 Task: Open a blank google sheet and write heading  'Velocity Sales. 'Add 10 people name  'David White, Emily Green, Andrew Baker, Madison Evans, Logan King, Grace Hill, Gabriel Young, Elizabeth Flores, Samuel Reed, Avery Nelson'Item code in between  '1009-1200. 'Product range in between  1000-5000. Add Products   Keen Shoe, Lacoste Shoe, Merrell Shoe, Mizuno  Shoe, Onitsuka Tiger Shoe, Salomon Shoe, Sanuk Shoe, Saucony Shoe, Sperry Shoe, Superga Shoe.Choose quantity  '3 to 10 'Tax '12 percent 'Total Add Amount. Save page  Velocity Sales review   book
Action: Mouse moved to (268, 165)
Screenshot: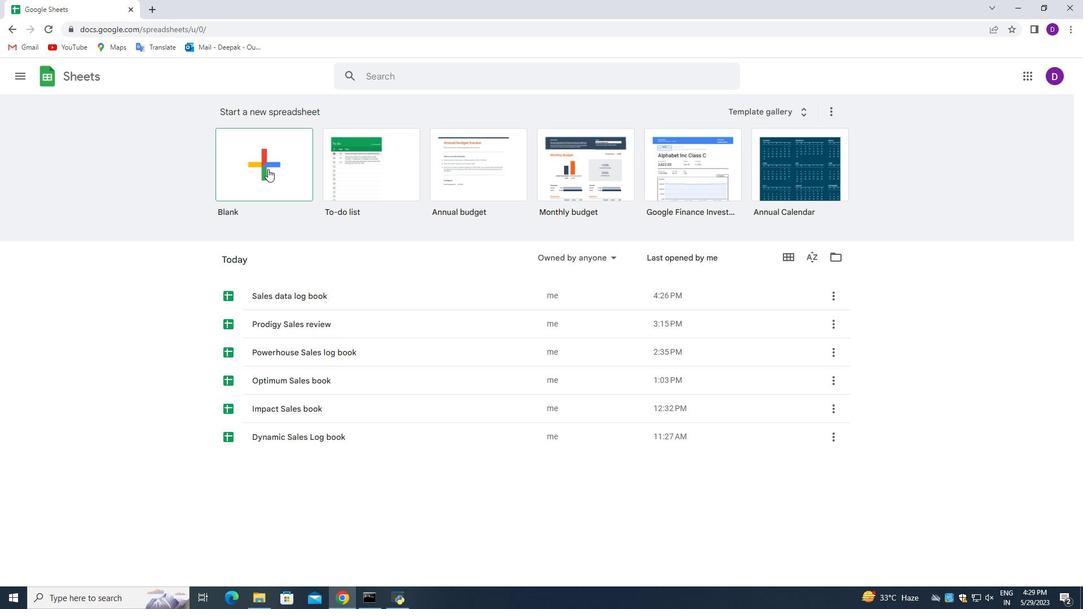 
Action: Mouse pressed left at (268, 165)
Screenshot: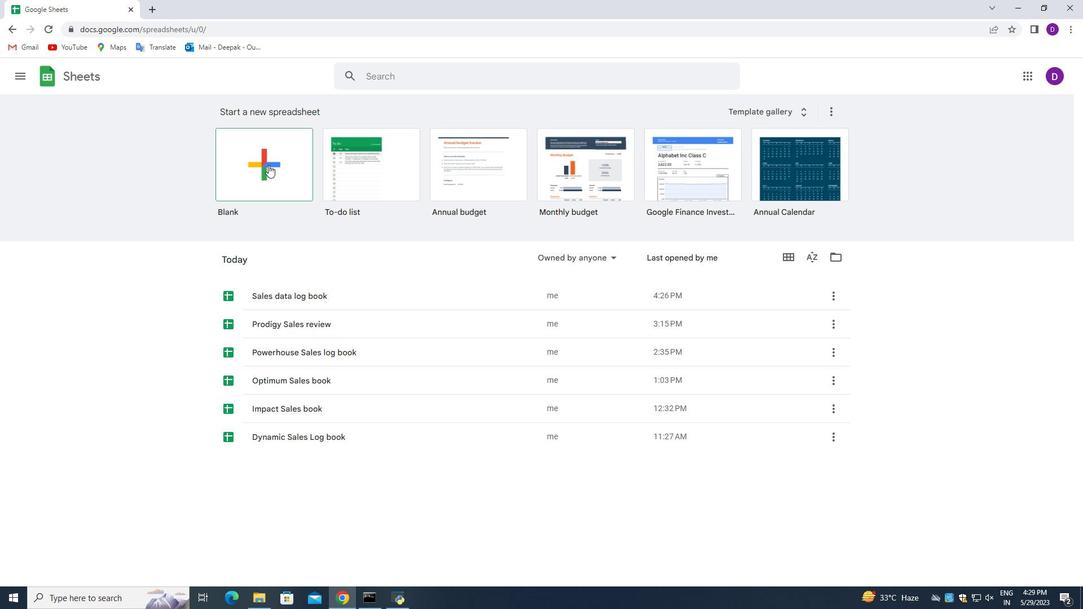 
Action: Mouse moved to (193, 196)
Screenshot: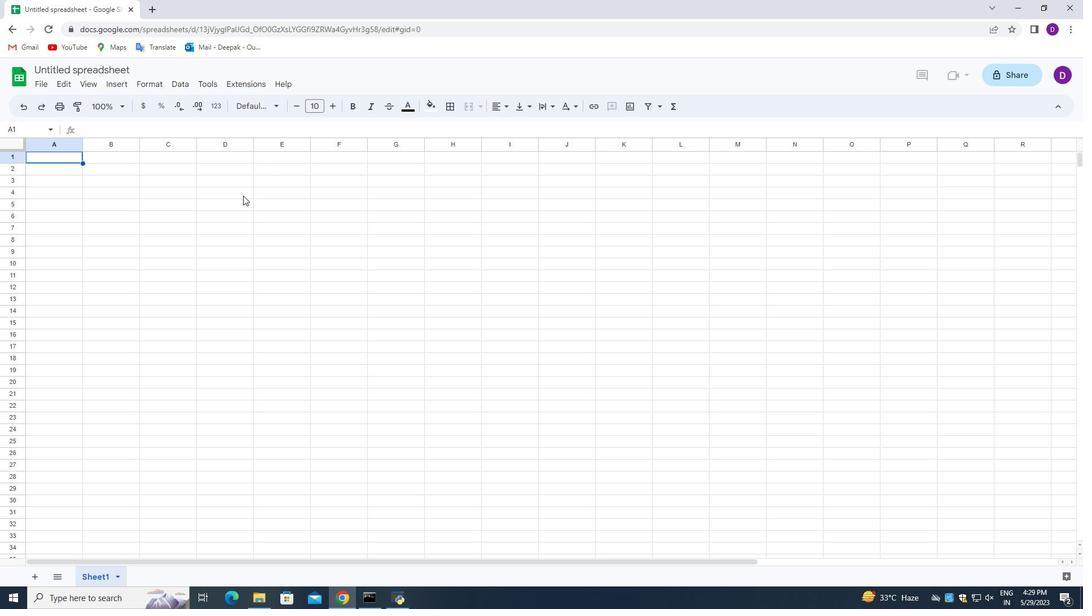 
Action: Key pressed <Key.shift_r>Velocity<Key.space><Key.shift_r>Sales
Screenshot: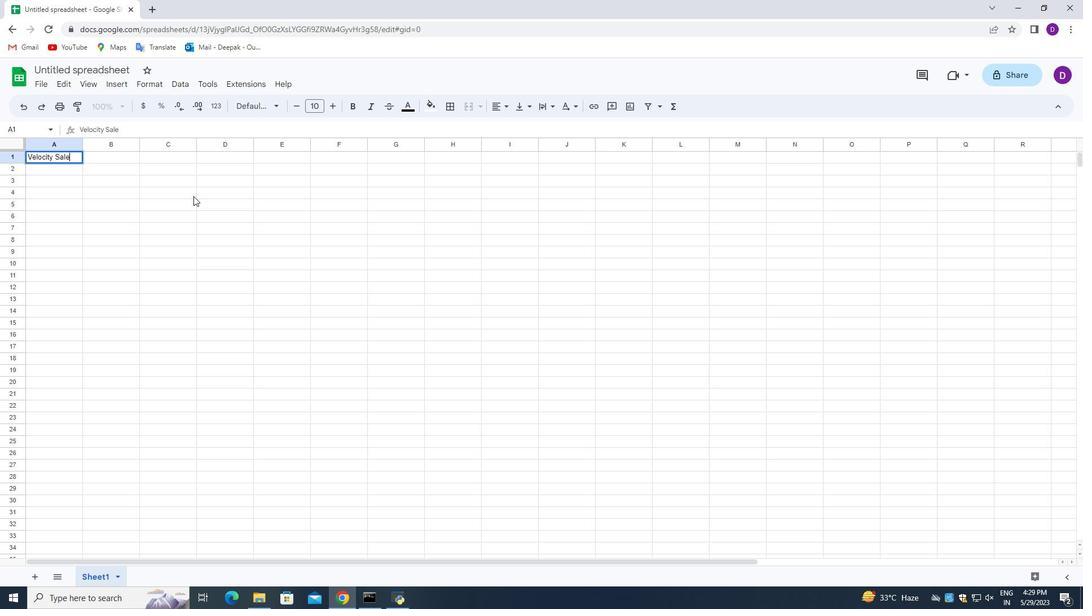 
Action: Mouse moved to (67, 166)
Screenshot: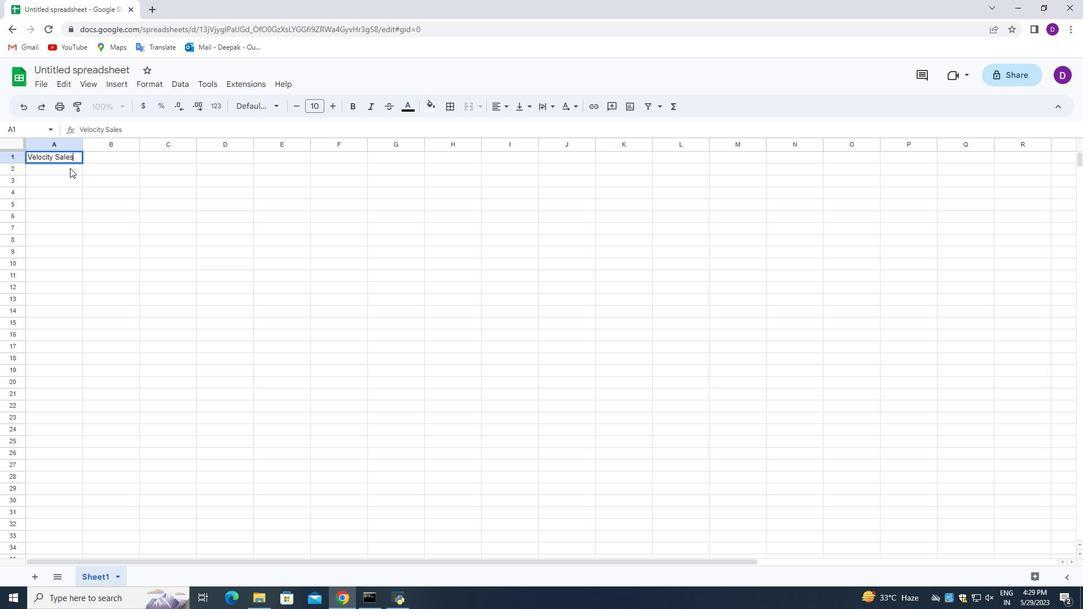 
Action: Mouse pressed left at (67, 166)
Screenshot: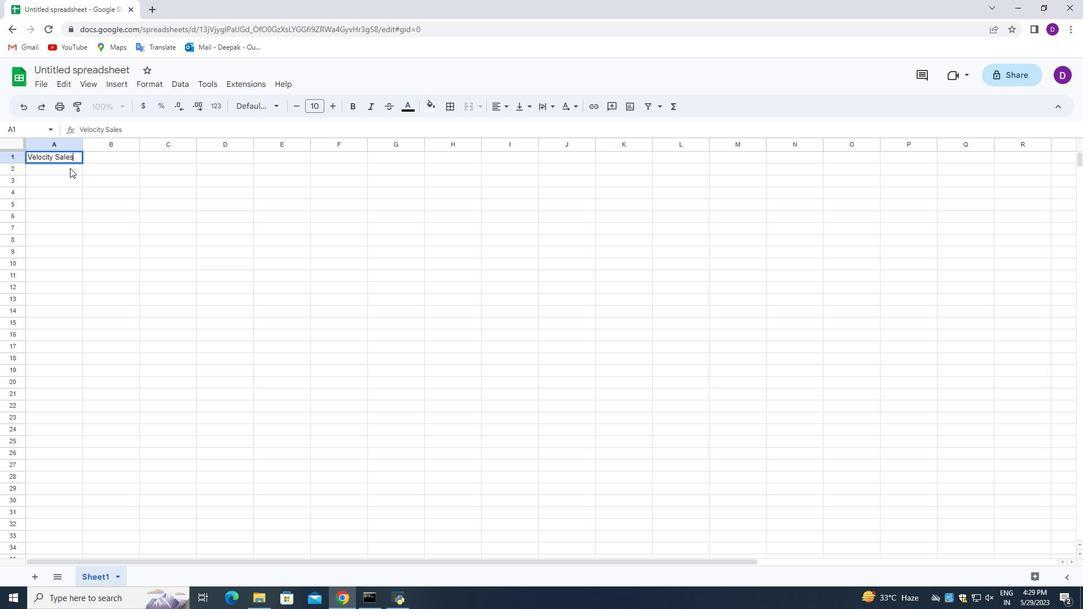 
Action: Mouse moved to (116, 157)
Screenshot: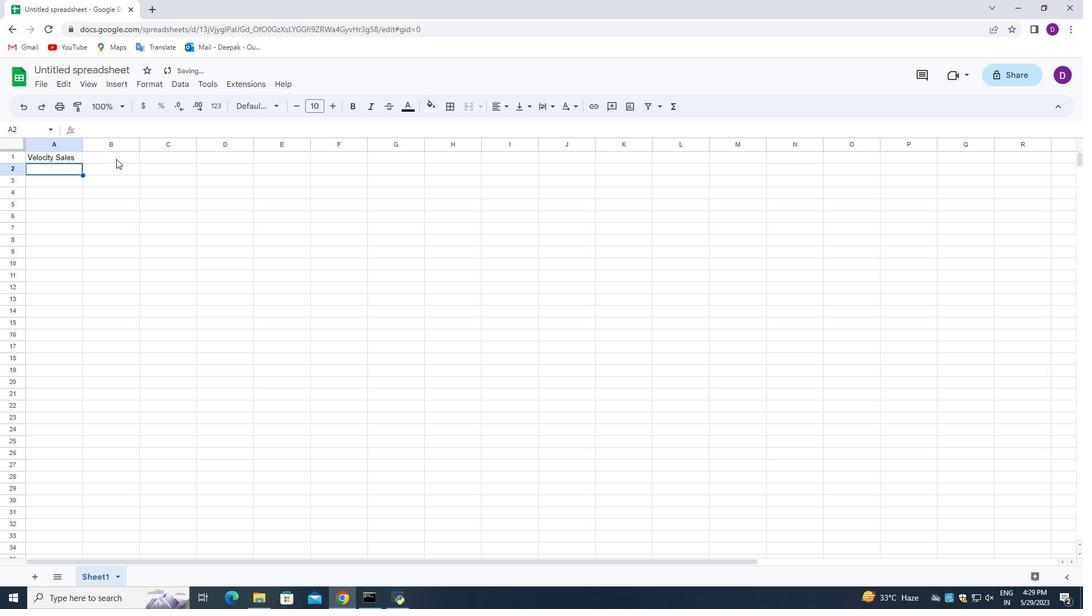 
Action: Key pressed <Key.shift>Name<Key.enter><Key.shift_r>David<Key.space><Key.shift_r>White<Key.enter><Key.shift_r>Emily<Key.space><Key.shift_r>Green<Key.enter><Key.shift_r>Andrew<Key.space><Key.shift_r>Baker<Key.enter><Key.shift>Madison<Key.space><Key.shift_r>Evans<Key.enter><Key.shift>Logan<Key.space><Key.shift>King<Key.enter><Key.shift_r>Grace<Key.space><Key.shift>Hill<Key.enter><Key.shift_r>Gabriel<Key.space><Key.shift>Young<Key.enter><Key.shift_r>Elizabeth<Key.space><Key.shift_r>Flores<Key.enter><Key.shift_r>Samuel<Key.space><Key.shift_r>F<Key.backspace><Key.shift_r>Reed<Key.enter><Key.shift_r>Avery<Key.space><Key.shift>Nelson<Key.enter>
Screenshot: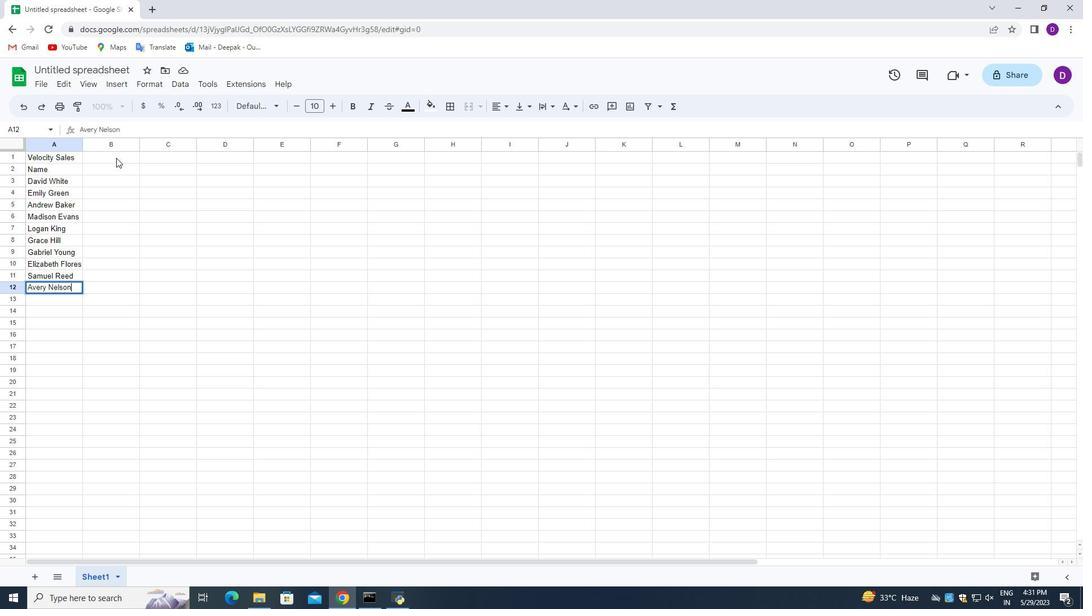 
Action: Mouse moved to (117, 205)
Screenshot: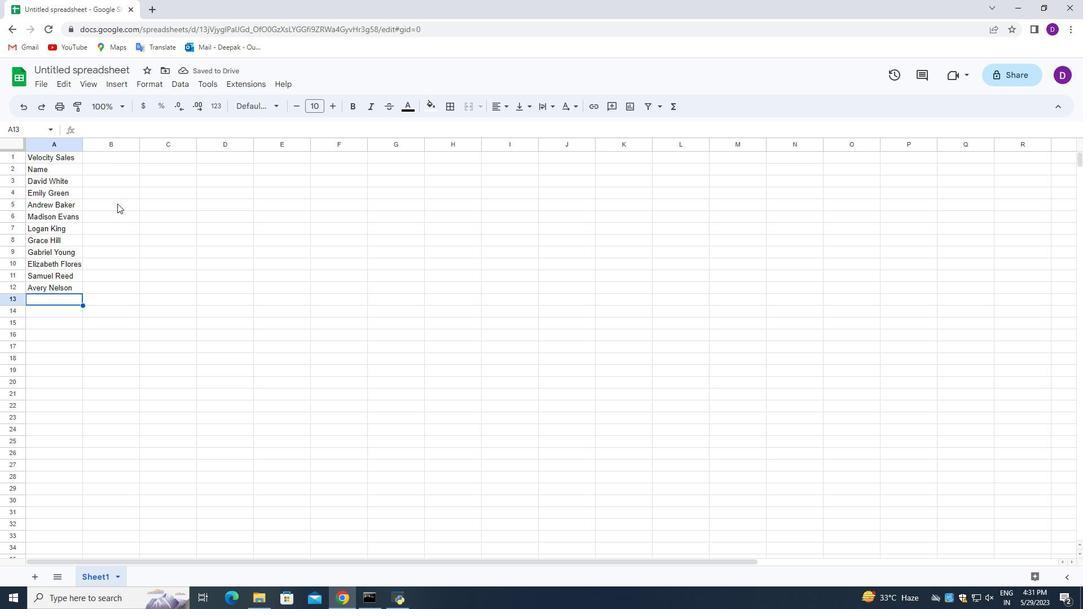 
Action: Mouse scrolled (117, 205) with delta (0, 0)
Screenshot: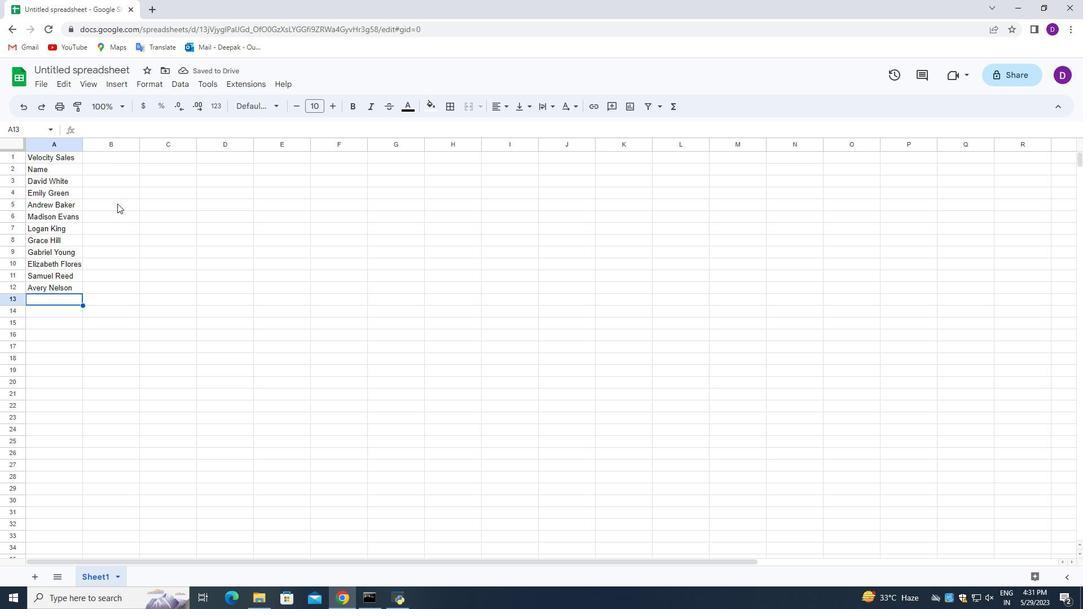 
Action: Mouse scrolled (117, 205) with delta (0, 0)
Screenshot: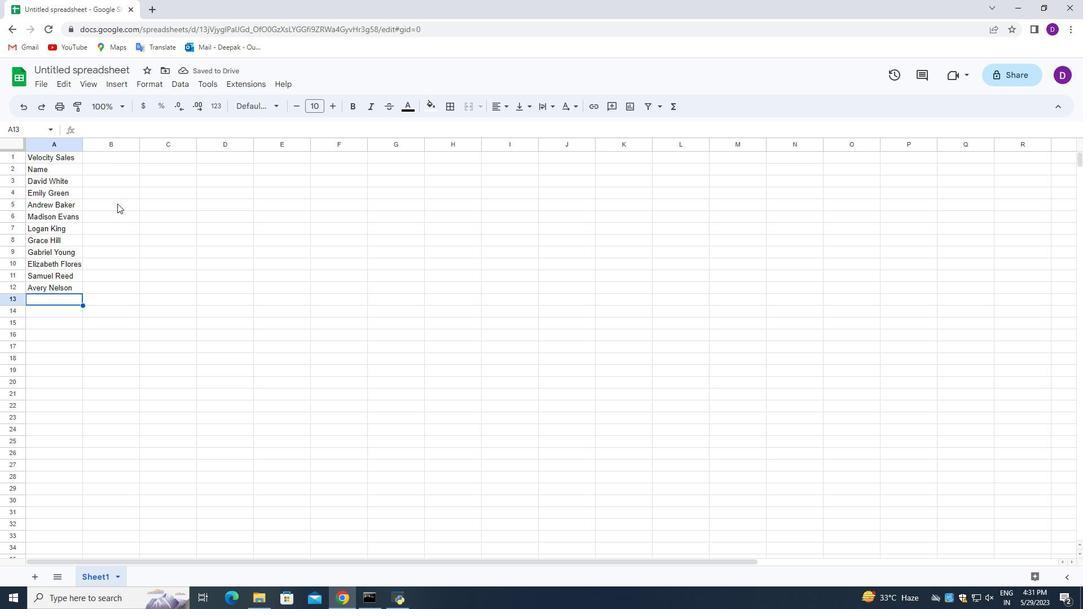
Action: Mouse scrolled (117, 205) with delta (0, 0)
Screenshot: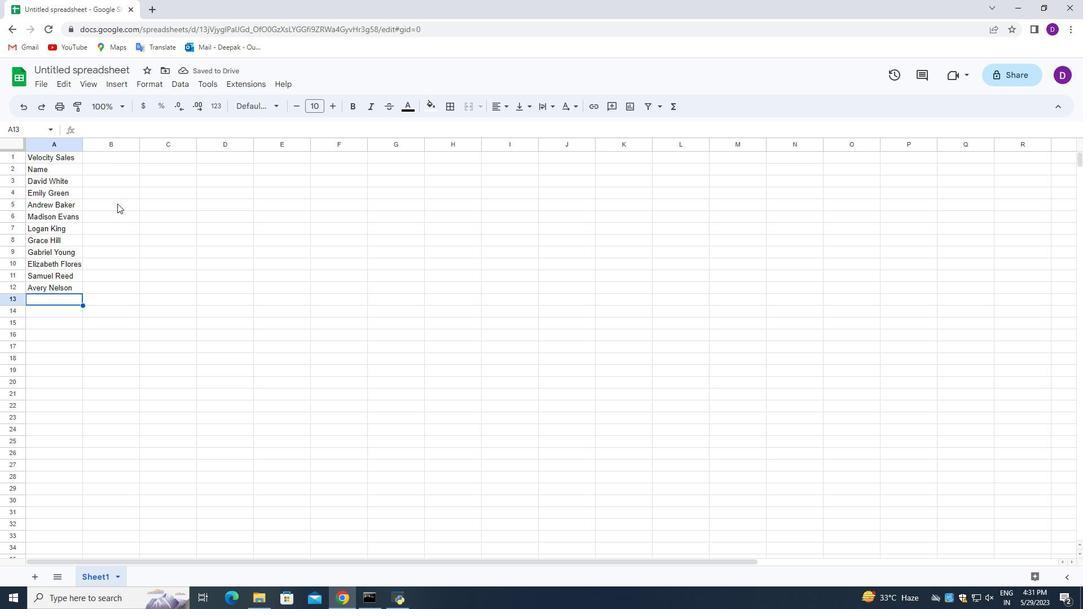 
Action: Mouse scrolled (117, 205) with delta (0, 0)
Screenshot: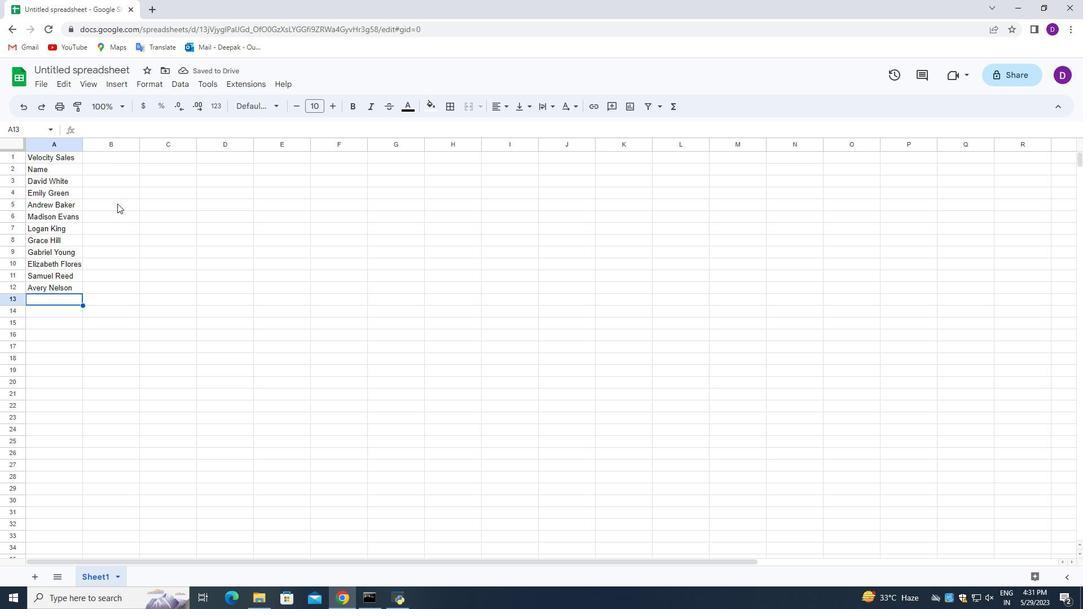 
Action: Mouse moved to (116, 170)
Screenshot: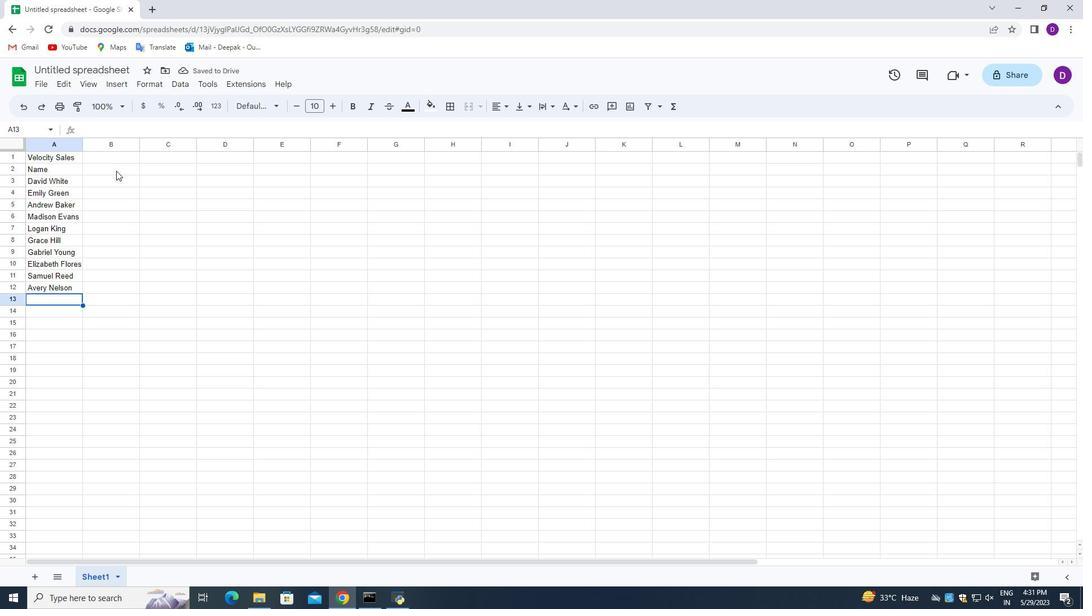 
Action: Mouse pressed left at (116, 170)
Screenshot: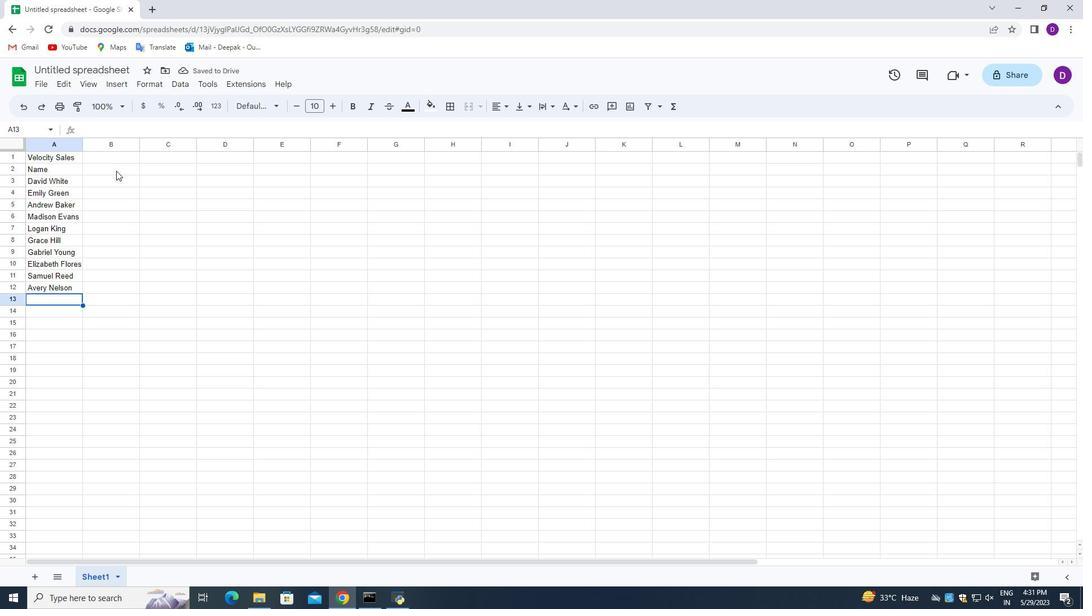 
Action: Key pressed <Key.shift>Item<Key.space><Key.shift_r>Code<Key.enter>1101<Key.enter>1025<Key.enter>1065<Key.enter>1048<Key.enter>1125<Key.enter>1152<Key.enter>1165<Key.enter>1145<Key.enter>1025<Key.enter>1152<Key.enter>
Screenshot: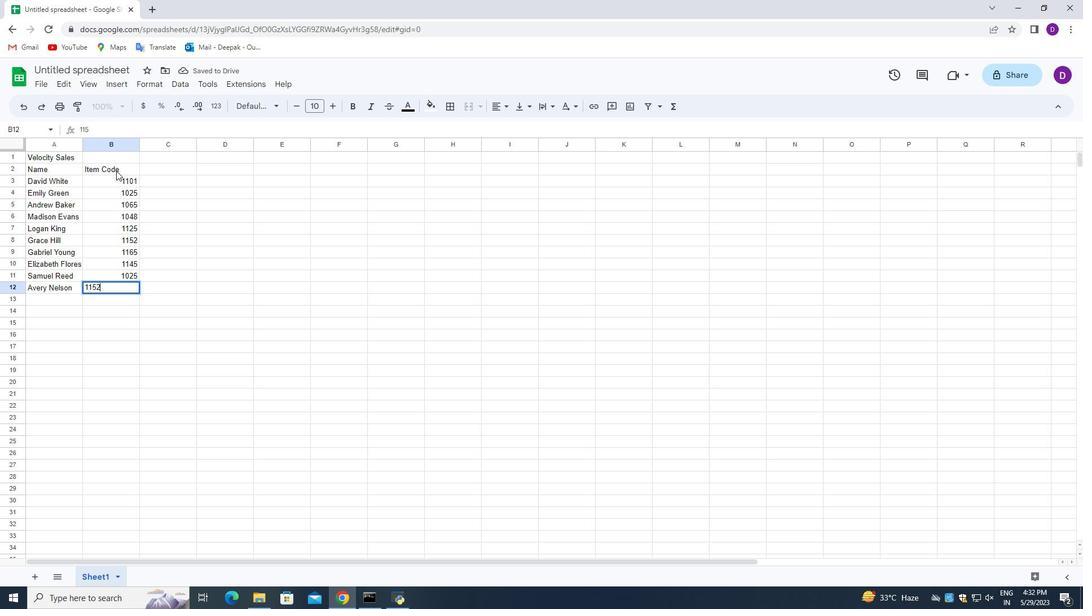 
Action: Mouse moved to (174, 168)
Screenshot: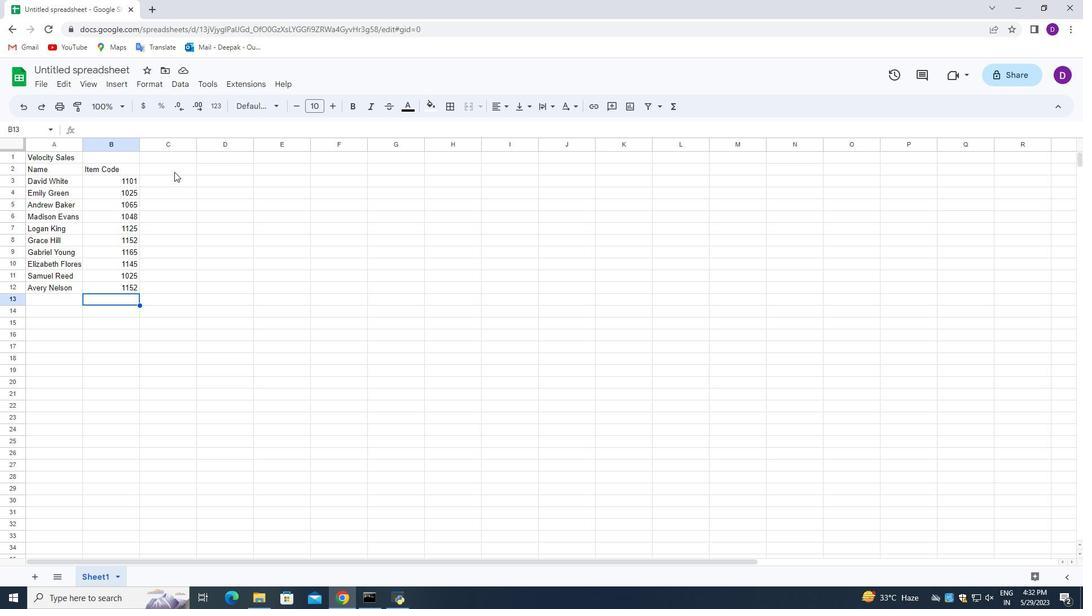 
Action: Mouse pressed left at (174, 168)
Screenshot: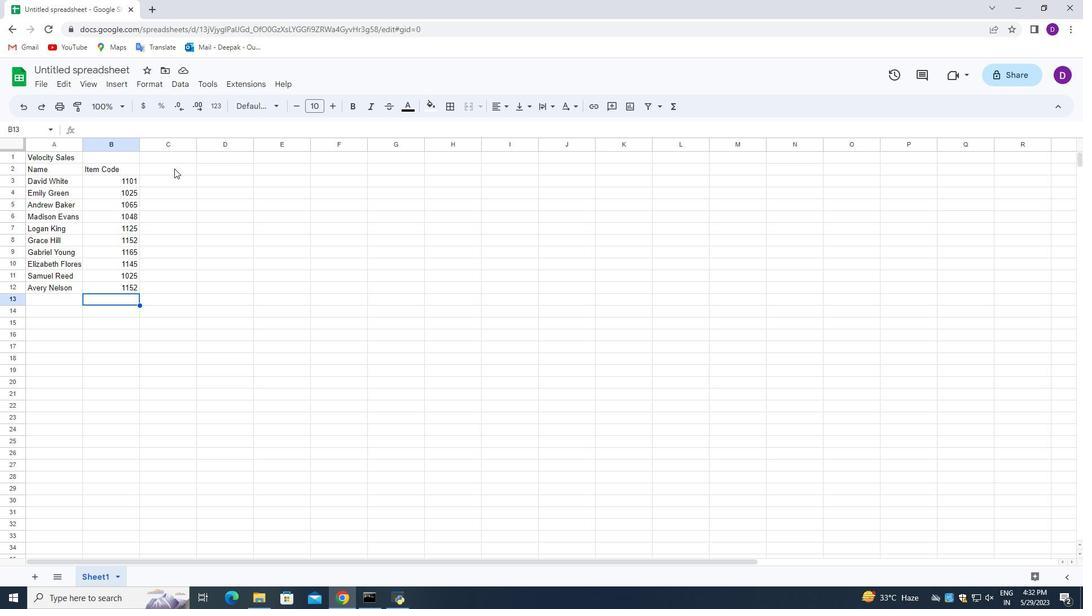 
Action: Key pressed k<Key.backspace><Key.shift>:P<Key.backspace><Key.backspace><Key.backspace><Key.shift>Product<Key.space>range<Key.enter>1020<Key.enter>1030<Key.enter>2500<Key.enter>3500<Key.enter>4500<Key.enter>5<Key.backspace>3500<Key.enter>4250<Key.enter>2450<Key.enter>3500<Key.enter>2500<Key.enter>
Screenshot: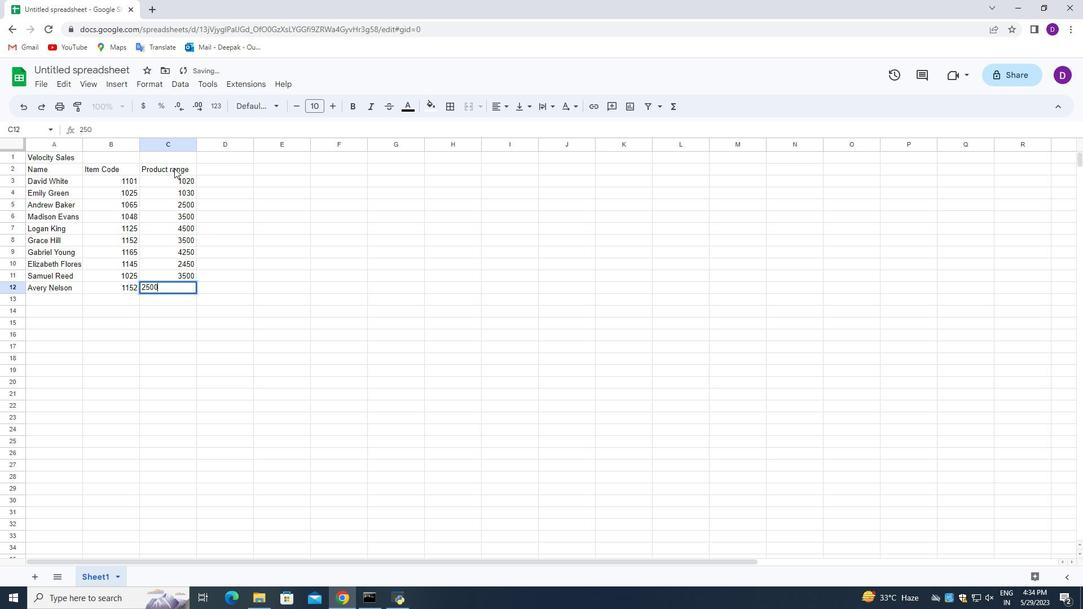 
Action: Mouse moved to (216, 169)
Screenshot: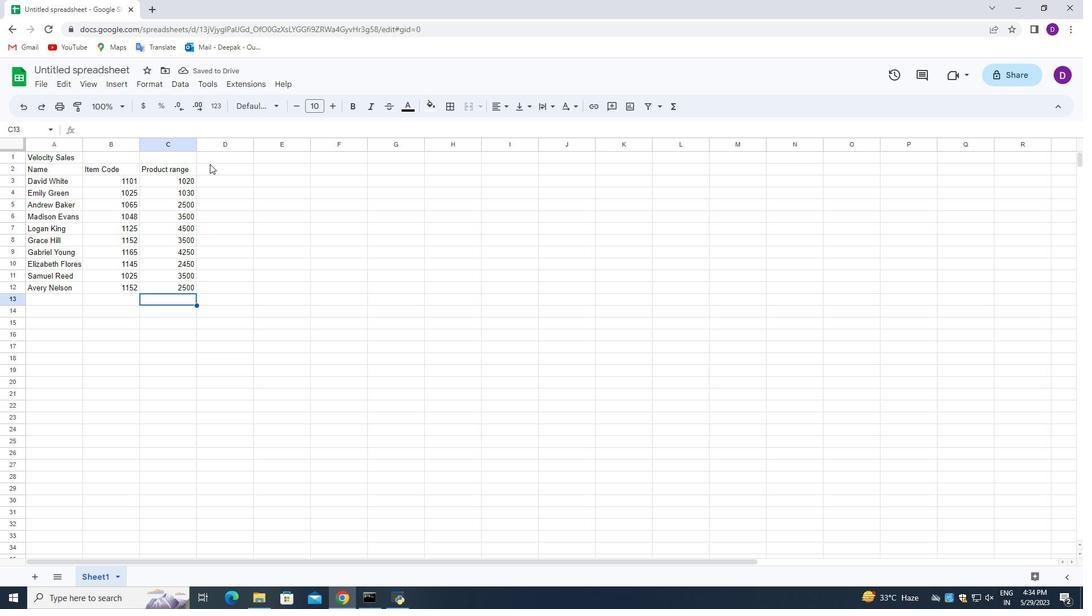 
Action: Mouse pressed left at (216, 169)
Screenshot: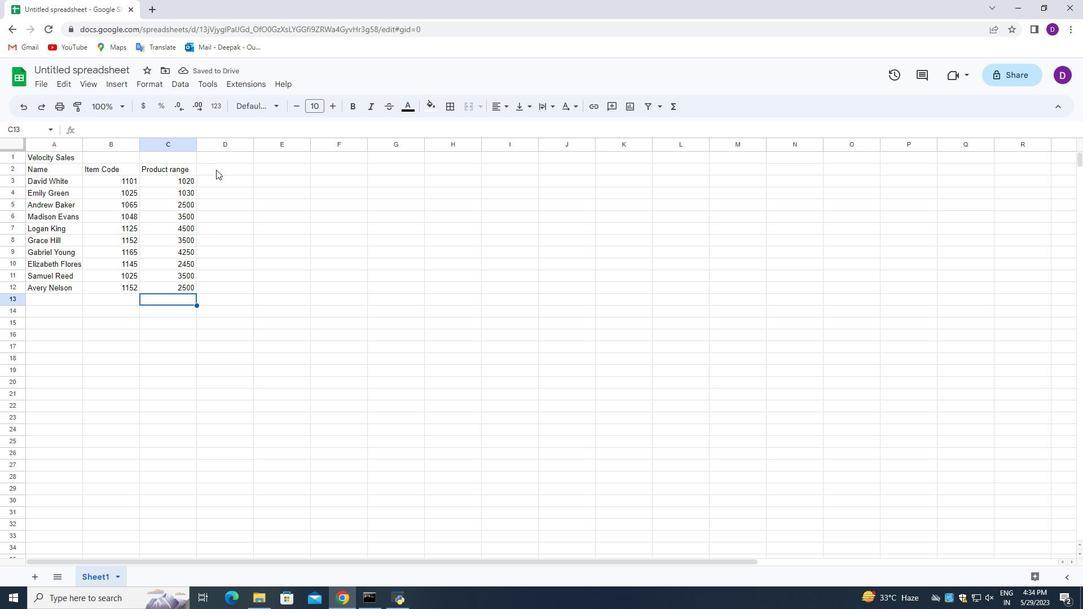 
Action: Mouse moved to (397, 231)
Screenshot: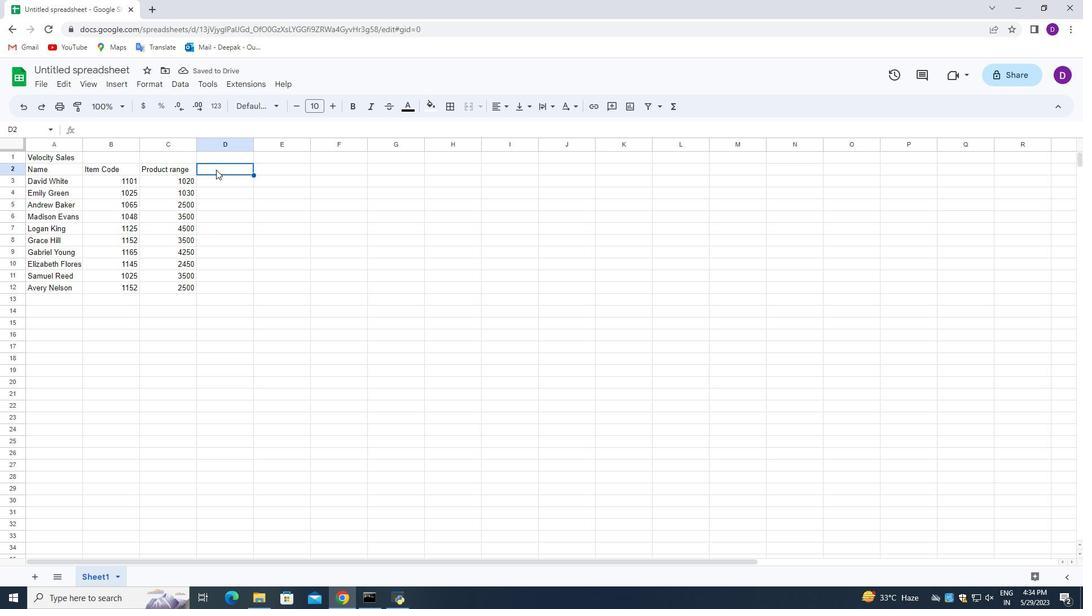 
Action: Key pressed <Key.shift>Products<Key.enter><Key.shift>Keen<Key.space><Key.shift_r>Shoe<Key.enter><Key.shift>Lacoste<Key.space><Key.shift_r>Shoe<Key.enter><Key.shift>Merrell<Key.space><Key.shift_r>Shoe<Key.enter><Key.shift>Mizuno<Key.space><Key.shift_r>Shoe<Key.enter><Key.shift>Onitsuka<Key.space><Key.shift_r>Tiger<Key.space><Key.shift_r>Shoe<Key.enter><Key.shift_r>Salomon<Key.space><Key.shift_r>Shoe<Key.enter><Key.shift_r>Sanuk<Key.space><Key.shift_r>Shoe<Key.enter><Key.shift_r>Saucony<Key.space><Key.shift_r>Shoe<Key.enter><Key.shift_r>Sperry<Key.space><Key.shift_r>Shoe<Key.enter><Key.shift_r>Superga<Key.space><Key.shift_r>Shoe<Key.enter>
Screenshot: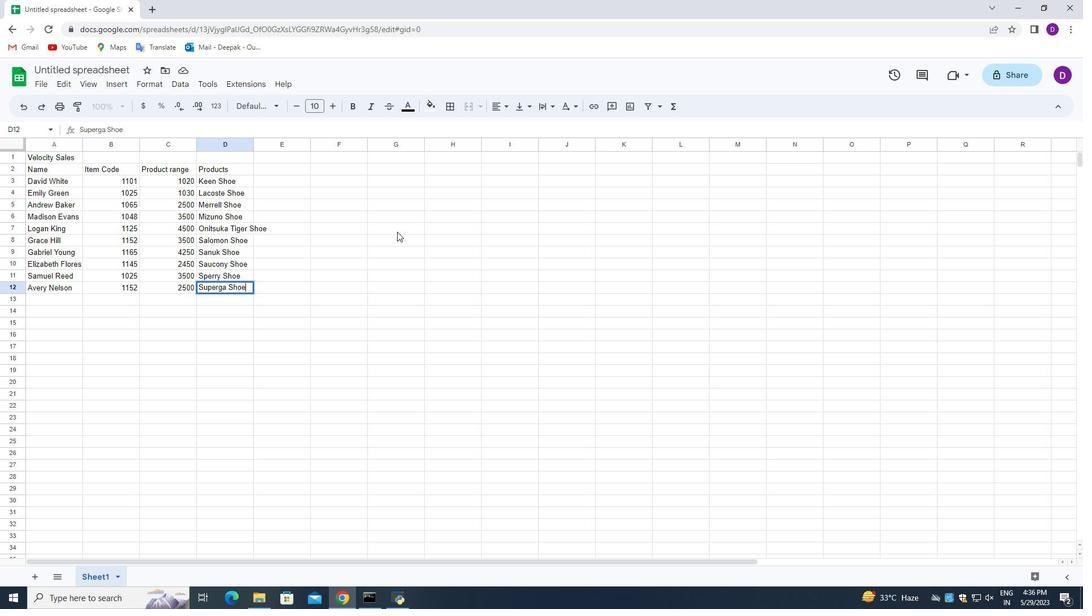 
Action: Mouse moved to (276, 164)
Screenshot: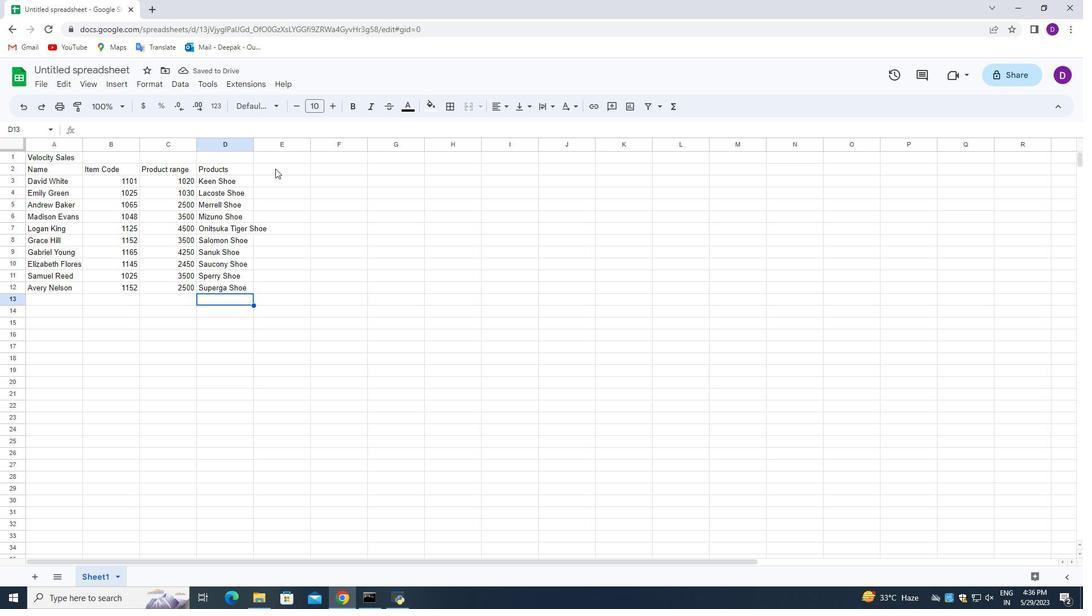 
Action: Mouse pressed left at (276, 164)
Screenshot: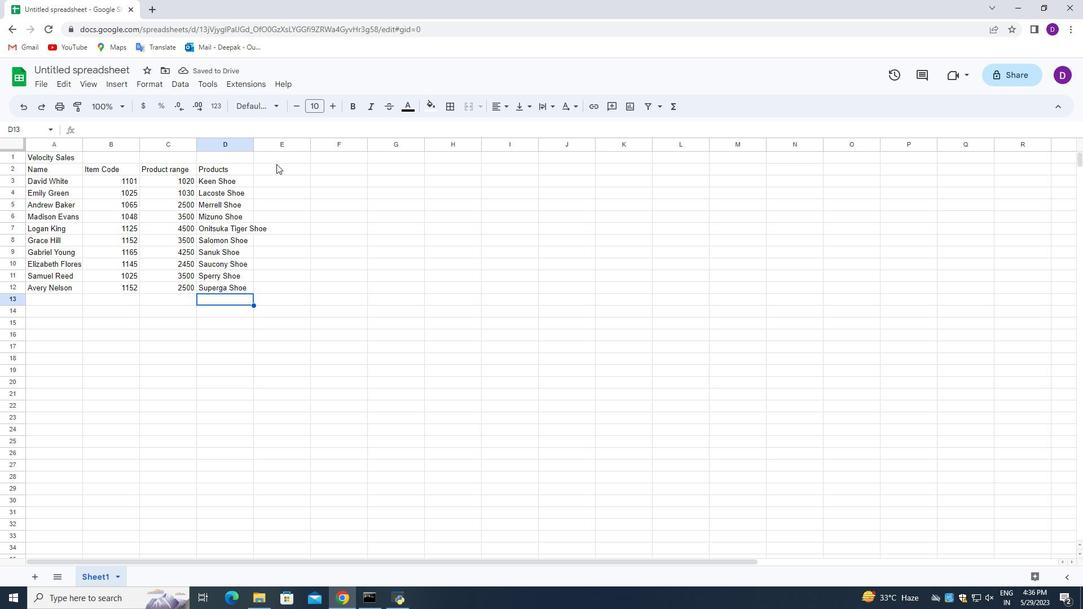 
Action: Mouse pressed left at (276, 164)
Screenshot: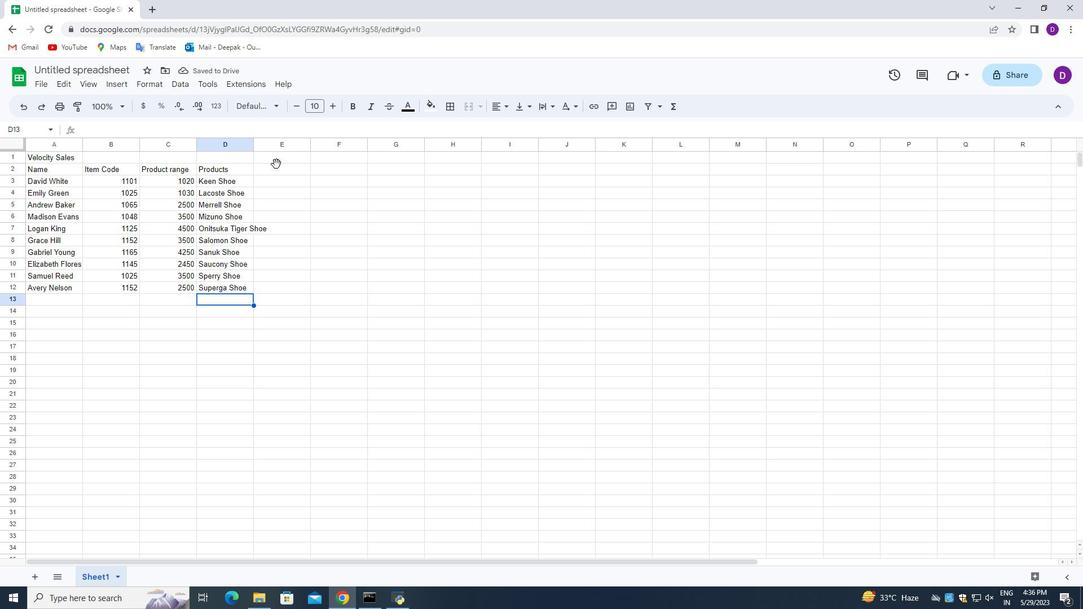 
Action: Mouse moved to (282, 168)
Screenshot: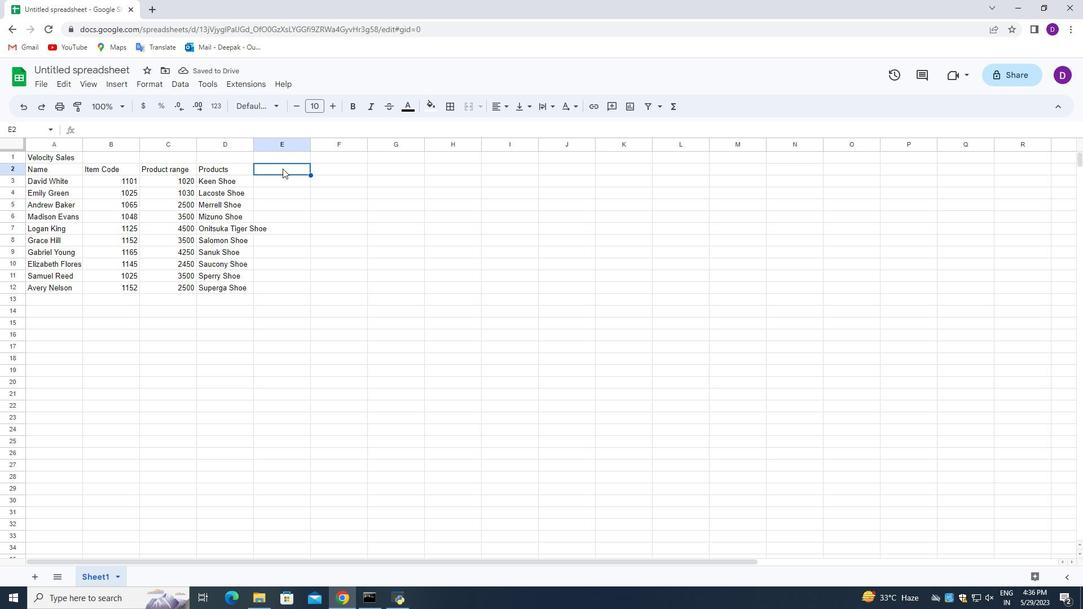
Action: Mouse pressed left at (282, 168)
Screenshot: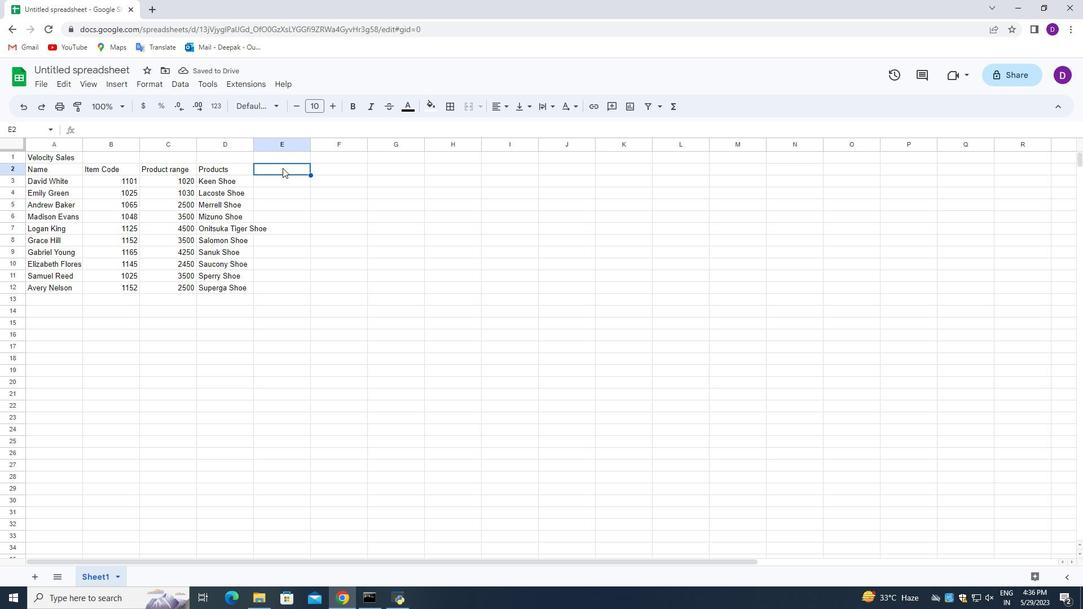 
Action: Mouse pressed left at (282, 168)
Screenshot: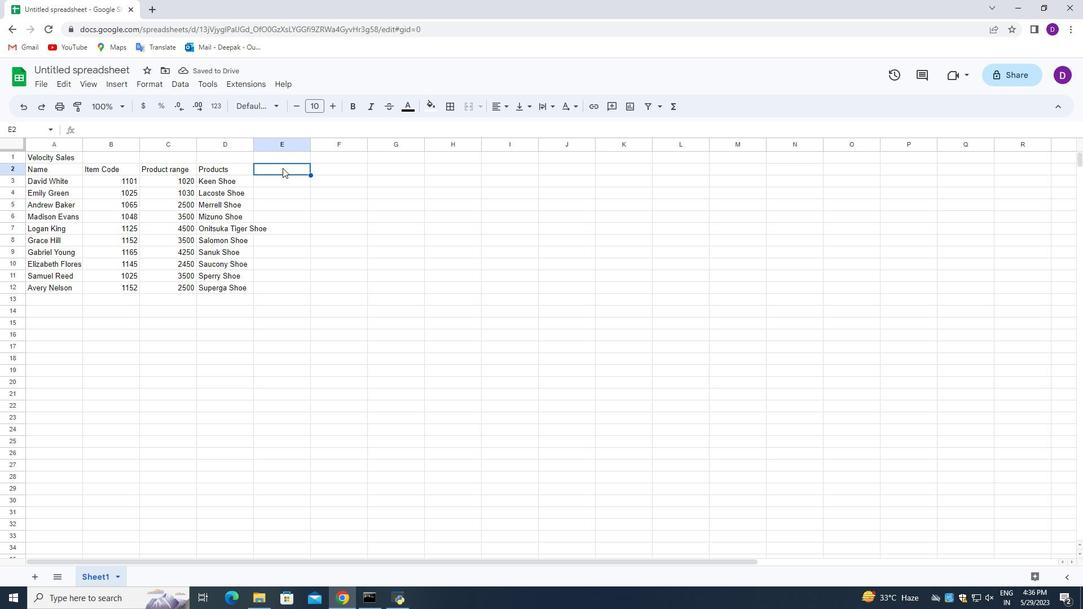 
Action: Mouse moved to (274, 124)
Screenshot: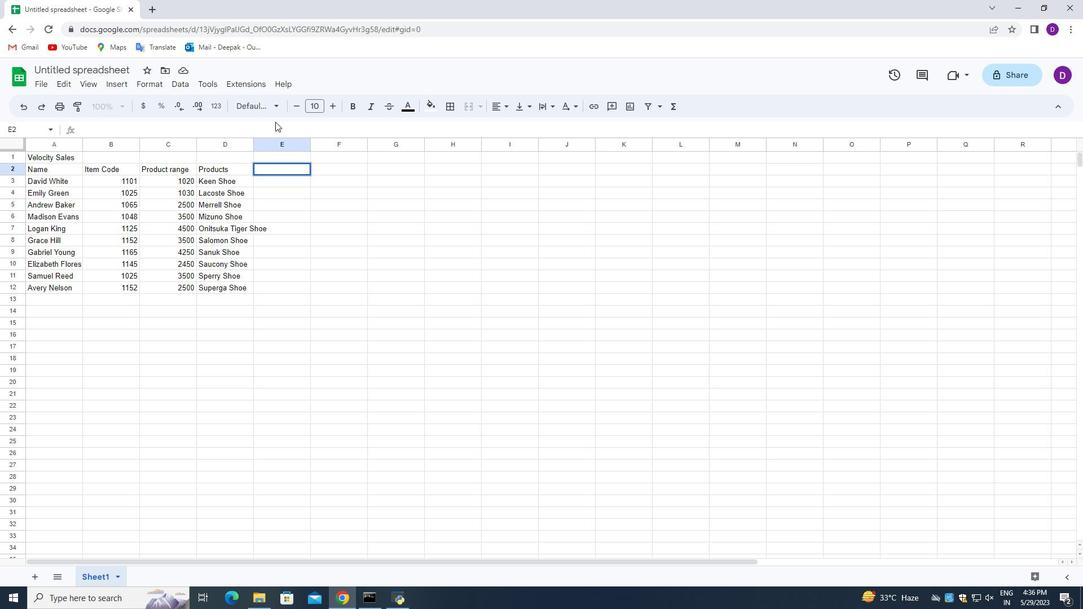 
Action: Key pressed <Key.shift_r>Quantin<Key.backspace>tu<Key.backspace>y<Key.space><Key.enter>4<Key.enter>6<Key.enter>9<Key.enter>5<Key.enter>8<Key.enter>6<Key.enter>4<Key.enter>7<Key.enter>2<Key.enter>10<Key.enter>
Screenshot: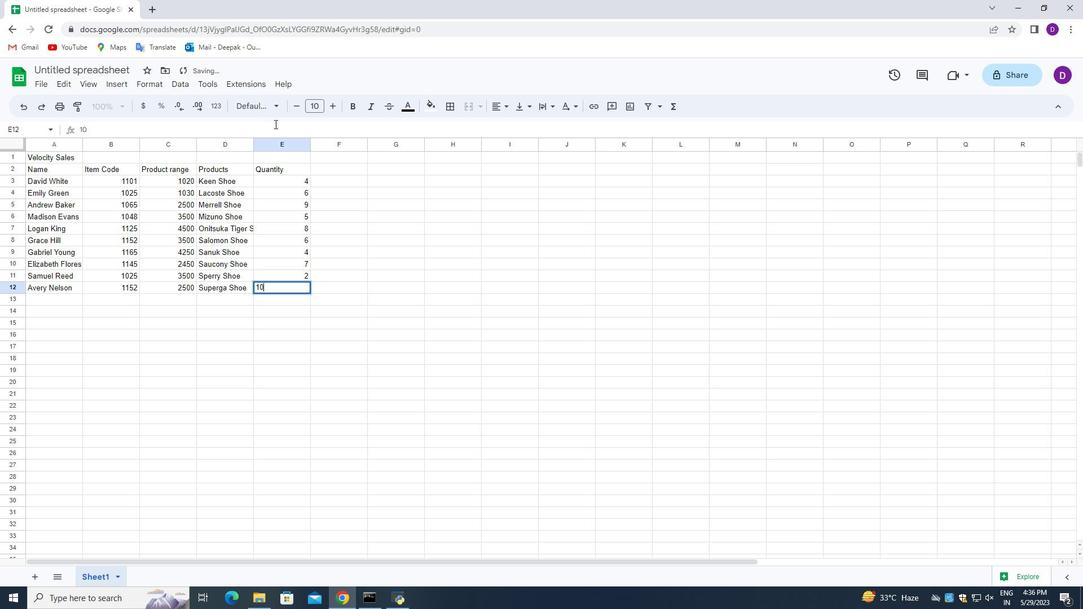 
Action: Mouse moved to (342, 170)
Screenshot: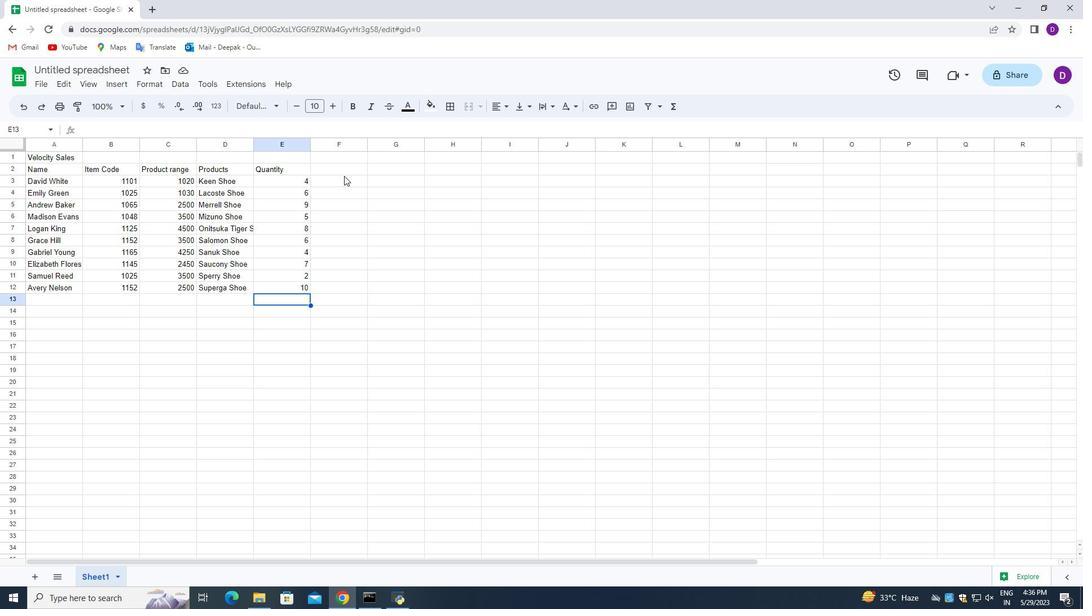 
Action: Mouse pressed left at (342, 170)
Screenshot: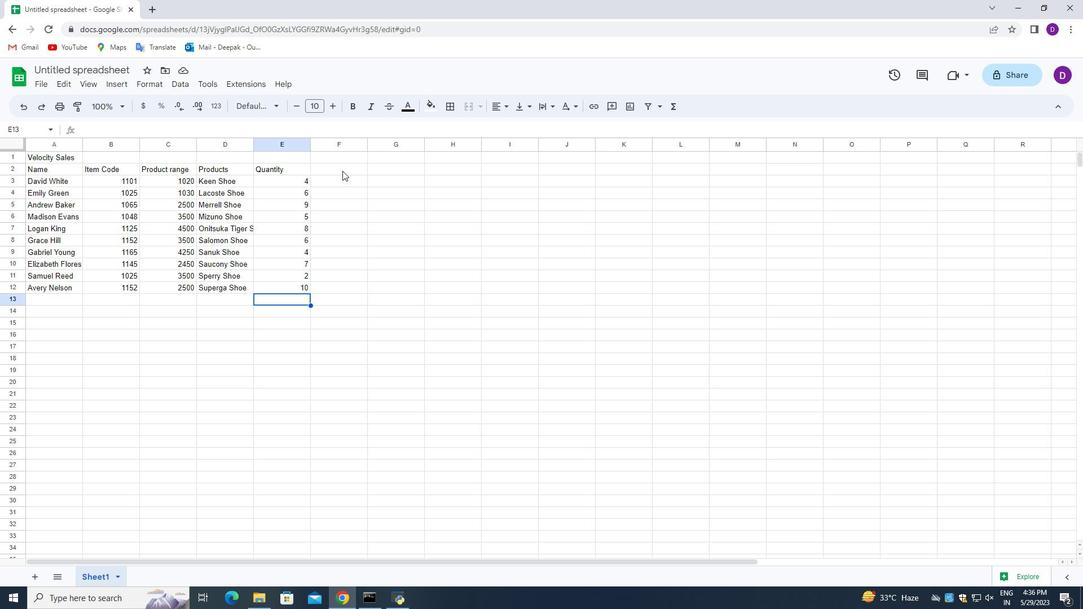 
Action: Mouse pressed left at (342, 170)
Screenshot: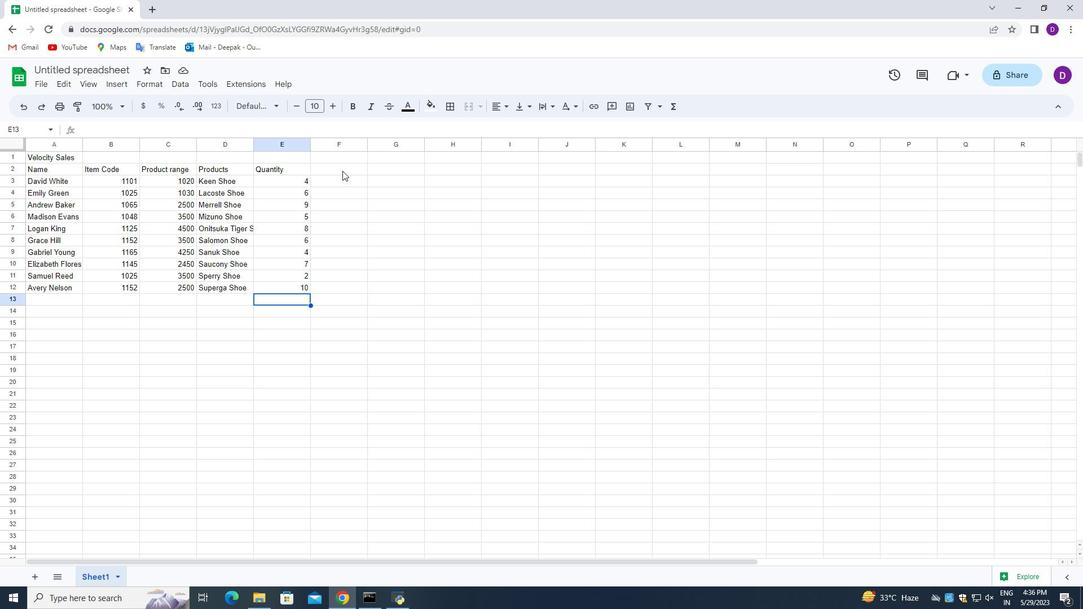 
Action: Mouse moved to (447, 245)
Screenshot: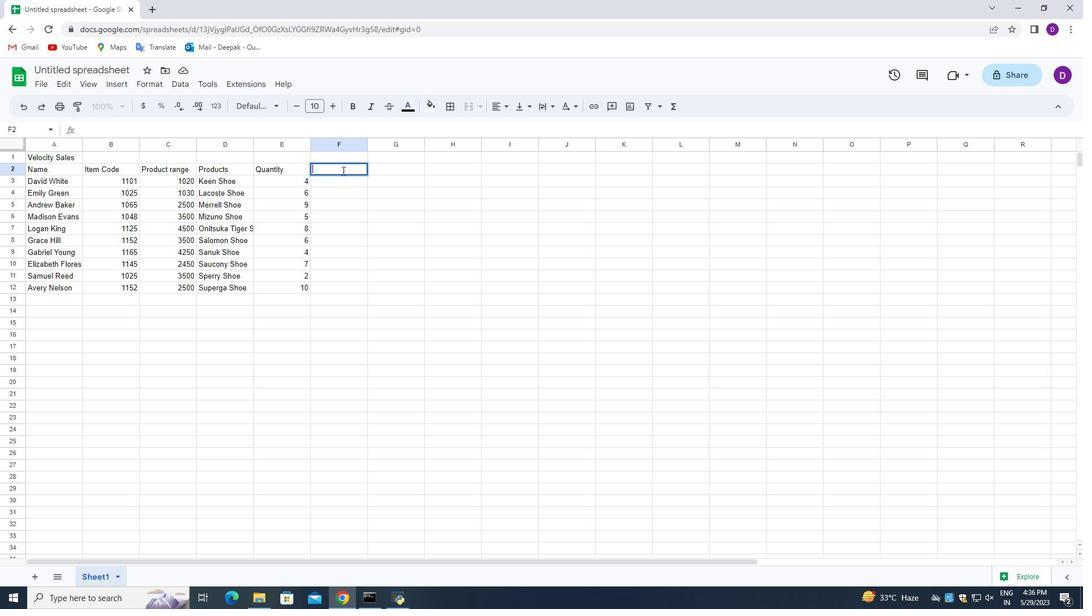 
Action: Key pressed <Key.shift_r>Tax<Key.enter>
Screenshot: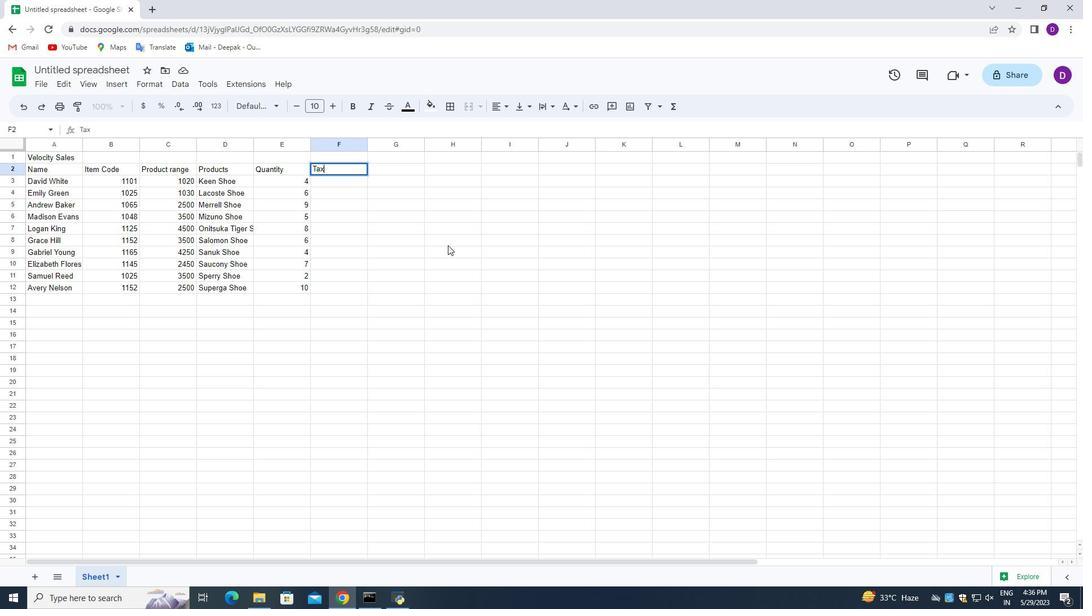 
Action: Mouse moved to (332, 182)
Screenshot: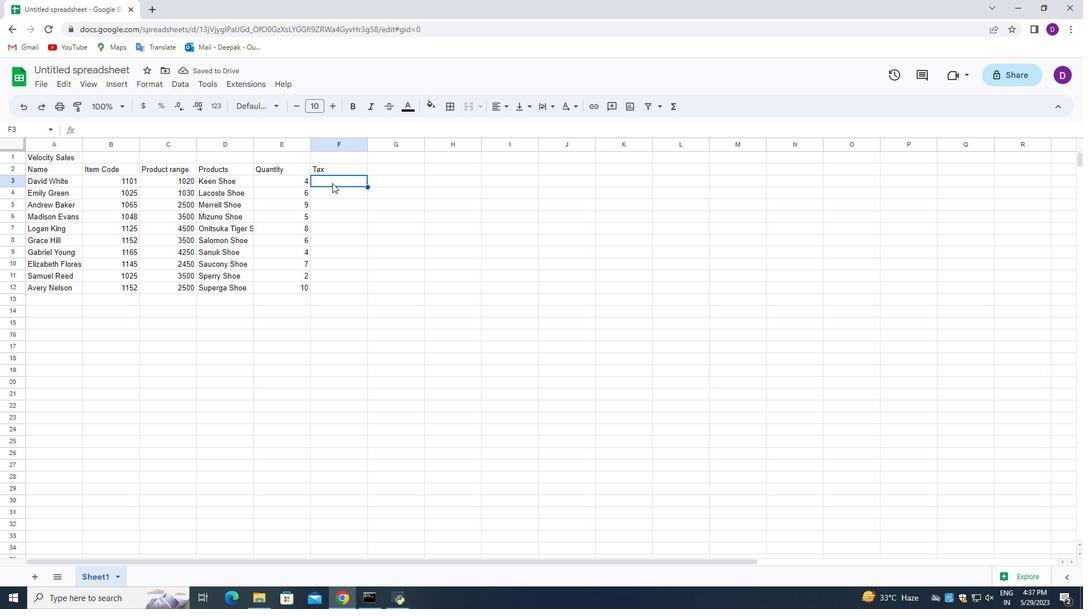 
Action: Mouse pressed left at (332, 182)
Screenshot: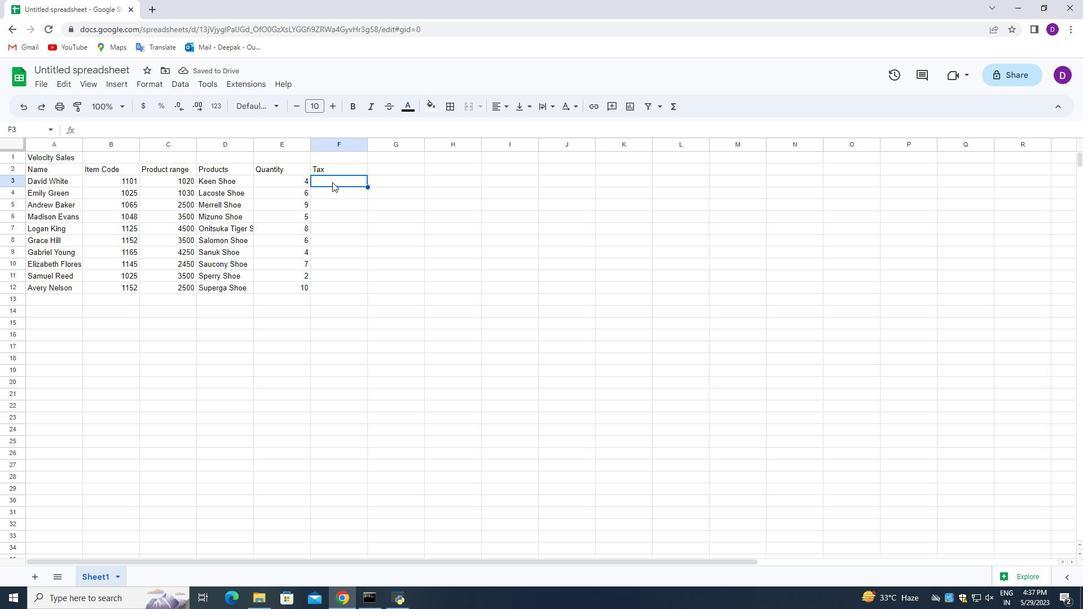
Action: Mouse moved to (333, 181)
Screenshot: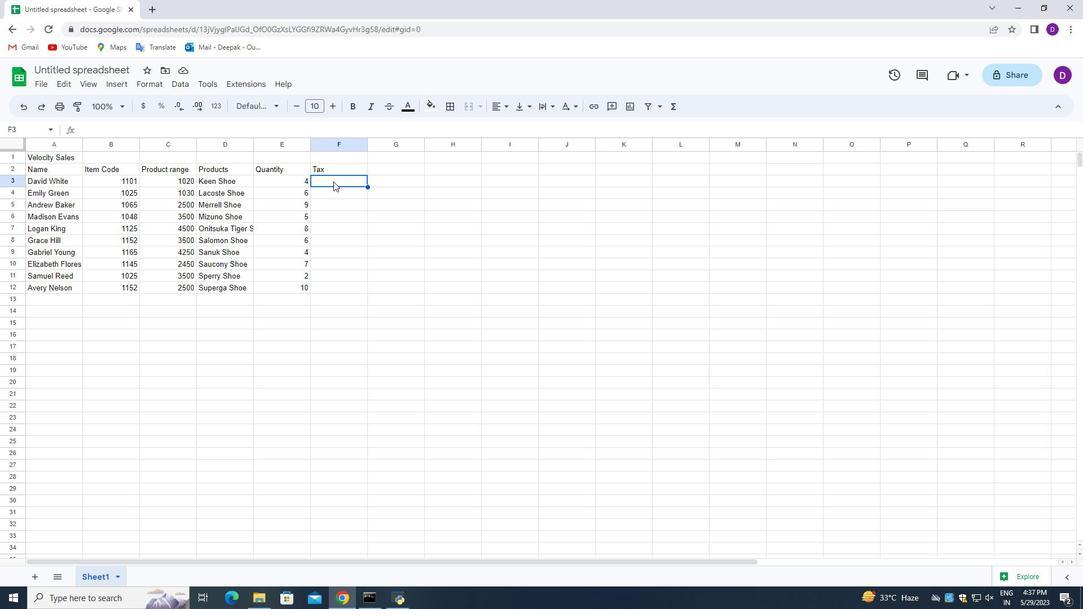 
Action: Mouse pressed left at (333, 181)
Screenshot: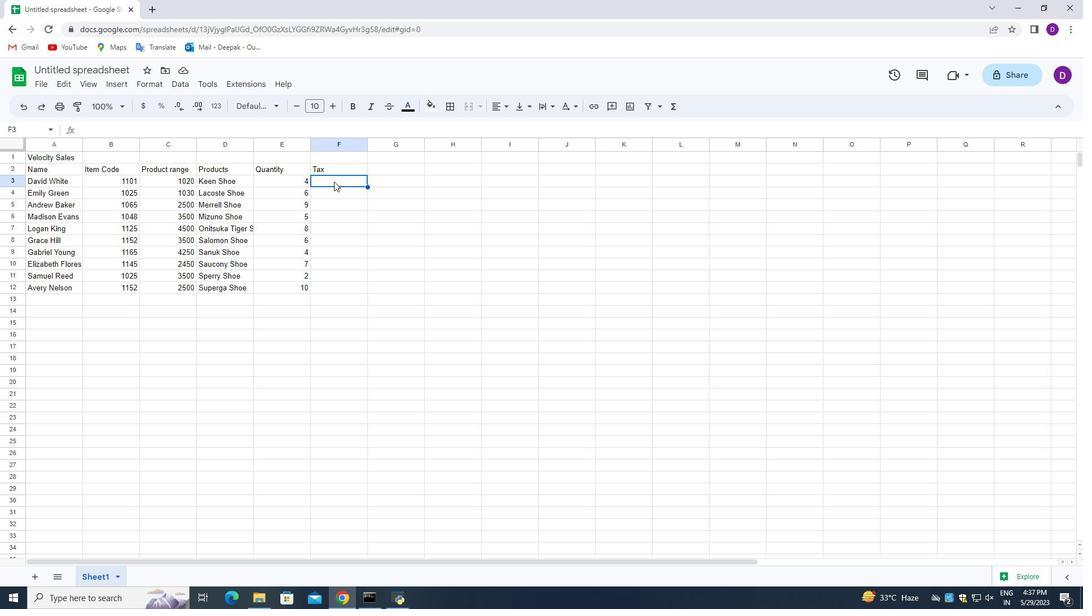 
Action: Mouse pressed left at (333, 181)
Screenshot: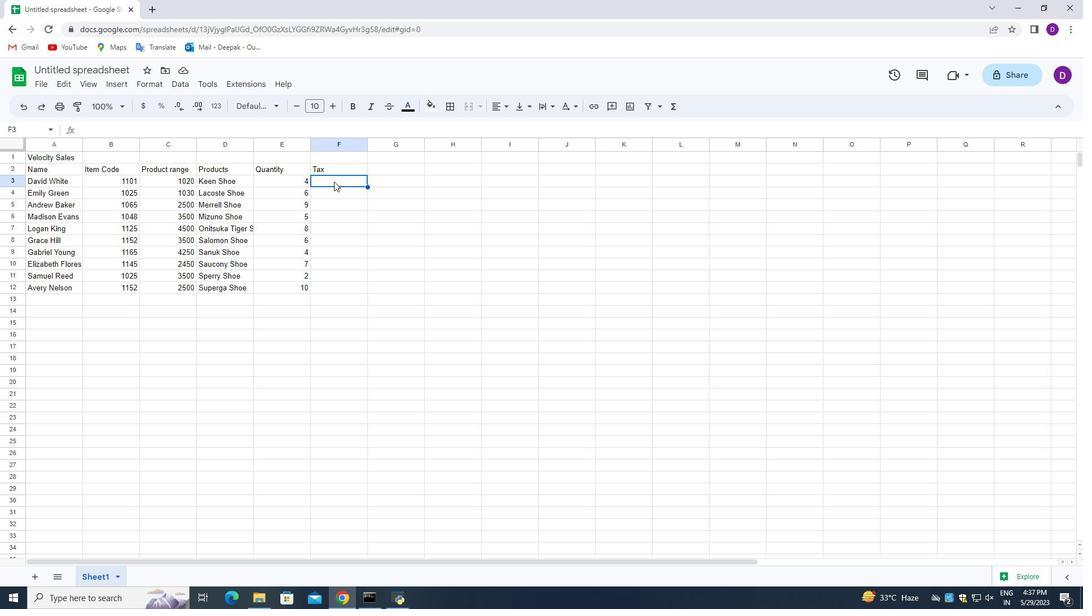 
Action: Mouse moved to (341, 214)
Screenshot: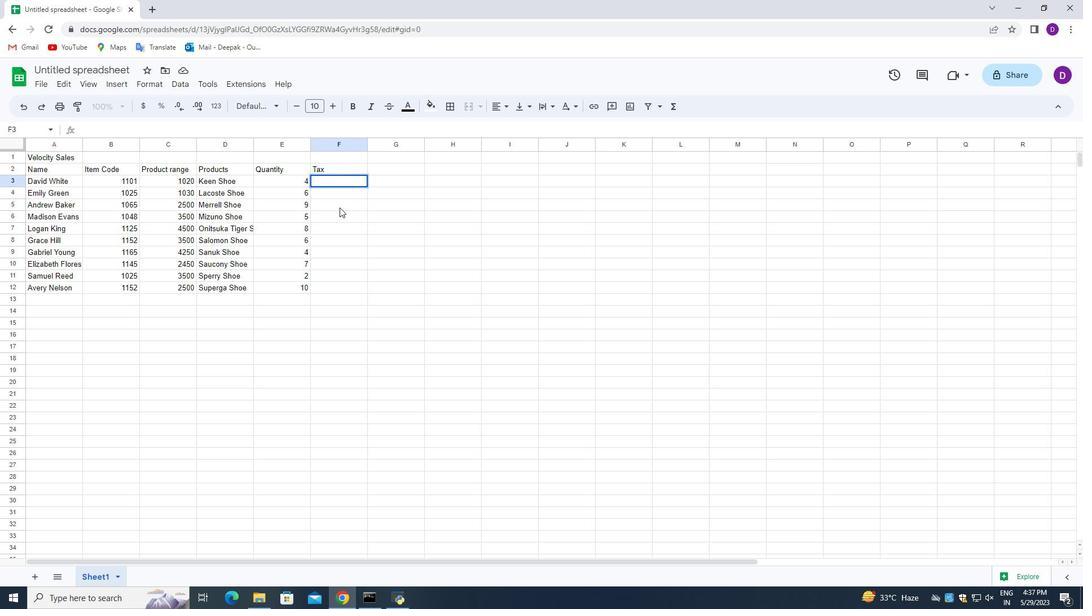 
Action: Key pressed =
Screenshot: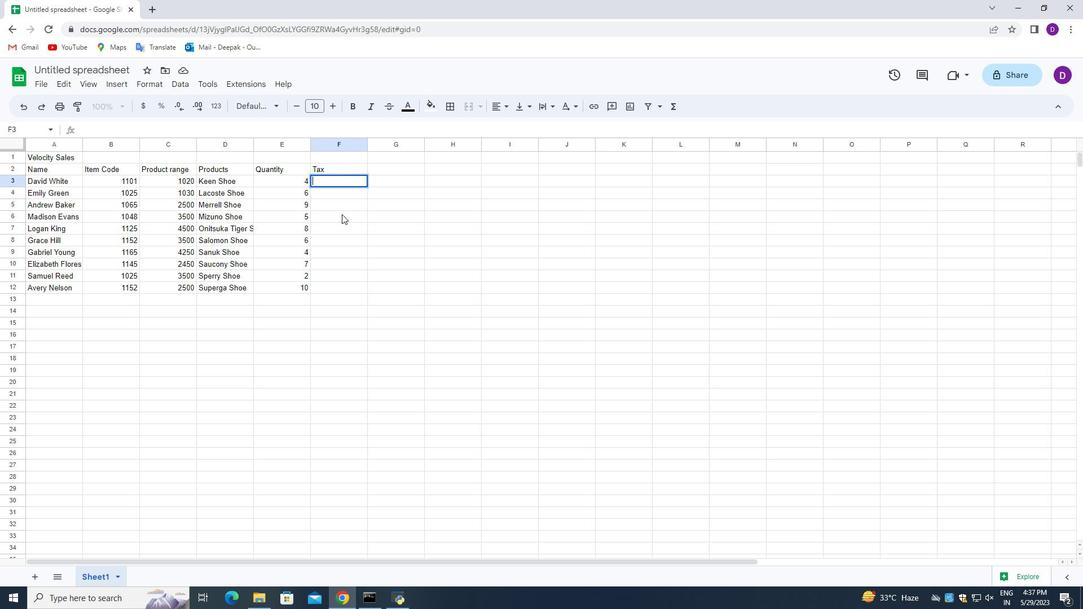
Action: Mouse moved to (172, 180)
Screenshot: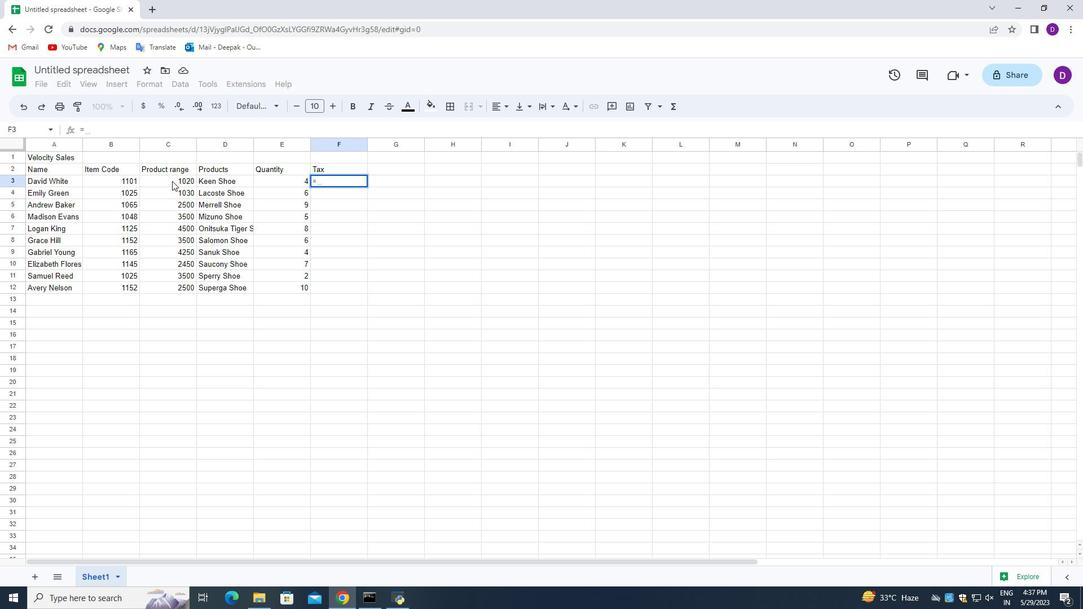
Action: Mouse pressed left at (172, 180)
Screenshot: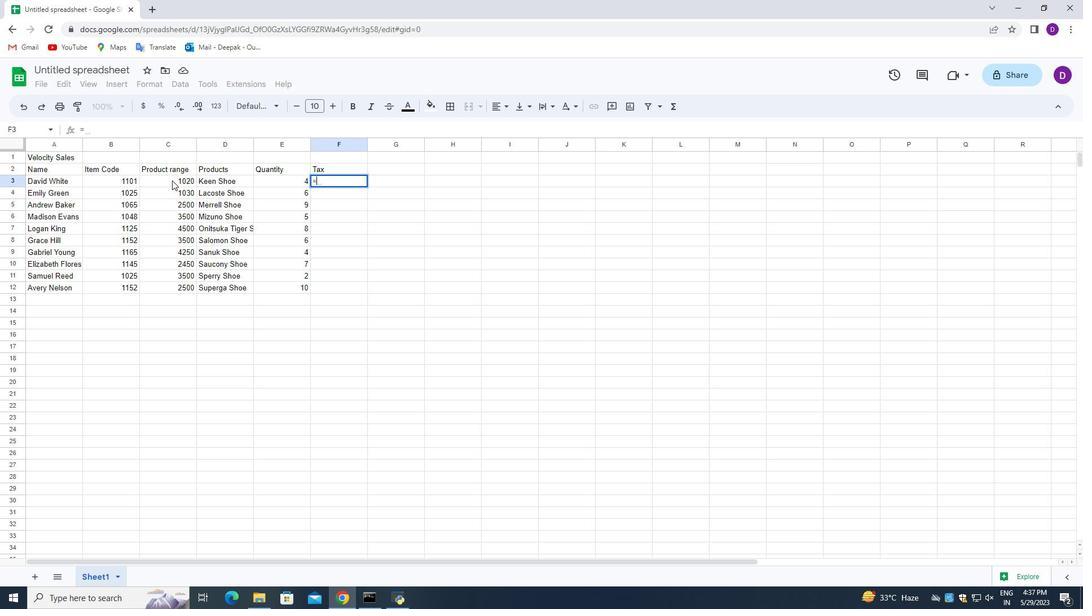 
Action: Mouse moved to (326, 222)
Screenshot: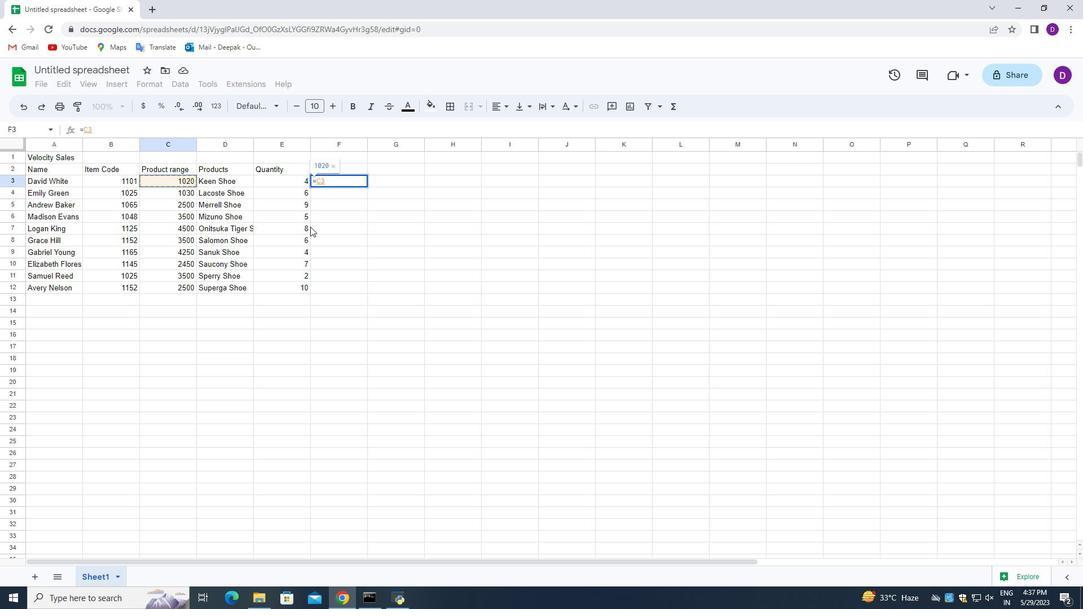 
Action: Key pressed *
Screenshot: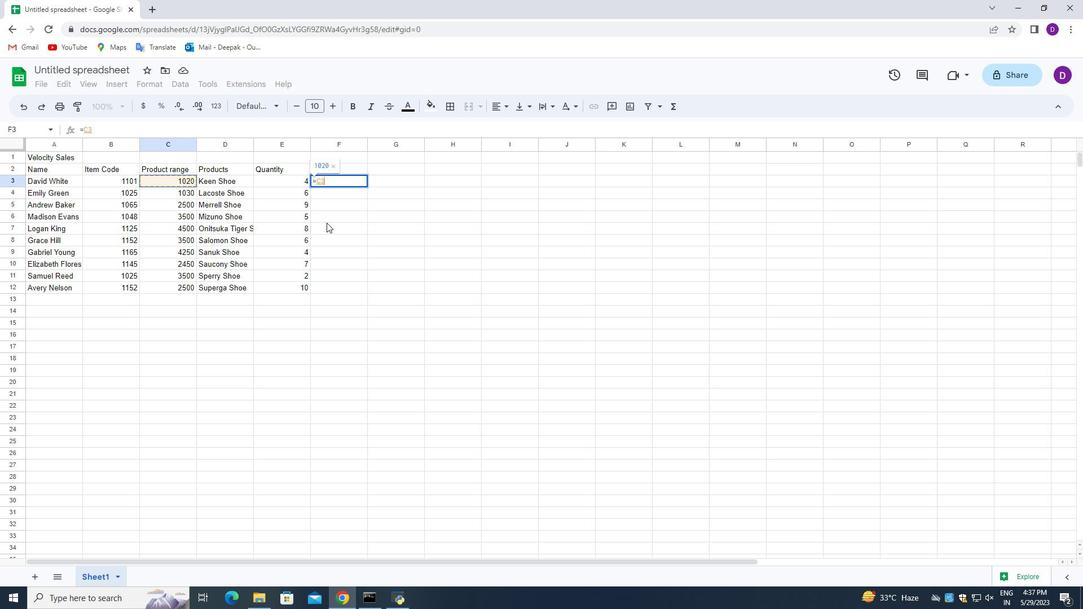 
Action: Mouse moved to (327, 222)
Screenshot: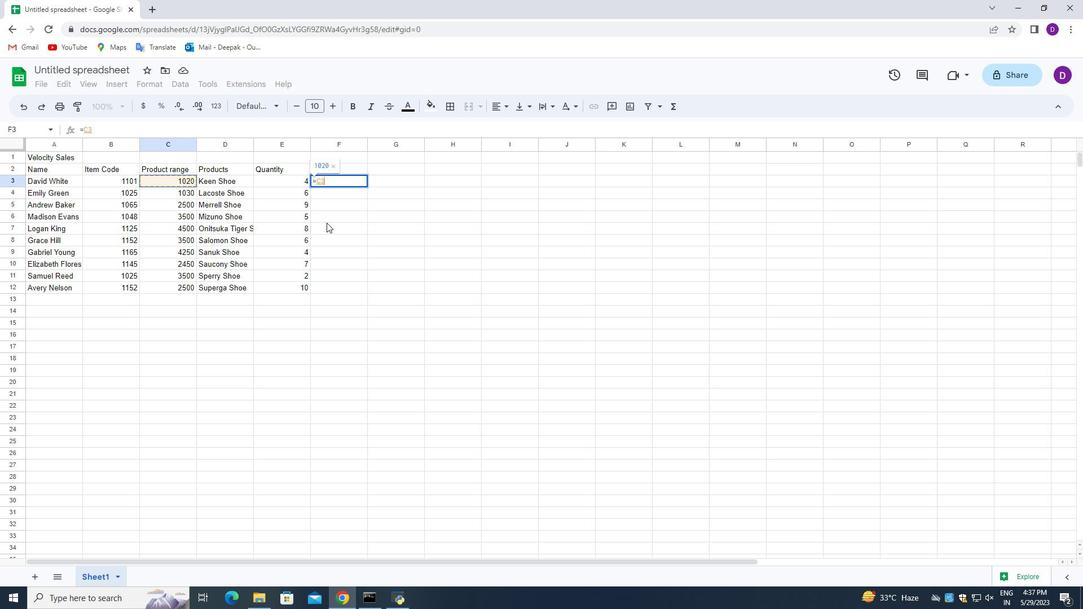 
Action: Key pressed 12<Key.shift><Key.shift><Key.shift><Key.shift><Key.shift><Key.shift><Key.shift><Key.shift><Key.shift><Key.shift>%<Key.enter>
Screenshot: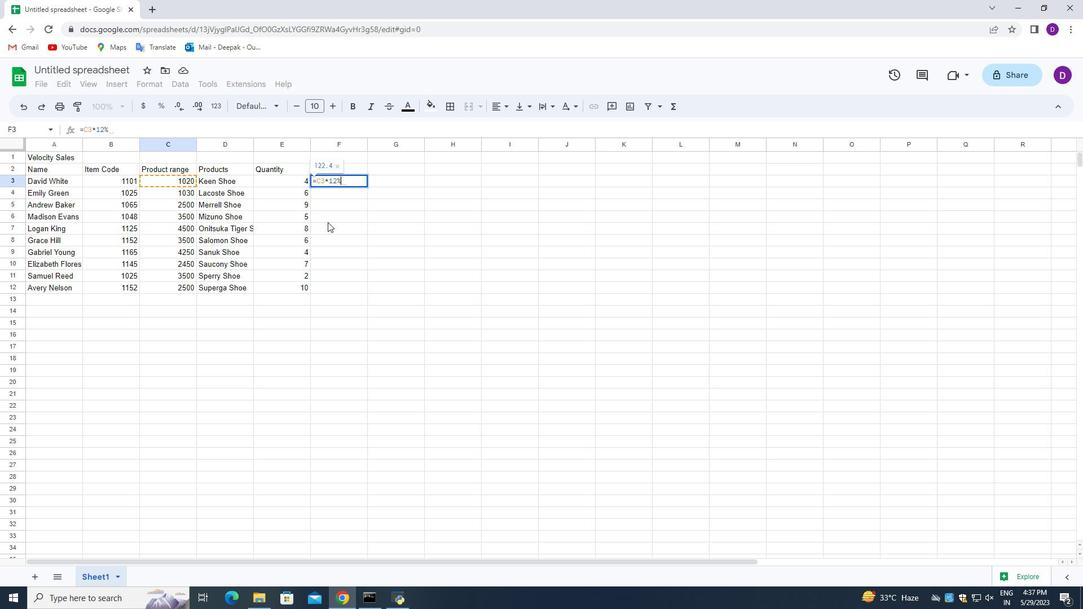 
Action: Mouse moved to (412, 317)
Screenshot: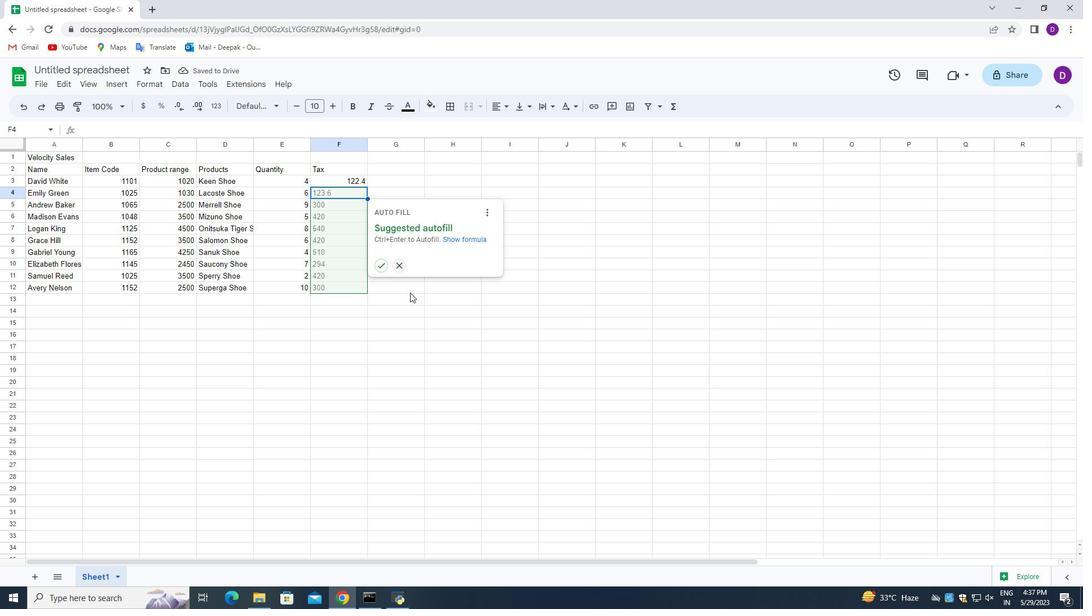 
Action: Mouse pressed left at (412, 317)
Screenshot: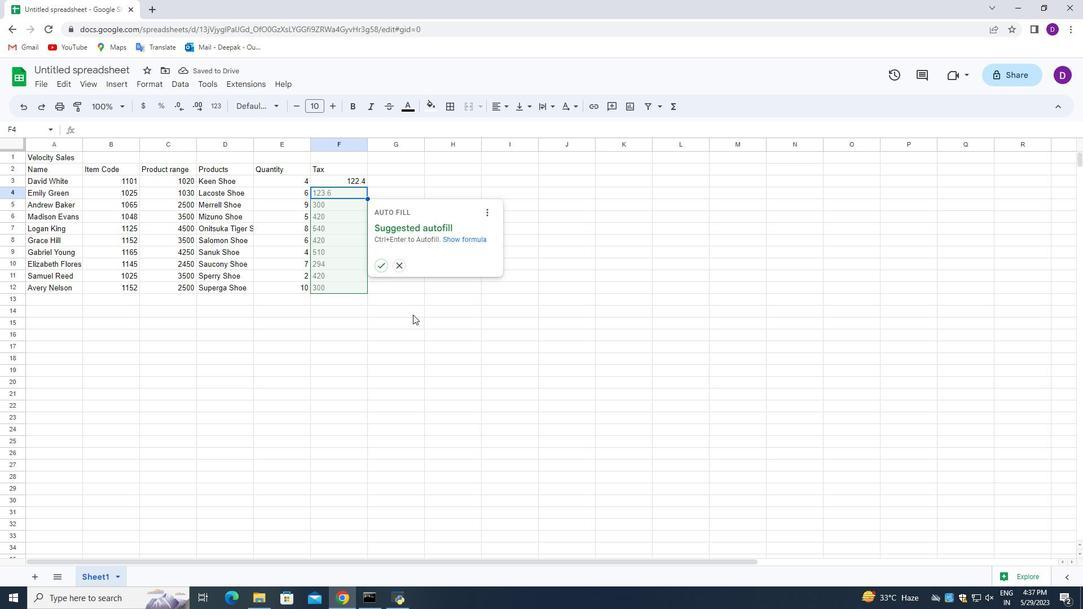
Action: Mouse moved to (338, 195)
Screenshot: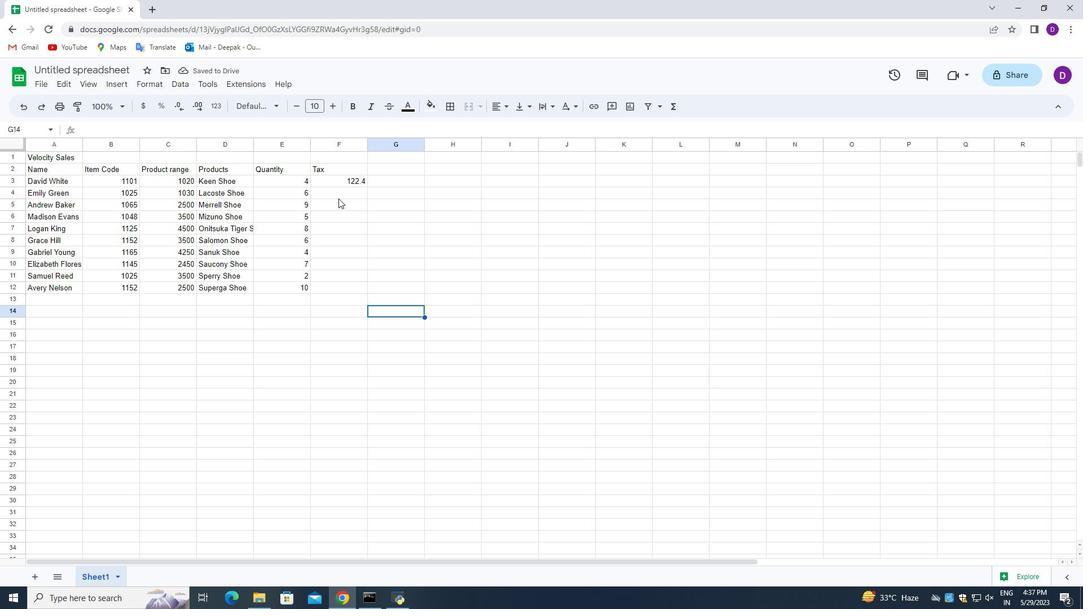 
Action: Mouse pressed left at (338, 195)
Screenshot: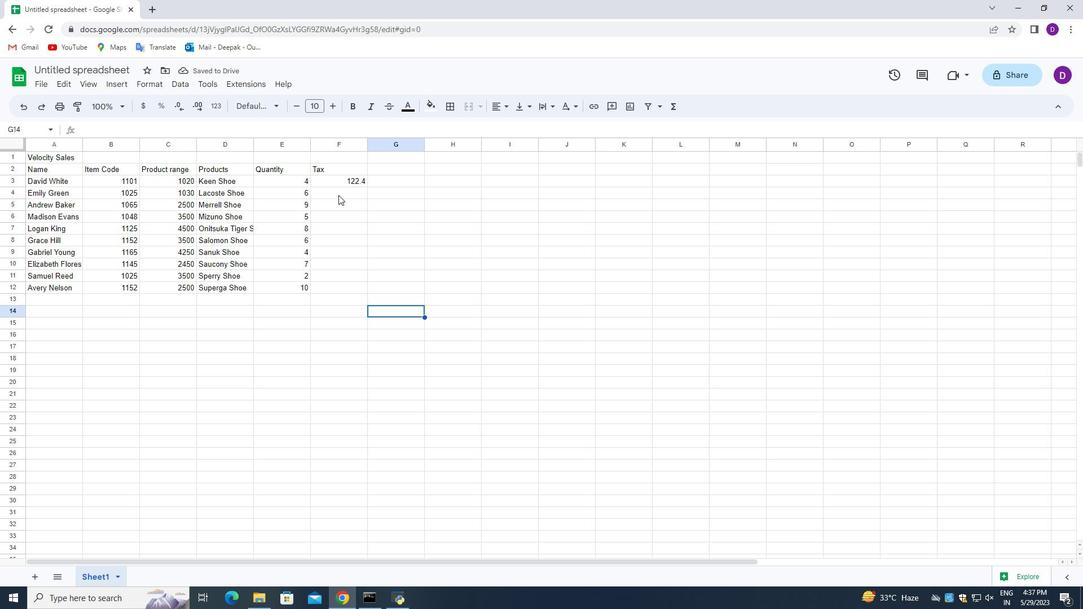 
Action: Mouse pressed left at (338, 195)
Screenshot: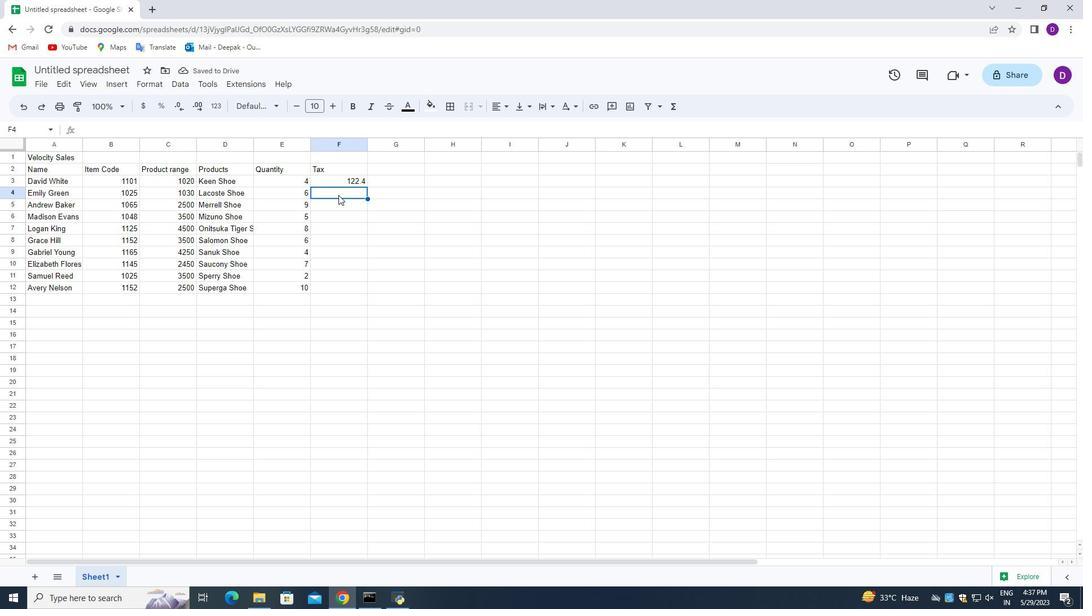 
Action: Key pressed =
Screenshot: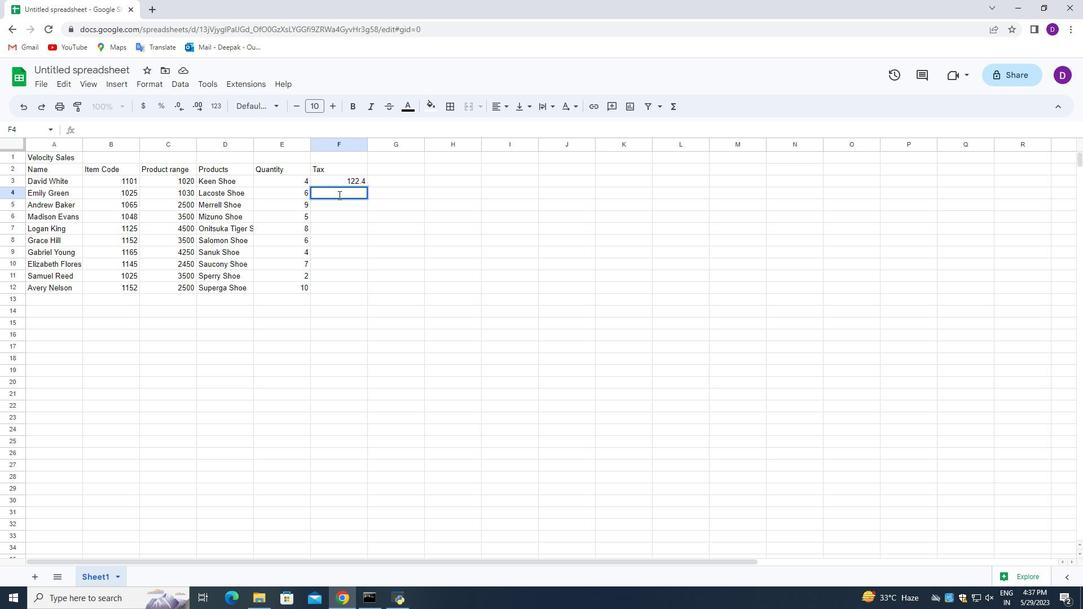 
Action: Mouse moved to (173, 195)
Screenshot: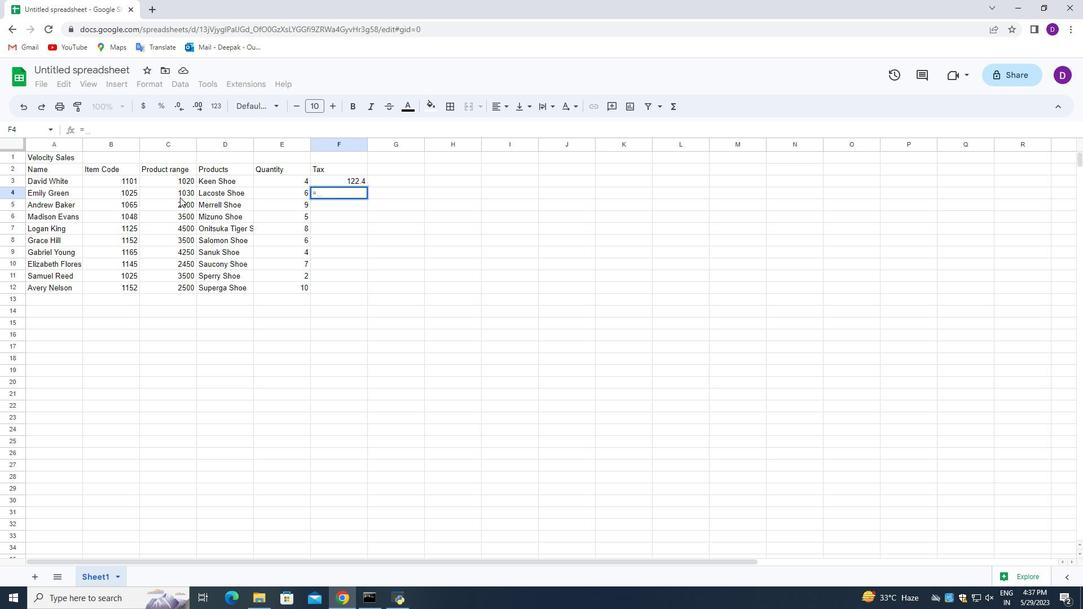 
Action: Mouse pressed left at (173, 195)
Screenshot: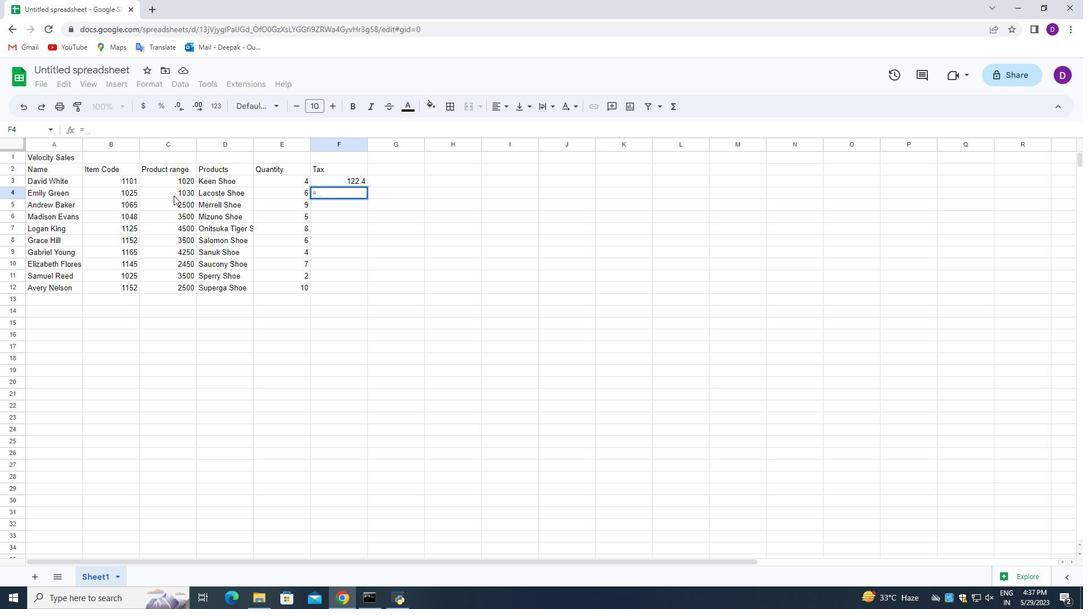 
Action: Mouse moved to (362, 220)
Screenshot: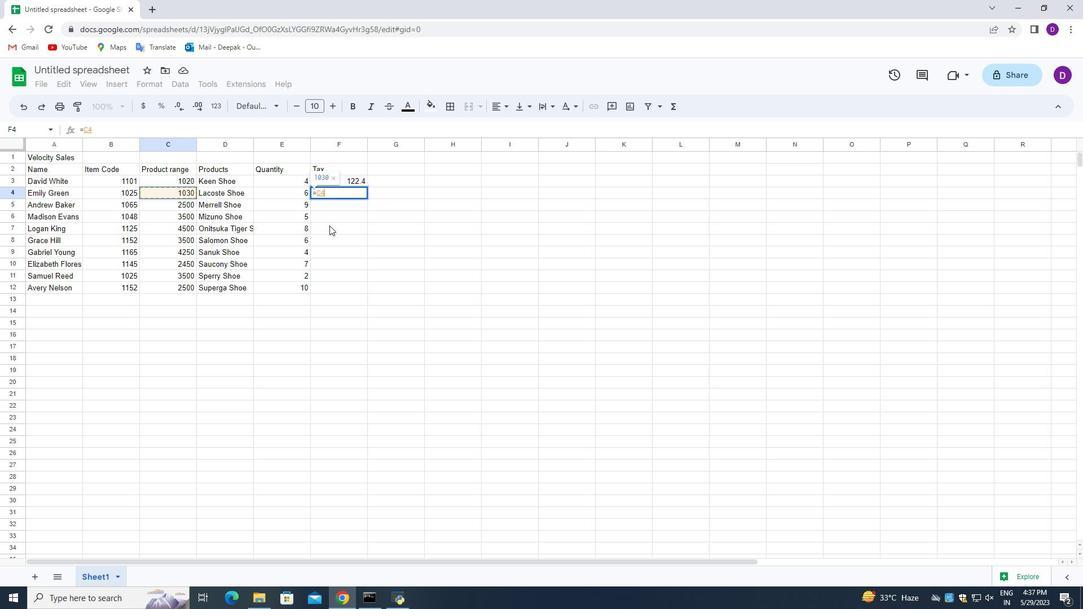 
Action: Key pressed *12<Key.shift><Key.shift><Key.shift><Key.shift><Key.shift><Key.shift>%<Key.enter>
Screenshot: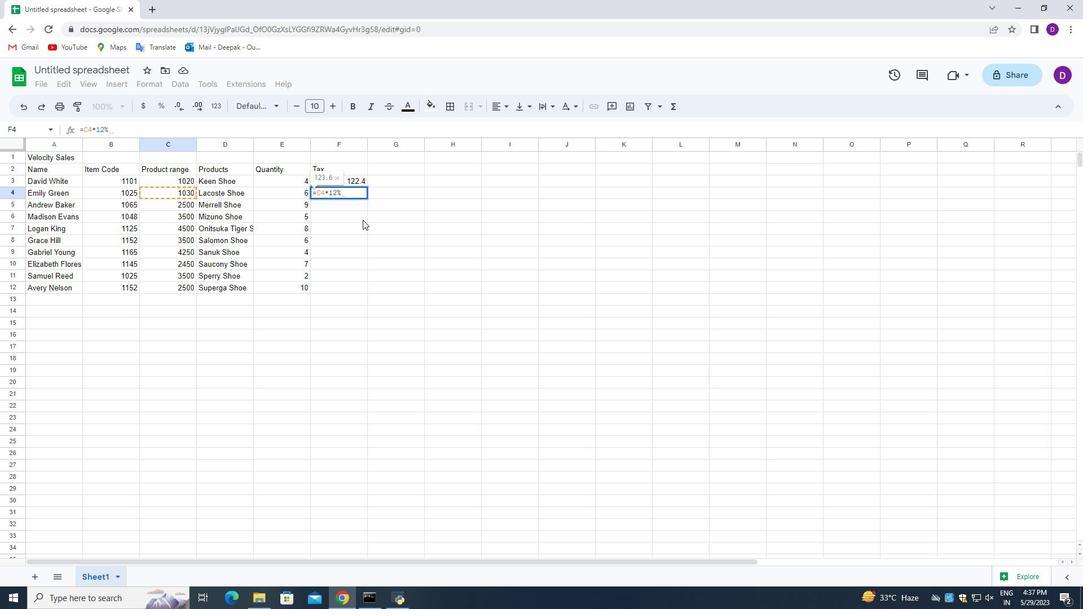 
Action: Mouse moved to (340, 209)
Screenshot: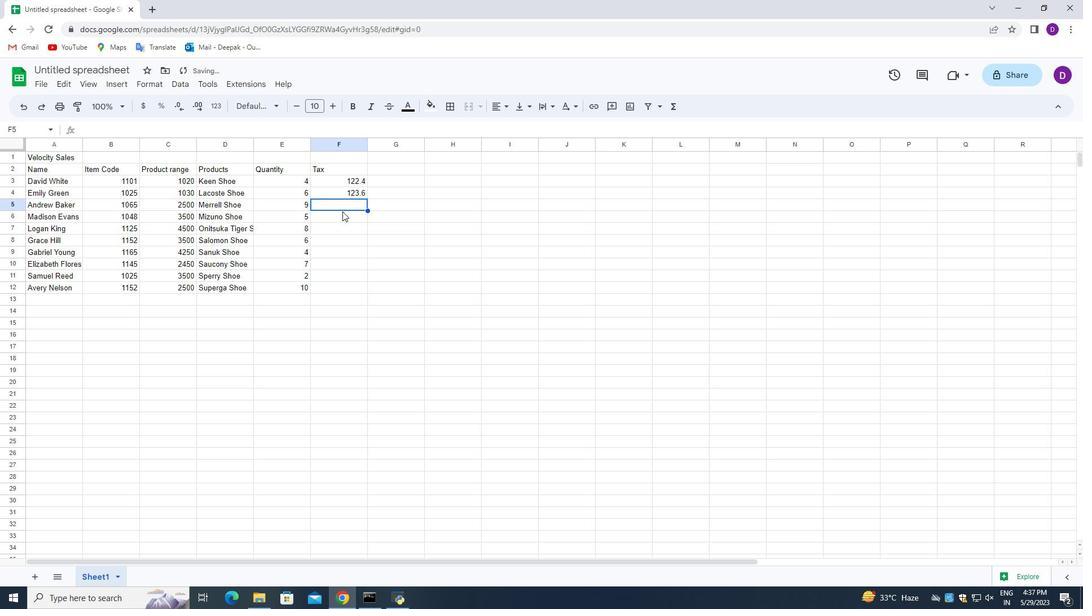 
Action: Key pressed =
Screenshot: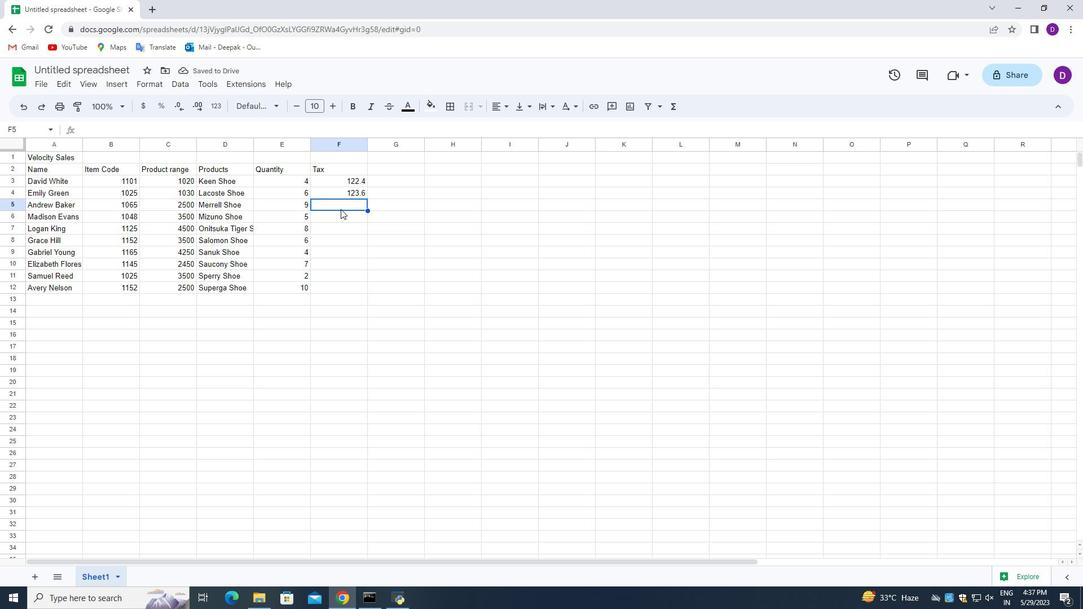 
Action: Mouse moved to (348, 205)
Screenshot: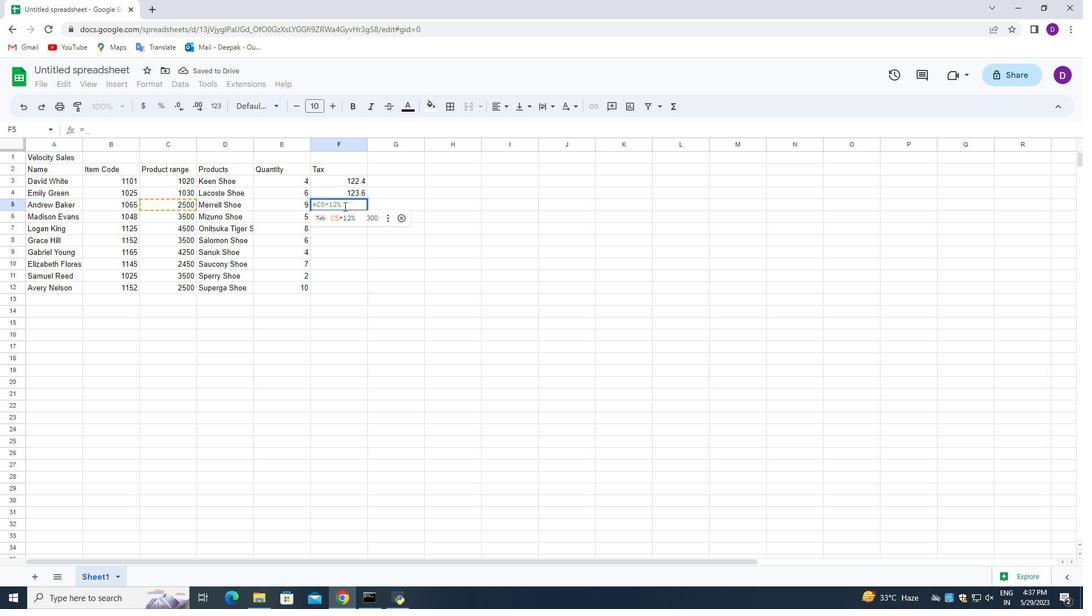 
Action: Key pressed c5*12<Key.shift><Key.shift><Key.shift><Key.shift><Key.shift><Key.shift><Key.shift><Key.shift><Key.shift><Key.shift><Key.shift><Key.shift>%<Key.enter>=c6*12<Key.shift><Key.shift><Key.shift><Key.shift><Key.shift><Key.shift><Key.shift>%
Screenshot: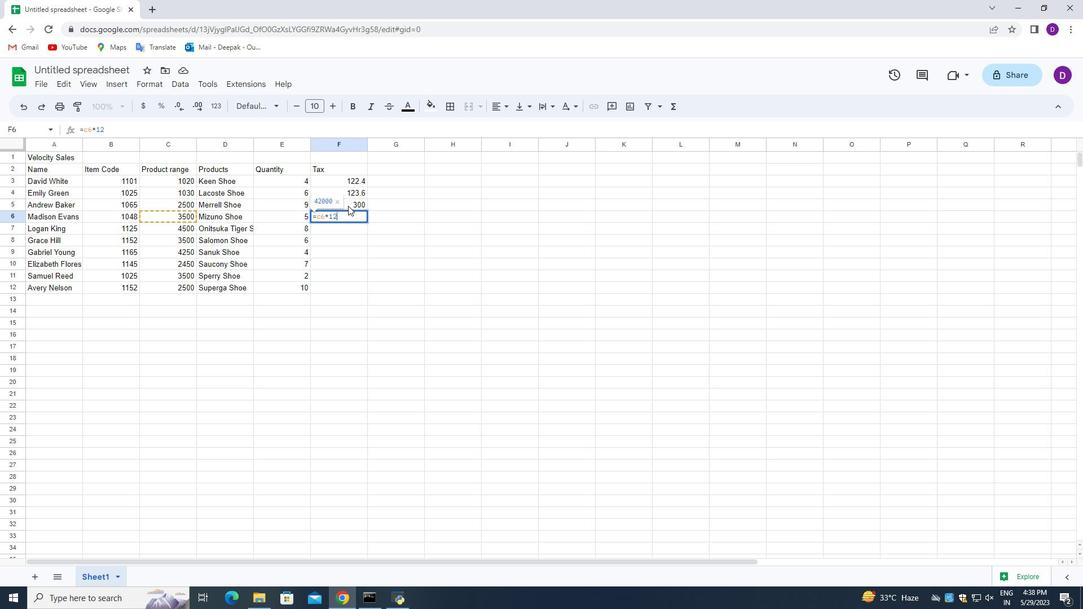 
Action: Mouse moved to (443, 207)
Screenshot: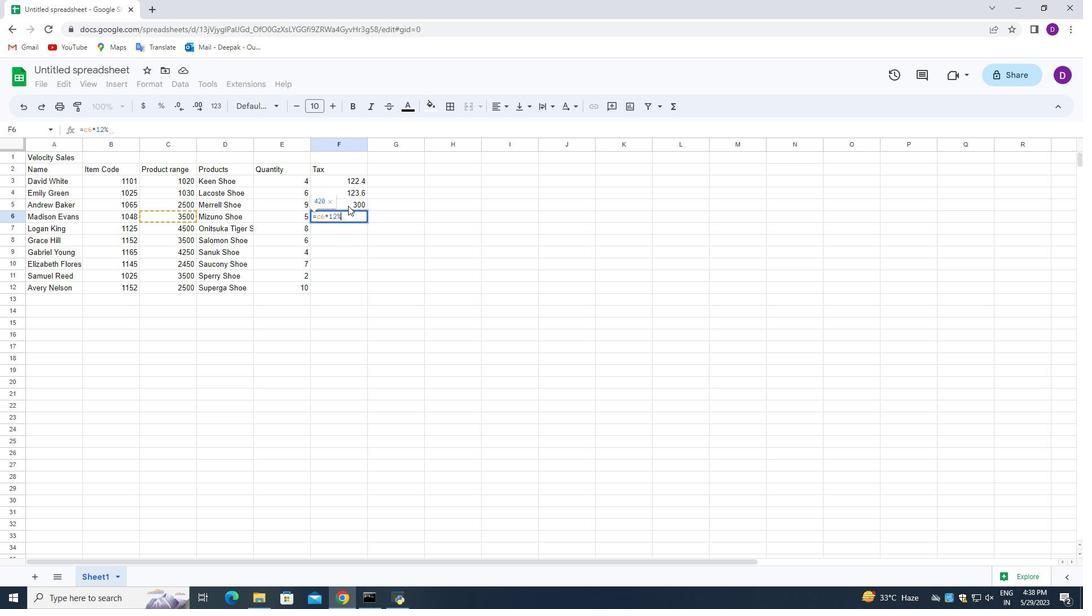 
Action: Key pressed <Key.enter>=c7*12<Key.shift>%<Key.enter>=c8*12<Key.shift>%<Key.enter>=c9*12<Key.shift>%<Key.enter>
Screenshot: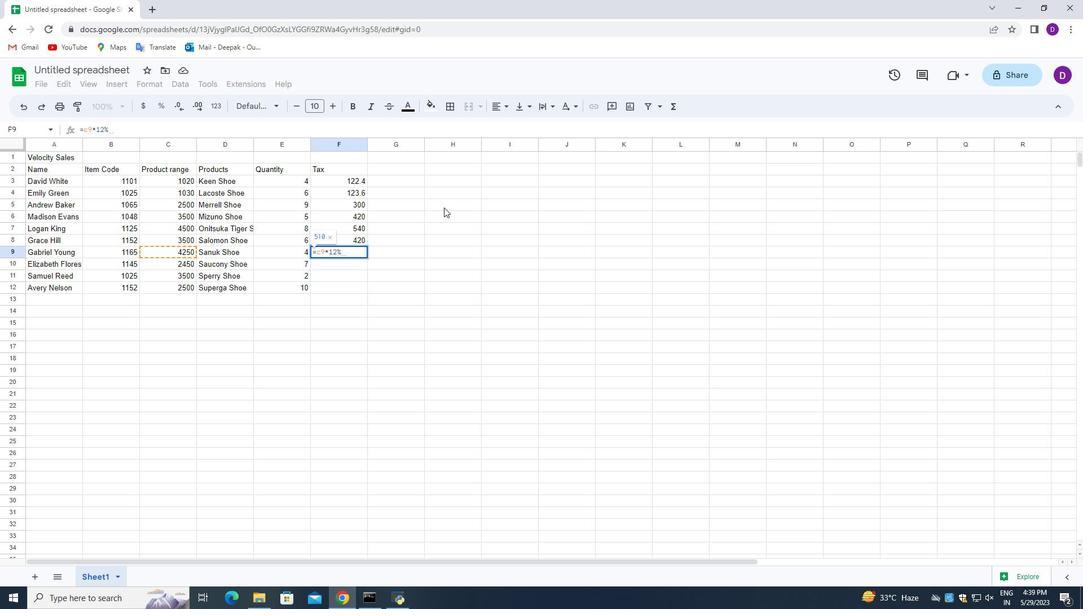
Action: Mouse moved to (350, 264)
Screenshot: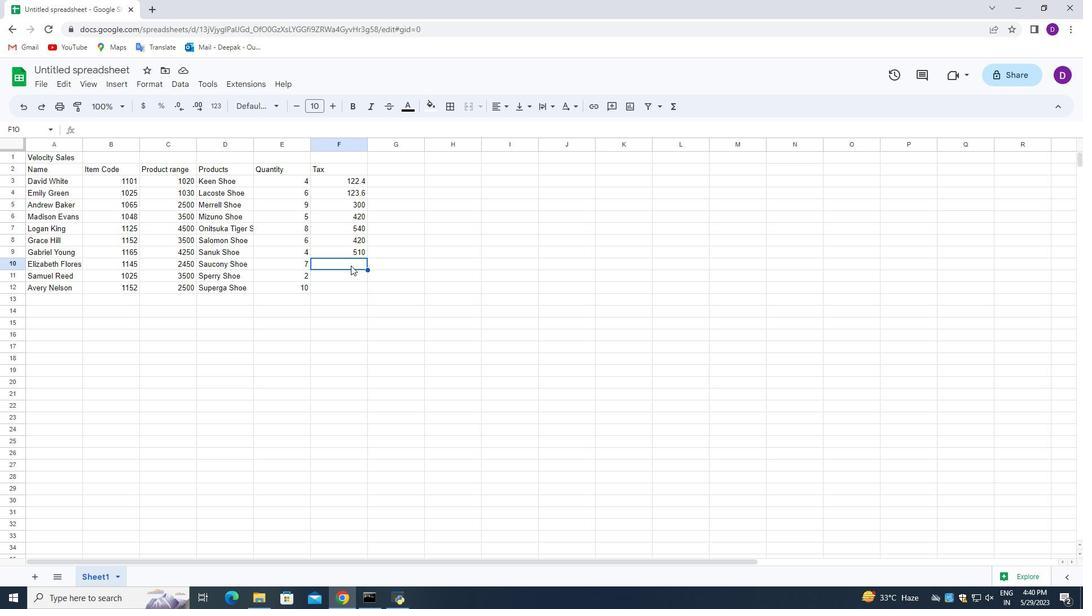 
Action: Key pressed =c10*12<Key.shift>%<Key.enter>
Screenshot: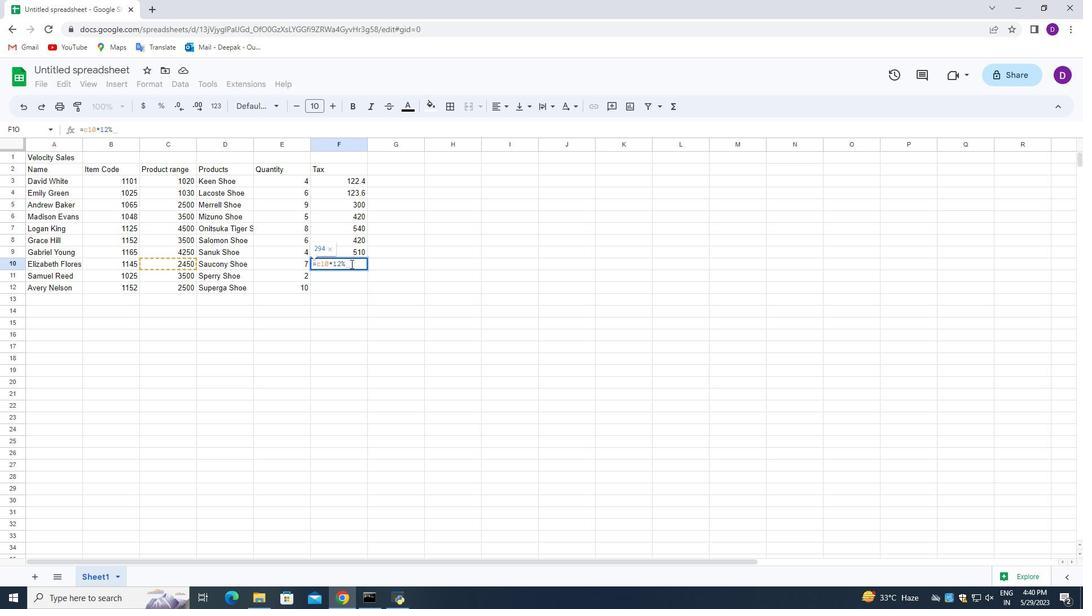
Action: Mouse moved to (350, 275)
Screenshot: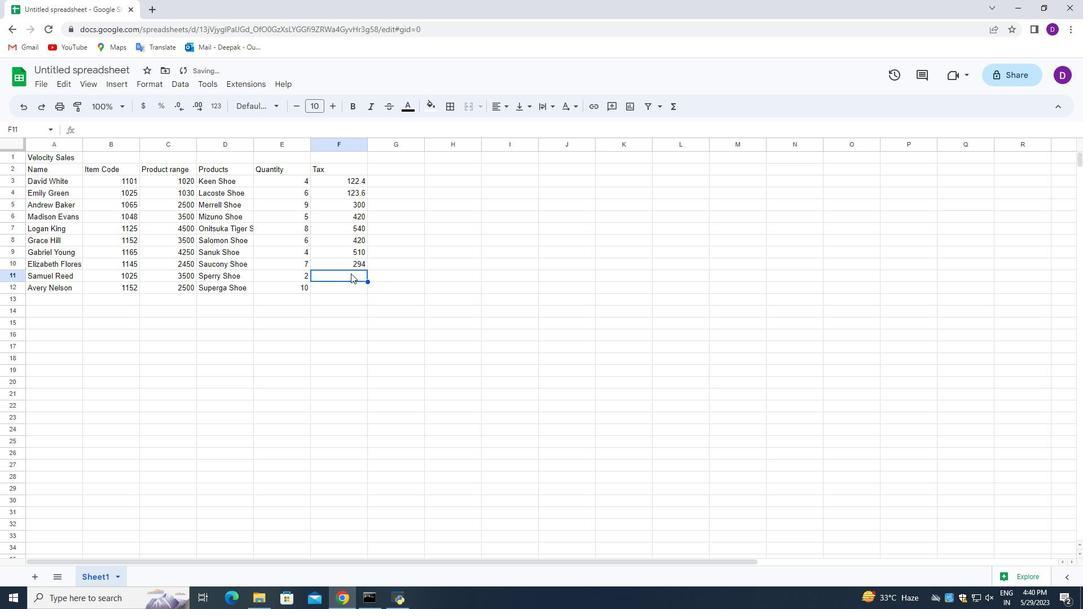 
Action: Key pressed =c11*12<Key.shift>%<Key.enter>
Screenshot: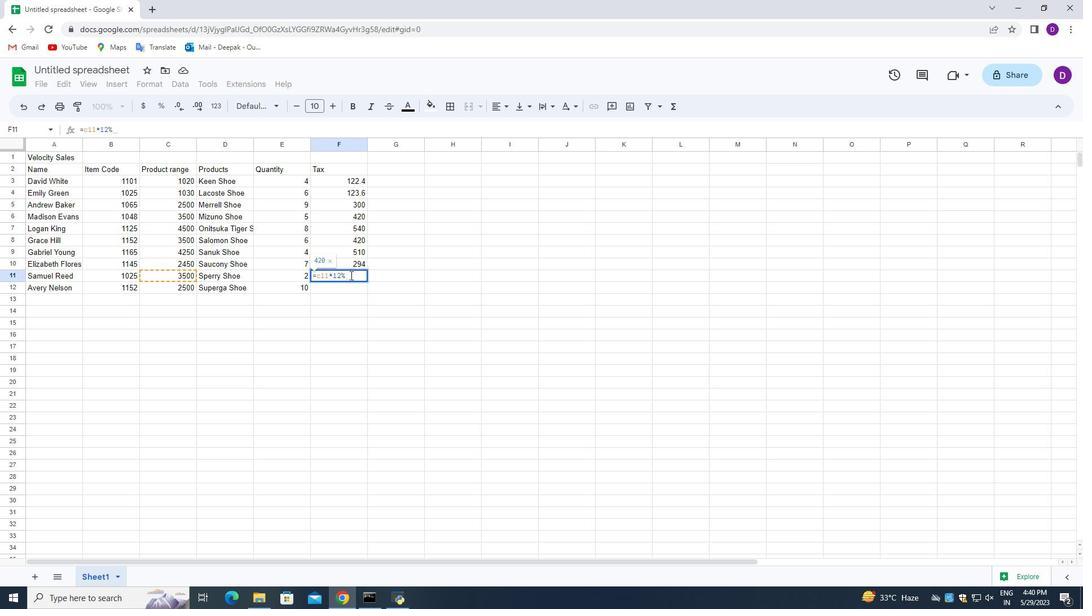 
Action: Mouse moved to (346, 287)
Screenshot: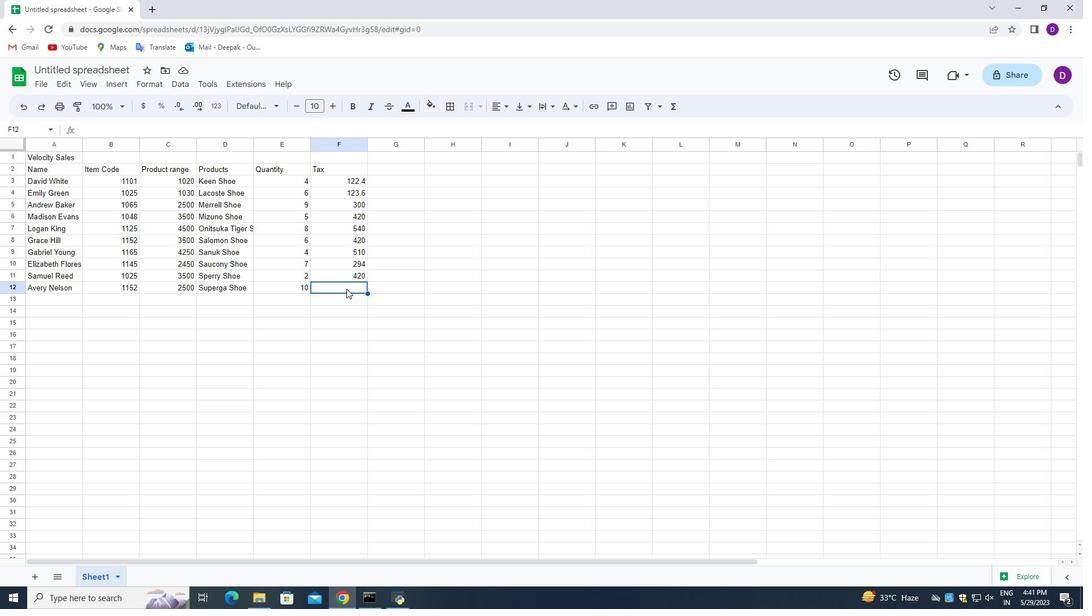 
Action: Mouse pressed left at (346, 287)
Screenshot: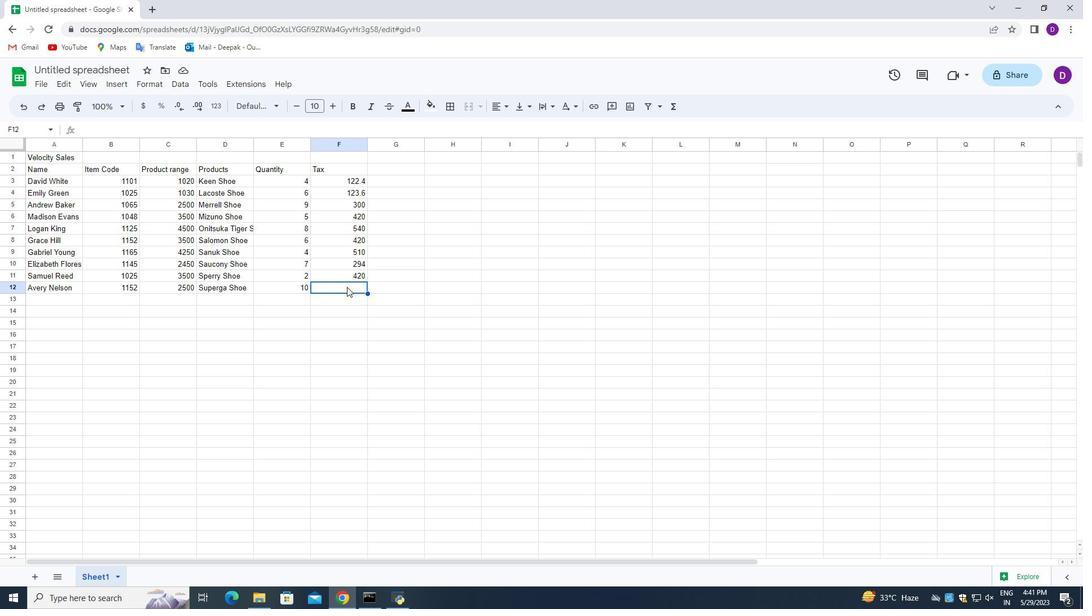 
Action: Mouse pressed left at (346, 287)
Screenshot: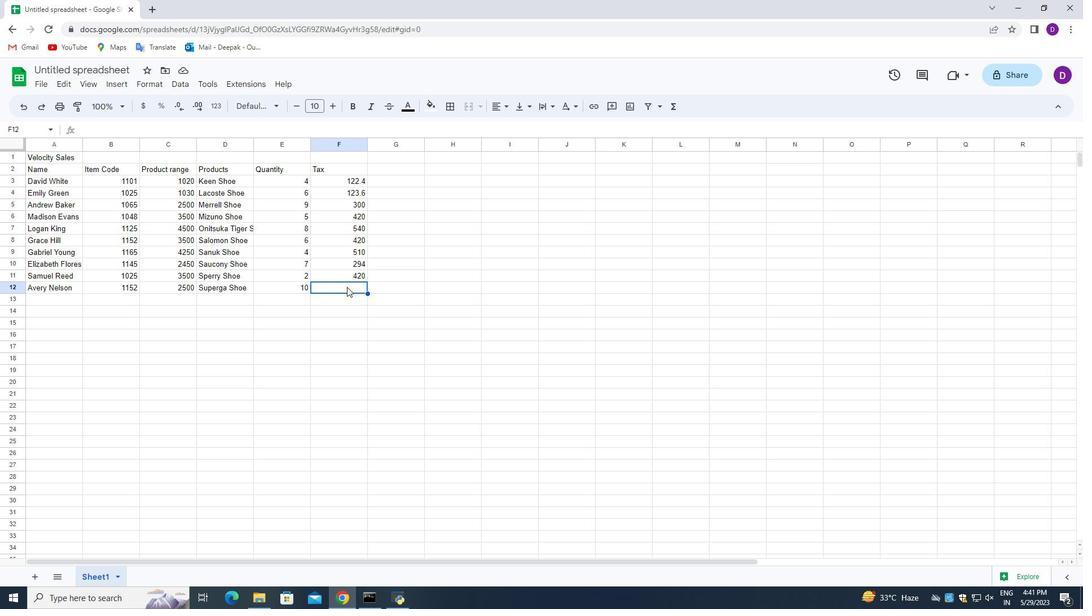 
Action: Key pressed =c12*12<Key.shift><Key.shift><Key.shift><Key.shift><Key.shift><Key.shift><Key.shift><Key.shift><Key.shift><Key.shift><Key.shift><Key.shift><Key.shift><Key.shift><Key.shift><Key.shift><Key.shift><Key.shift><Key.shift><Key.shift><Key.shift><Key.shift><Key.shift><Key.shift><Key.shift><Key.shift><Key.shift><Key.shift><Key.shift><Key.shift><Key.shift><Key.shift><Key.shift><Key.shift><Key.shift><Key.shift><Key.shift><Key.shift><Key.shift><Key.shift><Key.shift><Key.shift><Key.shift><Key.shift><Key.shift><Key.shift><Key.shift><Key.shift><Key.shift><Key.shift><Key.shift><Key.shift><Key.shift><Key.shift><Key.shift><Key.shift><Key.shift><Key.shift><Key.shift><Key.shift><Key.shift><Key.shift><Key.shift><Key.shift><Key.shift><Key.shift>%<Key.enter>
Screenshot: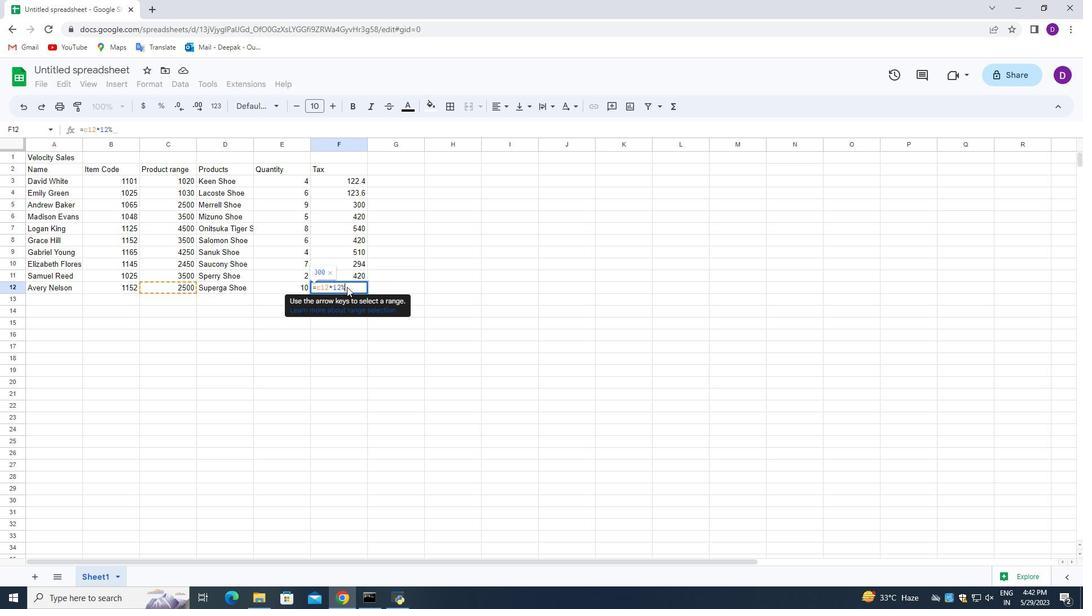 
Action: Mouse moved to (394, 296)
Screenshot: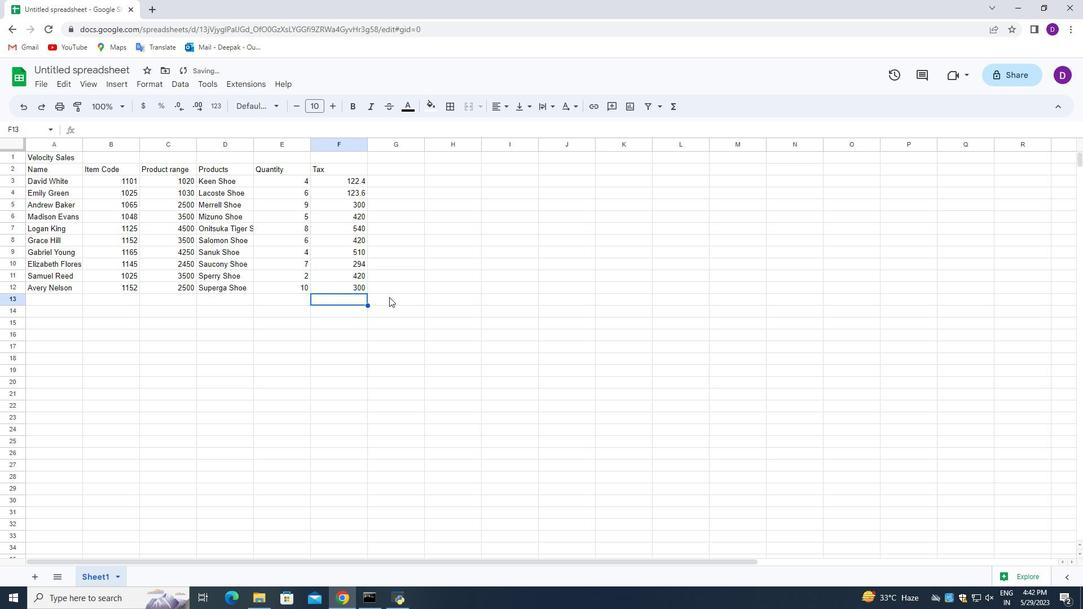 
Action: Mouse pressed left at (394, 296)
Screenshot: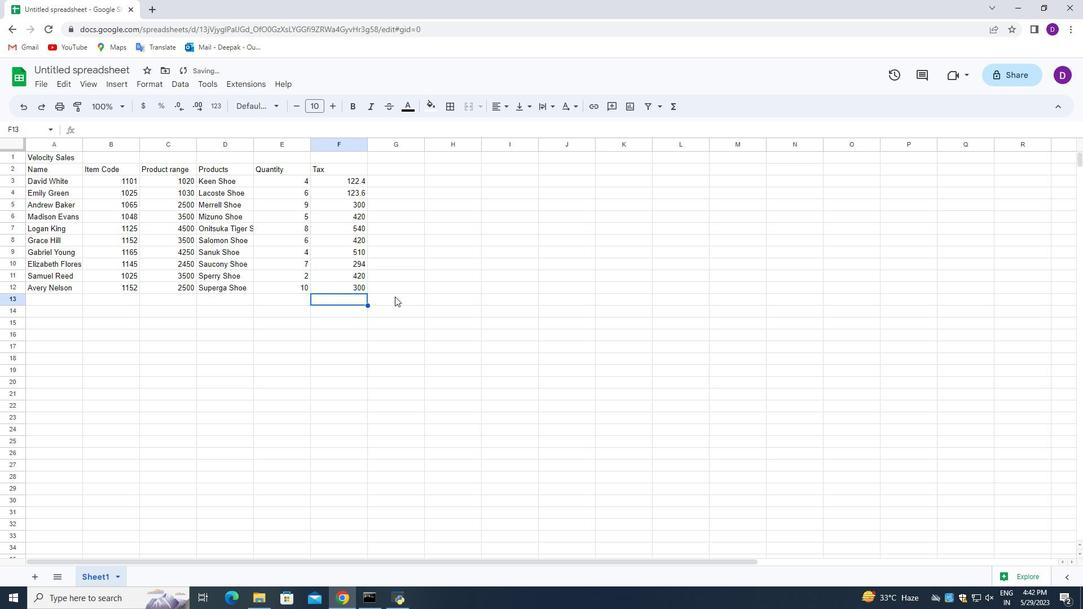 
Action: Mouse moved to (393, 270)
Screenshot: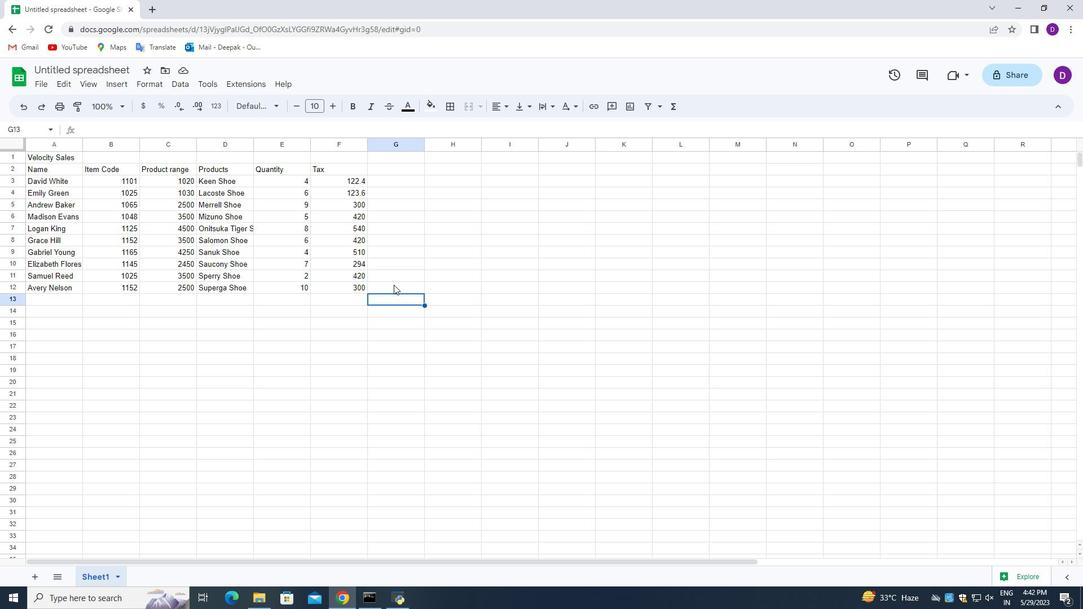 
Action: Mouse scrolled (393, 271) with delta (0, 0)
Screenshot: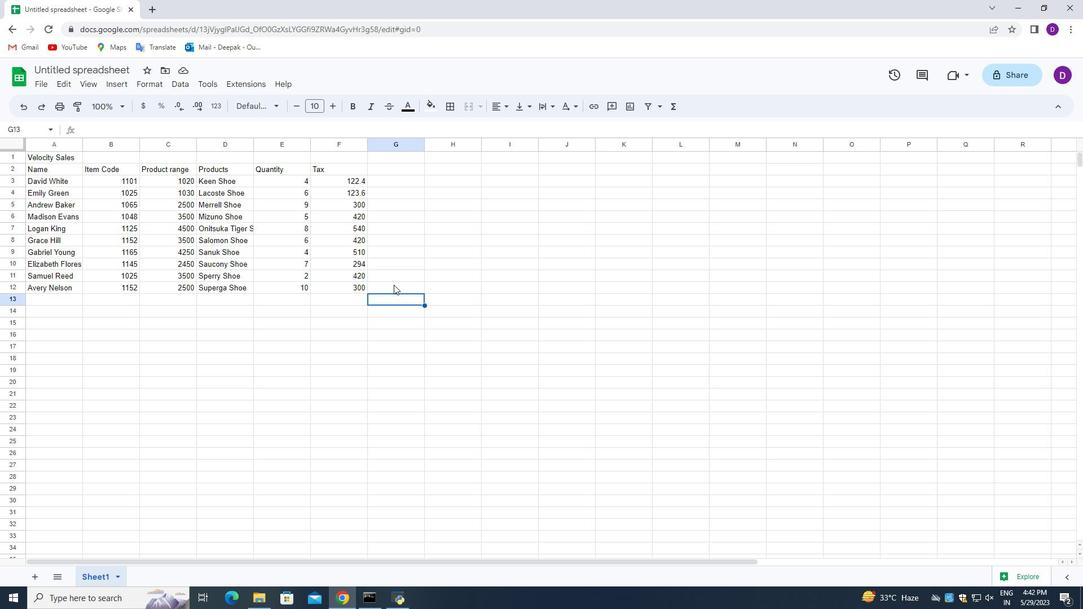 
Action: Mouse moved to (393, 268)
Screenshot: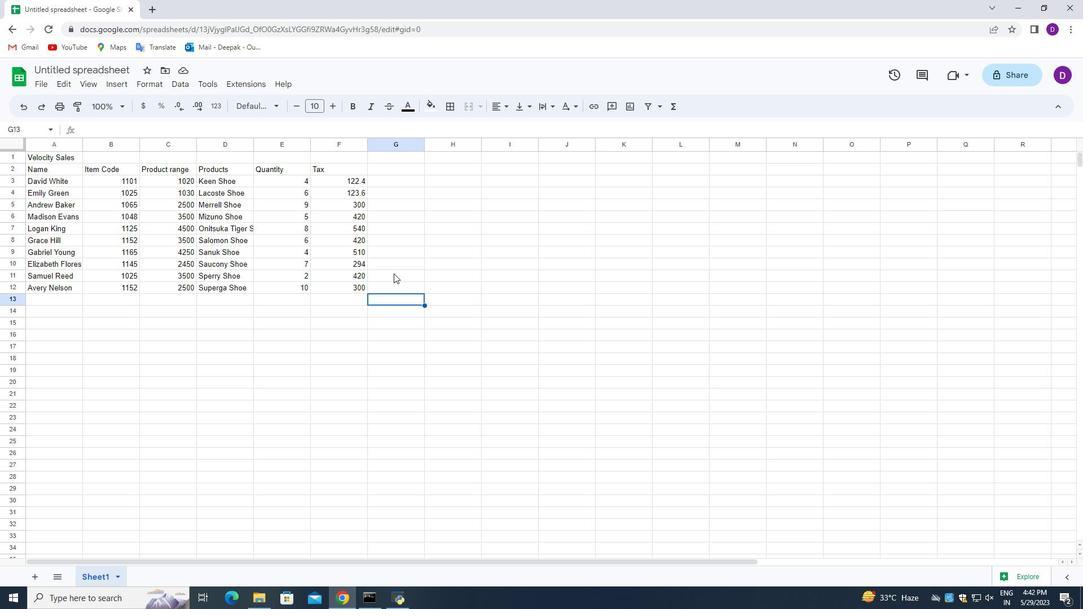 
Action: Mouse scrolled (393, 269) with delta (0, 0)
Screenshot: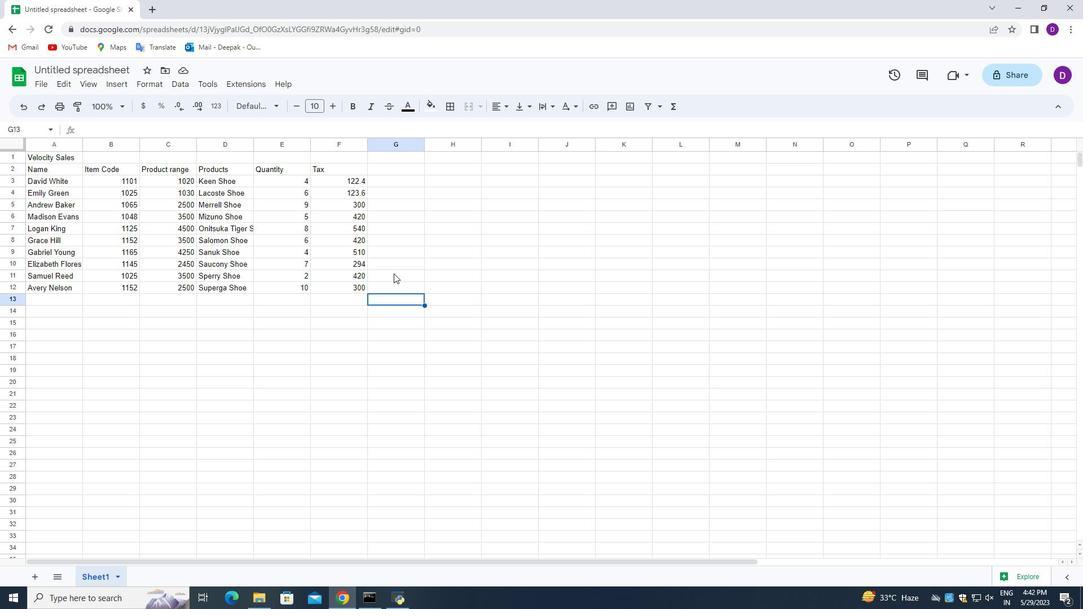 
Action: Mouse scrolled (393, 269) with delta (0, 0)
Screenshot: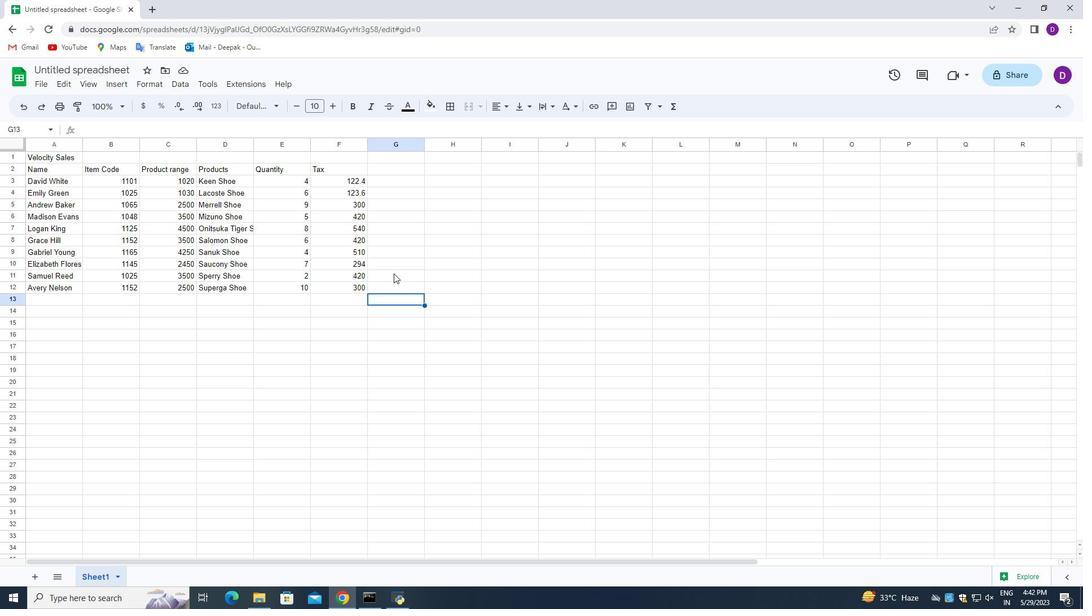 
Action: Mouse moved to (384, 169)
Screenshot: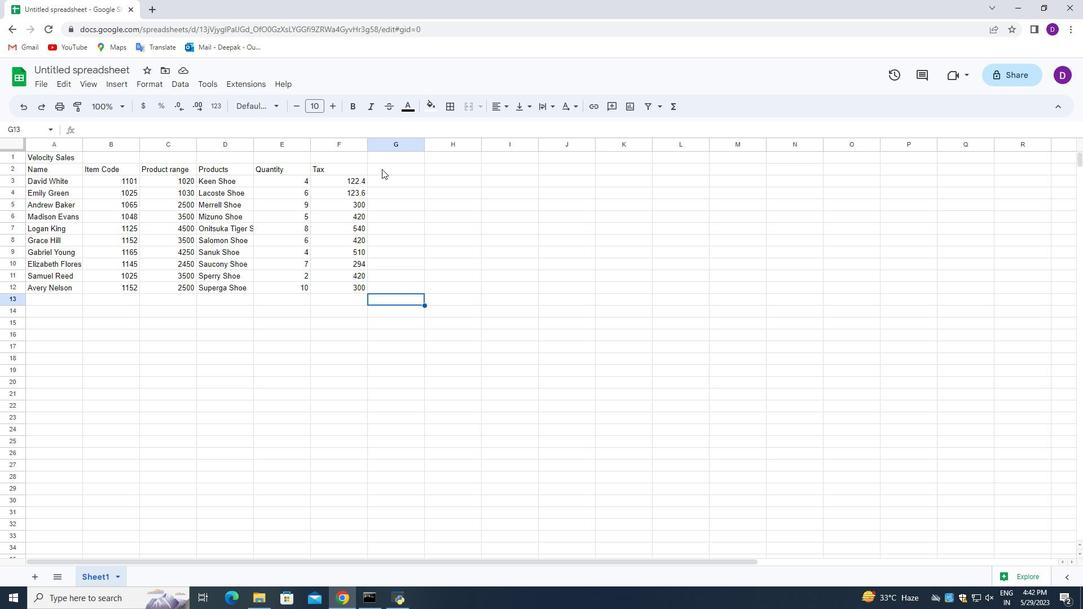
Action: Mouse pressed left at (384, 169)
Screenshot: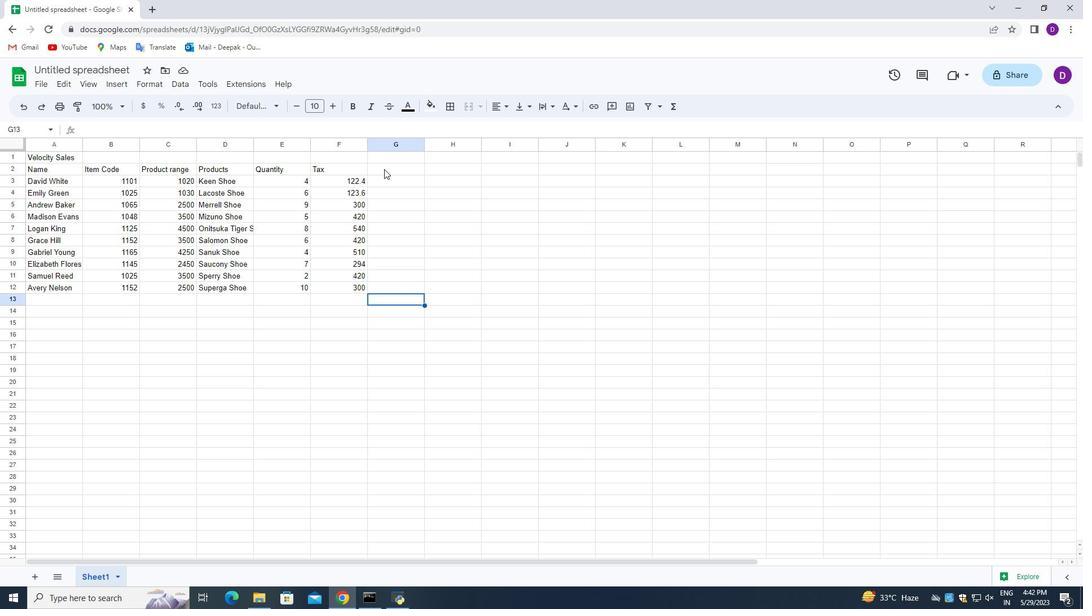 
Action: Mouse moved to (384, 169)
Screenshot: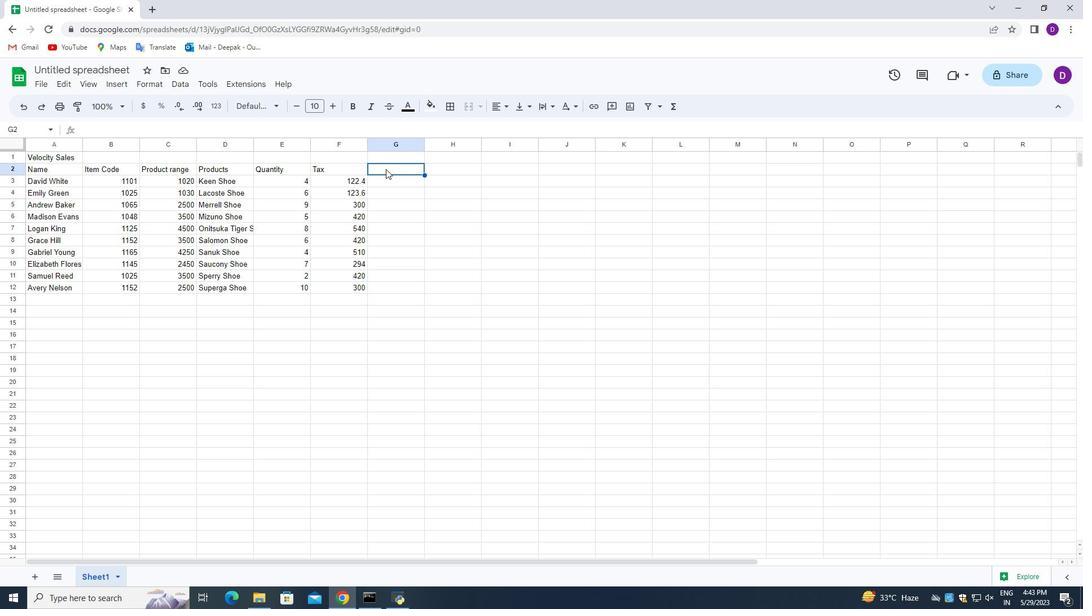 
Action: Mouse pressed left at (384, 169)
Screenshot: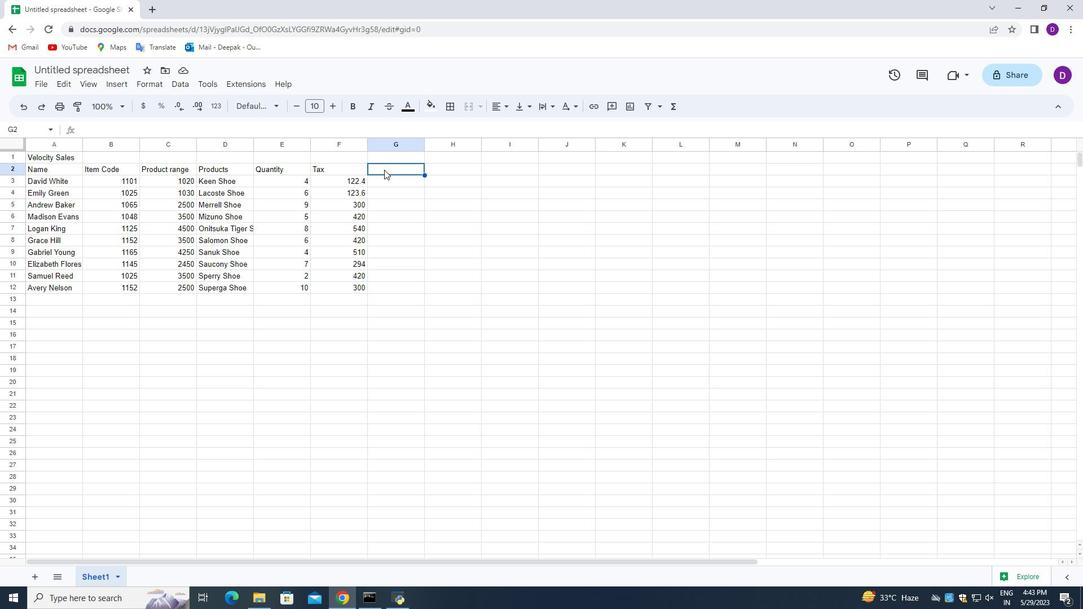 
Action: Mouse pressed left at (384, 169)
Screenshot: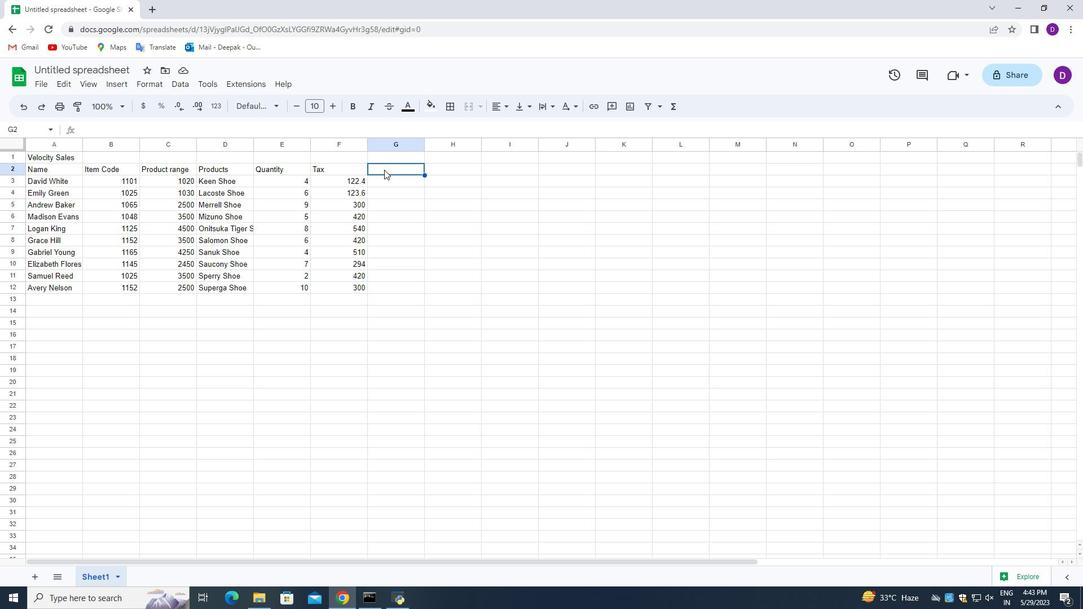 
Action: Mouse moved to (391, 180)
Screenshot: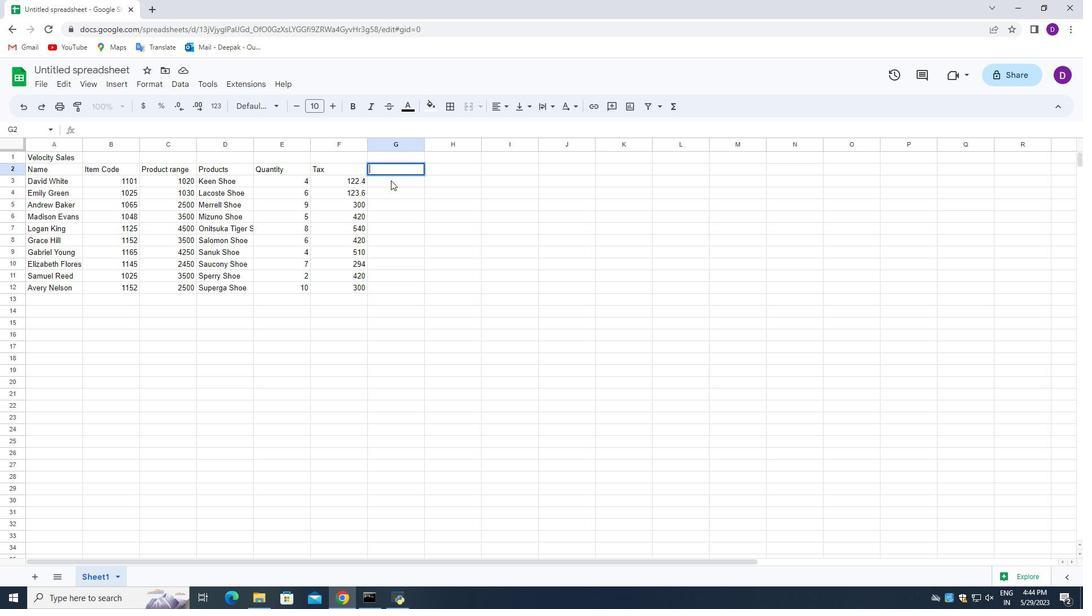 
Action: Mouse pressed left at (391, 180)
Screenshot: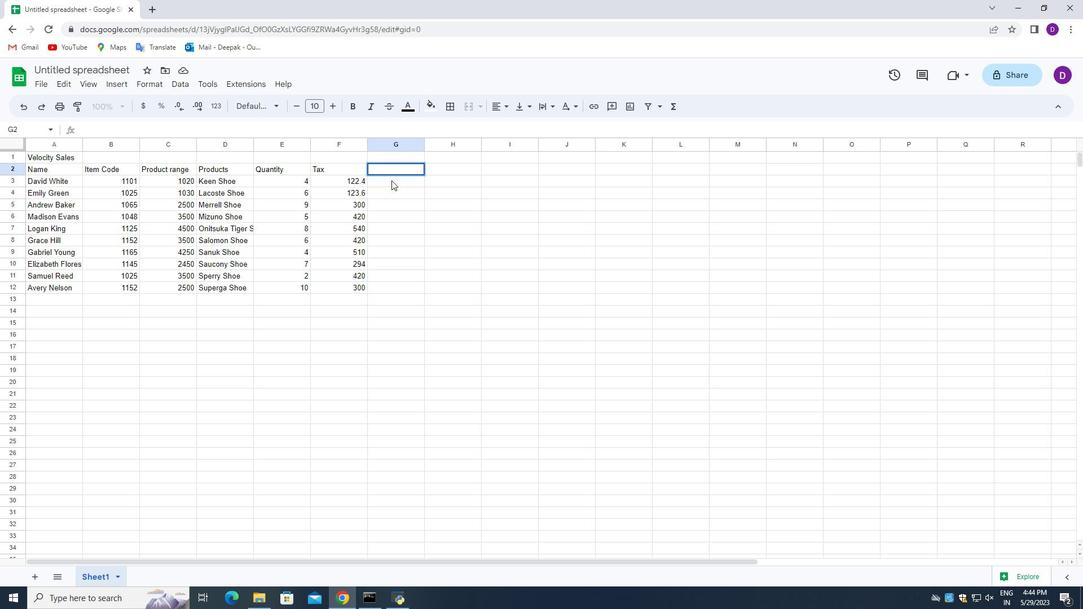
Action: Mouse moved to (391, 168)
Screenshot: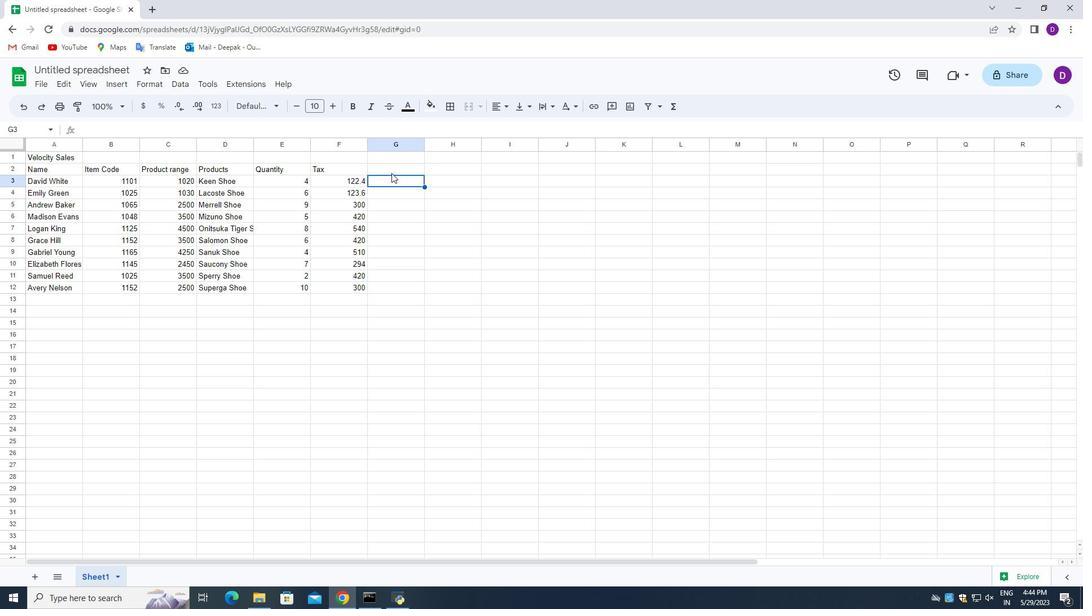 
Action: Mouse pressed left at (391, 168)
Screenshot: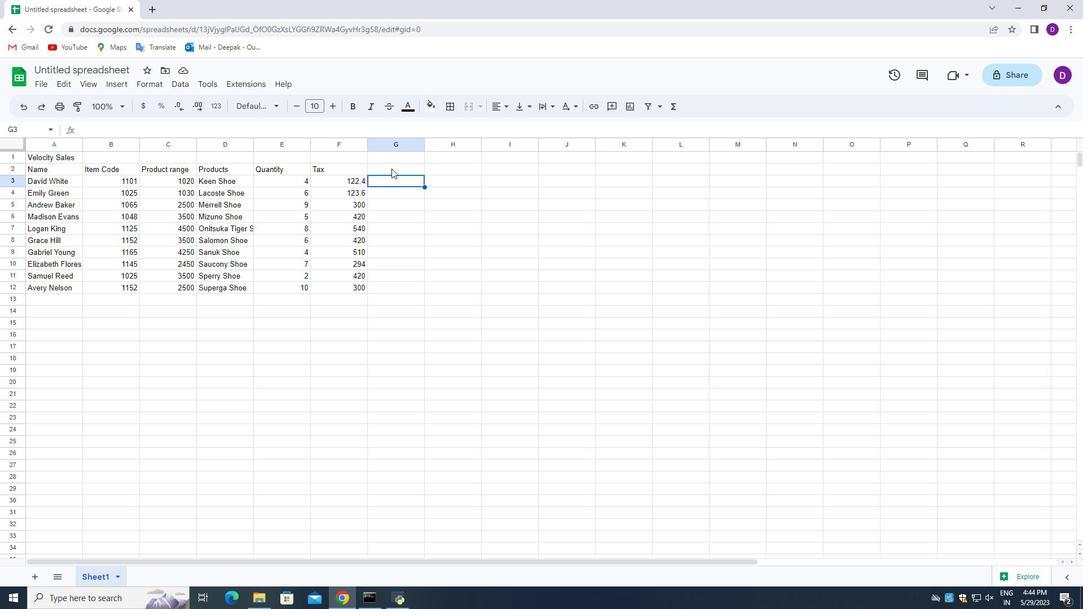 
Action: Mouse moved to (398, 208)
Screenshot: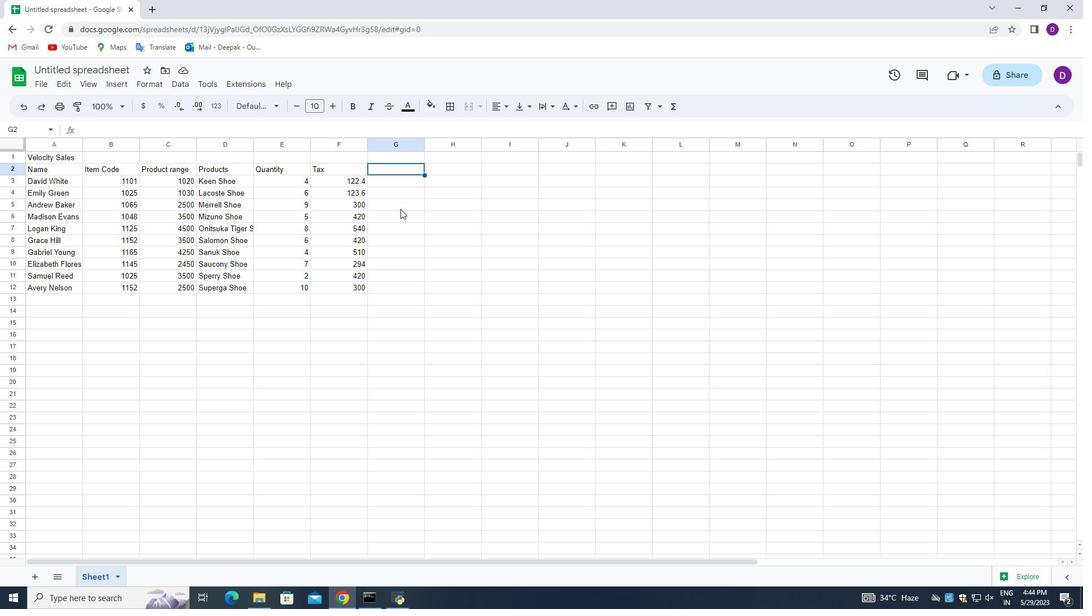 
Action: Mouse pressed left at (398, 208)
Screenshot: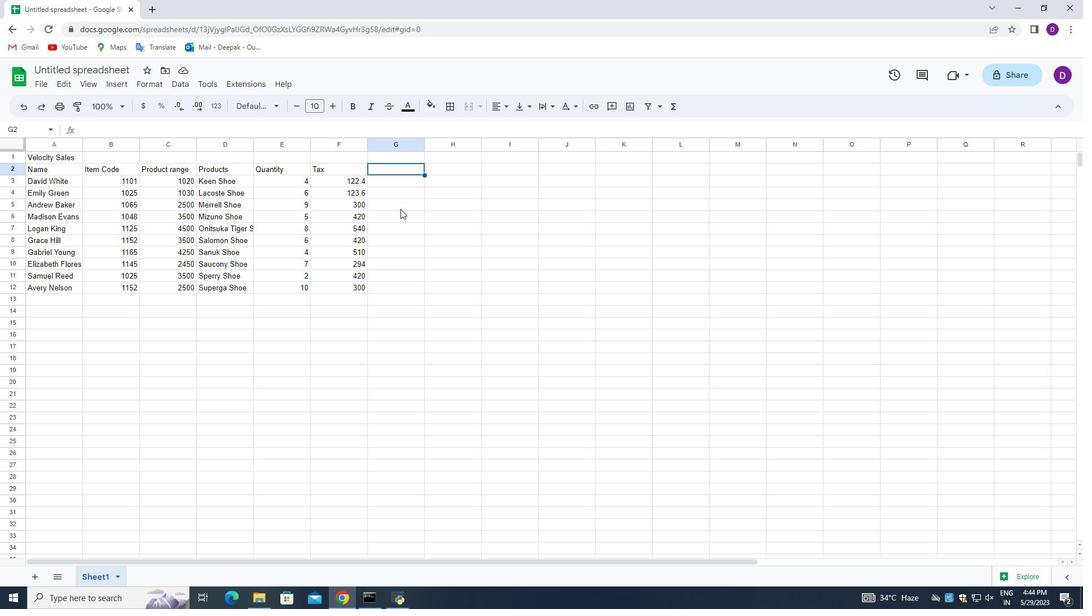 
Action: Mouse moved to (389, 169)
Screenshot: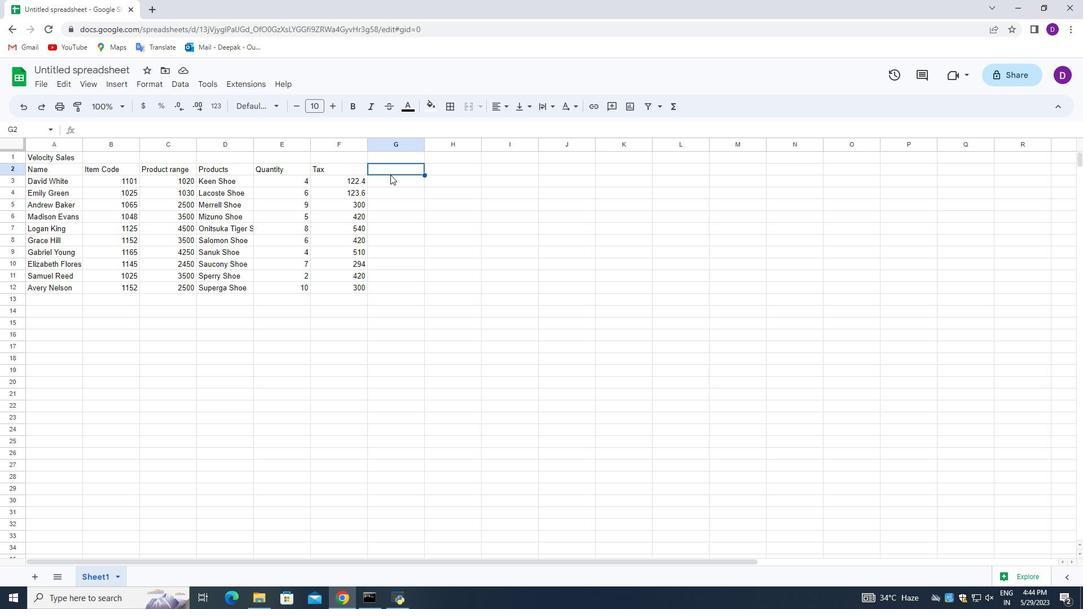 
Action: Mouse pressed left at (389, 169)
Screenshot: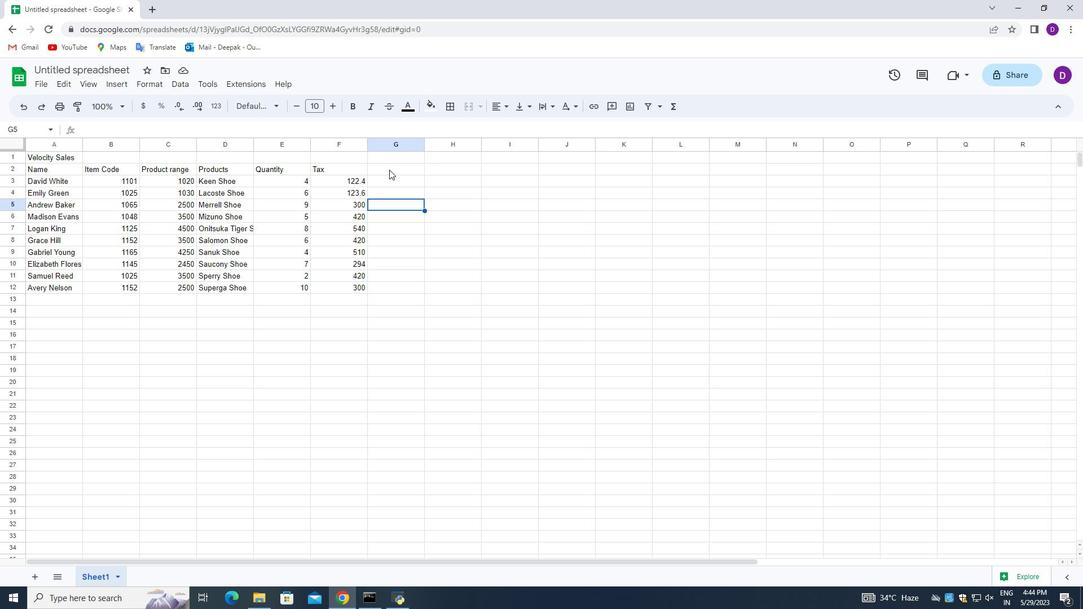 
Action: Mouse moved to (389, 169)
Screenshot: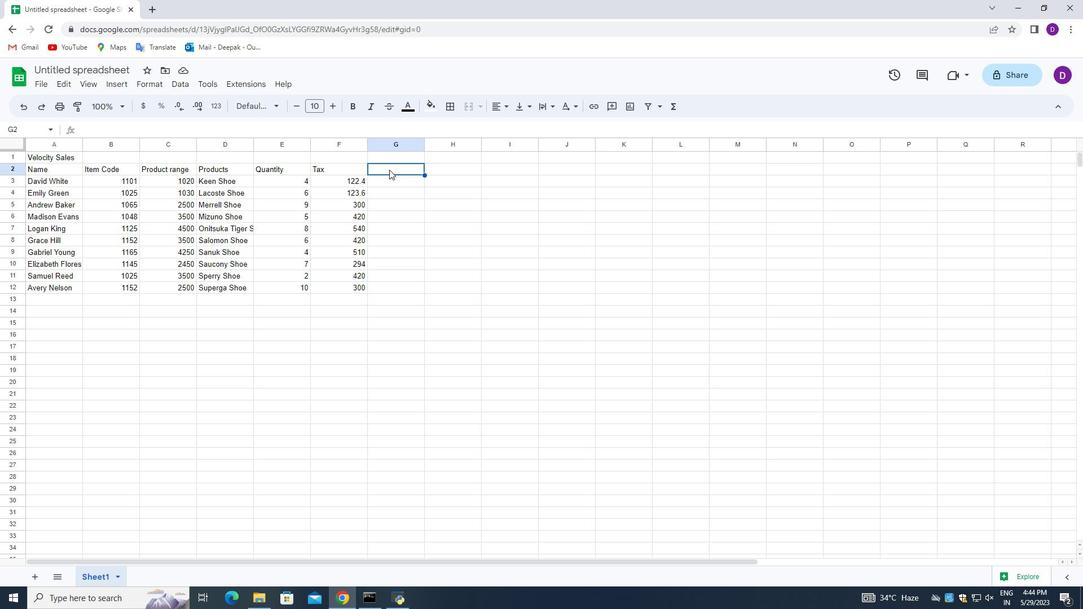 
Action: Mouse pressed left at (389, 169)
Screenshot: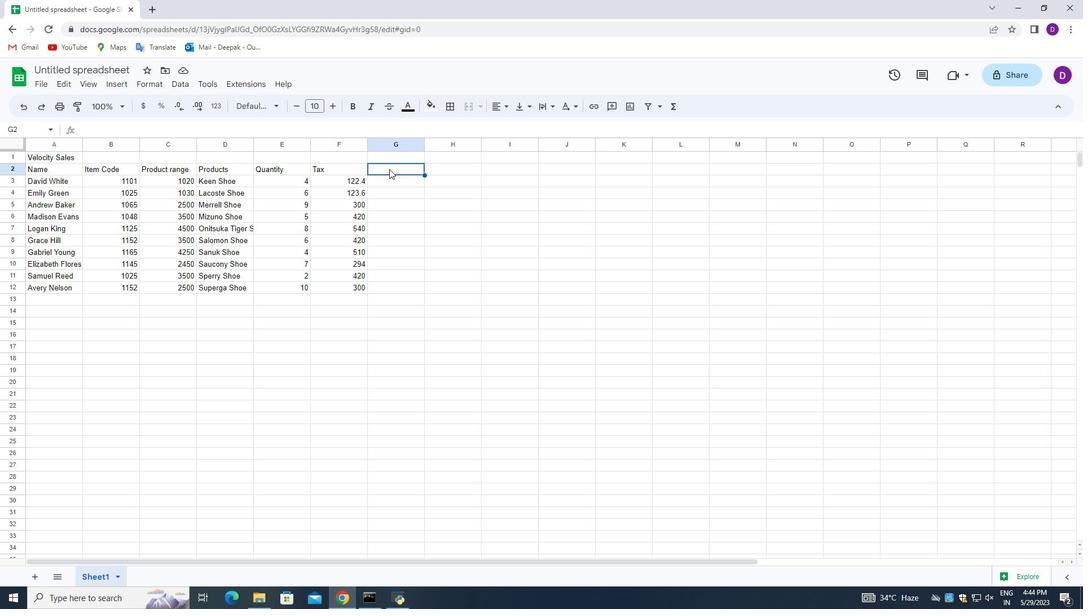 
Action: Mouse pressed left at (389, 169)
Screenshot: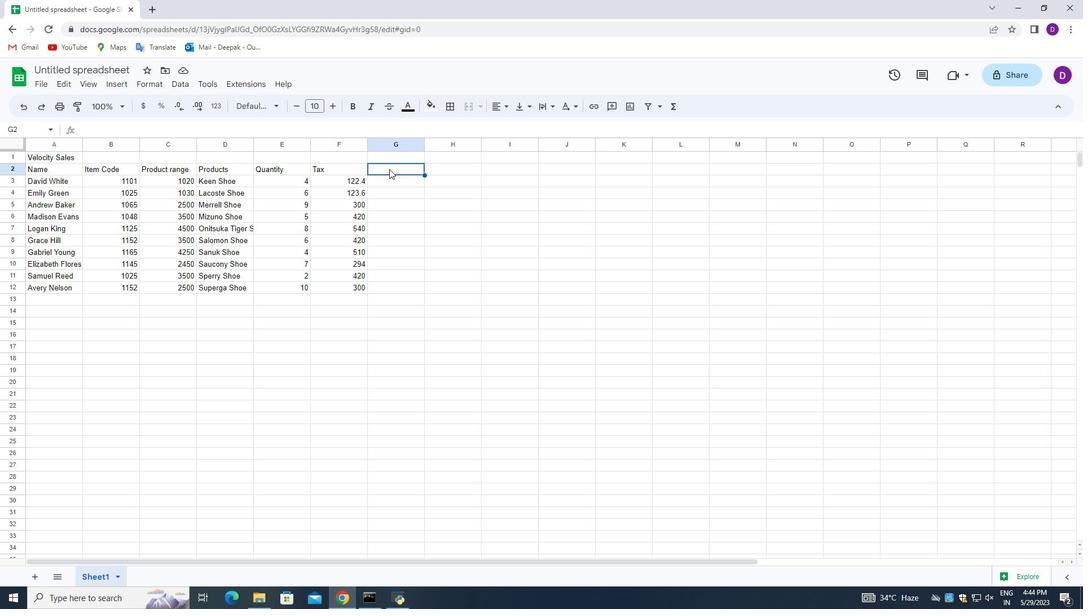 
Action: Mouse pressed left at (389, 169)
Screenshot: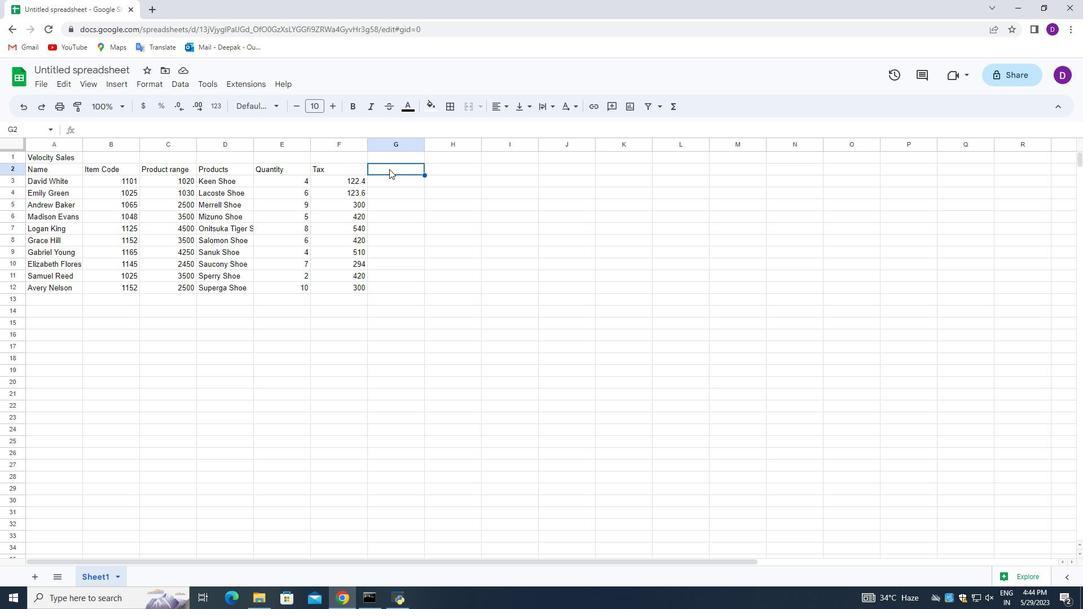 
Action: Mouse pressed left at (389, 169)
Screenshot: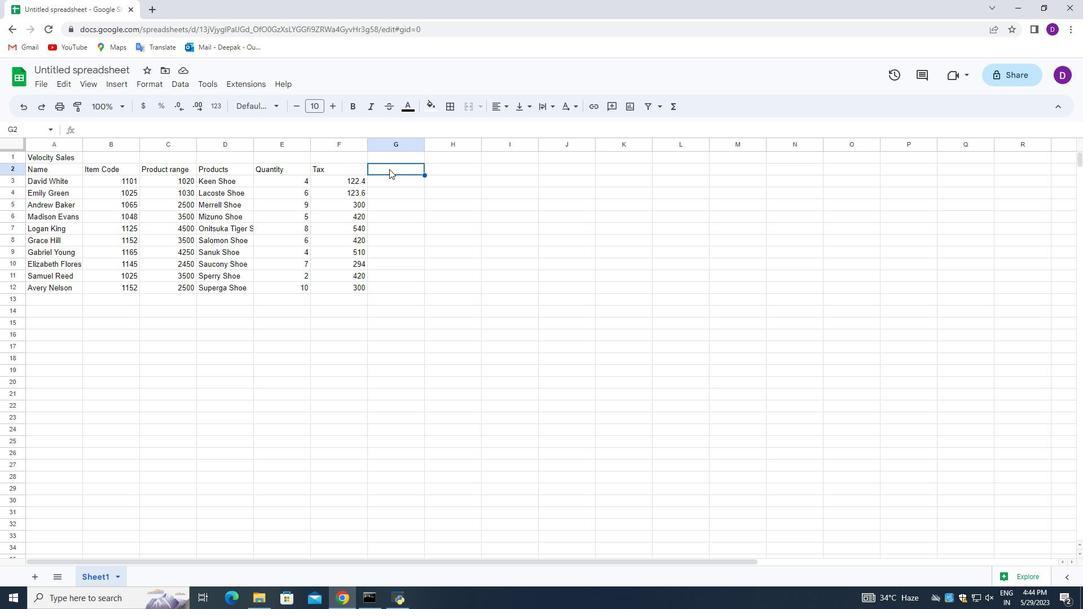 
Action: Key pressed <Key.shift_r>Total
Screenshot: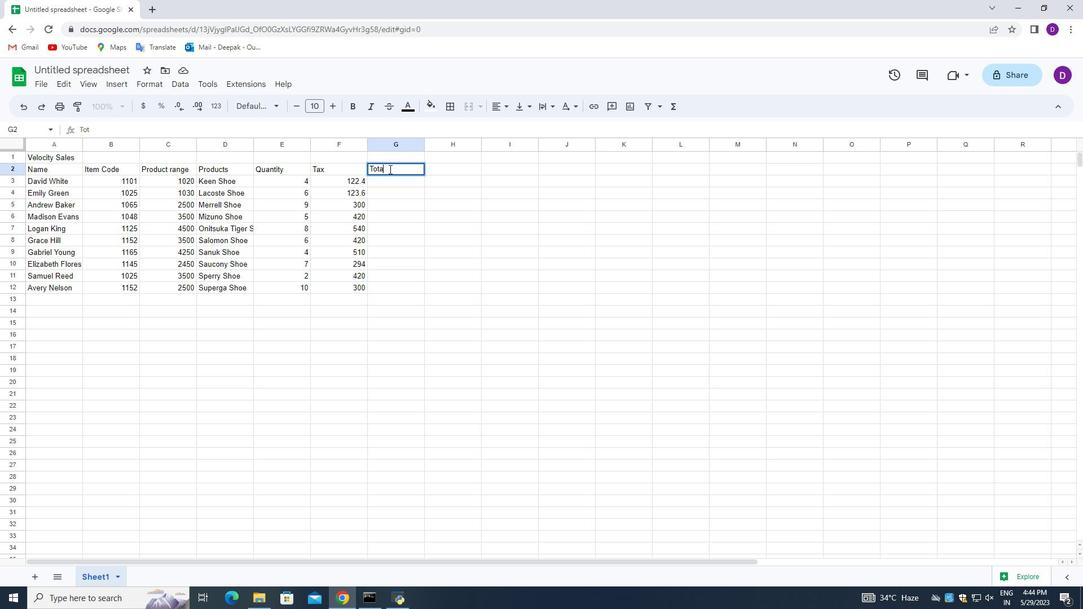 
Action: Mouse moved to (392, 176)
Screenshot: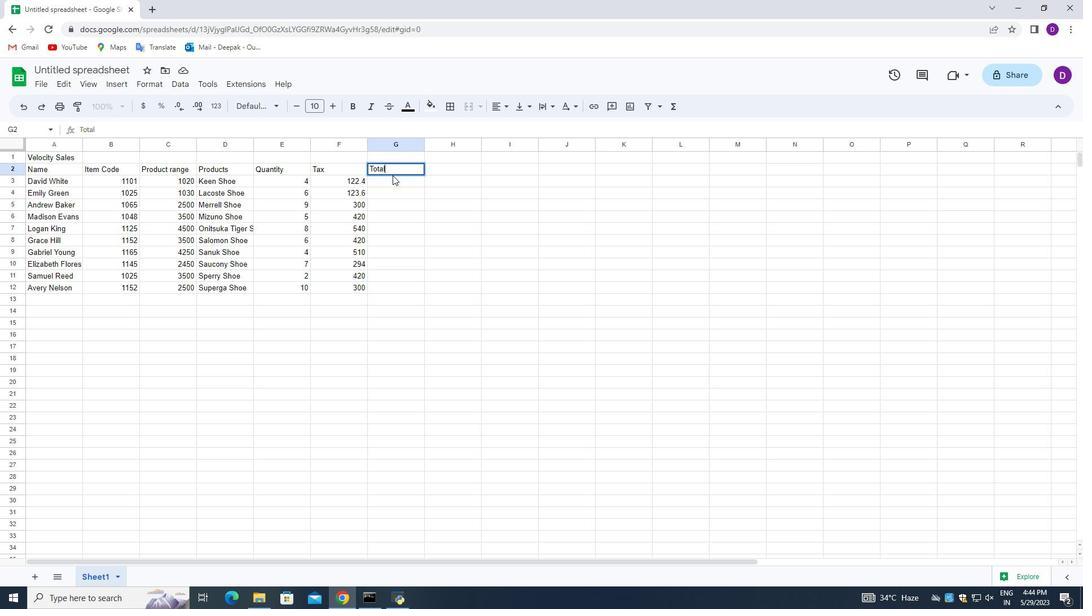 
Action: Mouse pressed left at (392, 176)
Screenshot: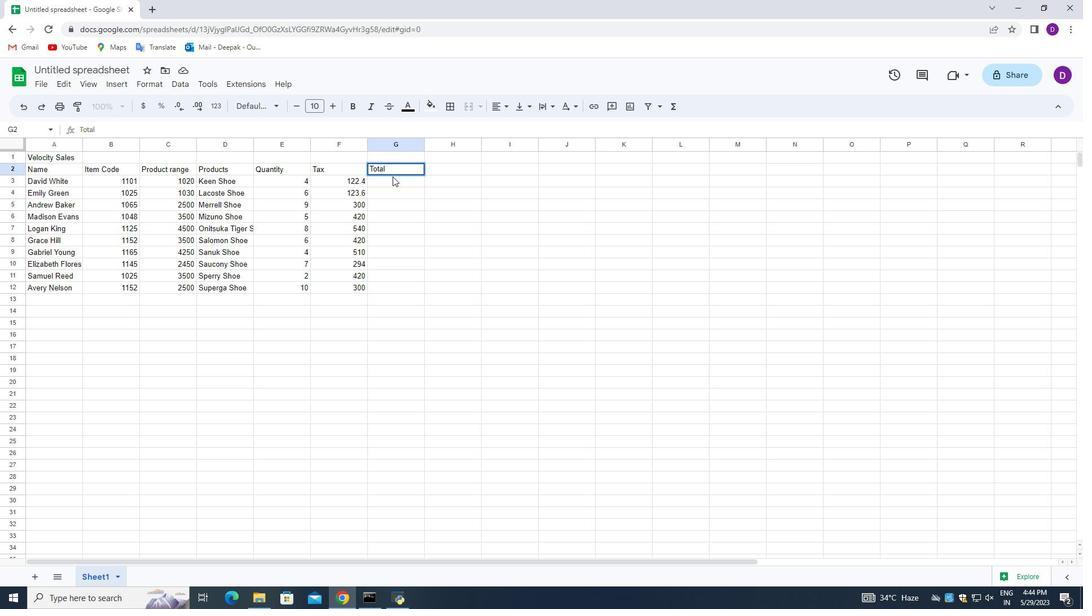 
Action: Mouse moved to (393, 180)
Screenshot: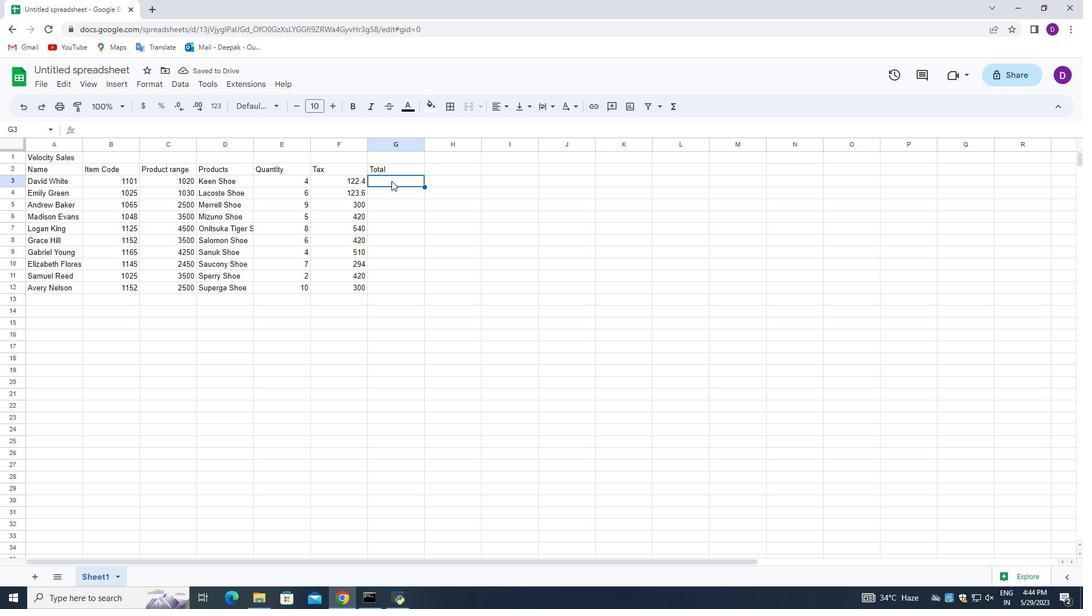 
Action: Key pressed =
Screenshot: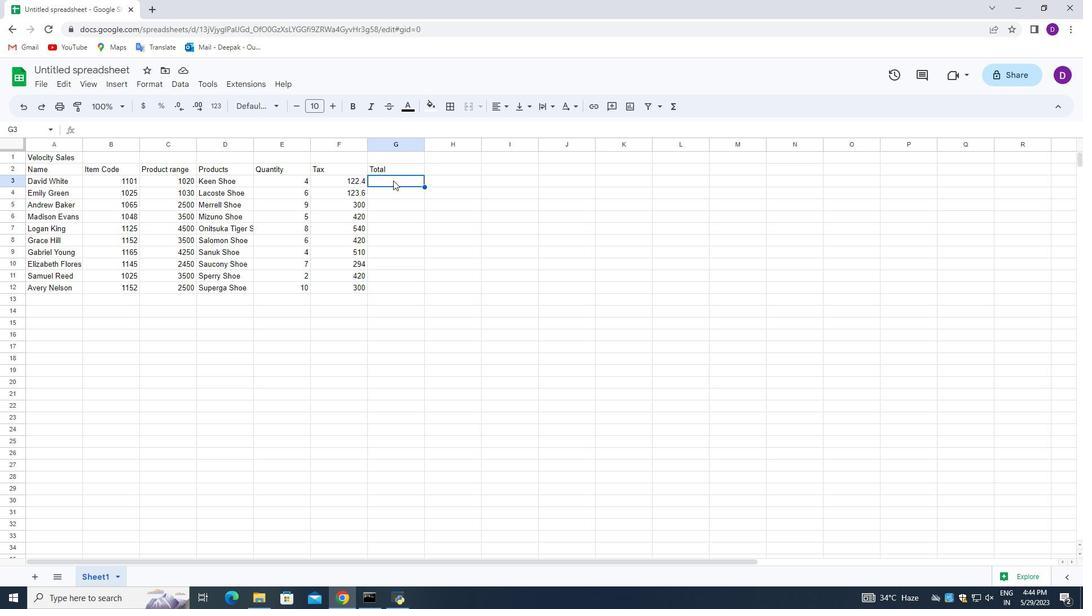 
Action: Mouse moved to (288, 180)
Screenshot: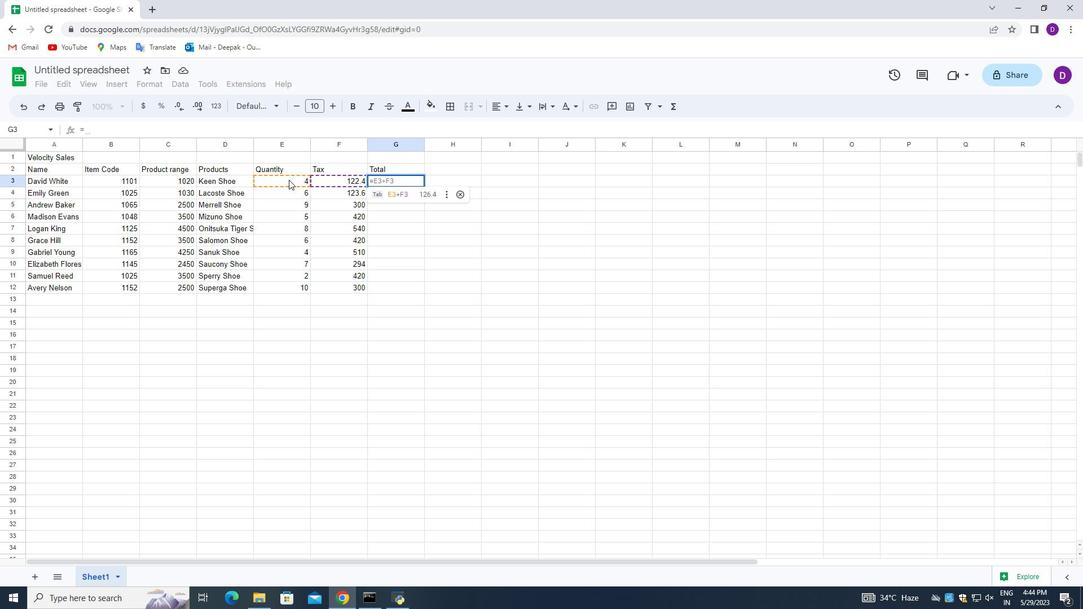 
Action: Mouse pressed left at (288, 180)
Screenshot: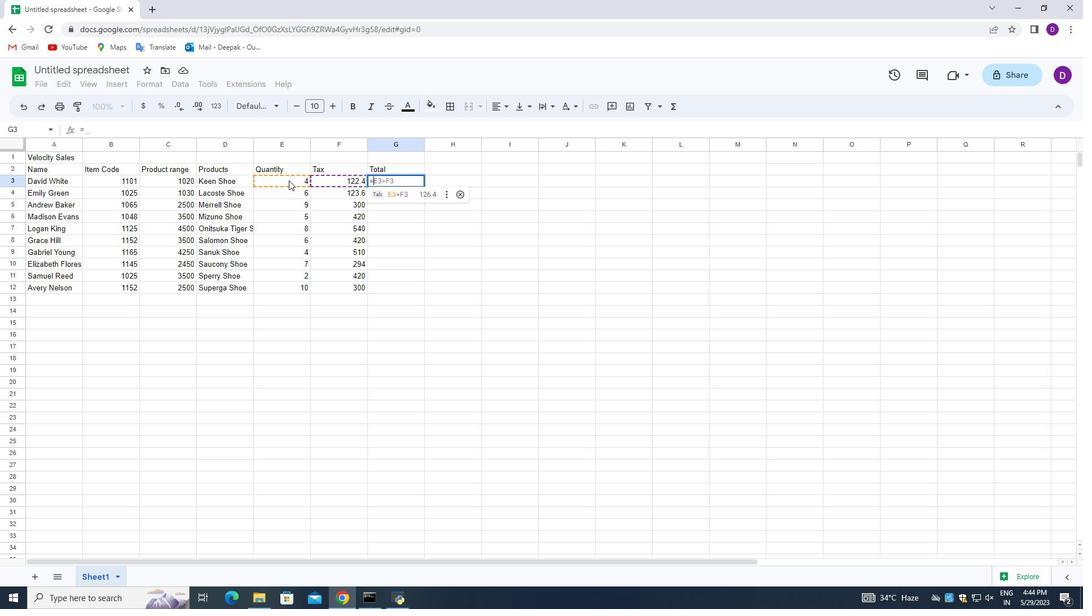 
Action: Key pressed *
Screenshot: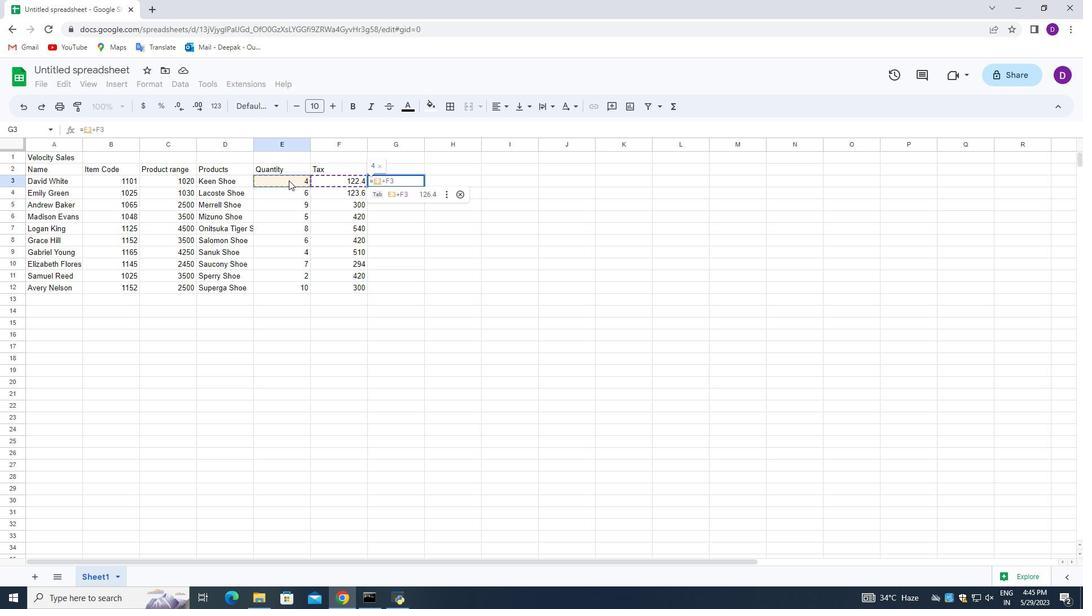 
Action: Mouse moved to (166, 178)
Screenshot: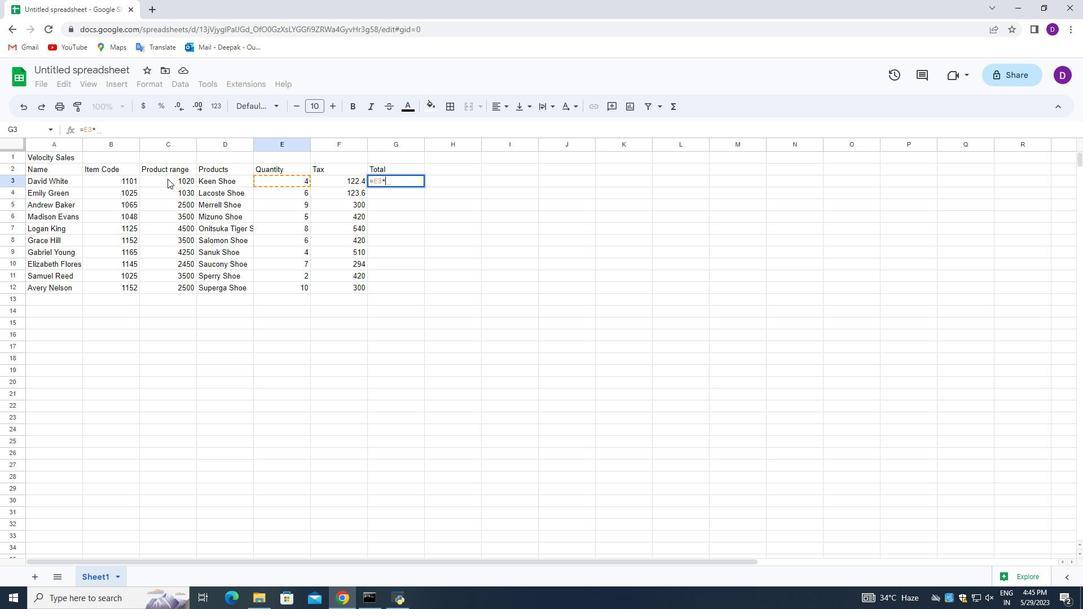 
Action: Mouse pressed left at (166, 178)
Screenshot: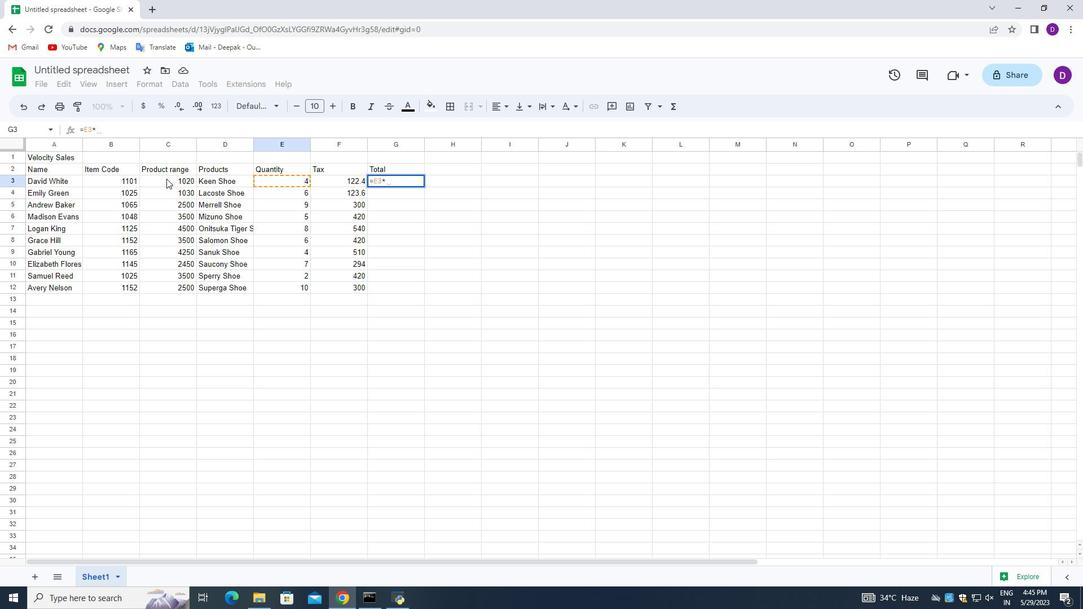 
Action: Key pressed +
Screenshot: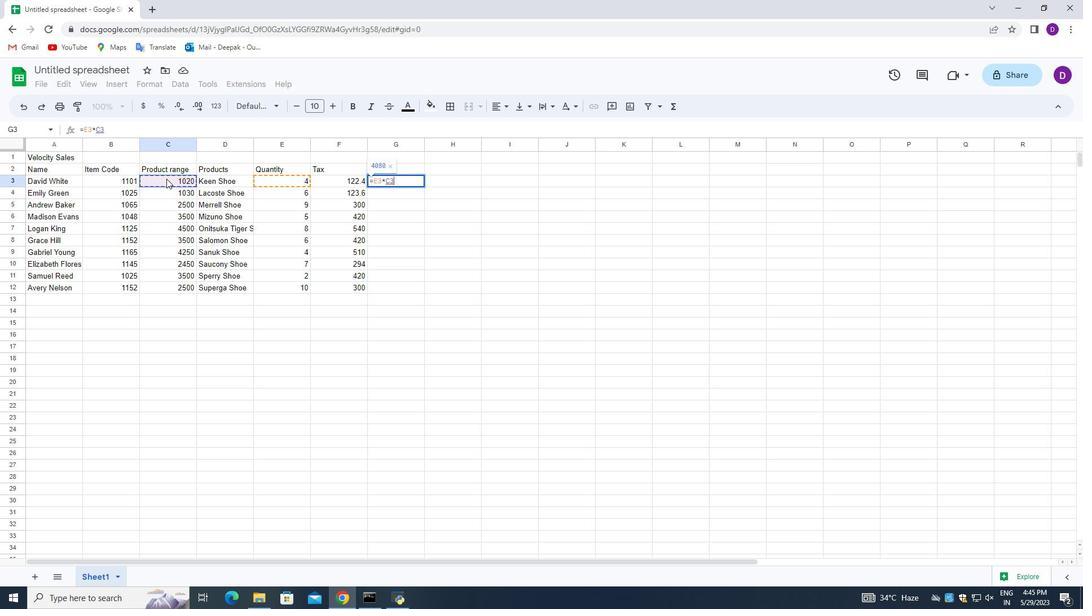 
Action: Mouse moved to (287, 182)
Screenshot: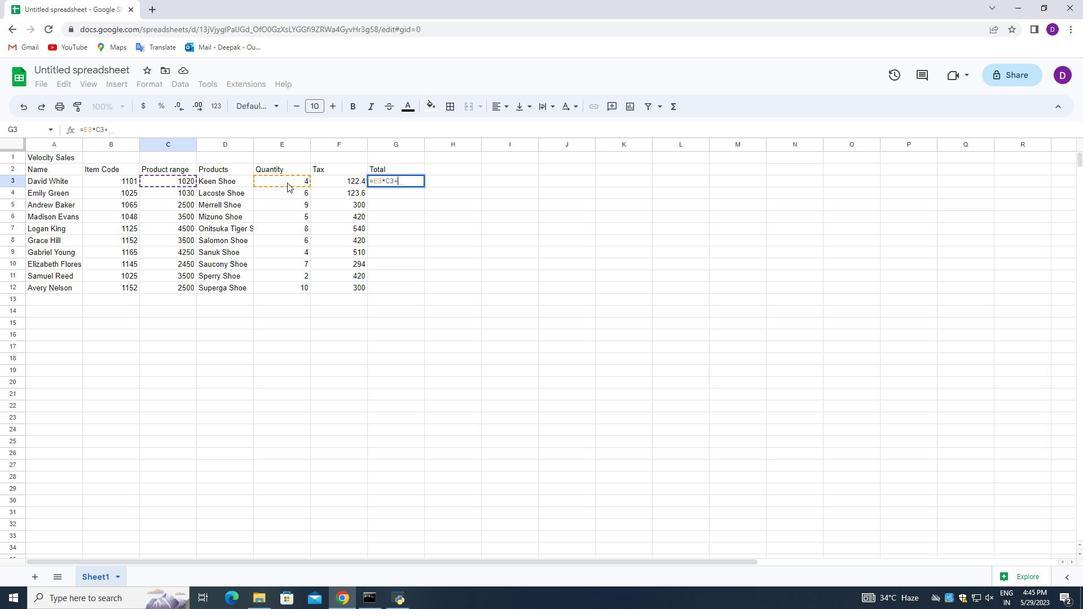 
Action: Mouse pressed left at (287, 182)
Screenshot: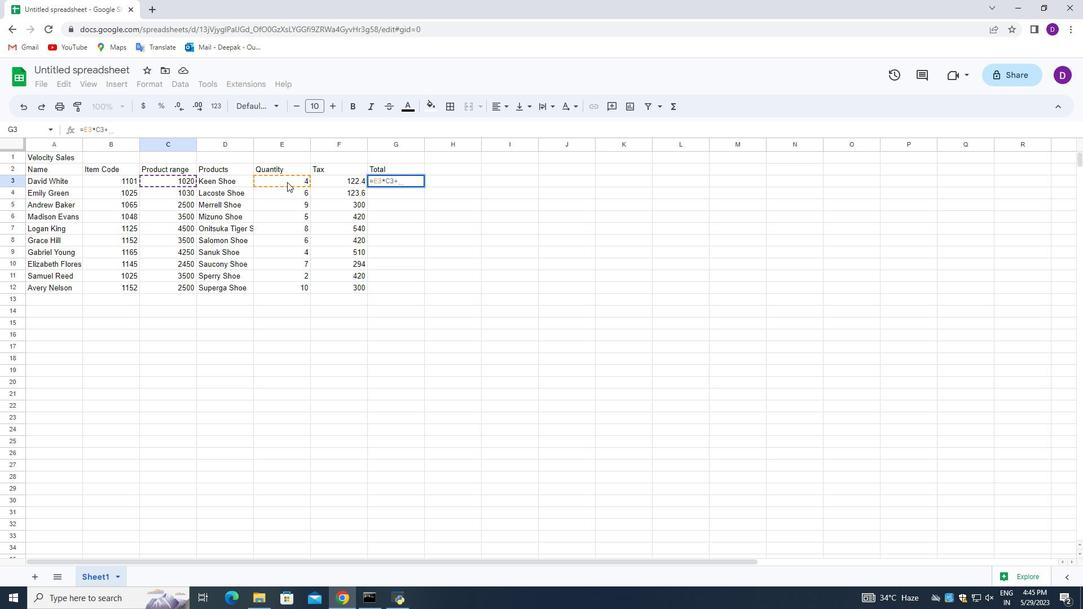 
Action: Mouse moved to (330, 180)
Screenshot: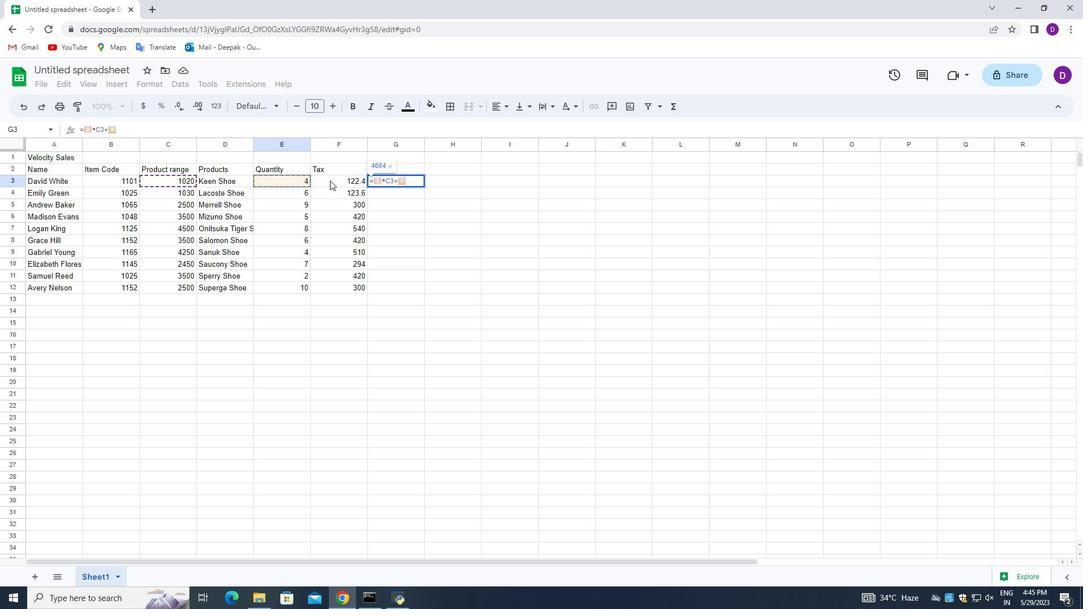 
Action: Key pressed *
Screenshot: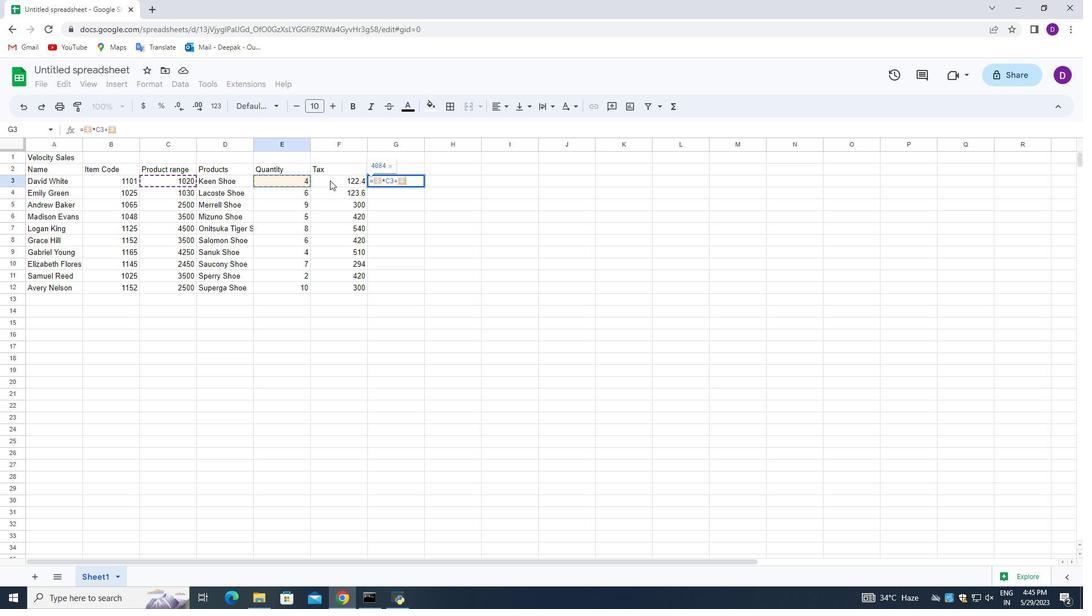 
Action: Mouse pressed left at (330, 180)
Screenshot: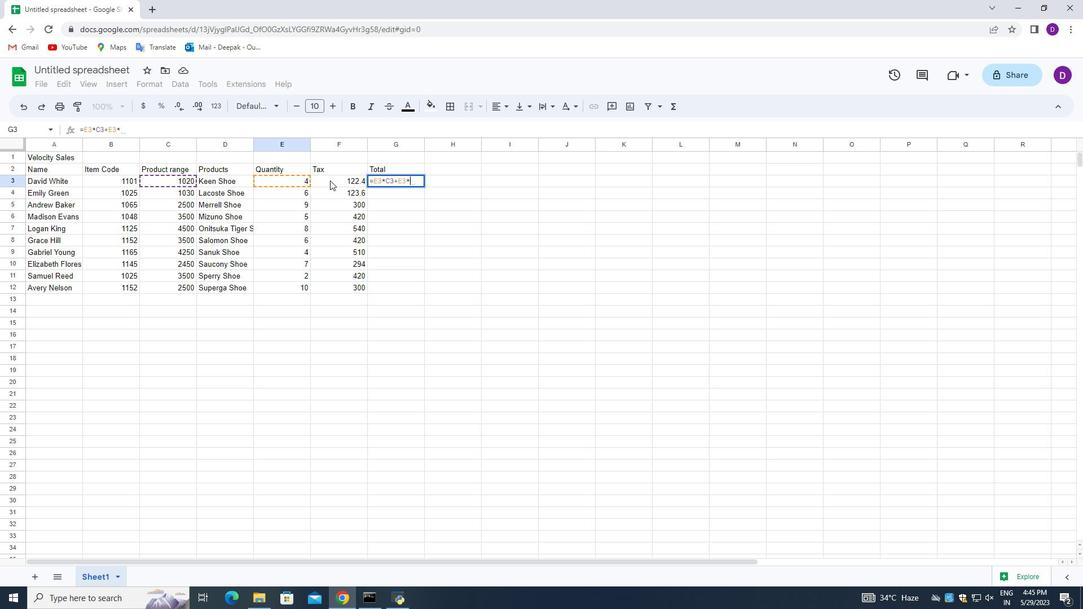 
Action: Mouse moved to (471, 176)
Screenshot: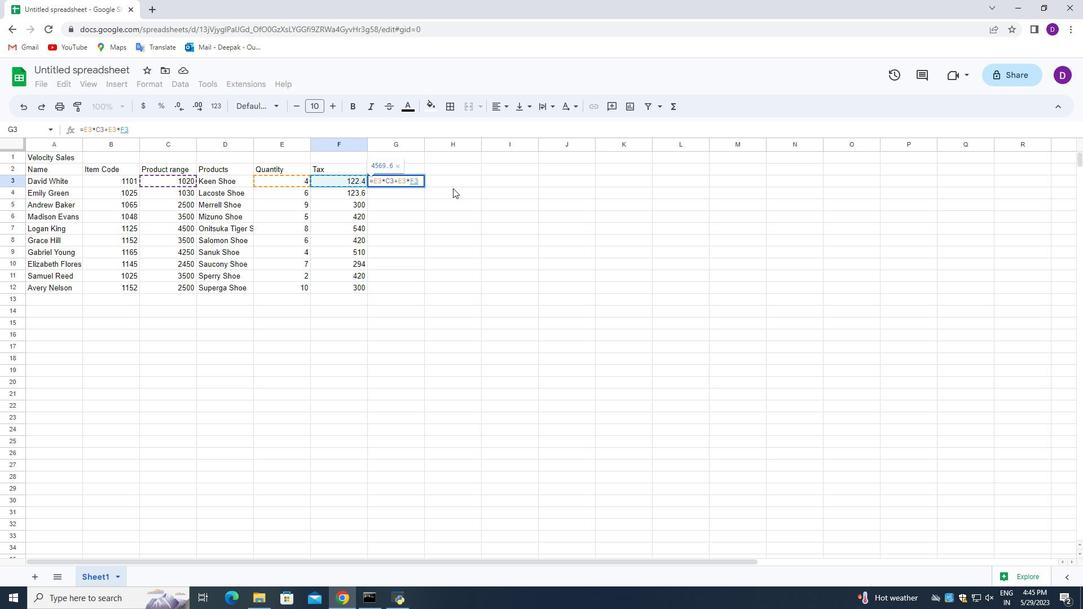 
Action: Key pressed <Key.enter>
Screenshot: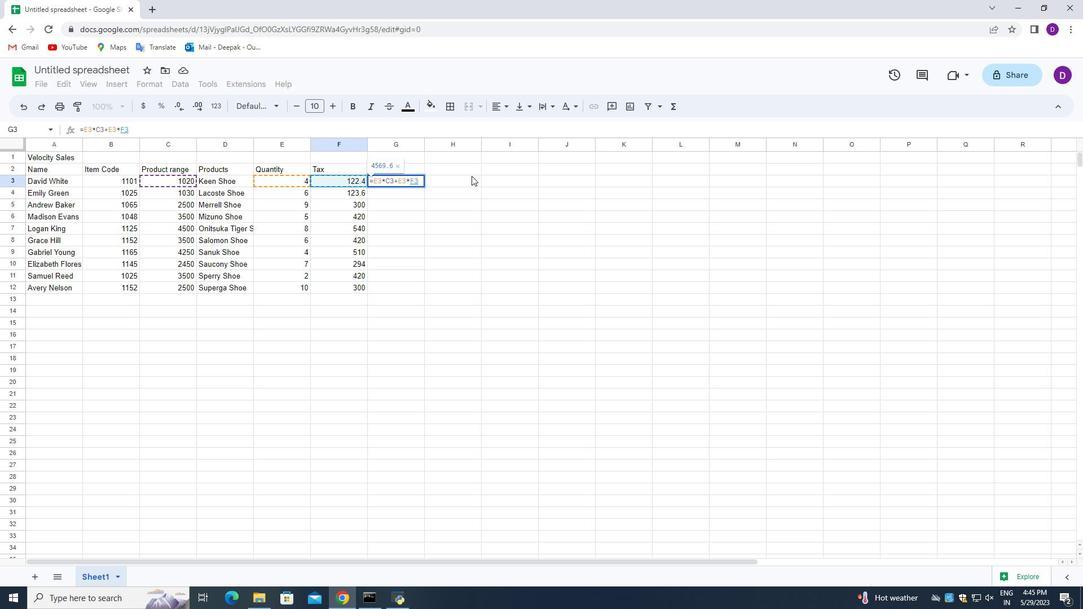 
Action: Mouse moved to (455, 182)
Screenshot: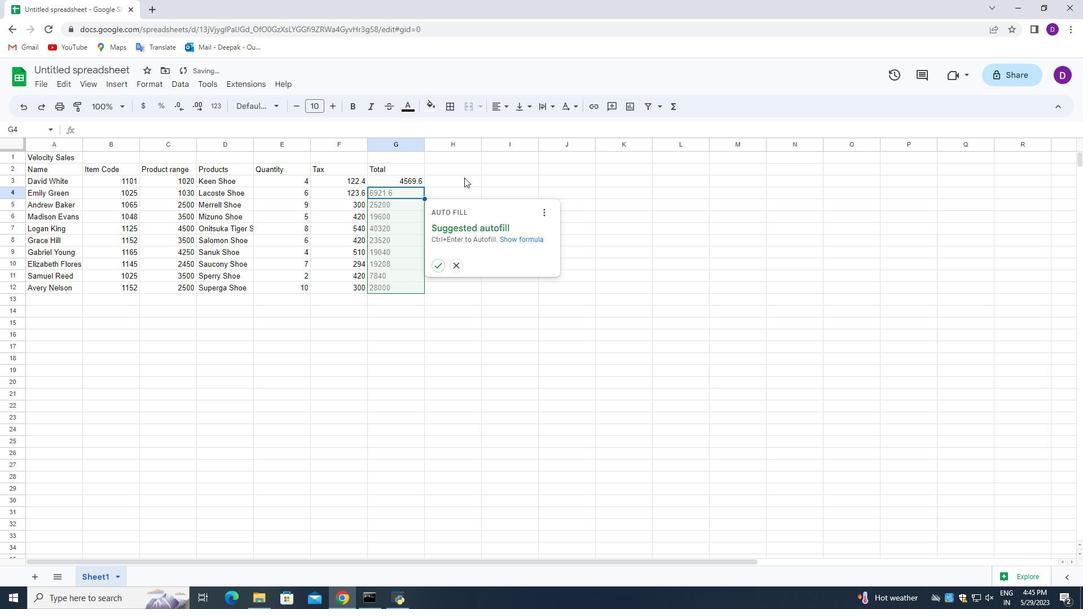 
Action: Mouse pressed left at (455, 182)
Screenshot: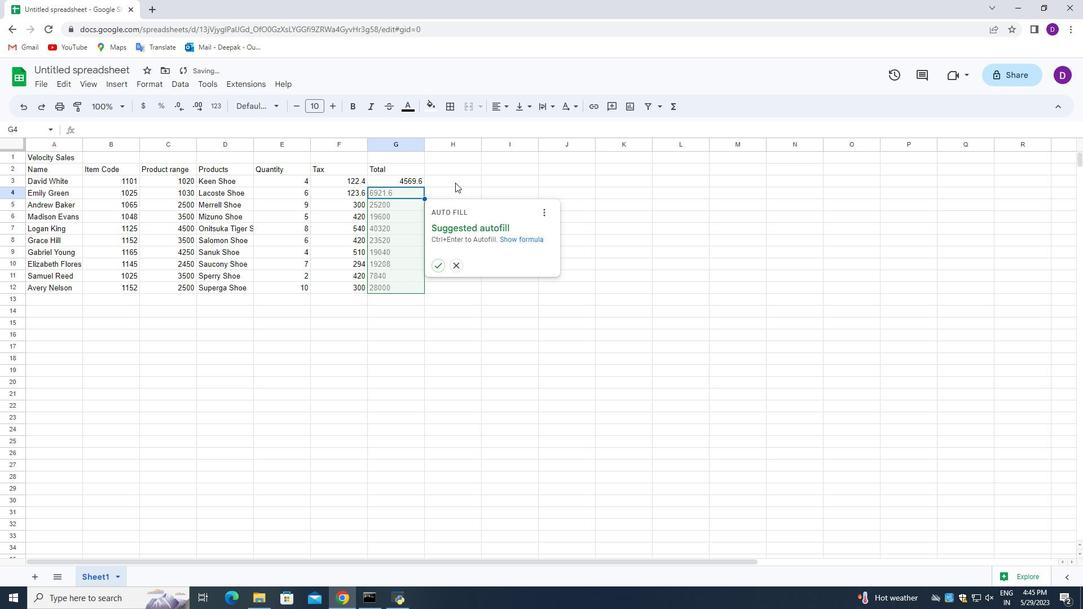 
Action: Mouse moved to (454, 193)
Screenshot: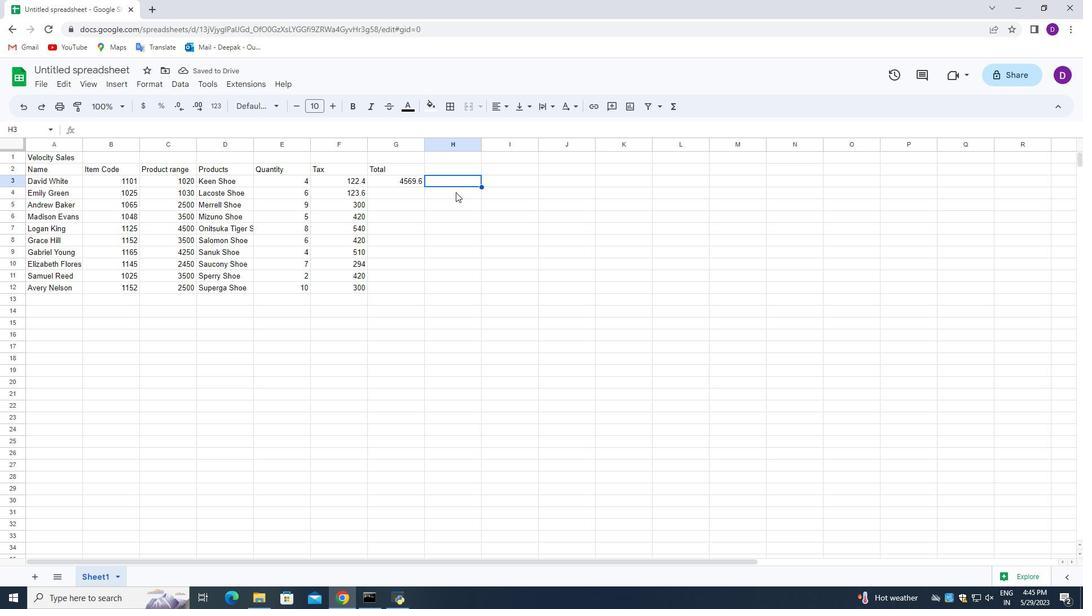 
Action: Mouse pressed left at (454, 193)
Screenshot: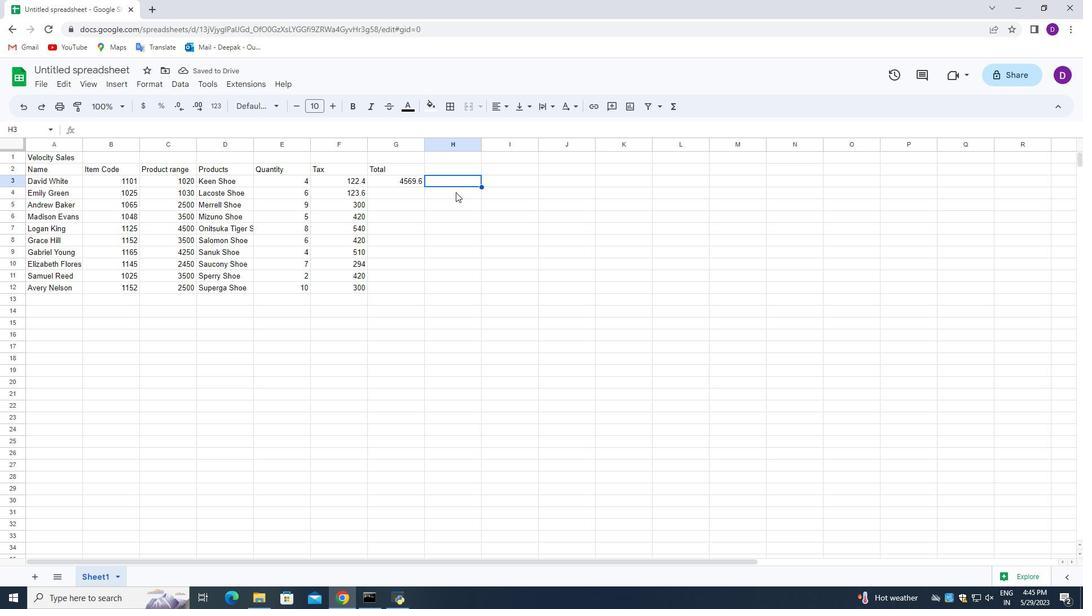 
Action: Mouse moved to (383, 191)
Screenshot: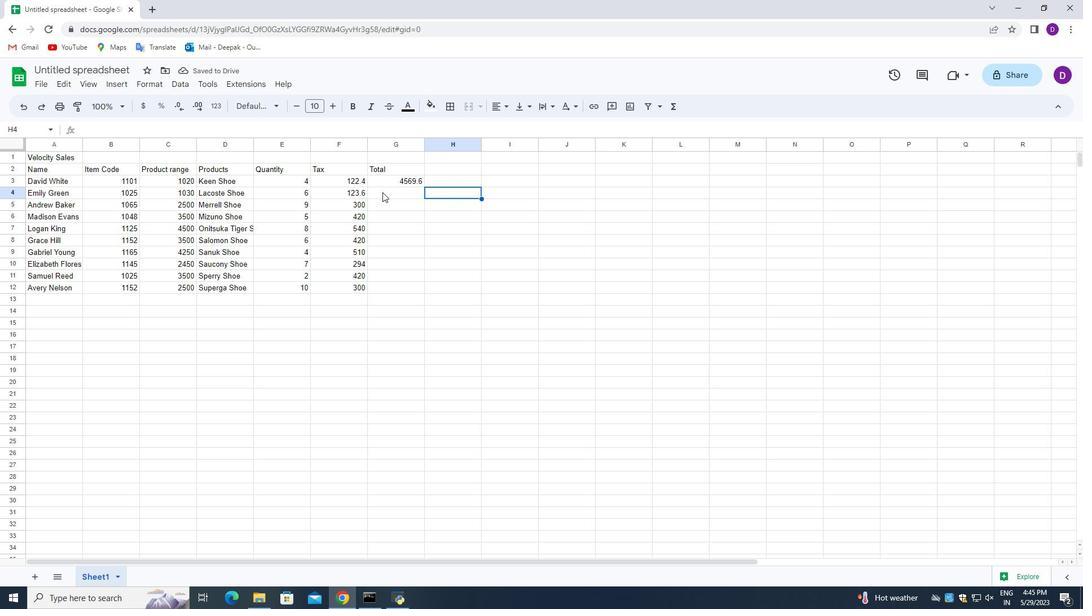 
Action: Mouse pressed left at (383, 191)
Screenshot: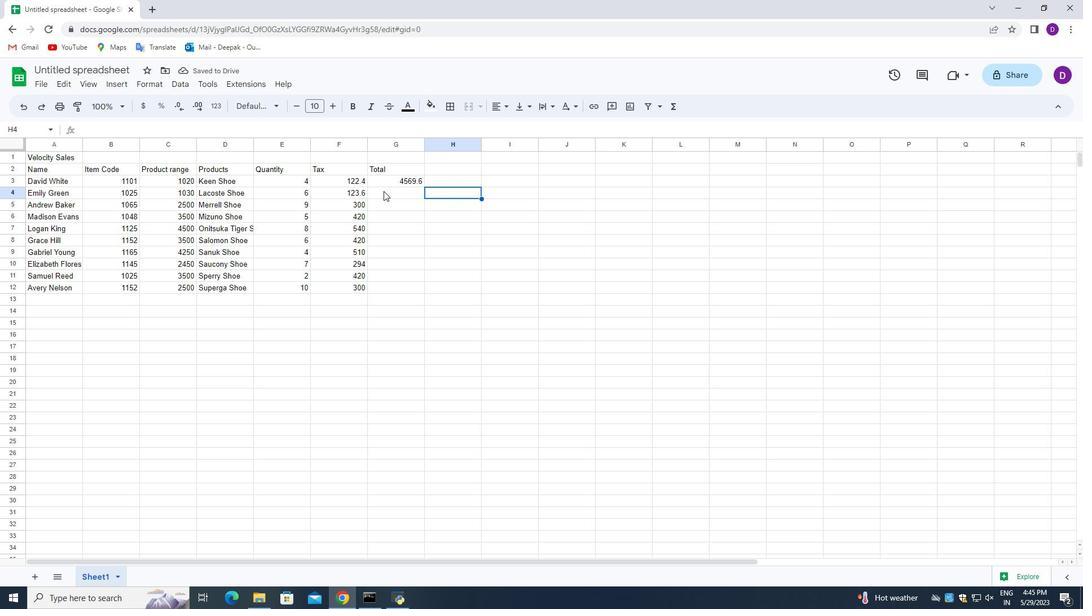 
Action: Mouse pressed left at (383, 191)
Screenshot: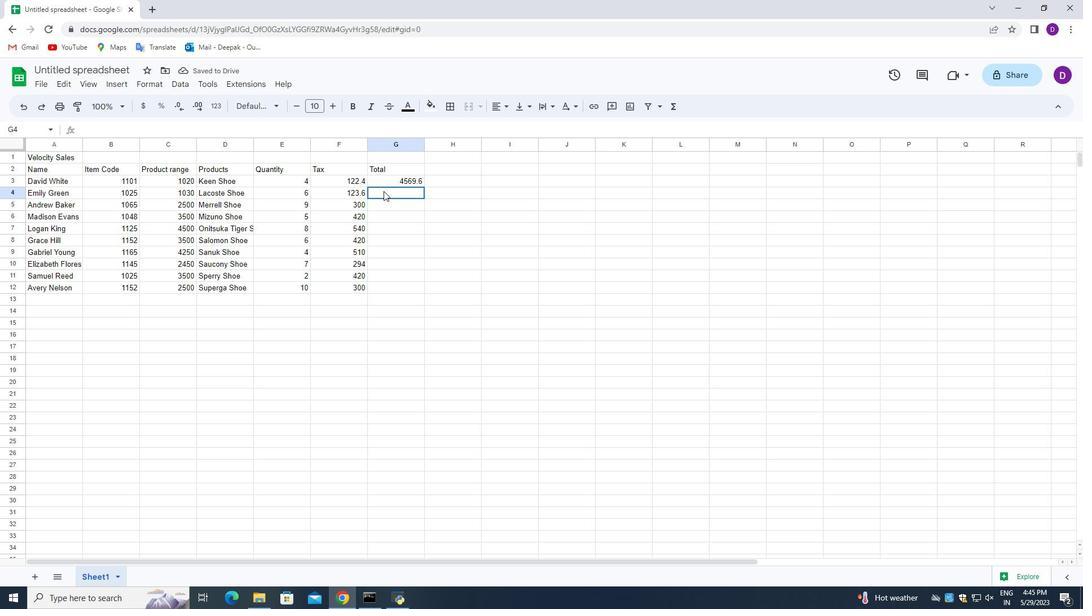 
Action: Key pressed =
Screenshot: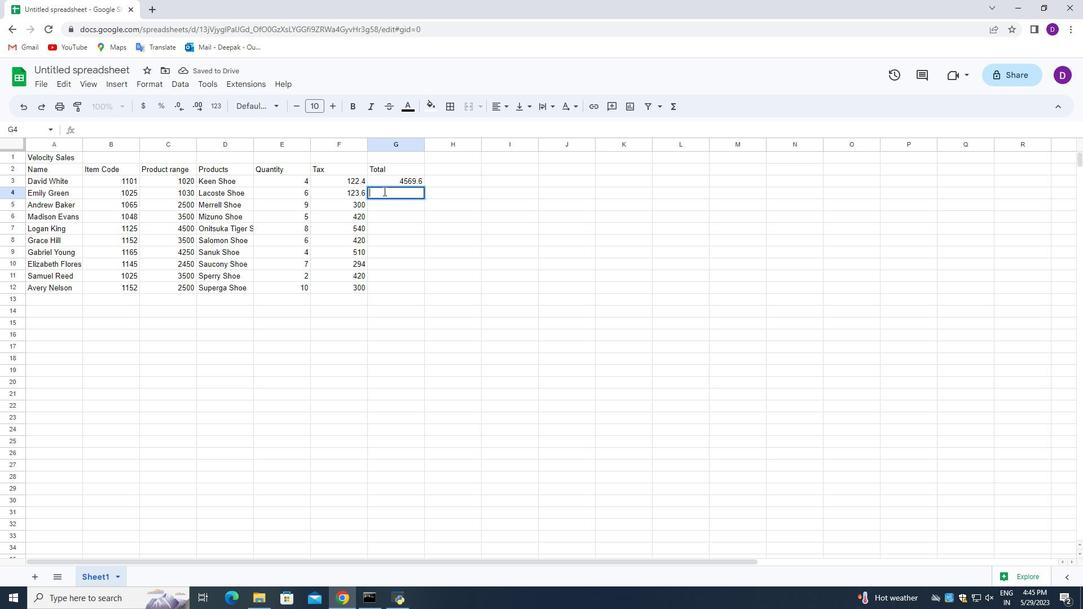 
Action: Mouse moved to (284, 188)
Screenshot: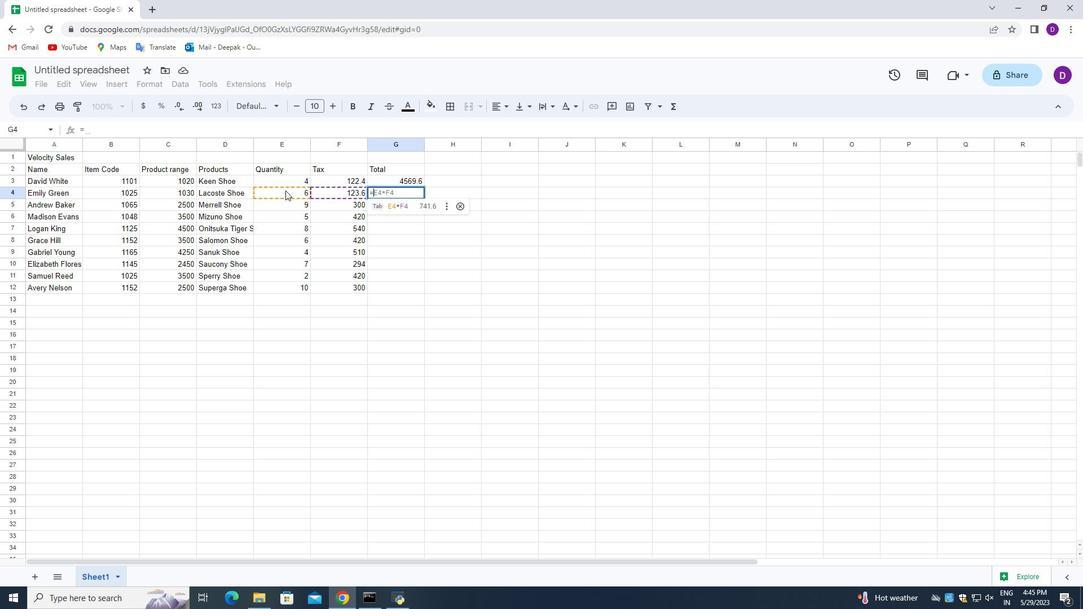 
Action: Mouse pressed left at (284, 188)
Screenshot: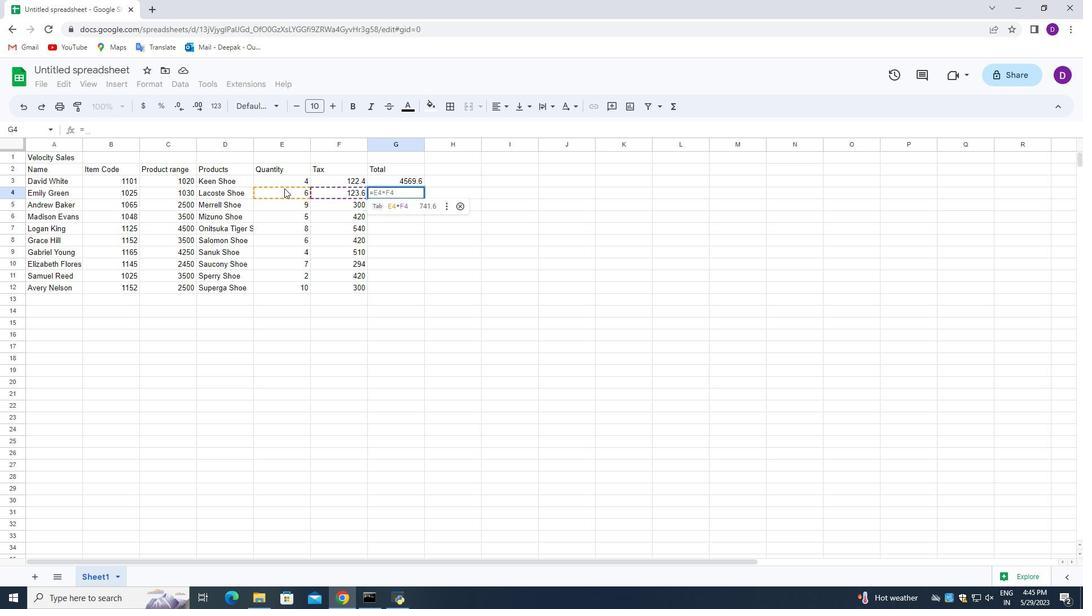 
Action: Key pressed *
Screenshot: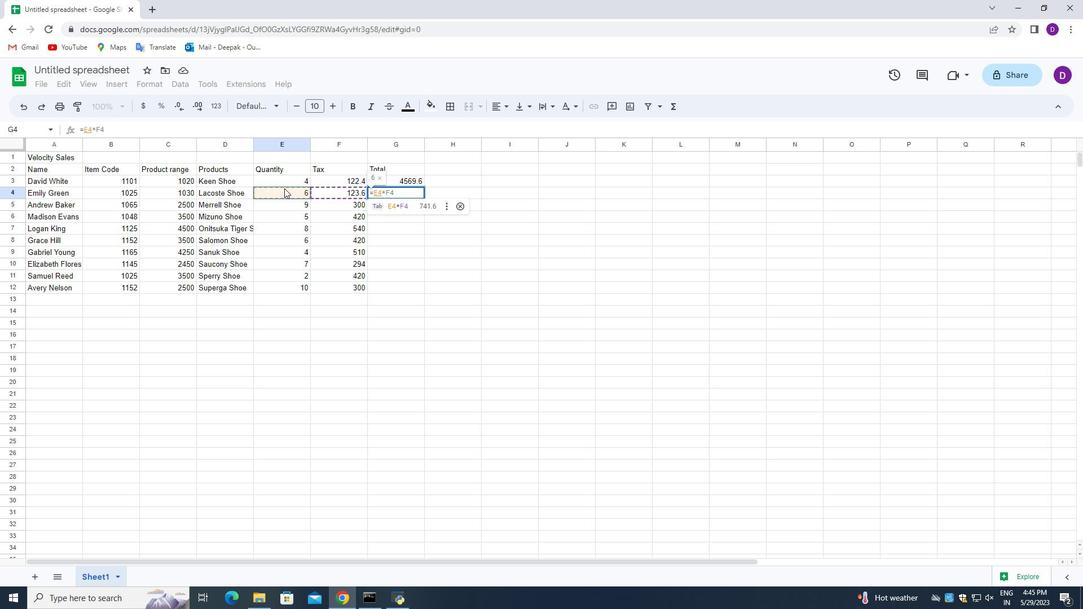 
Action: Mouse moved to (158, 192)
Screenshot: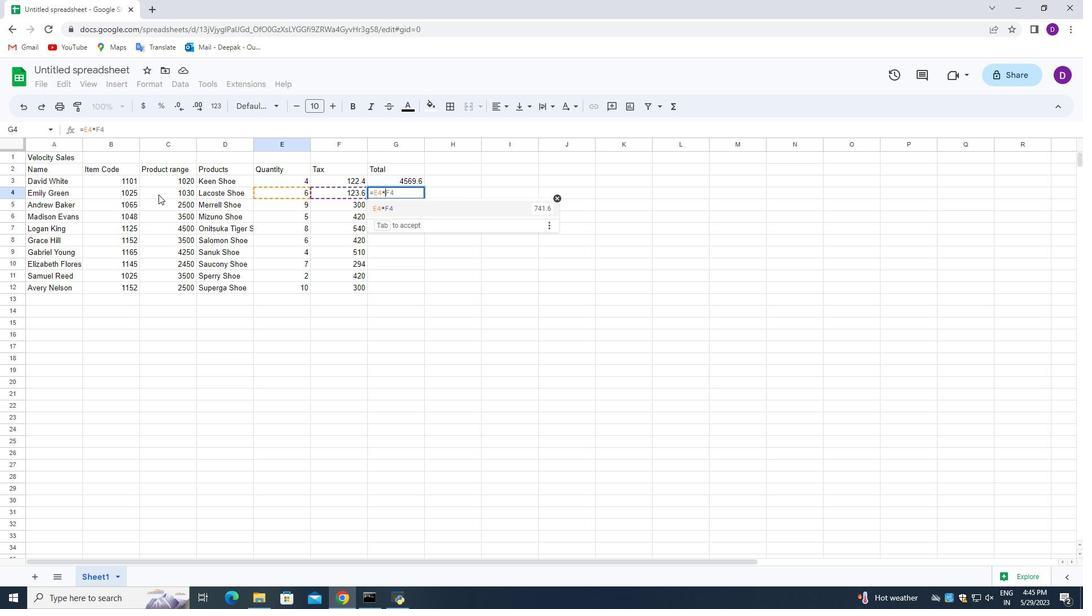 
Action: Mouse pressed left at (158, 192)
Screenshot: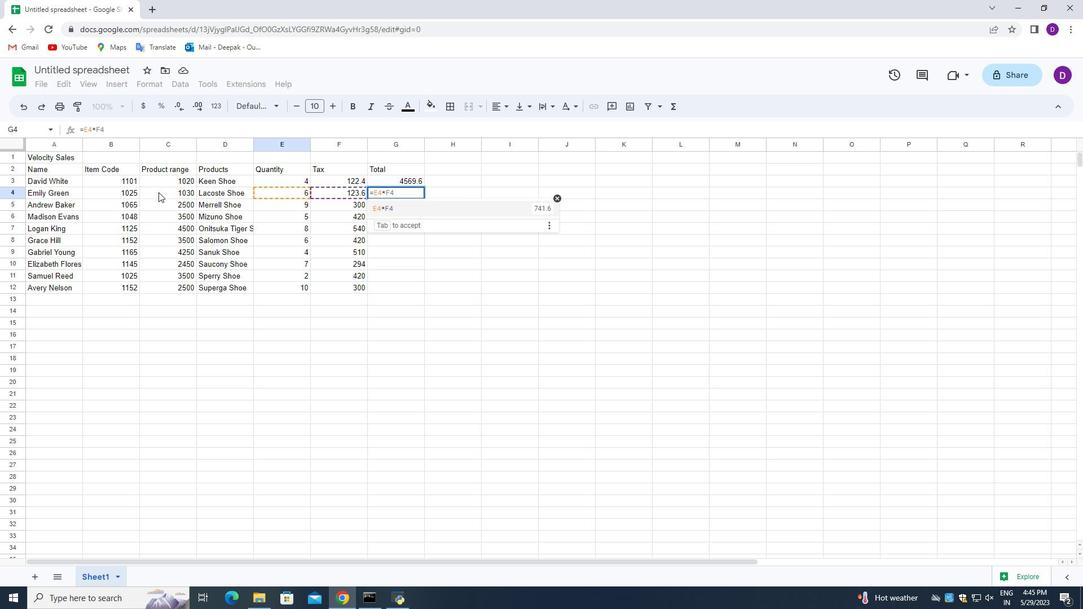
Action: Mouse moved to (158, 192)
Screenshot: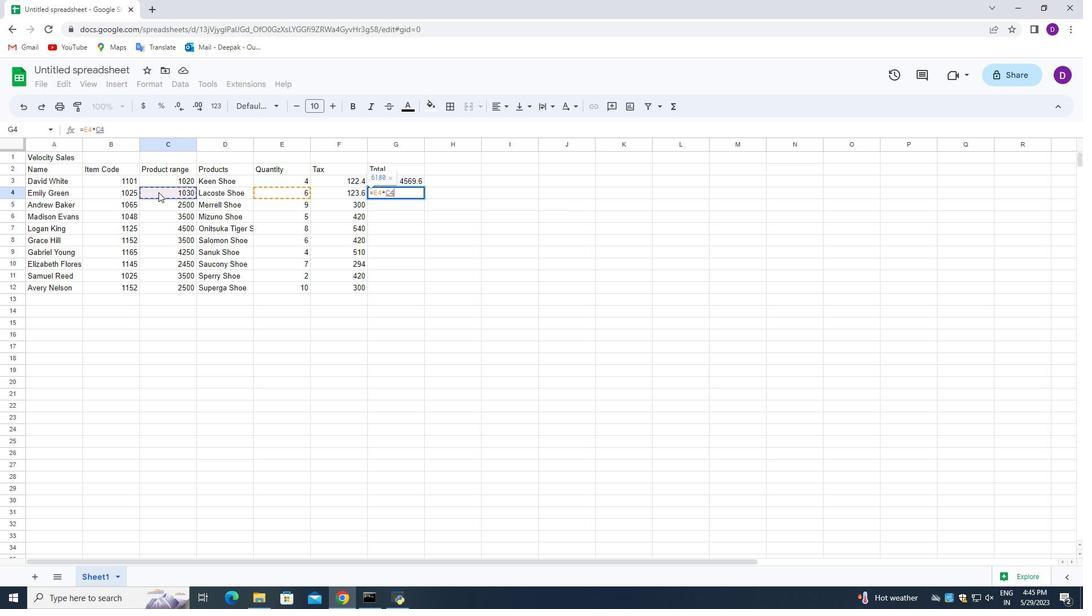 
Action: Key pressed +
Screenshot: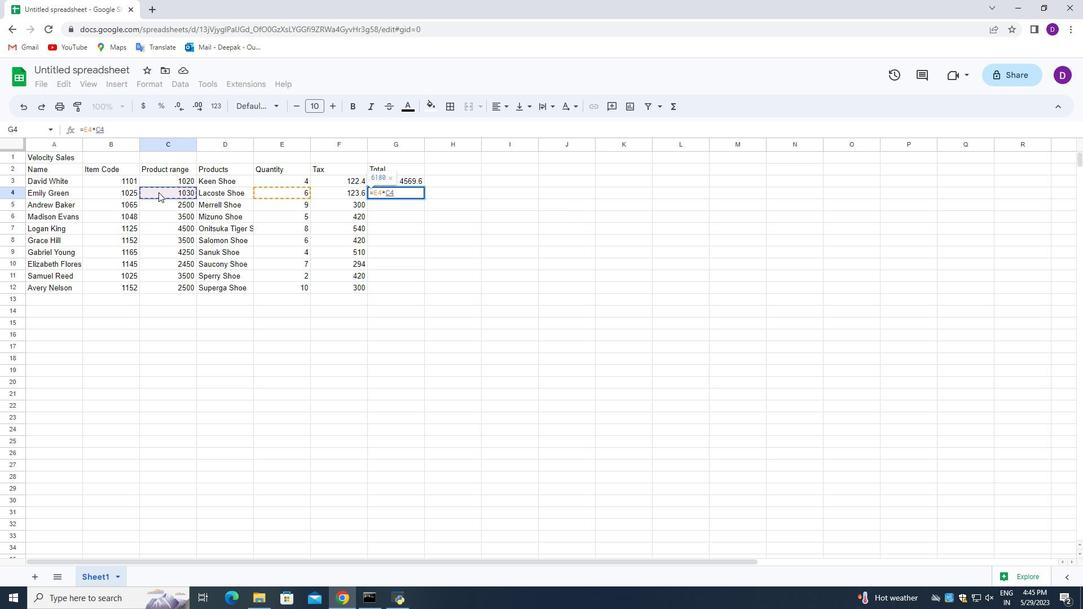 
Action: Mouse moved to (294, 193)
Screenshot: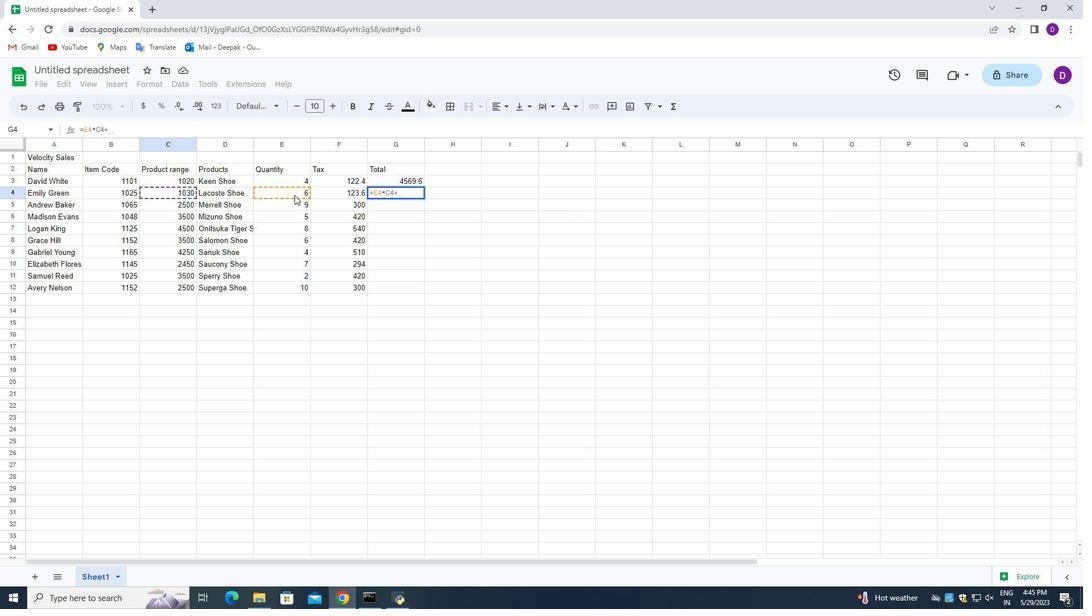 
Action: Mouse pressed left at (294, 193)
Screenshot: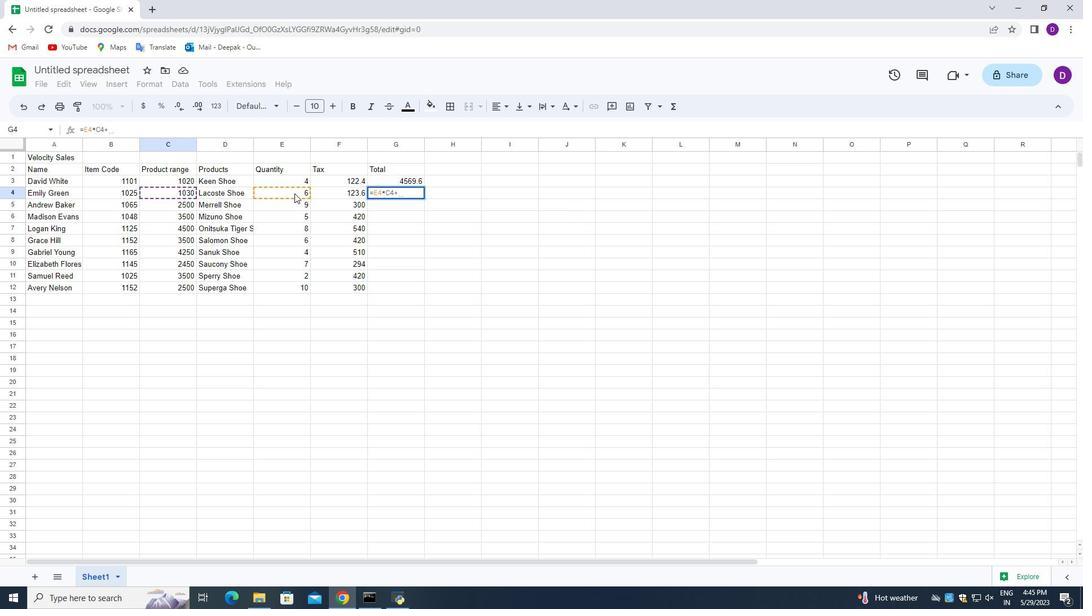 
Action: Mouse moved to (338, 191)
Screenshot: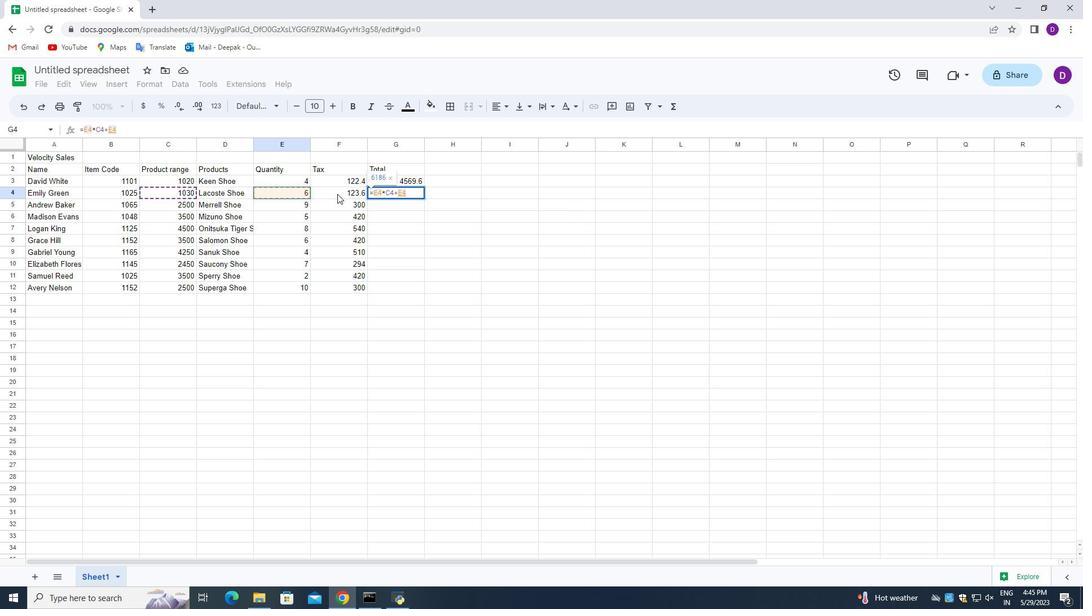 
Action: Mouse pressed left at (338, 191)
Screenshot: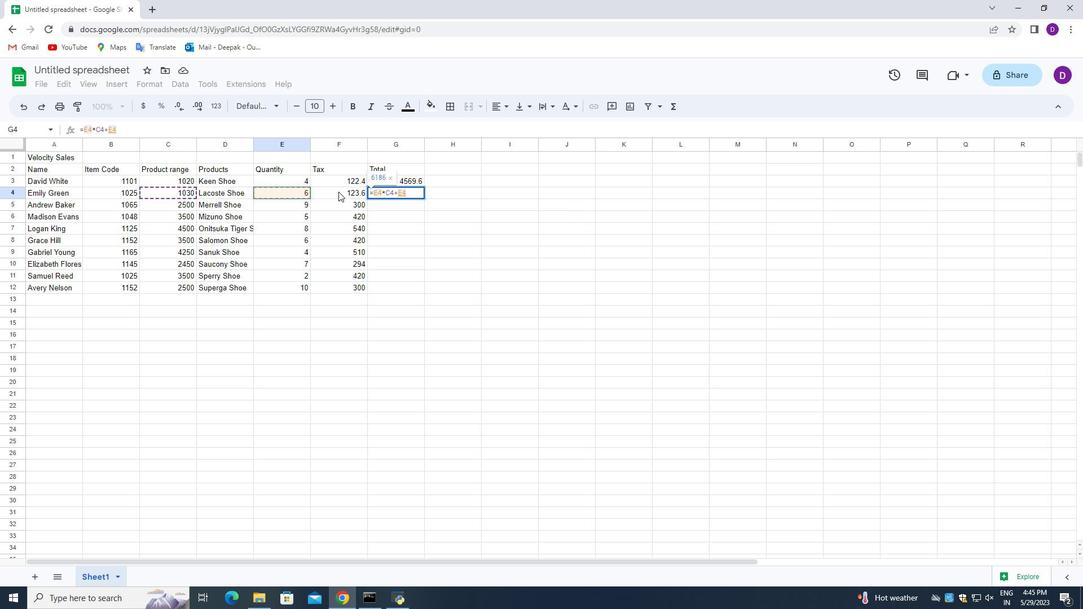 
Action: Mouse moved to (295, 194)
Screenshot: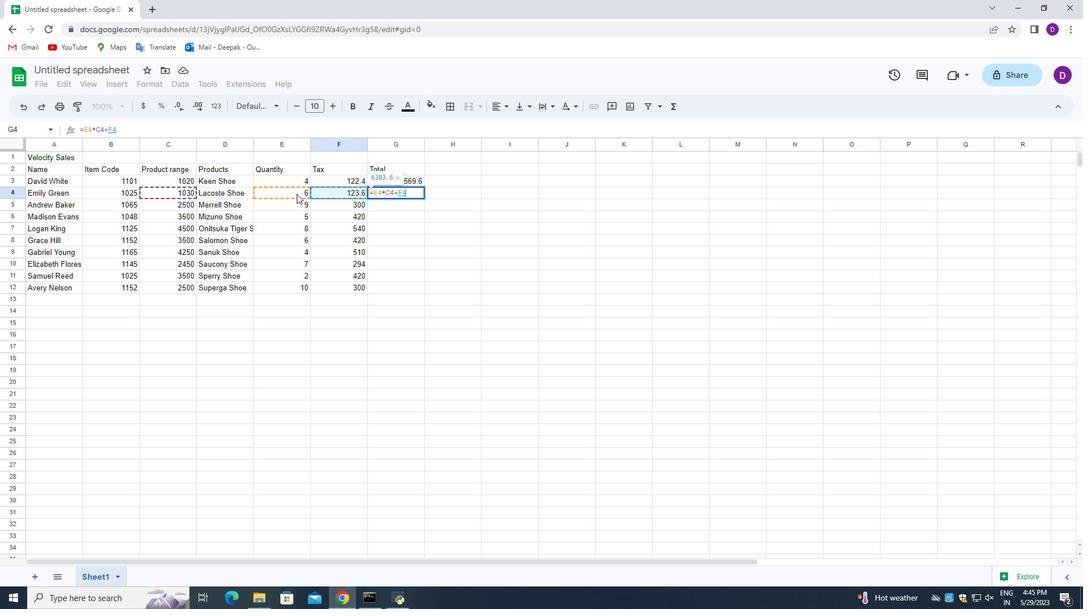 
Action: Mouse pressed left at (295, 194)
Screenshot: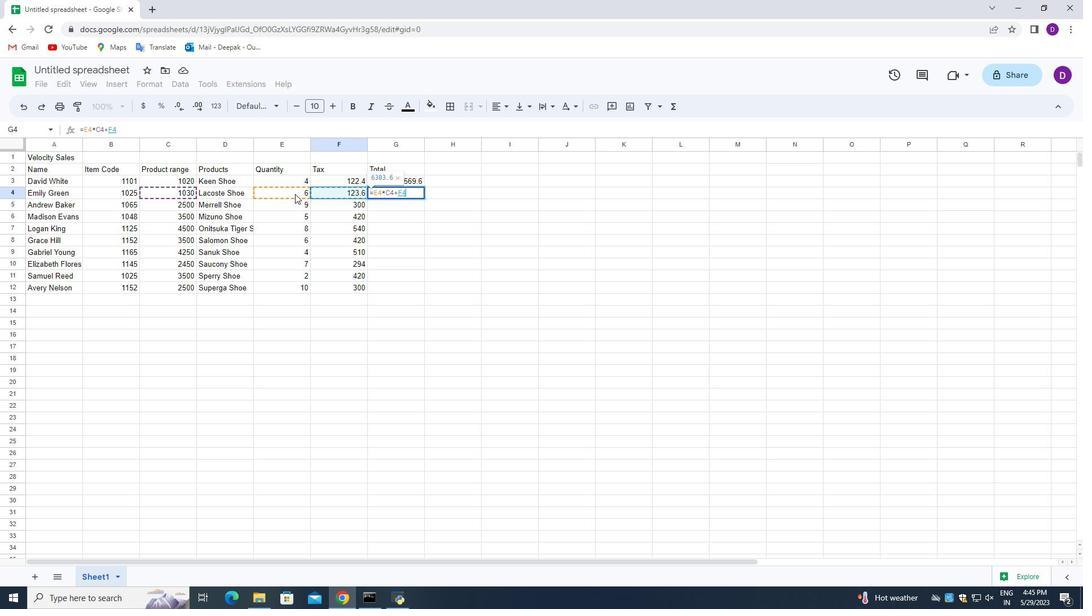 
Action: Key pressed *
Screenshot: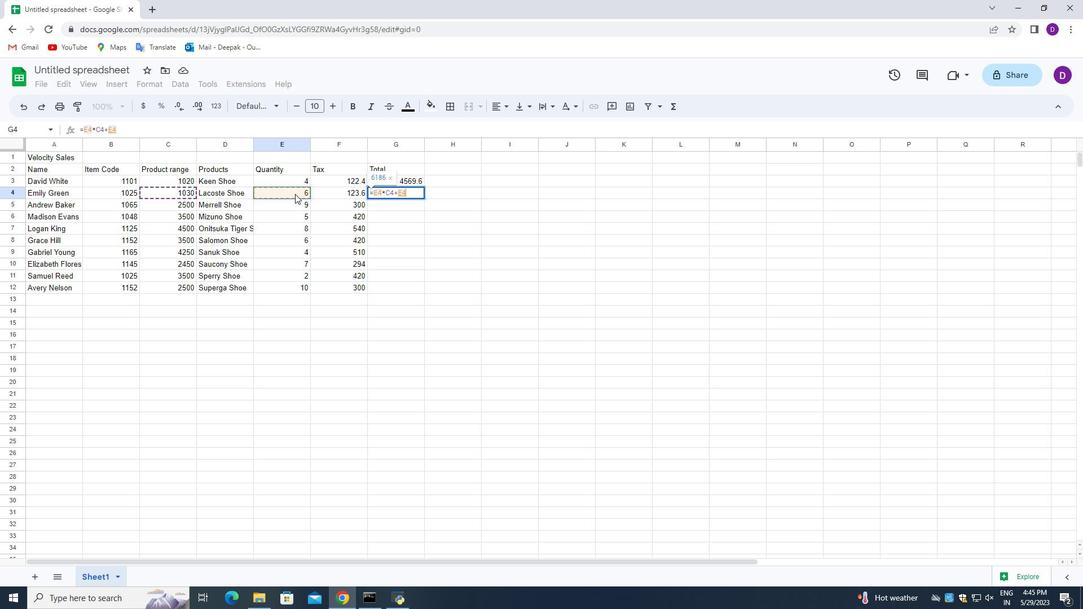 
Action: Mouse moved to (332, 194)
Screenshot: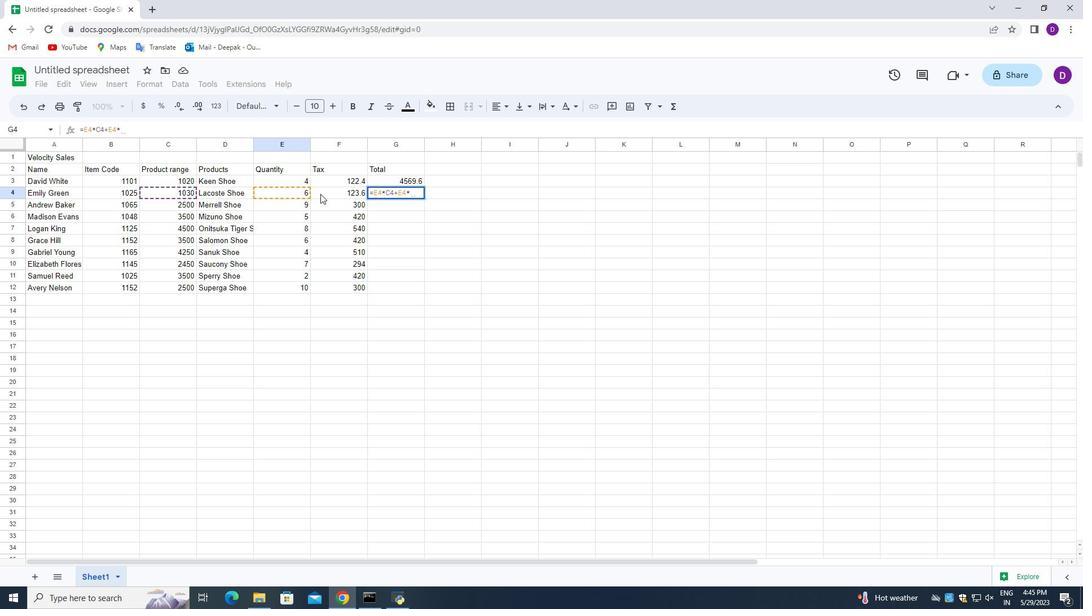 
Action: Mouse pressed left at (332, 194)
Screenshot: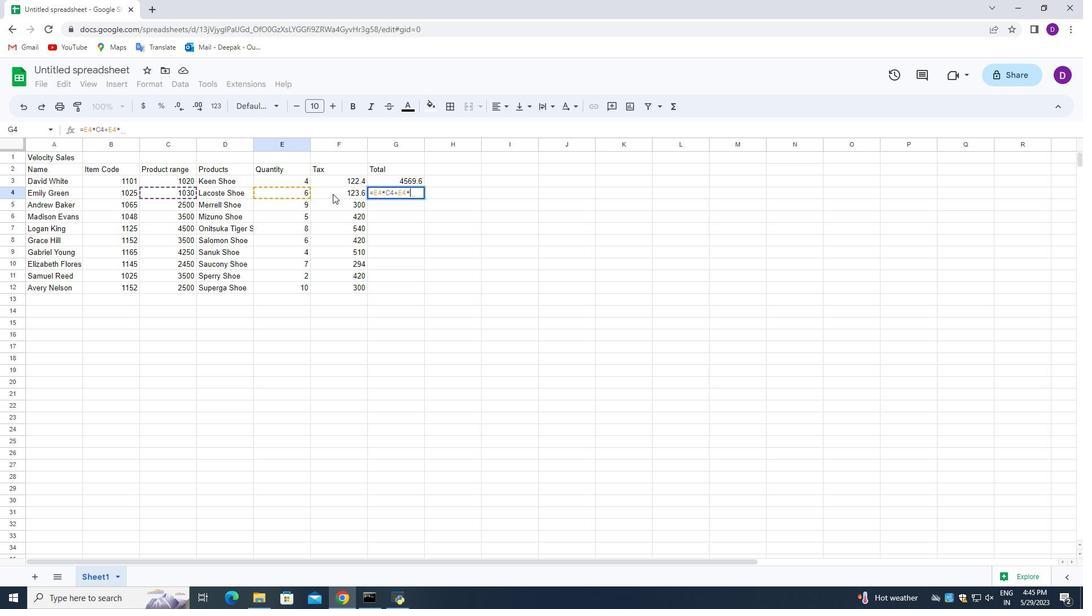 
Action: Mouse moved to (492, 234)
Screenshot: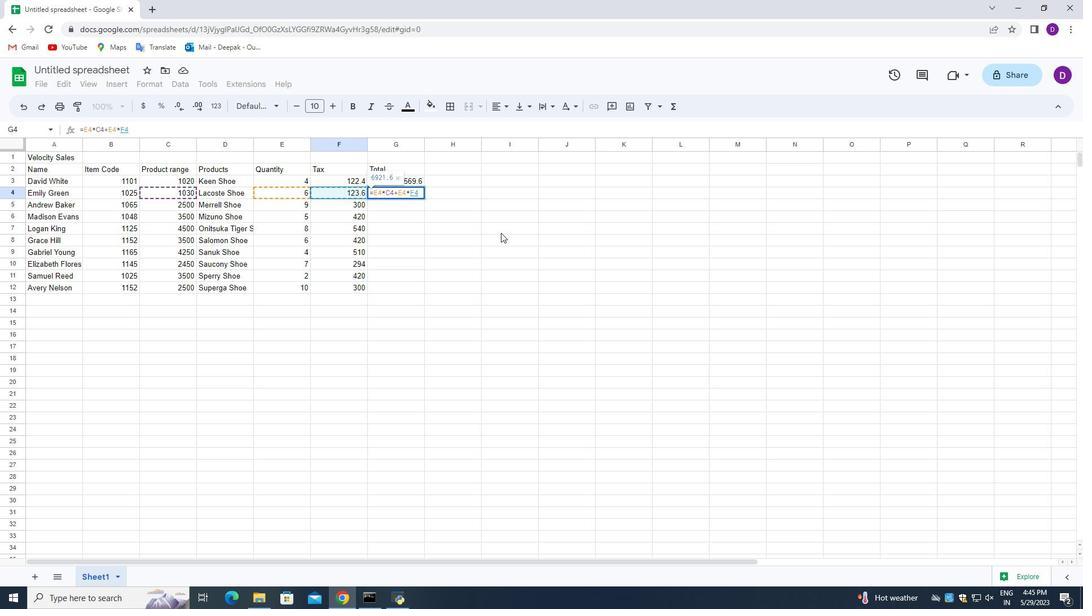 
Action: Key pressed <Key.enter>
Screenshot: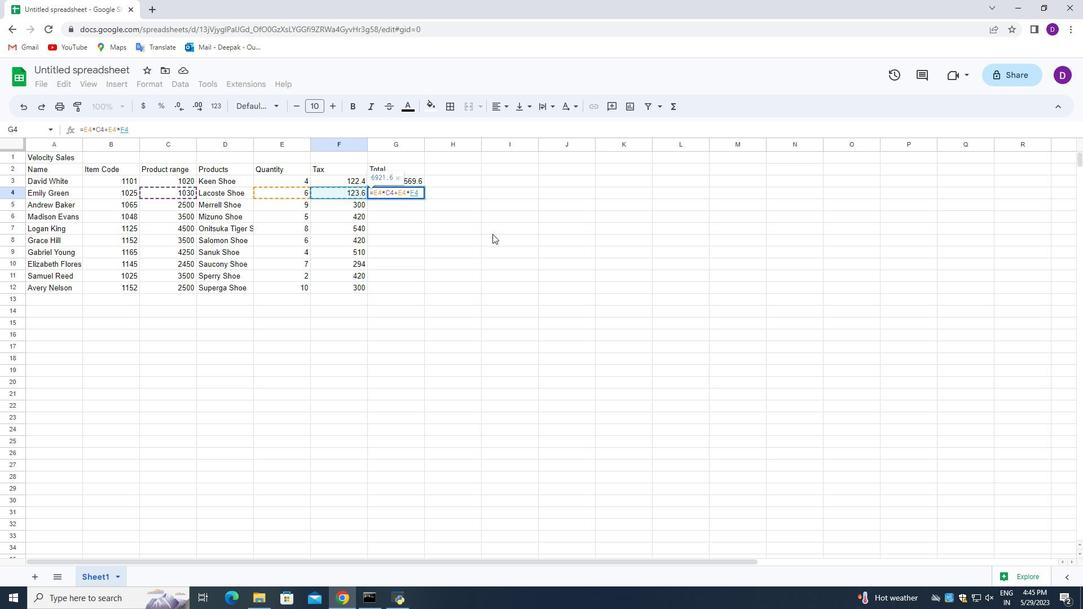 
Action: Mouse moved to (397, 206)
Screenshot: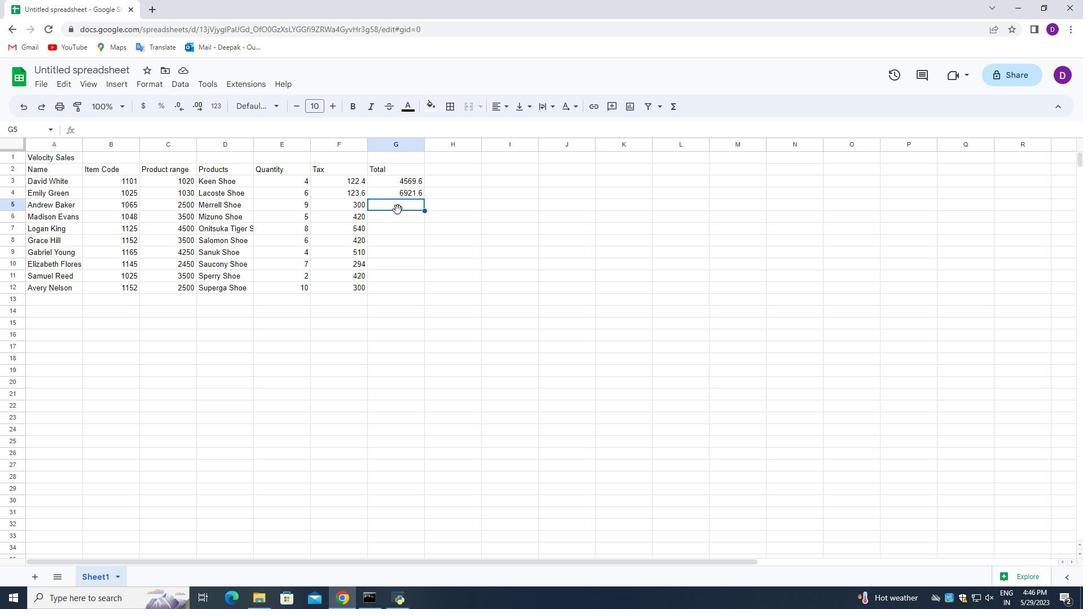 
Action: Key pressed =
Screenshot: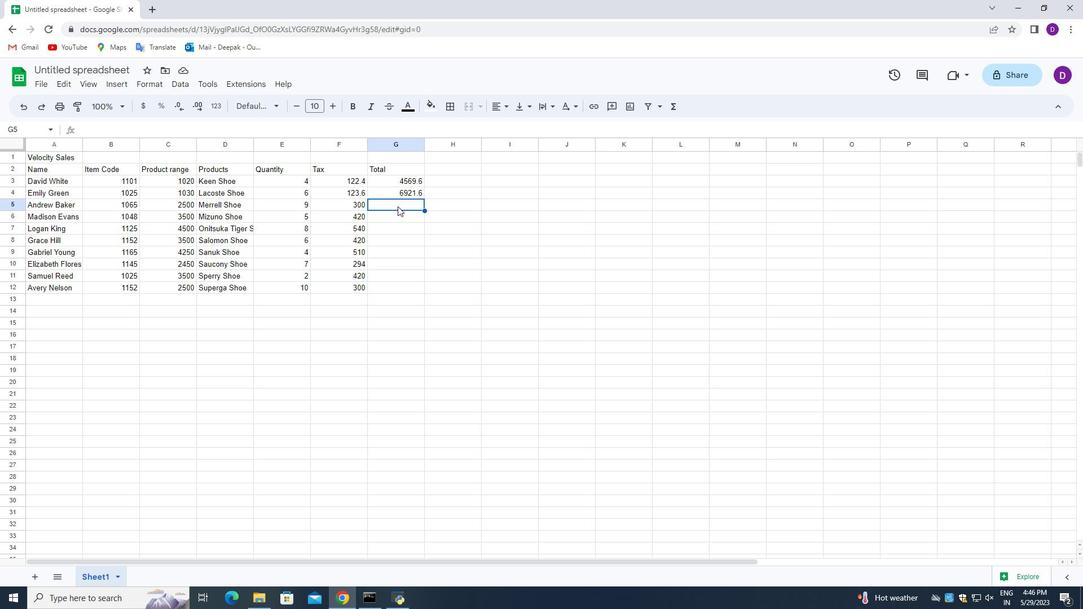 
Action: Mouse moved to (289, 205)
Screenshot: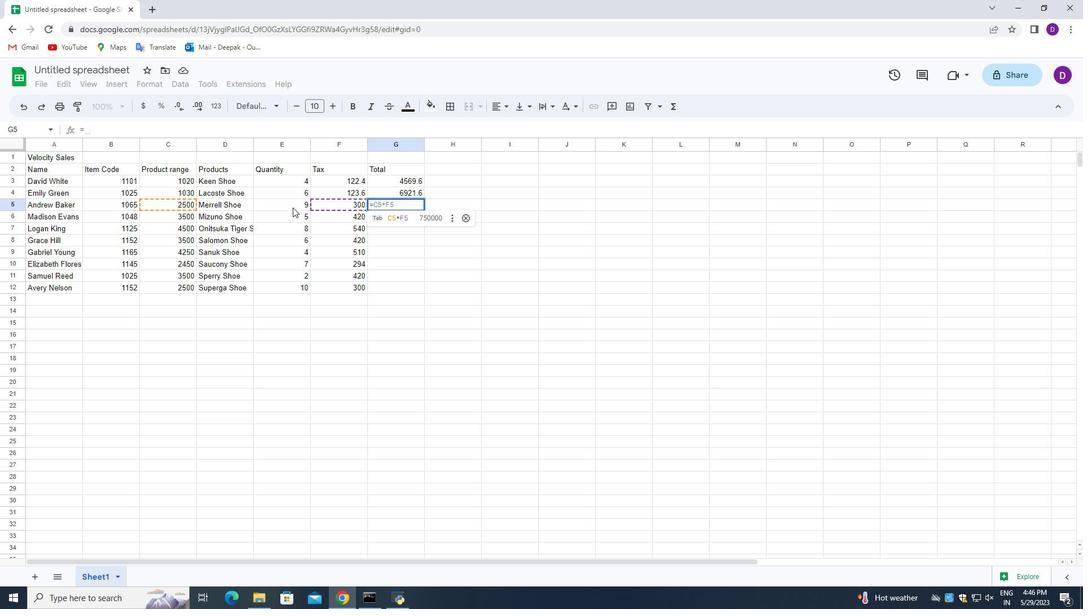 
Action: Mouse pressed left at (289, 205)
Screenshot: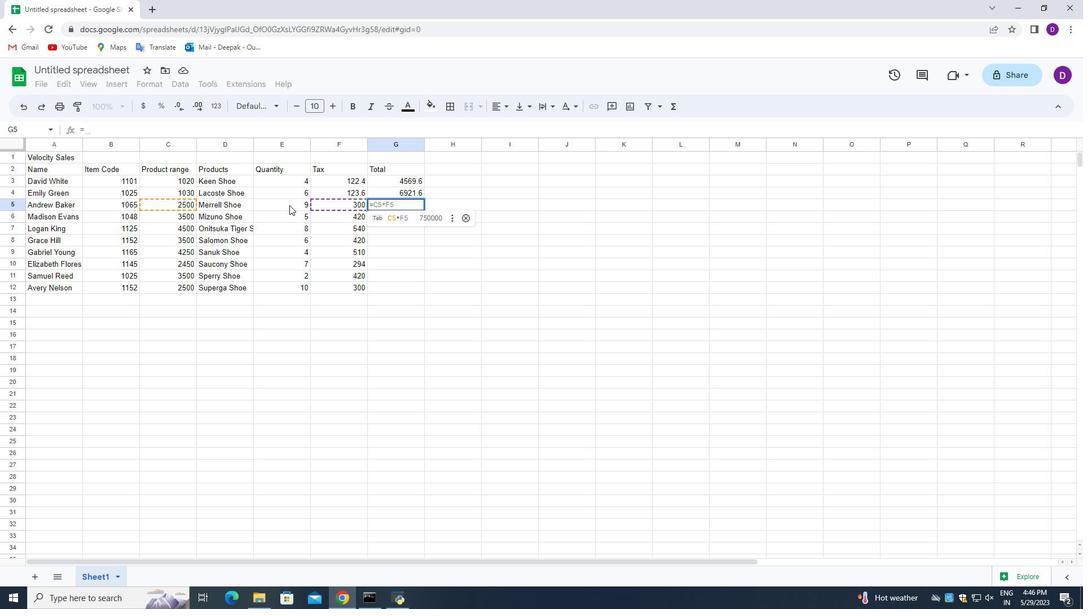 
Action: Mouse moved to (159, 203)
Screenshot: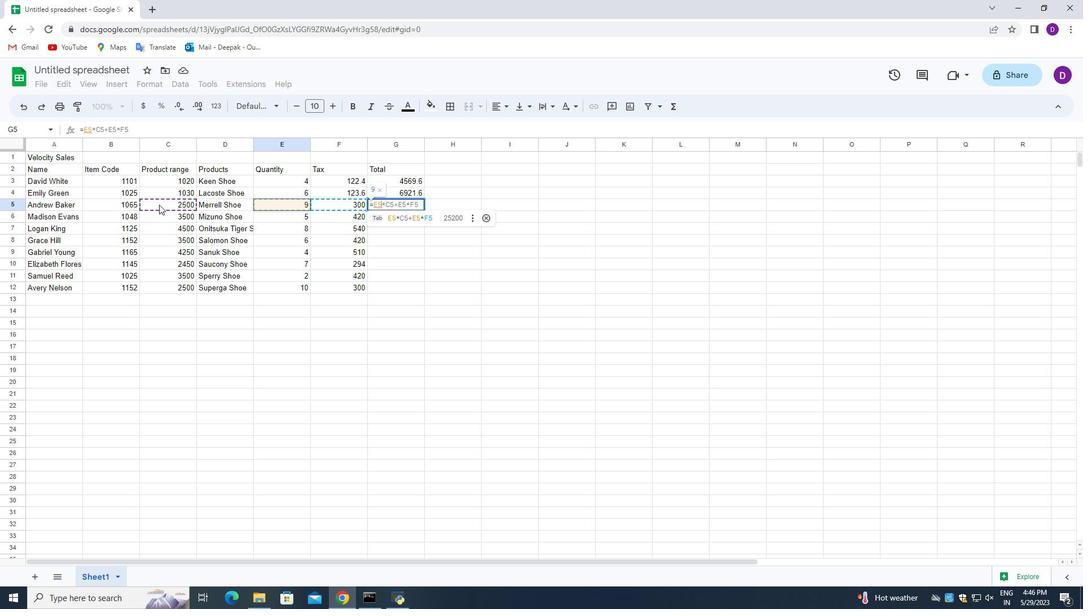 
Action: Mouse pressed left at (159, 203)
Screenshot: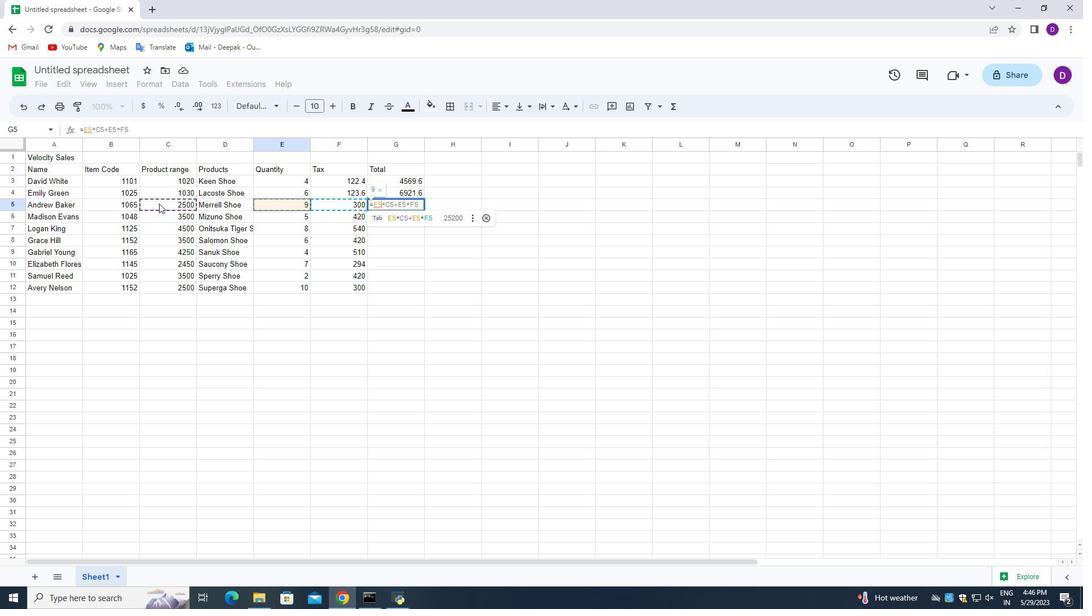 
Action: Mouse moved to (405, 246)
Screenshot: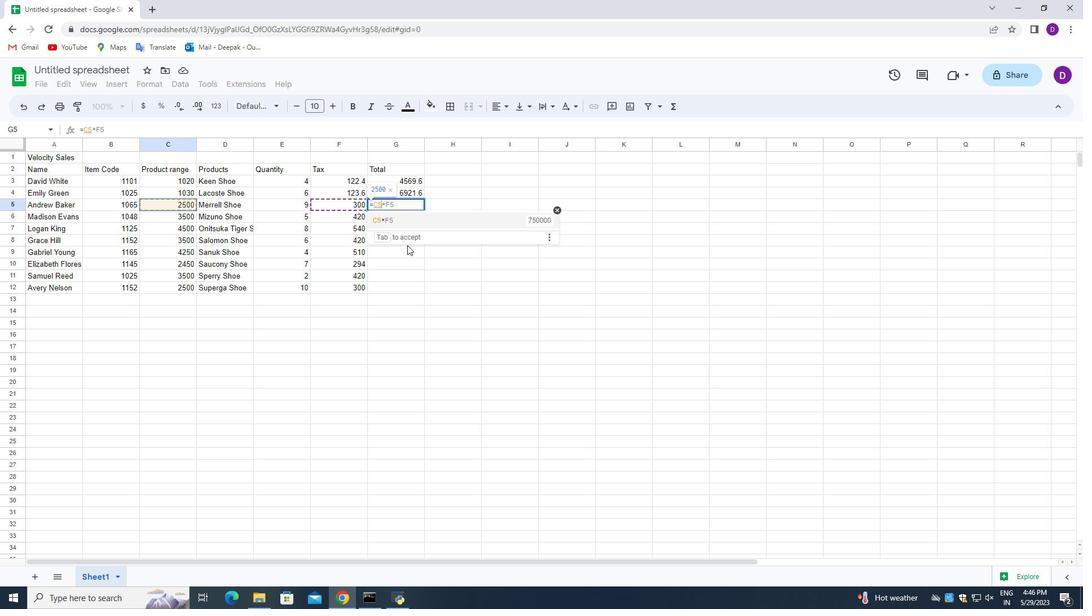 
Action: Key pressed *
Screenshot: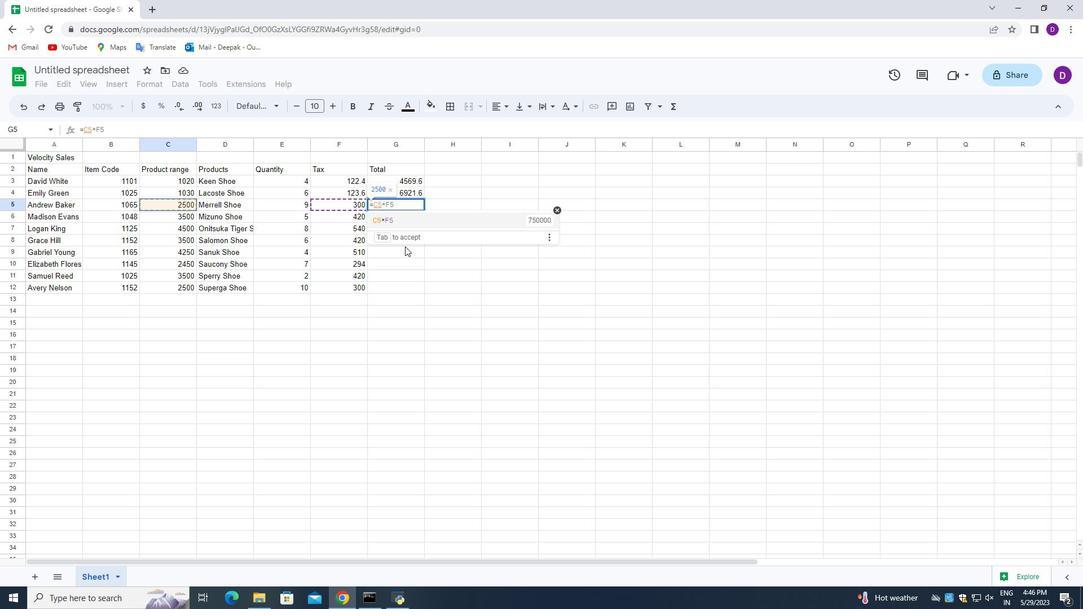 
Action: Mouse moved to (261, 211)
Screenshot: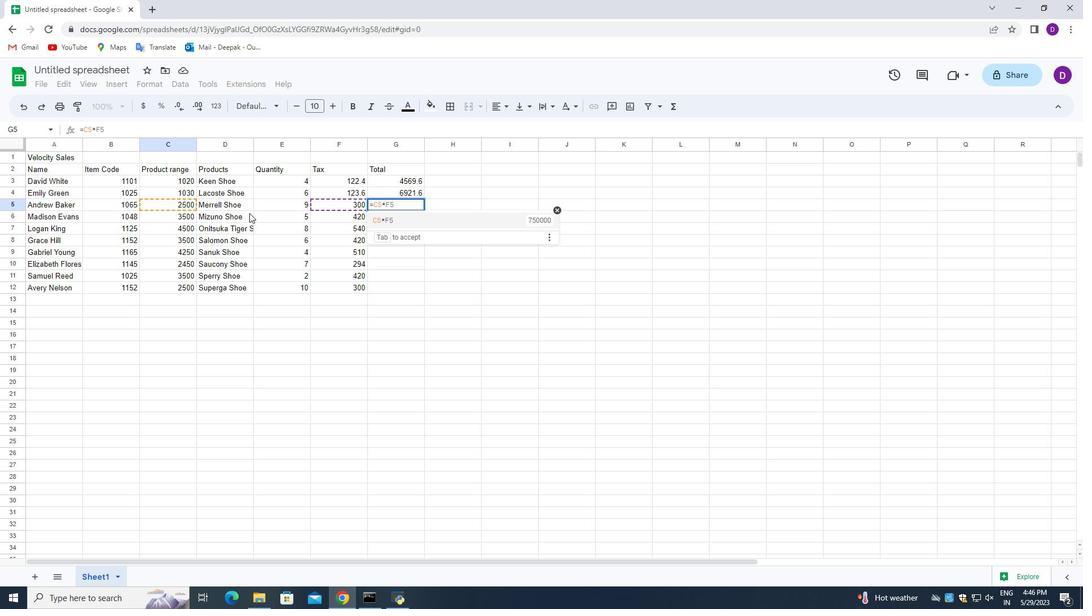 
Action: Key pressed <Key.backspace><Key.backspace><Key.backspace><Key.backspace><Key.backspace>=
Screenshot: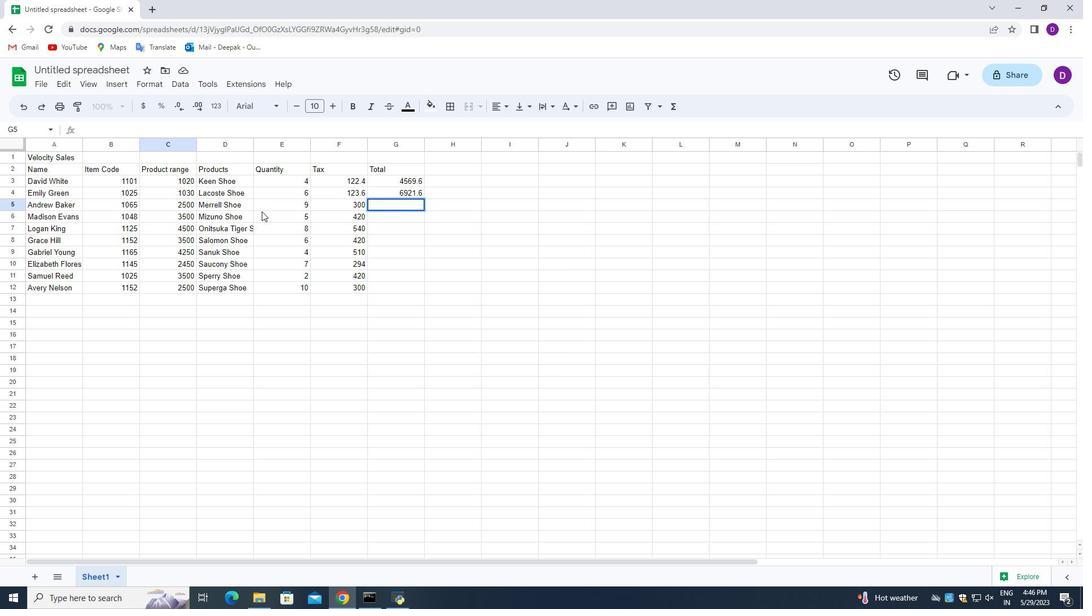
Action: Mouse moved to (283, 204)
Screenshot: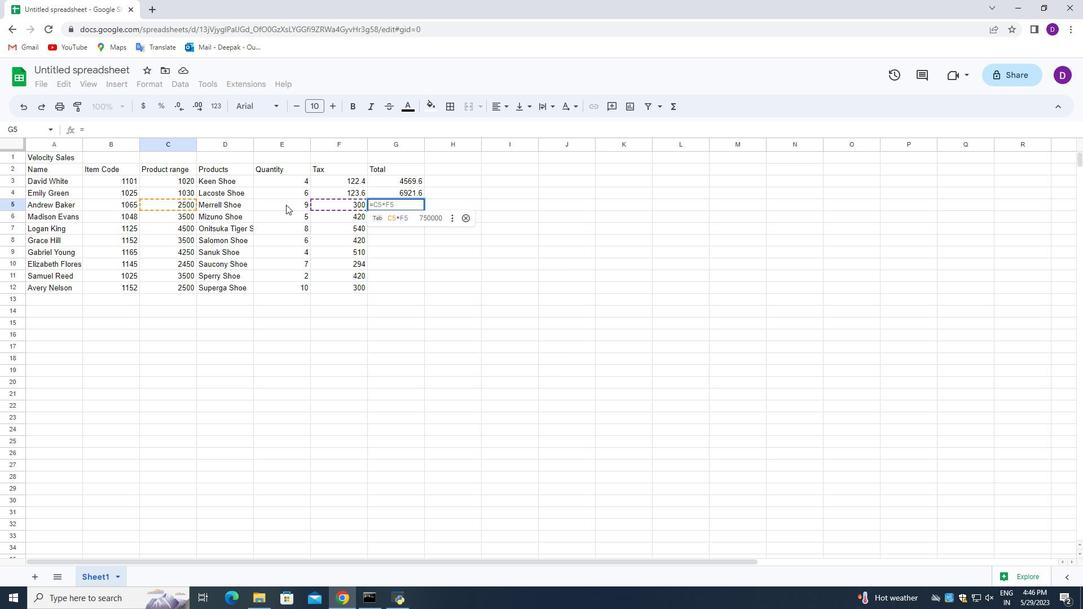 
Action: Mouse pressed left at (283, 204)
Screenshot: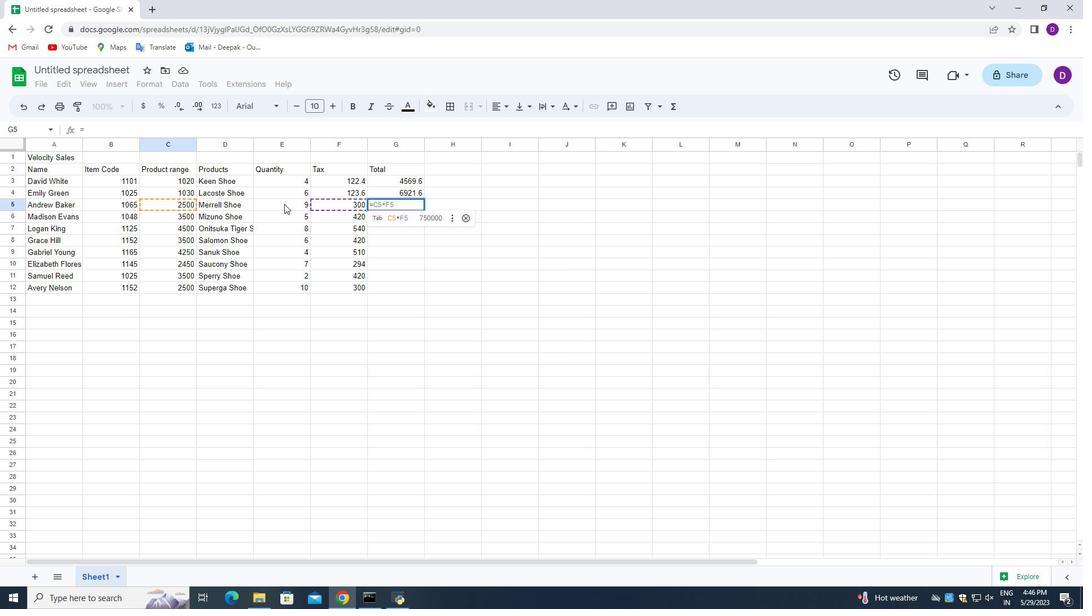 
Action: Key pressed *
Screenshot: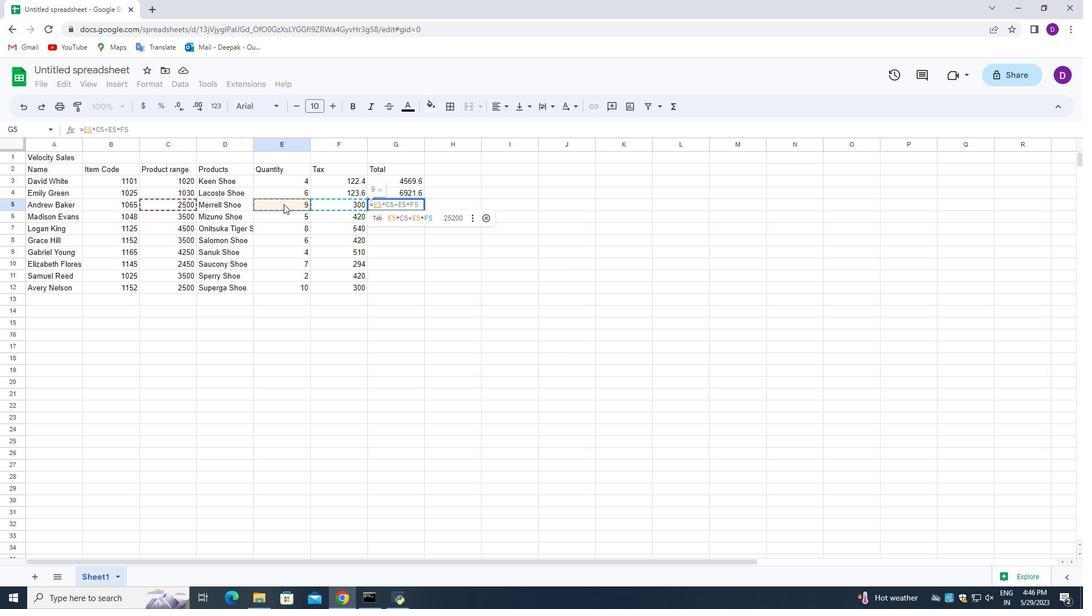 
Action: Mouse moved to (170, 204)
Screenshot: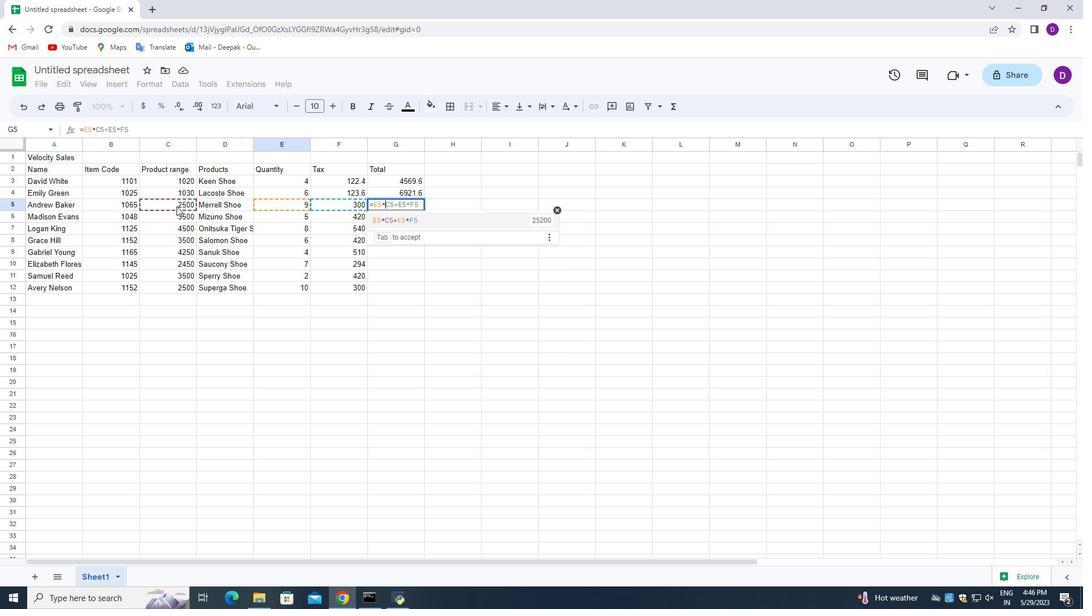 
Action: Mouse pressed left at (170, 204)
Screenshot: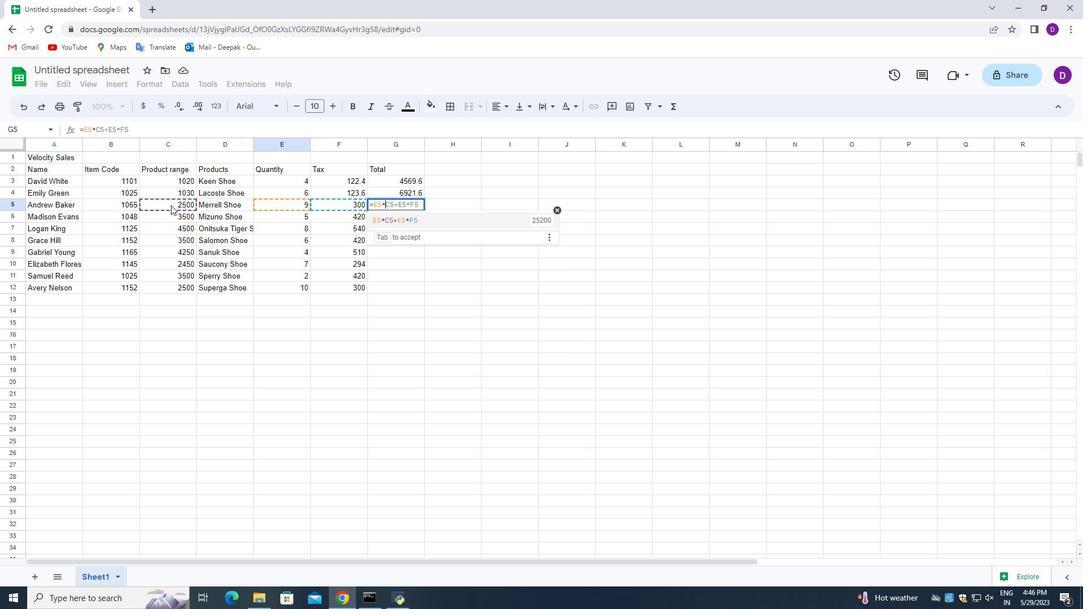 
Action: Key pressed +
Screenshot: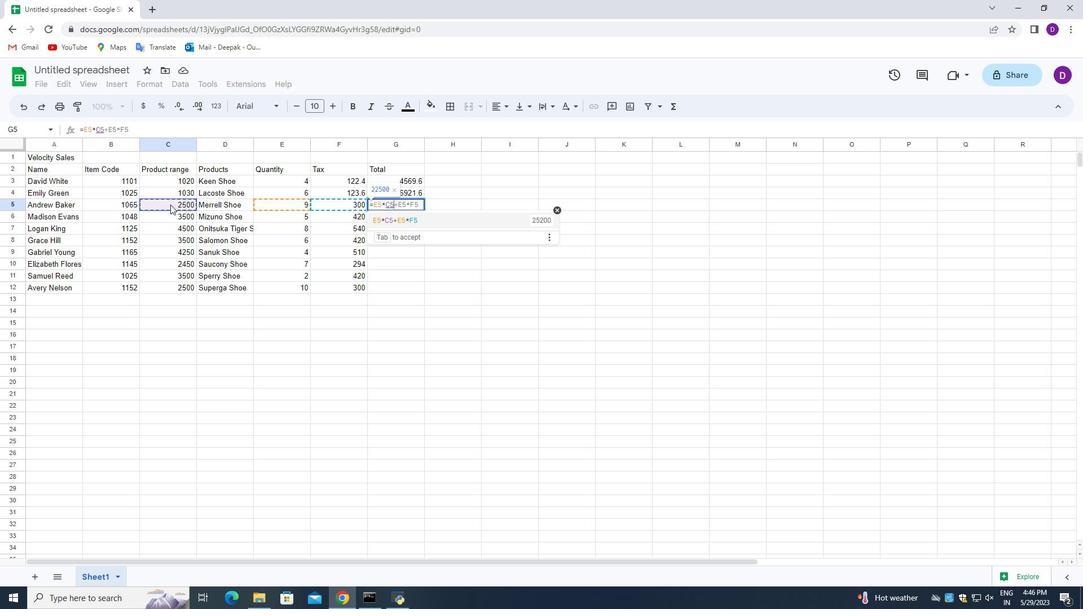 
Action: Mouse moved to (283, 204)
Screenshot: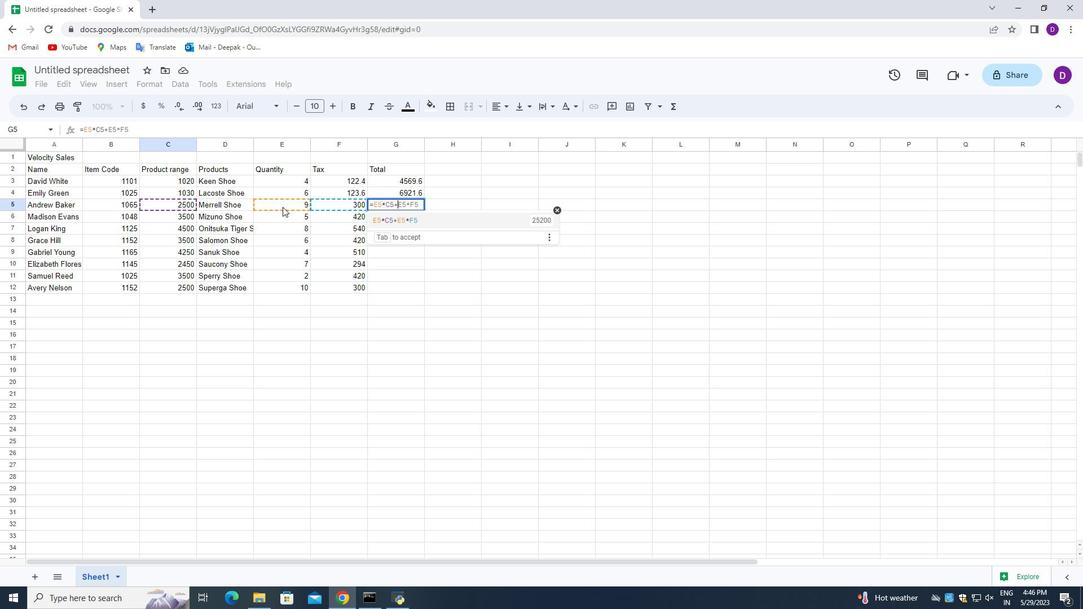 
Action: Mouse pressed left at (283, 204)
Screenshot: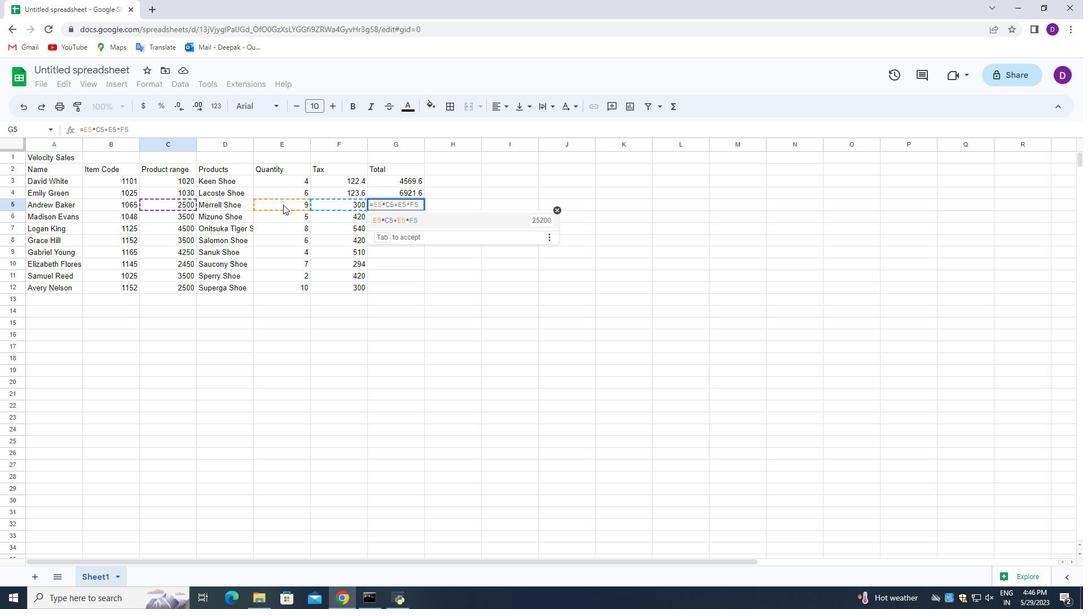 
Action: Mouse moved to (339, 204)
Screenshot: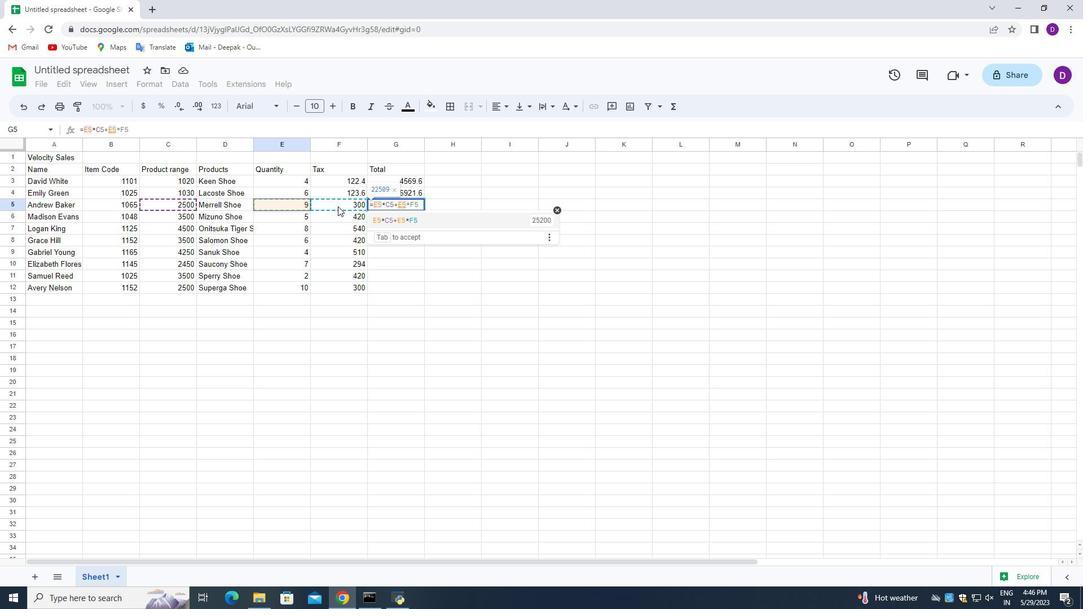 
Action: Key pressed *
Screenshot: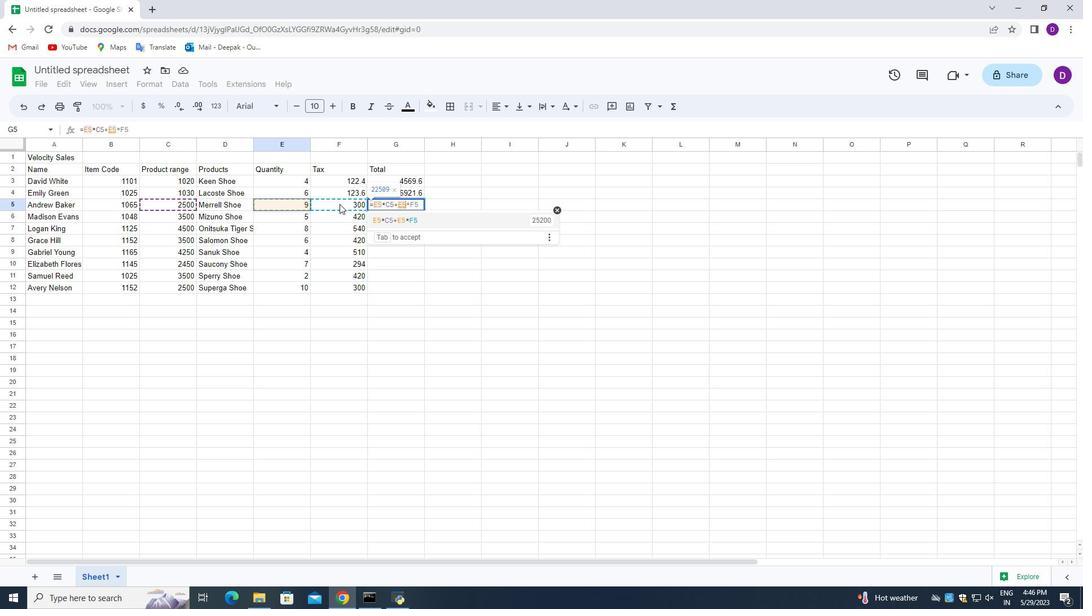 
Action: Mouse pressed left at (339, 204)
Screenshot: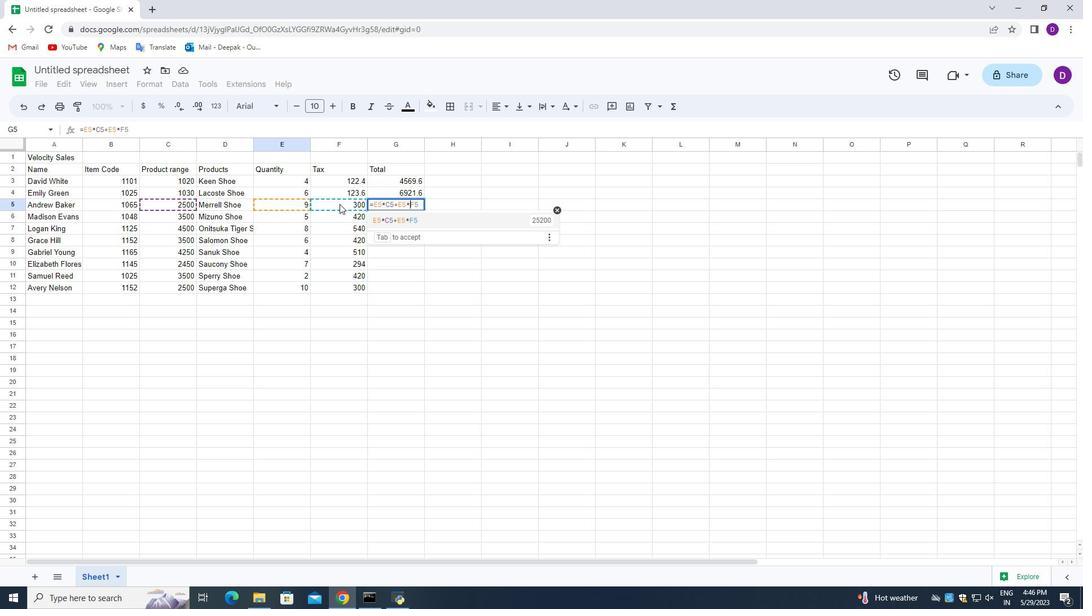 
Action: Key pressed <Key.enter>
Screenshot: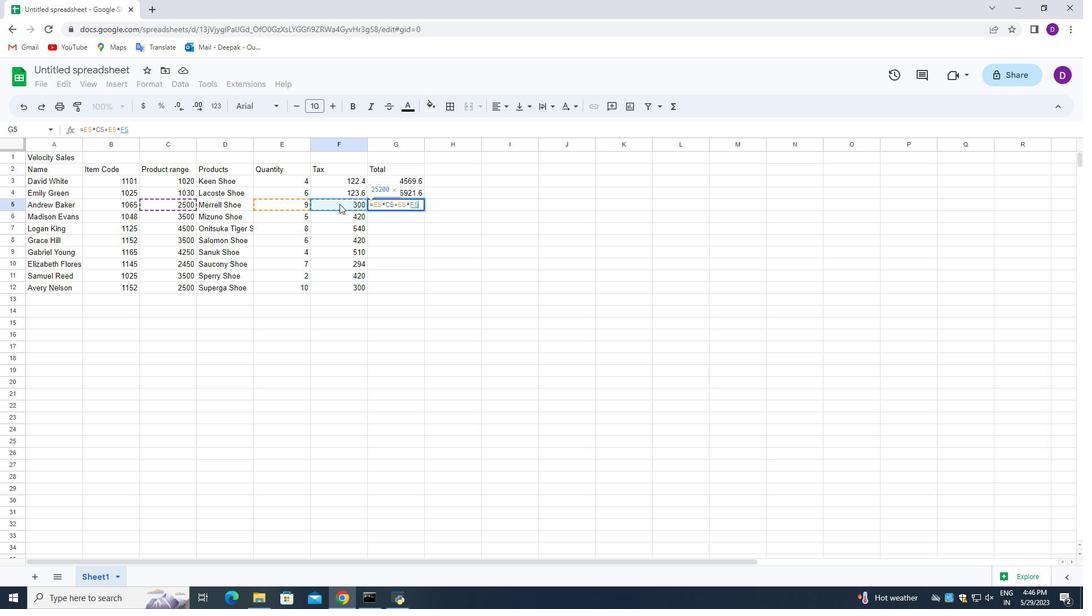 
Action: Mouse moved to (400, 216)
Screenshot: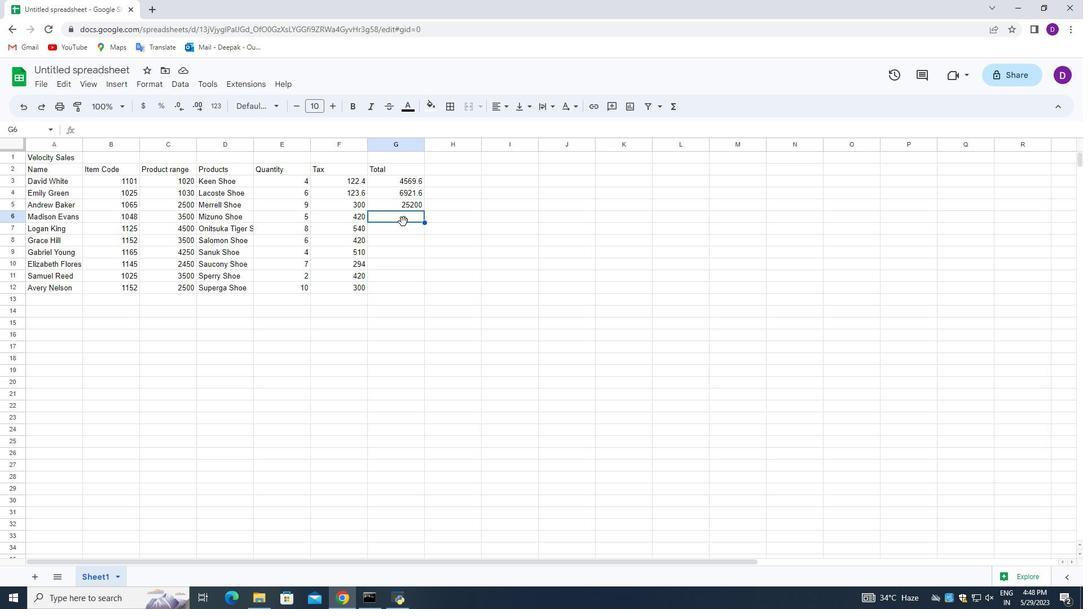 
Action: Mouse pressed left at (400, 216)
Screenshot: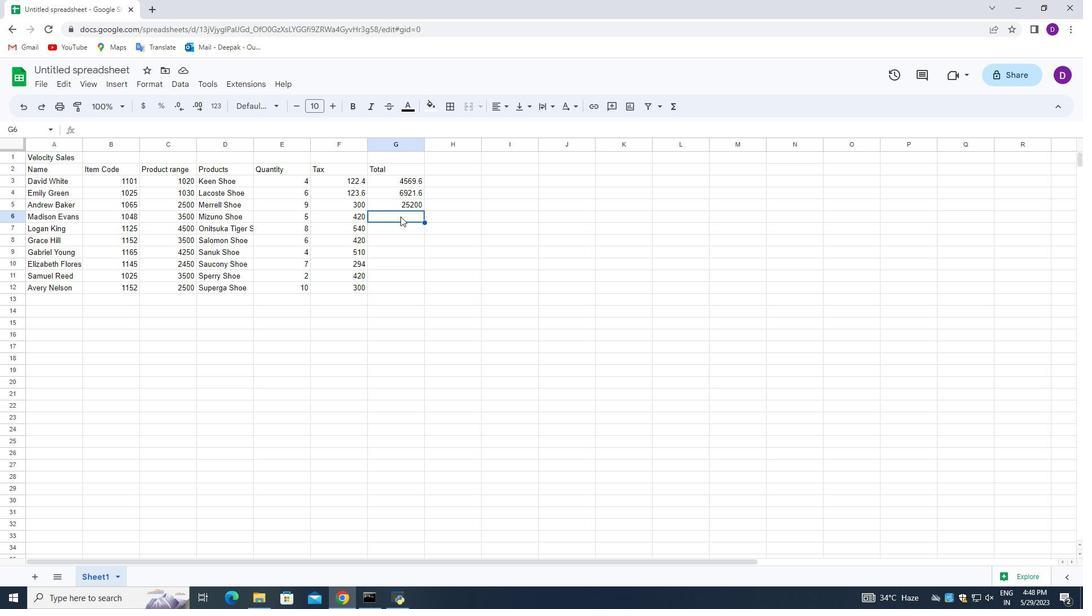 
Action: Mouse pressed left at (400, 216)
Screenshot: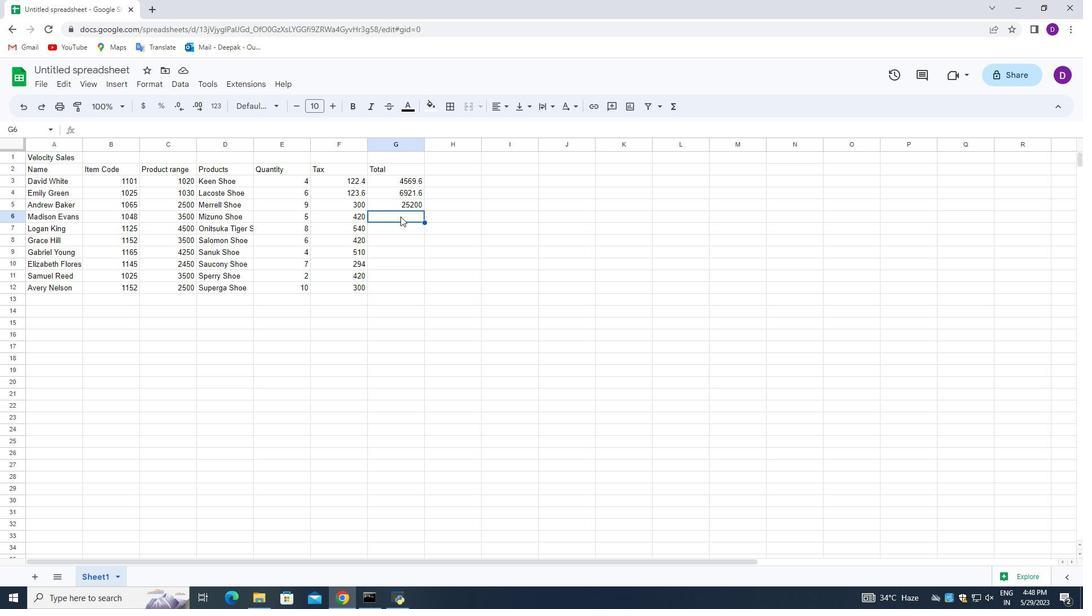 
Action: Key pressed =
Screenshot: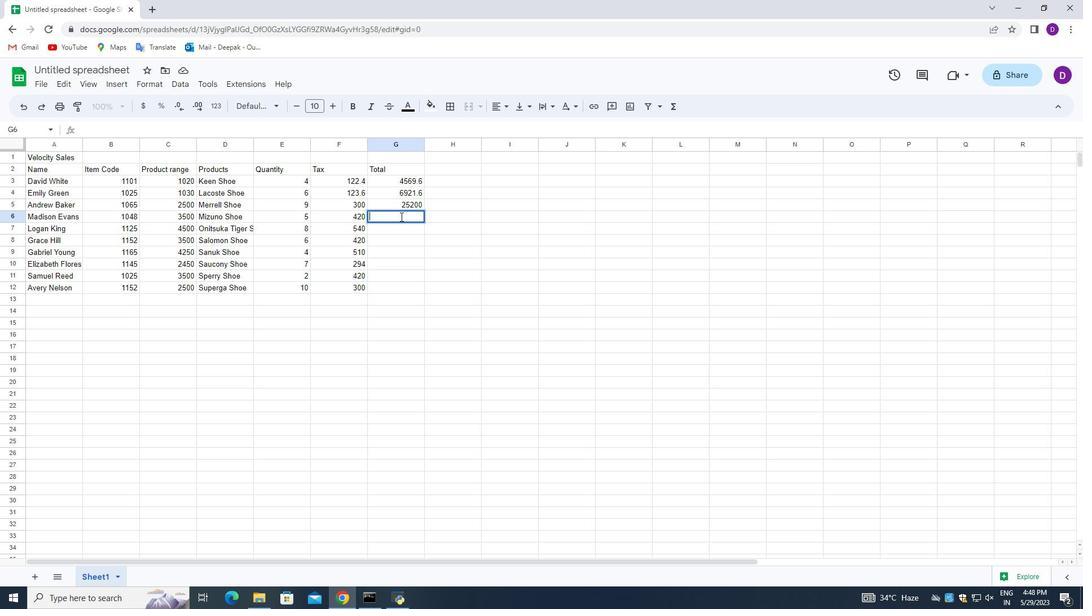 
Action: Mouse moved to (294, 216)
Screenshot: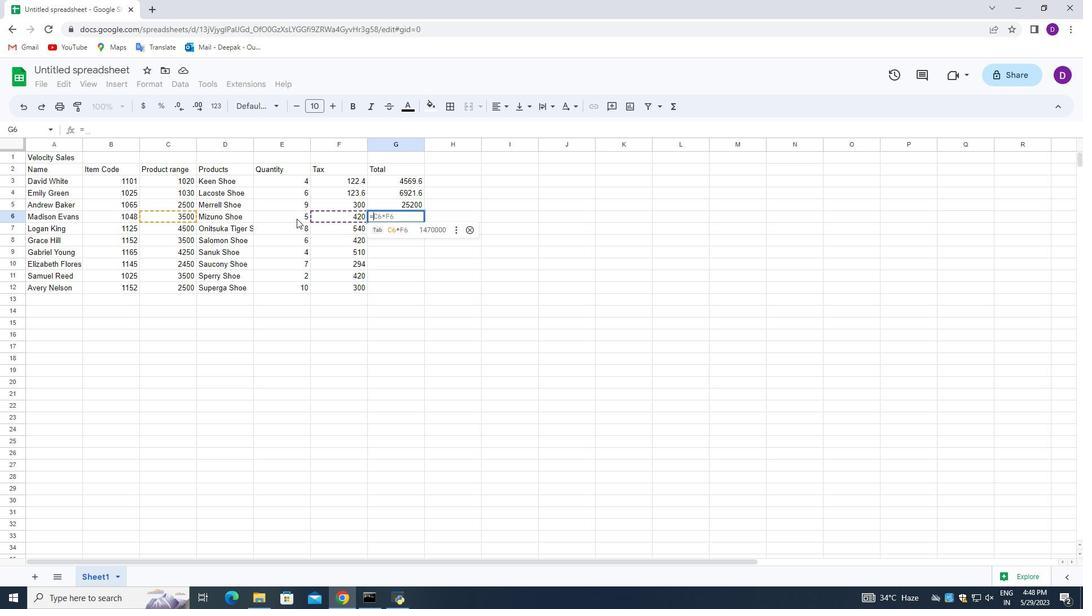 
Action: Mouse pressed left at (294, 216)
Screenshot: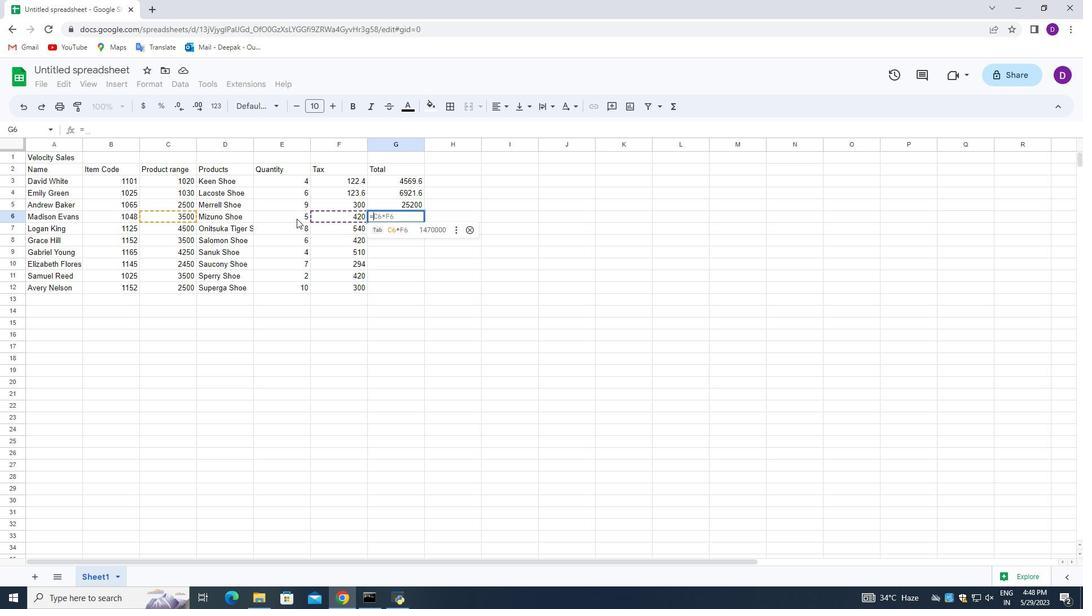 
Action: Key pressed *
Screenshot: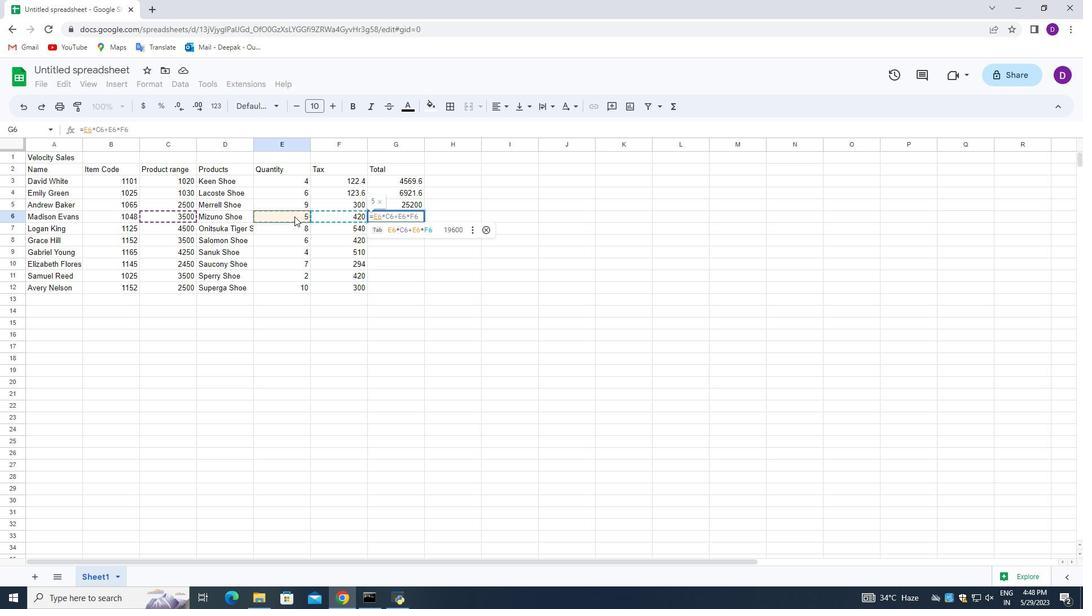 
Action: Mouse moved to (166, 215)
Screenshot: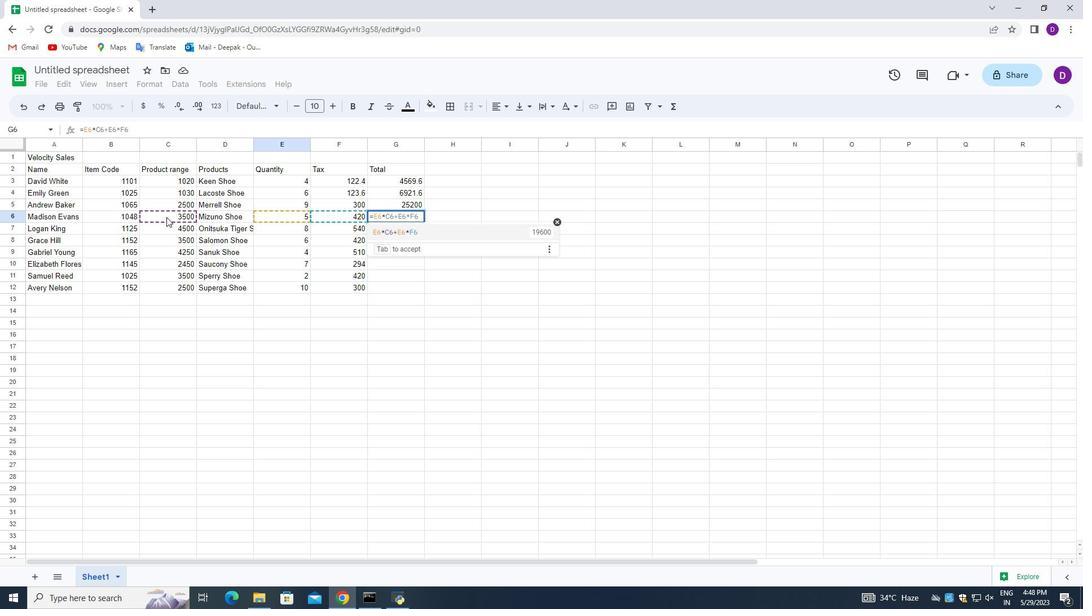 
Action: Mouse pressed left at (166, 215)
Screenshot: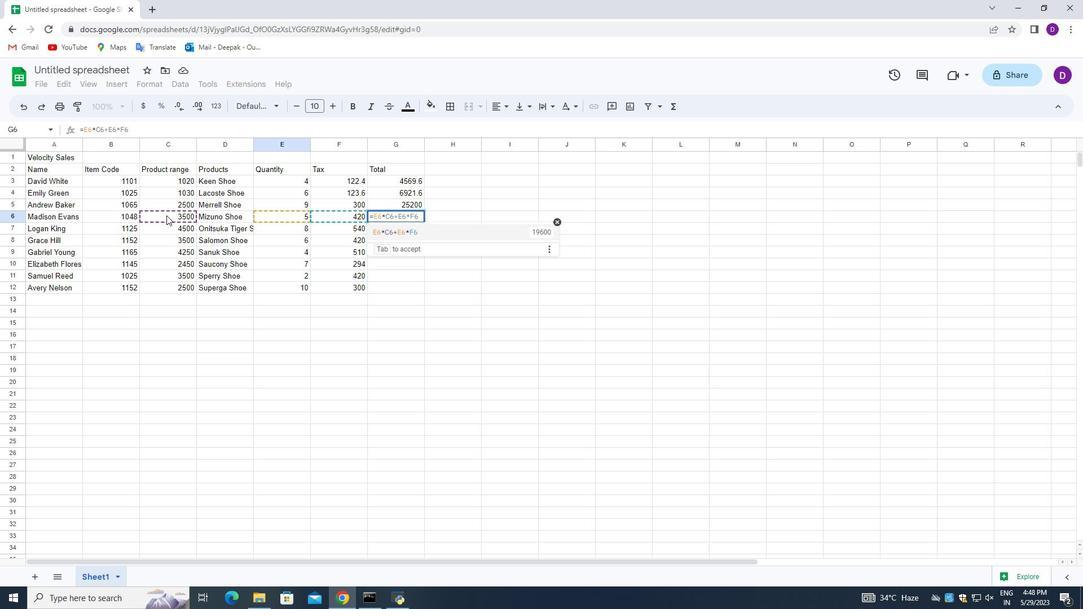 
Action: Key pressed +
Screenshot: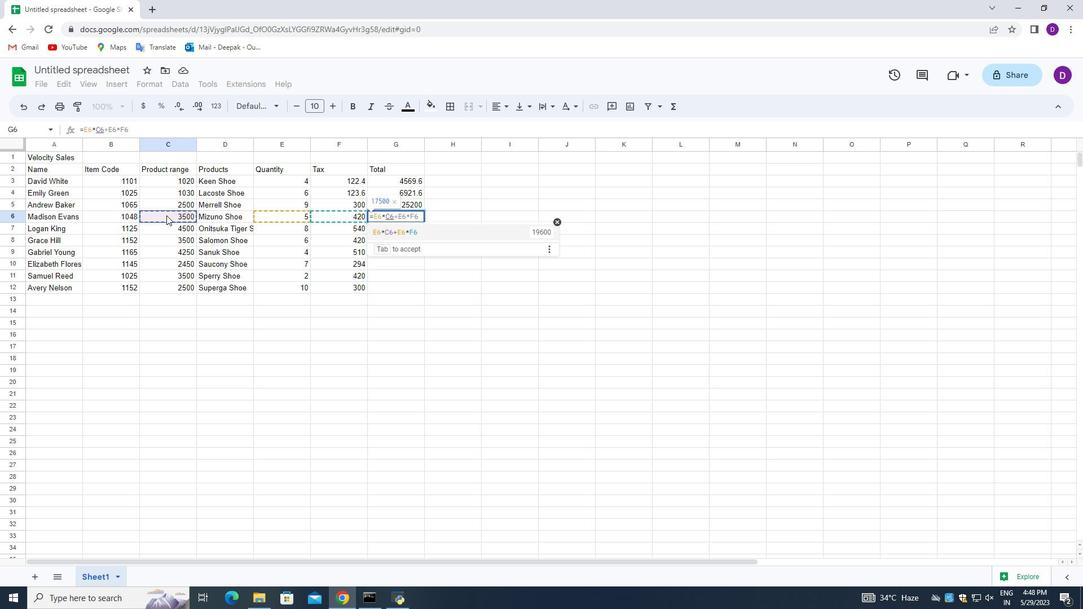 
Action: Mouse moved to (293, 213)
Screenshot: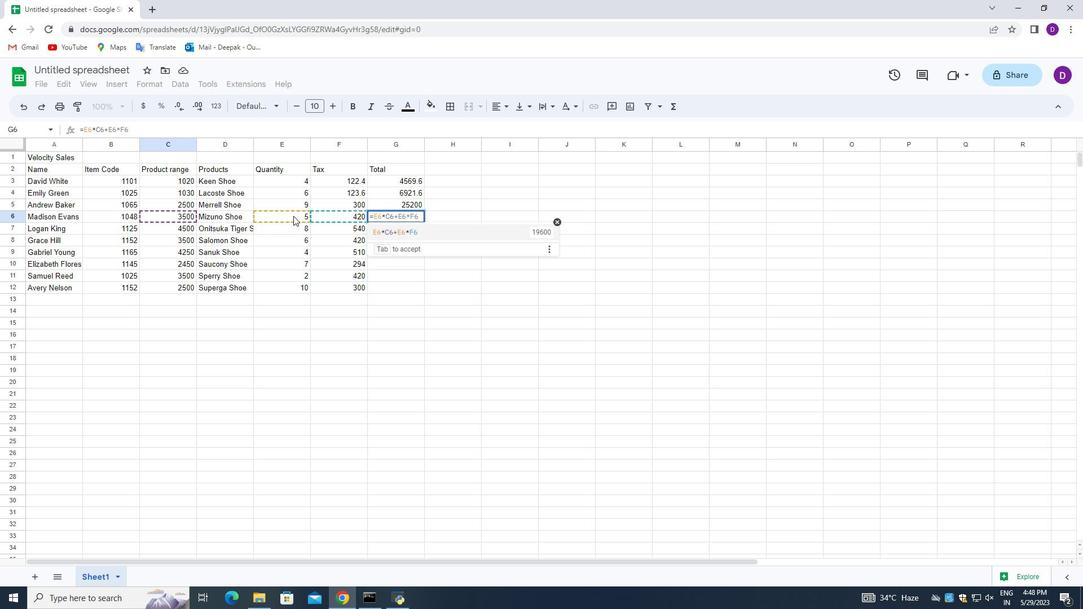 
Action: Mouse pressed left at (293, 213)
Screenshot: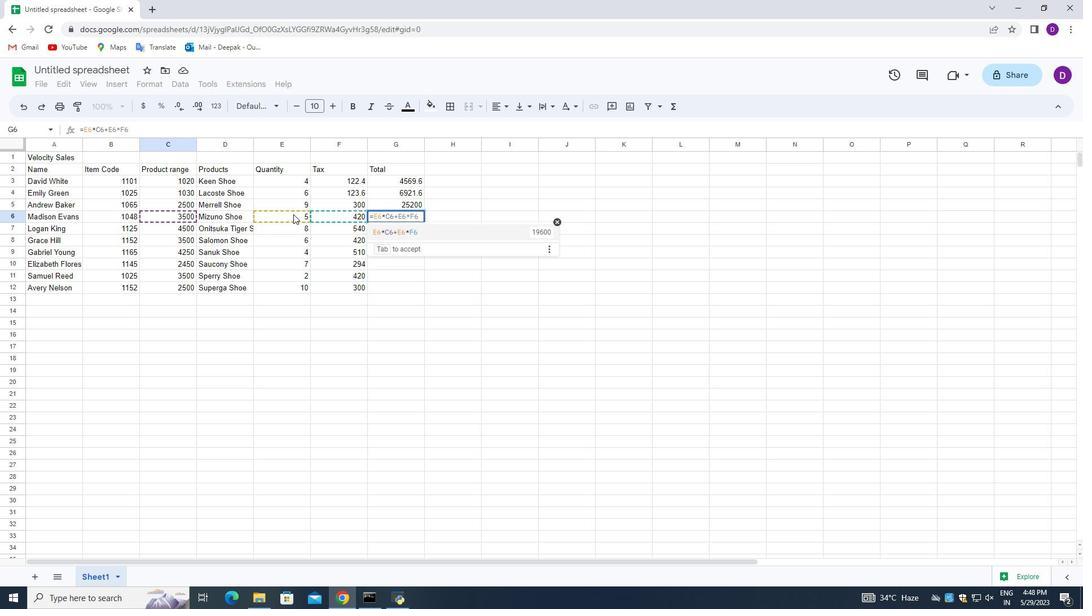 
Action: Mouse moved to (345, 216)
Screenshot: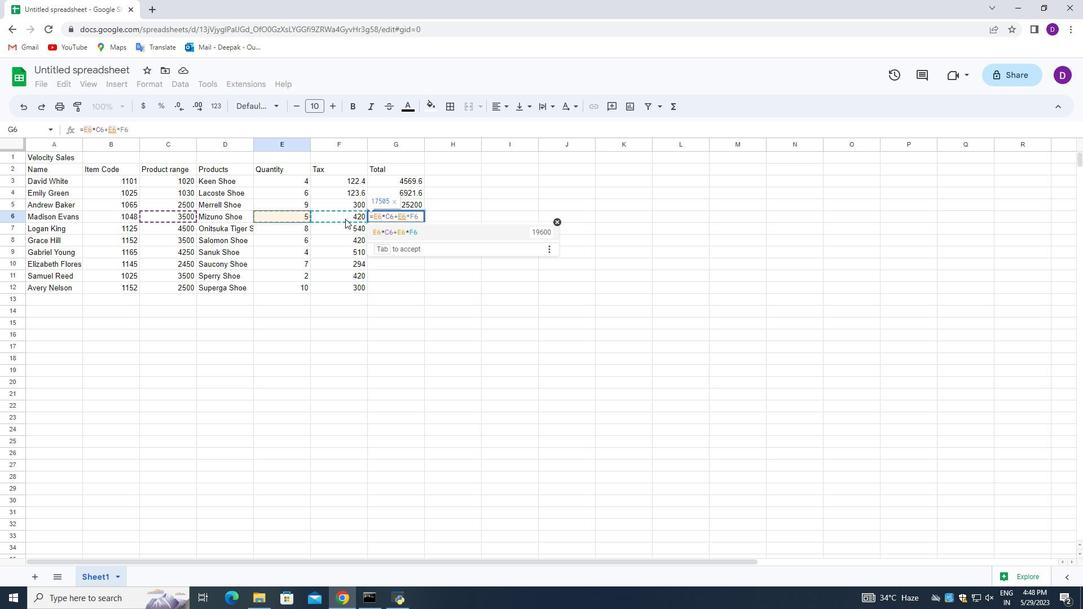 
Action: Key pressed *
Screenshot: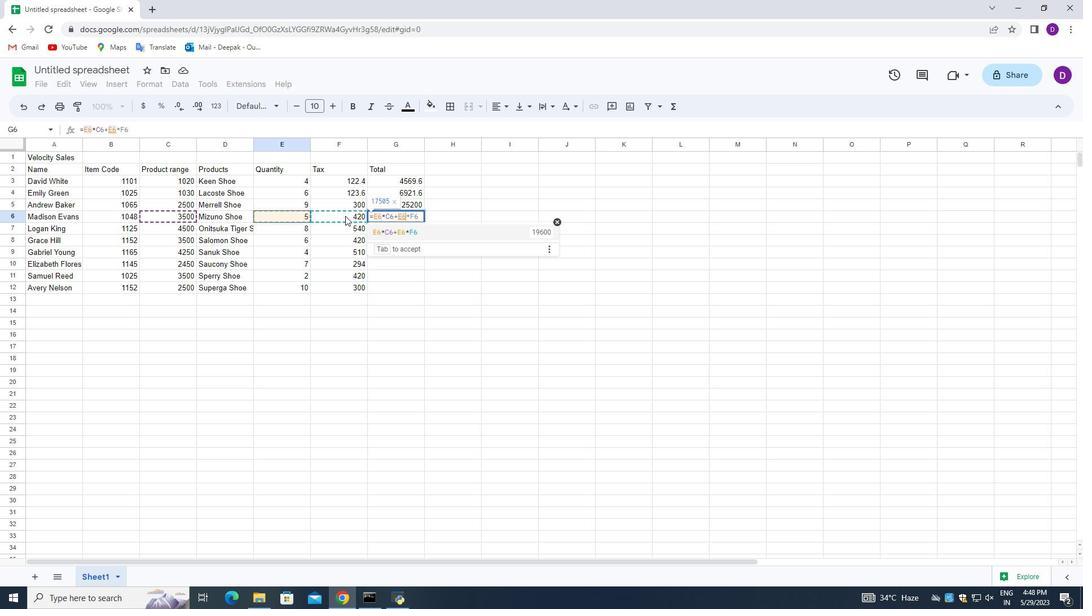 
Action: Mouse pressed left at (345, 216)
Screenshot: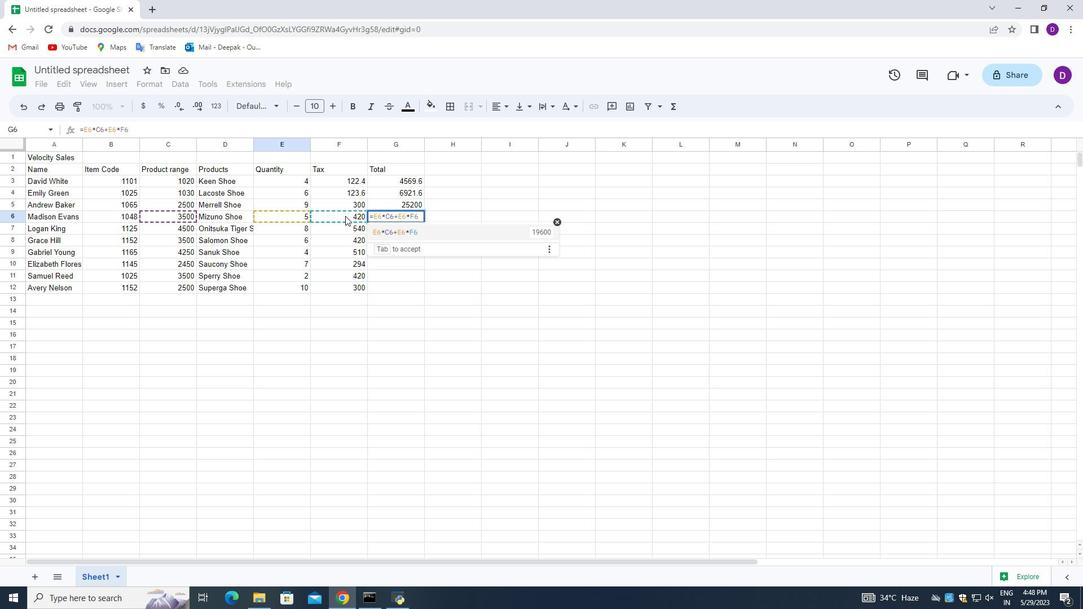 
Action: Mouse moved to (473, 239)
Screenshot: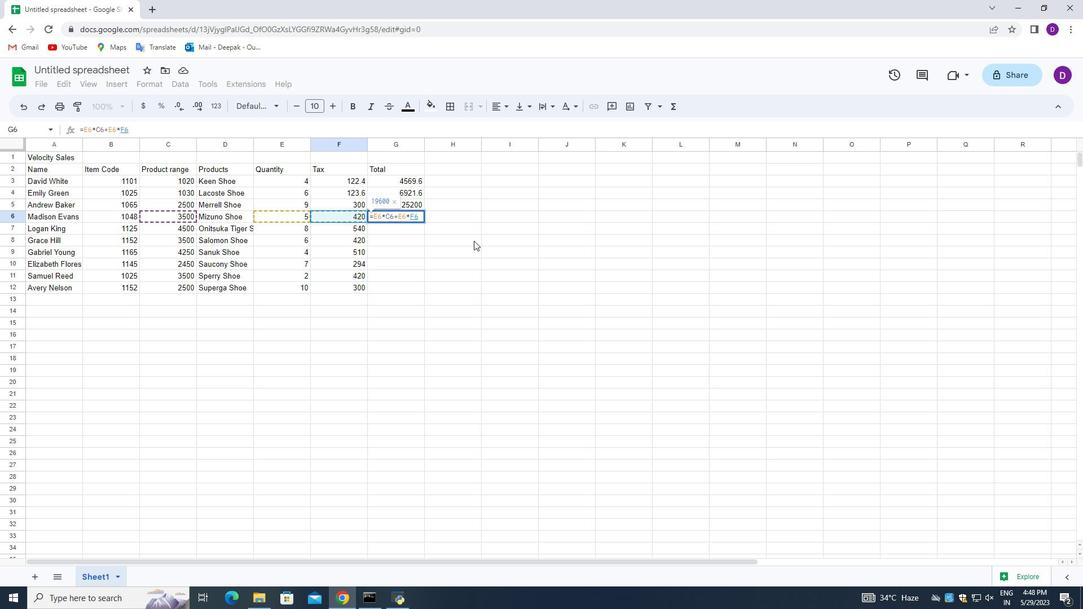 
Action: Key pressed <Key.enter>
Screenshot: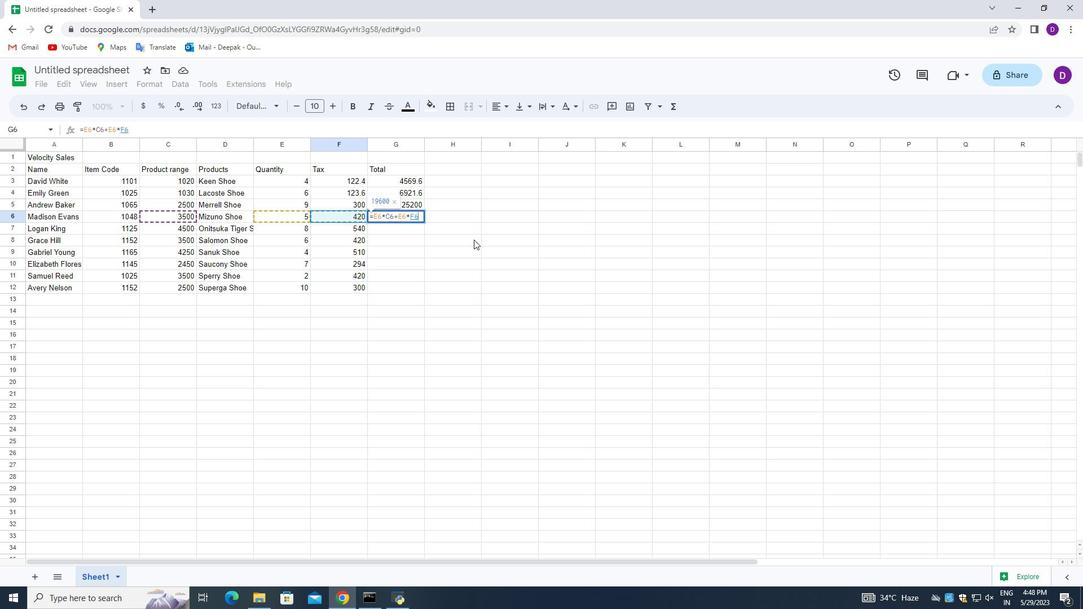 
Action: Mouse moved to (395, 229)
Screenshot: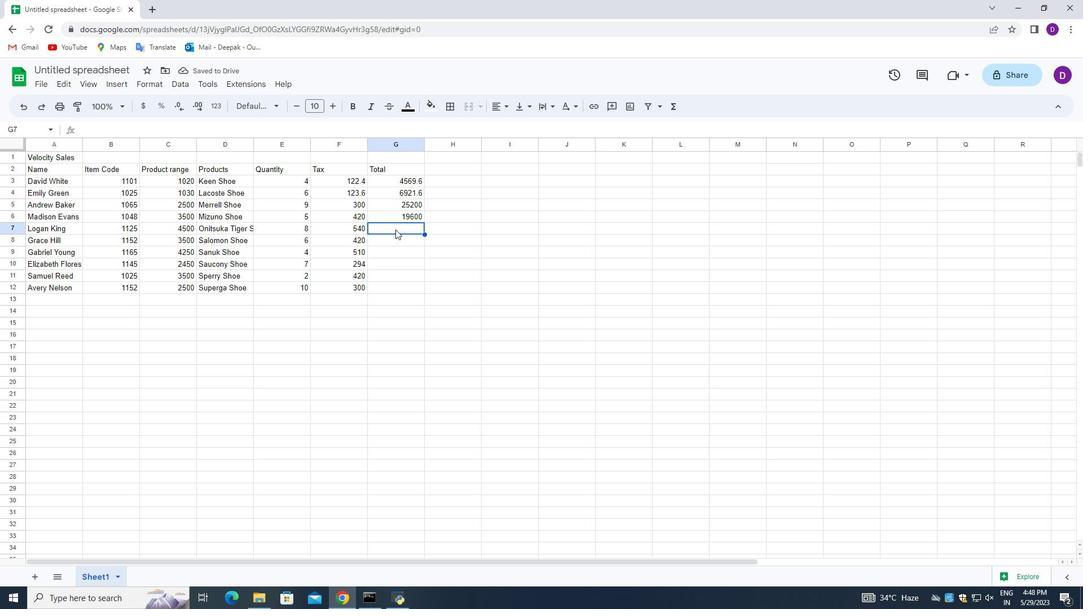 
Action: Key pressed =
Screenshot: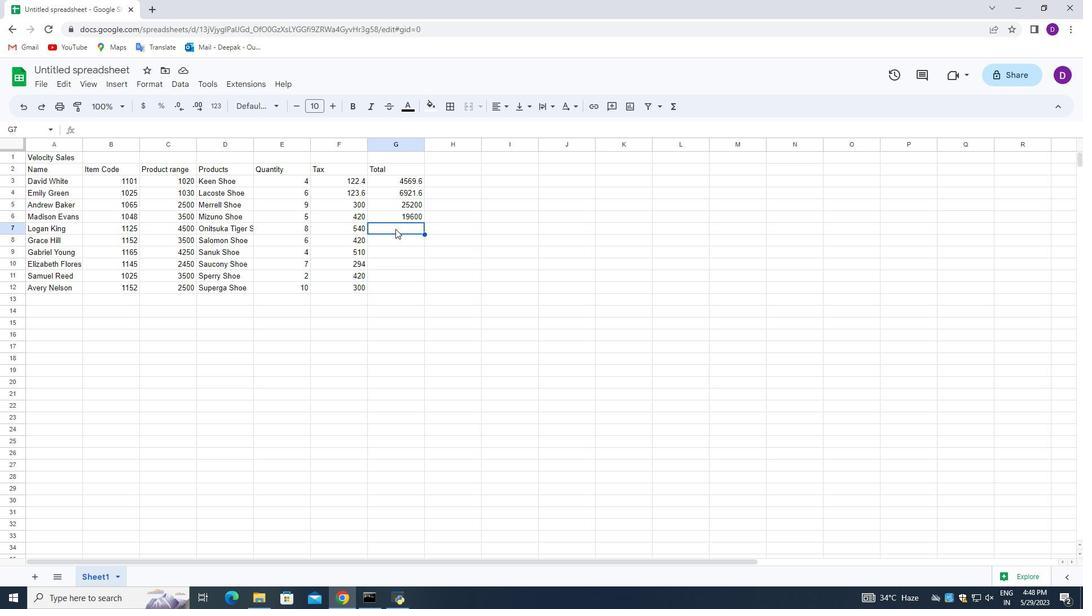 
Action: Mouse moved to (286, 227)
Screenshot: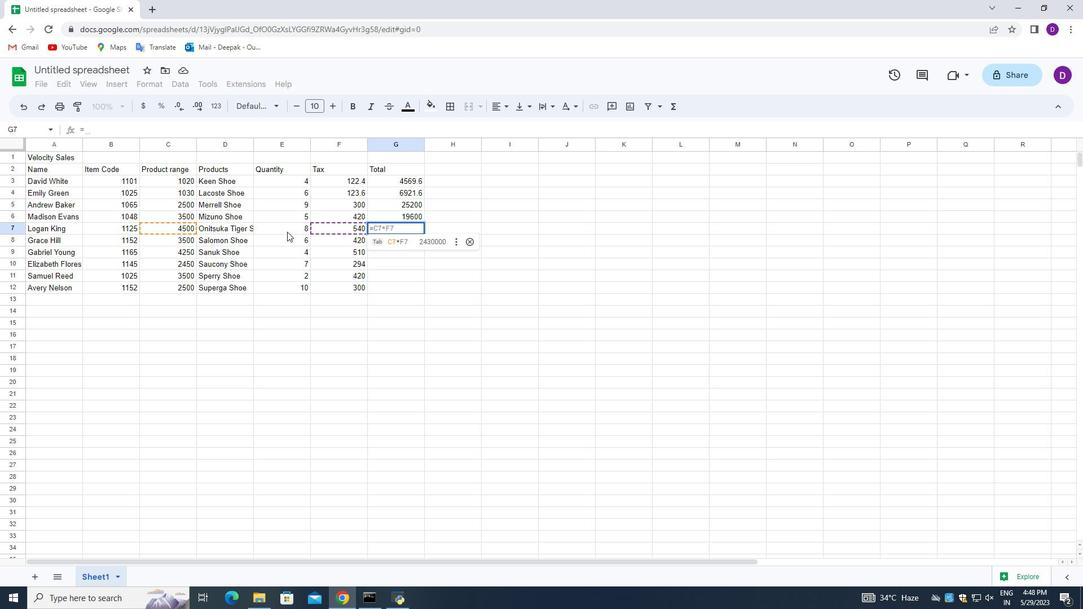
Action: Mouse pressed left at (286, 227)
Screenshot: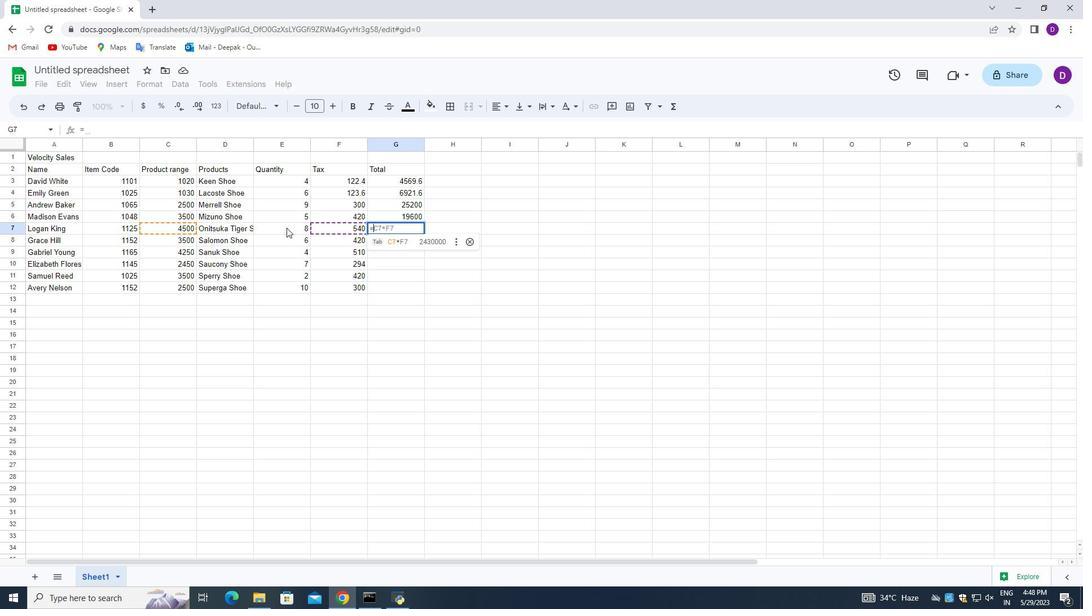 
Action: Mouse moved to (166, 226)
Screenshot: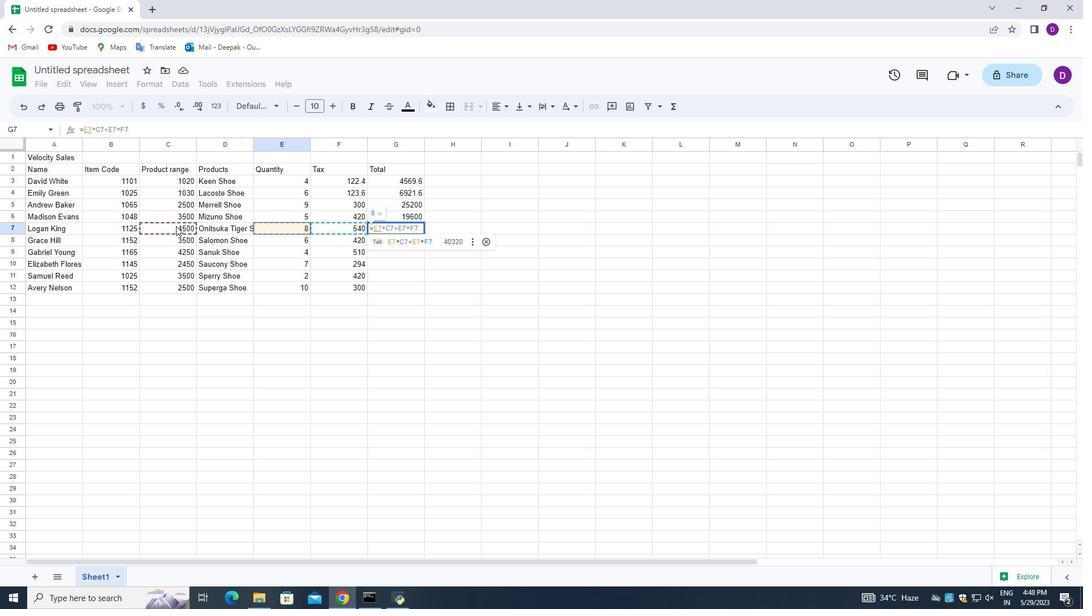 
Action: Mouse pressed left at (166, 226)
Screenshot: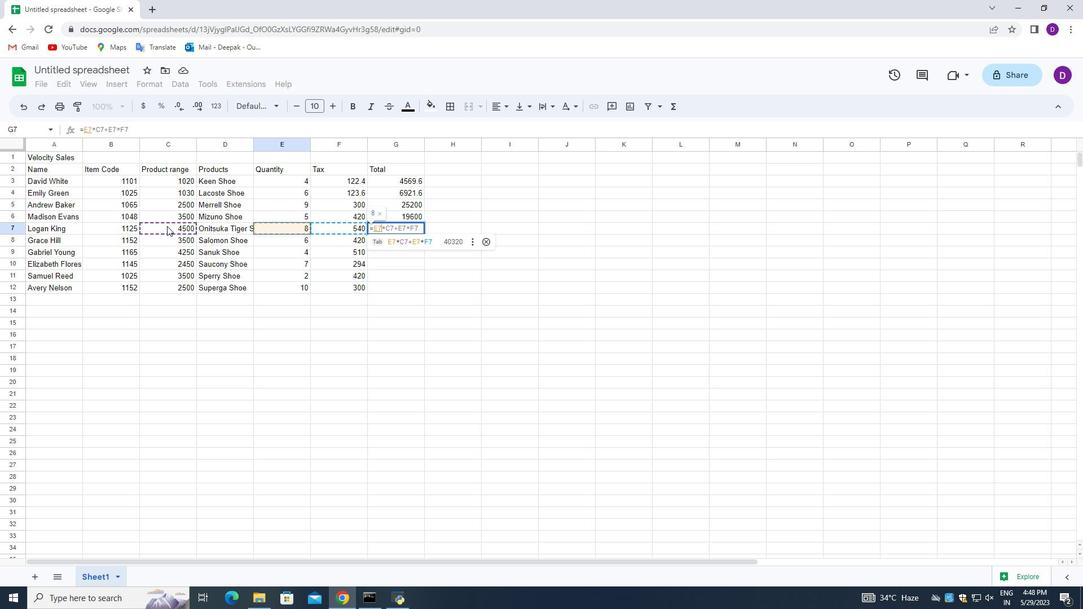 
Action: Mouse moved to (386, 226)
Screenshot: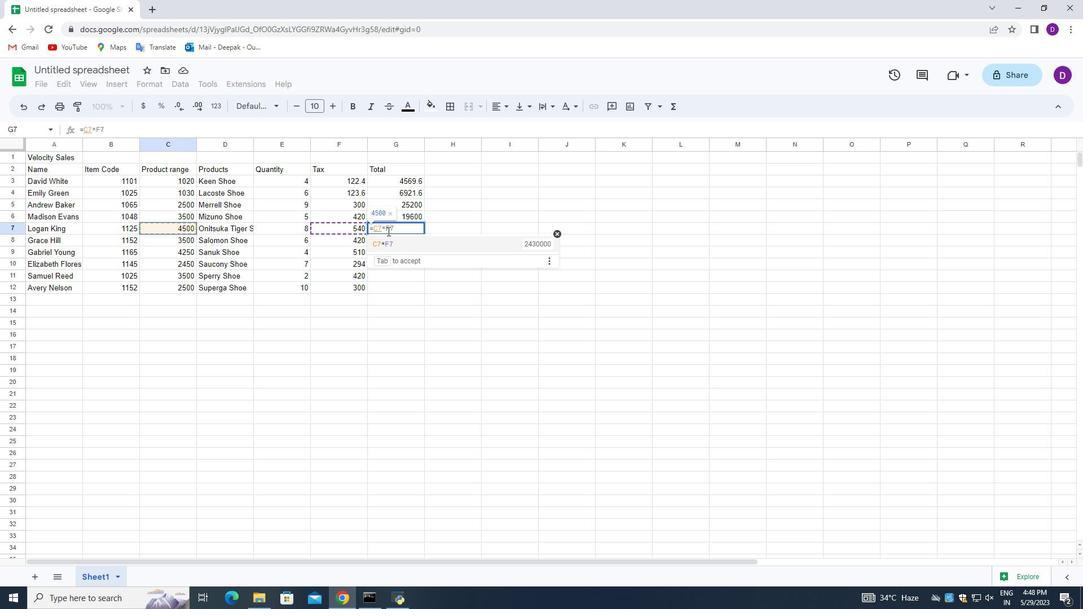 
Action: Key pressed <Key.backspace><Key.backspace><Key.backspace><Key.backspace>=
Screenshot: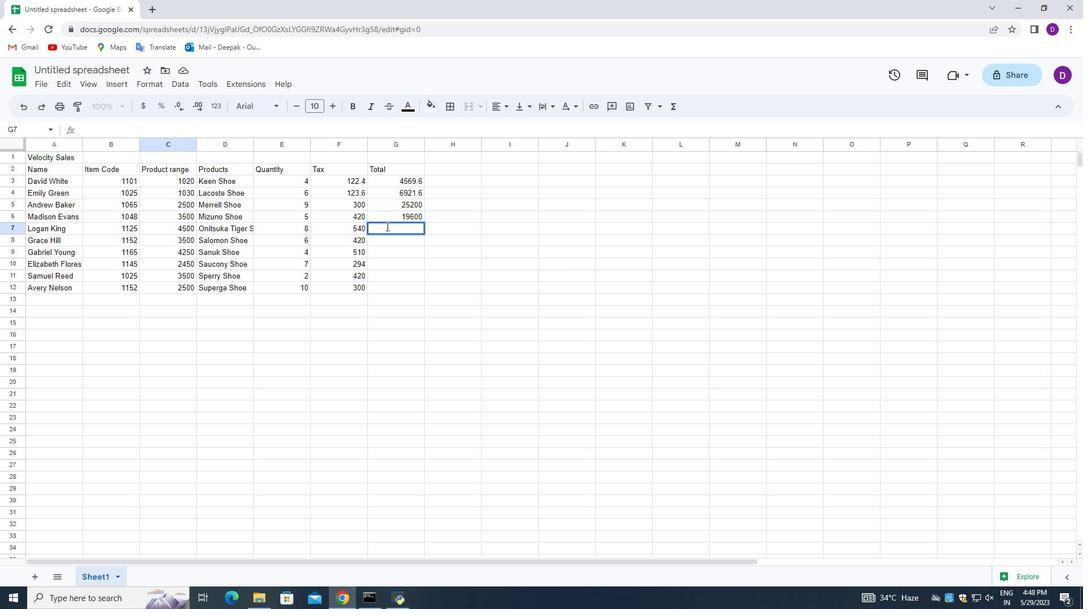 
Action: Mouse moved to (289, 231)
Screenshot: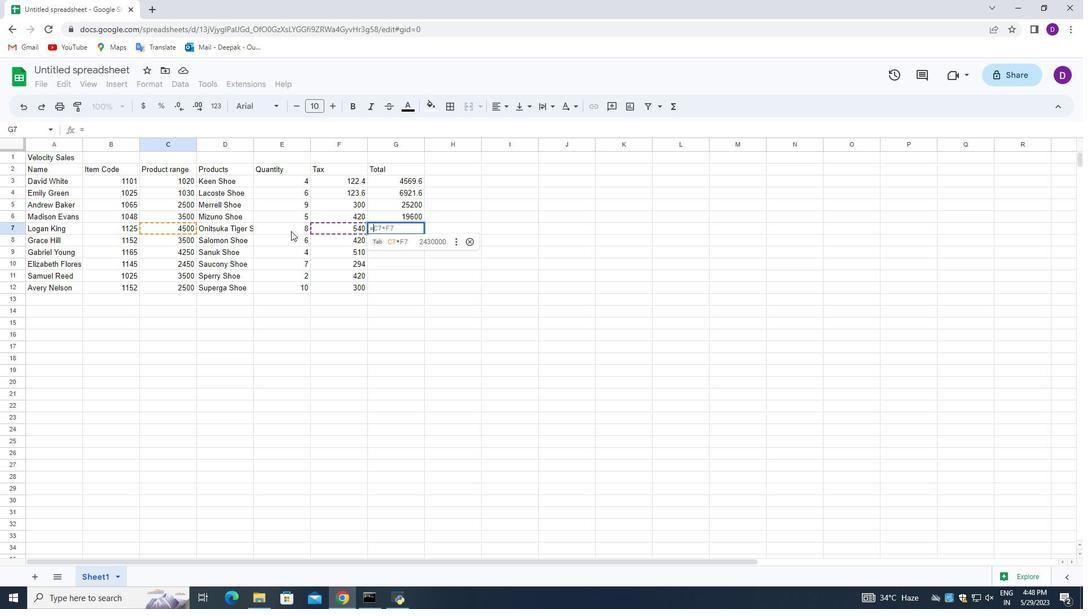 
Action: Mouse pressed left at (289, 231)
Screenshot: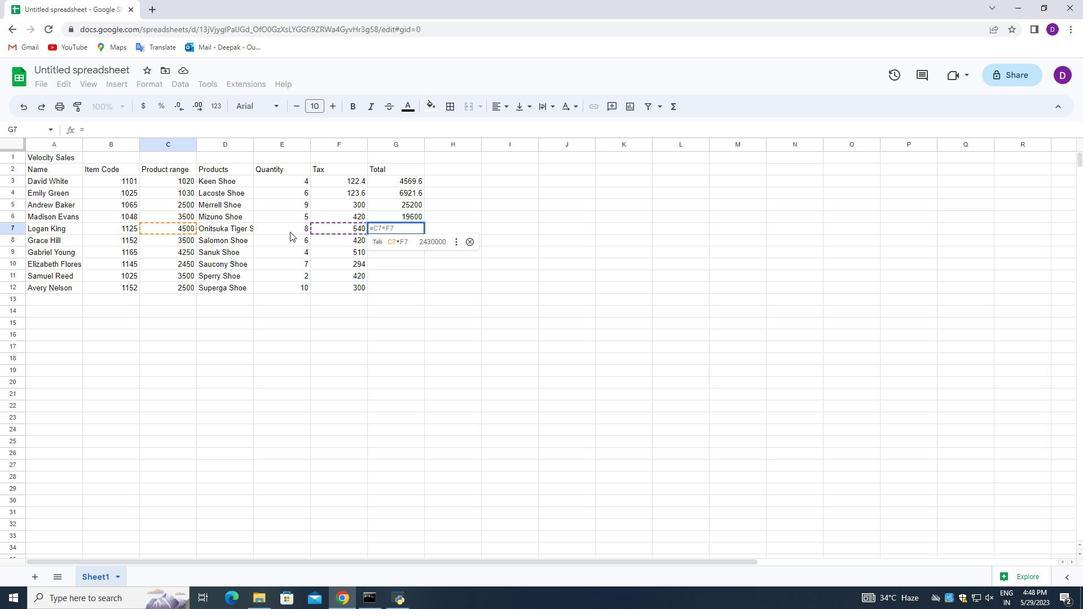 
Action: Key pressed *
Screenshot: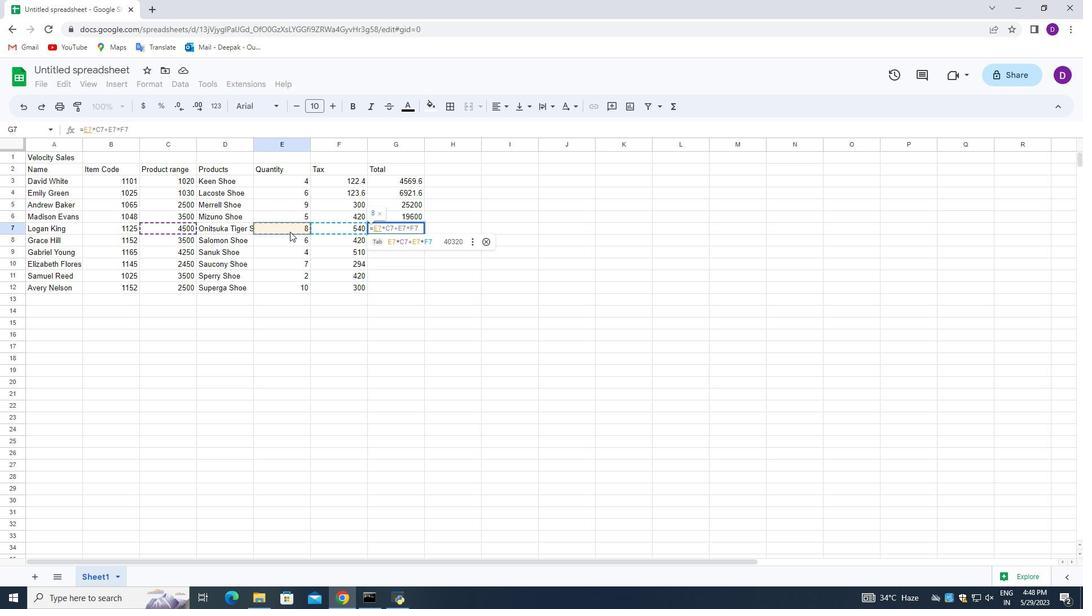 
Action: Mouse moved to (168, 226)
Screenshot: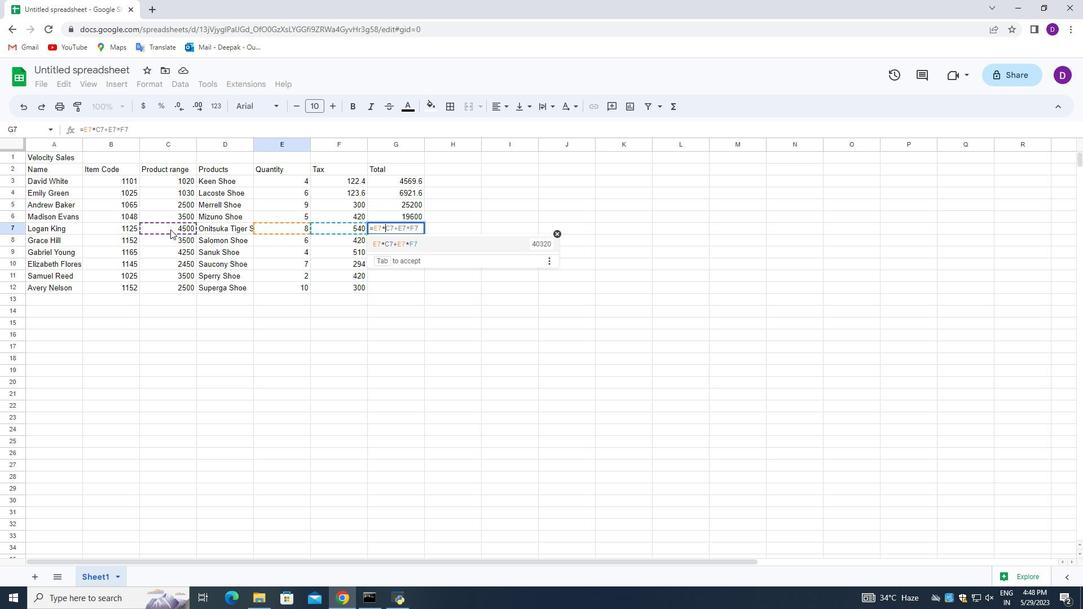 
Action: Mouse pressed left at (168, 226)
Screenshot: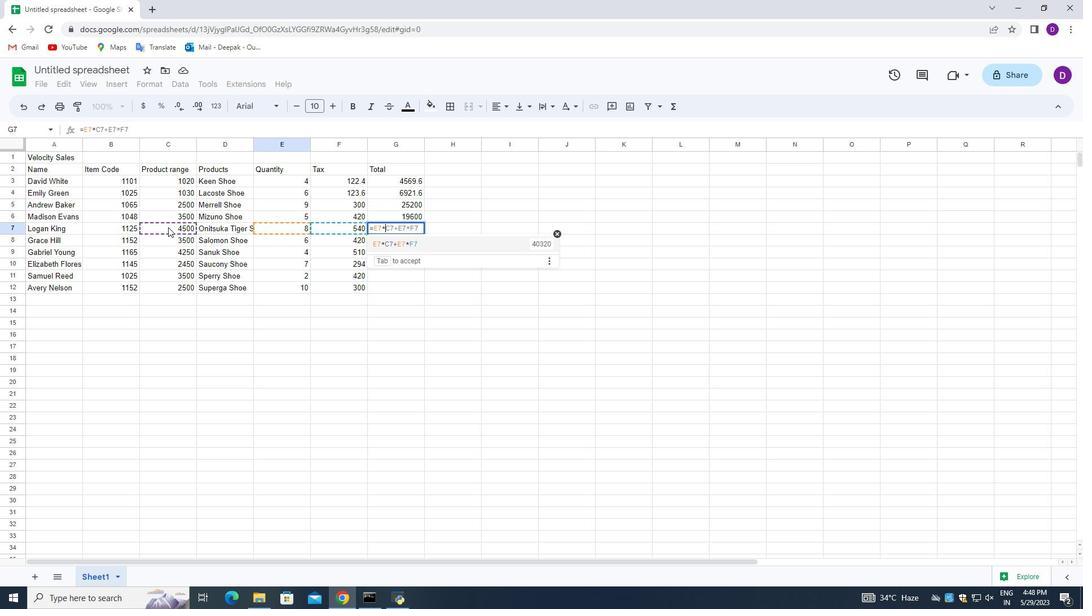 
Action: Key pressed +
Screenshot: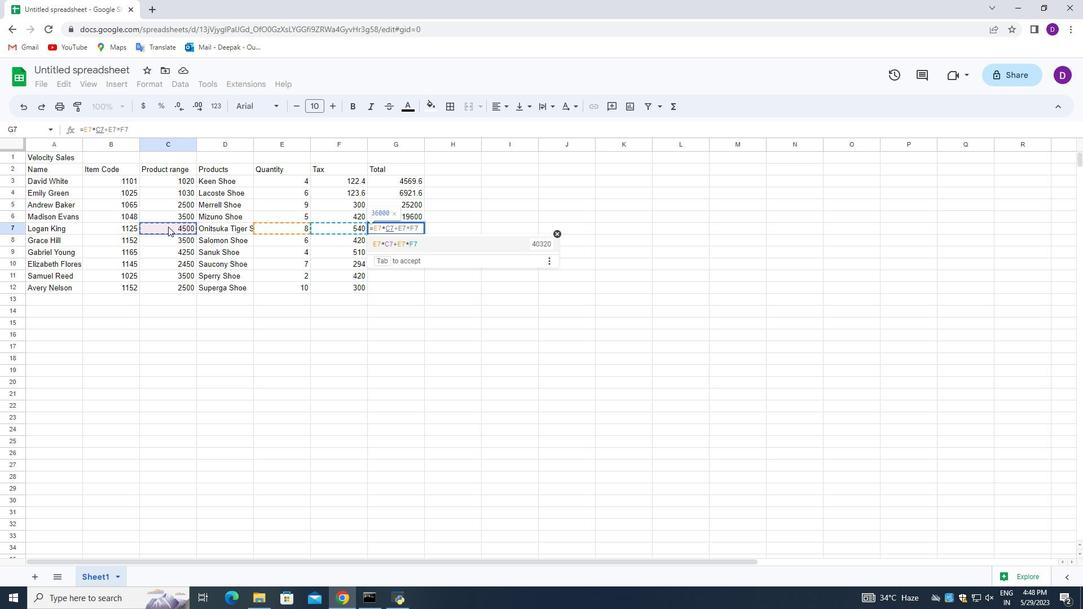 
Action: Mouse moved to (279, 229)
Screenshot: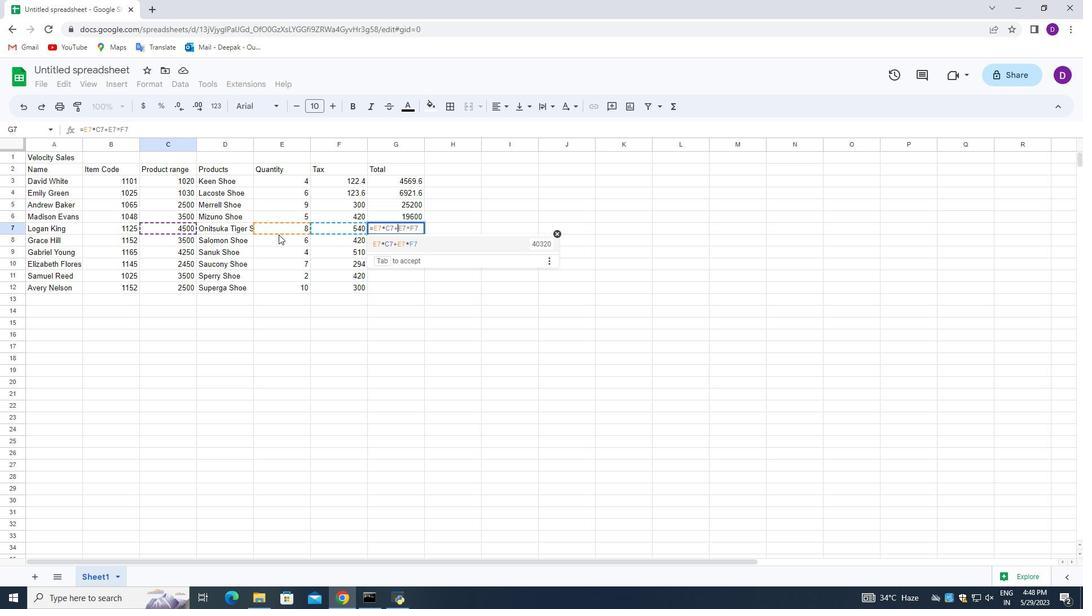 
Action: Mouse pressed left at (279, 229)
Screenshot: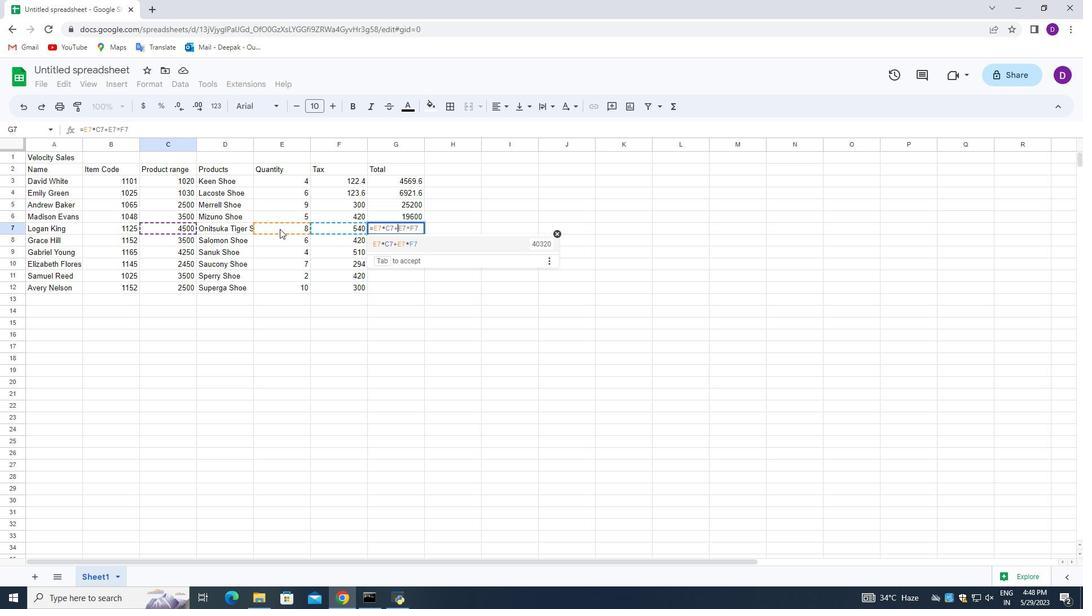 
Action: Key pressed *
Screenshot: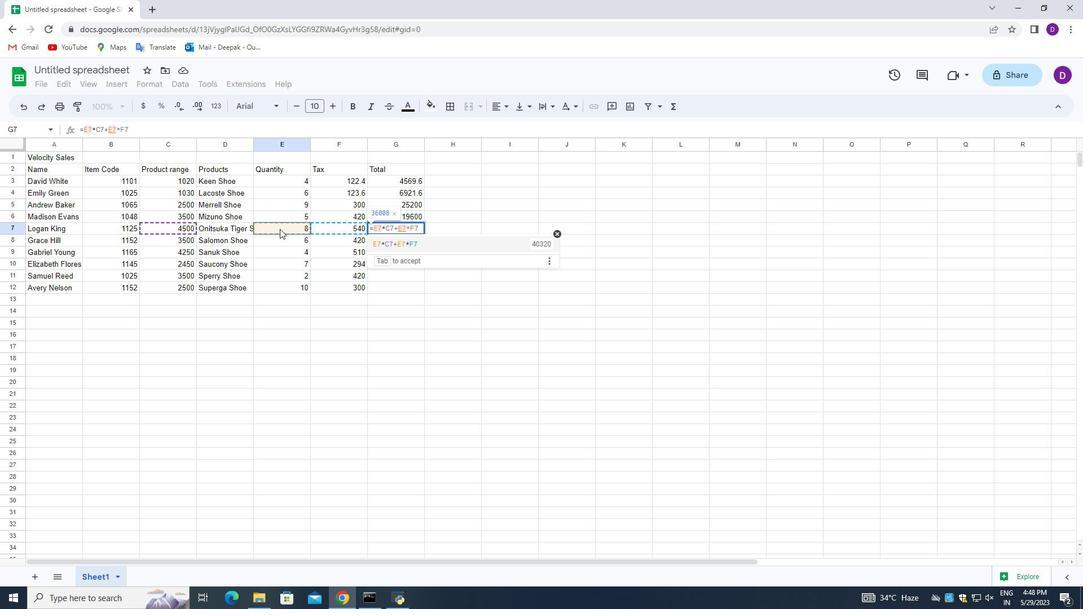 
Action: Mouse moved to (333, 225)
Screenshot: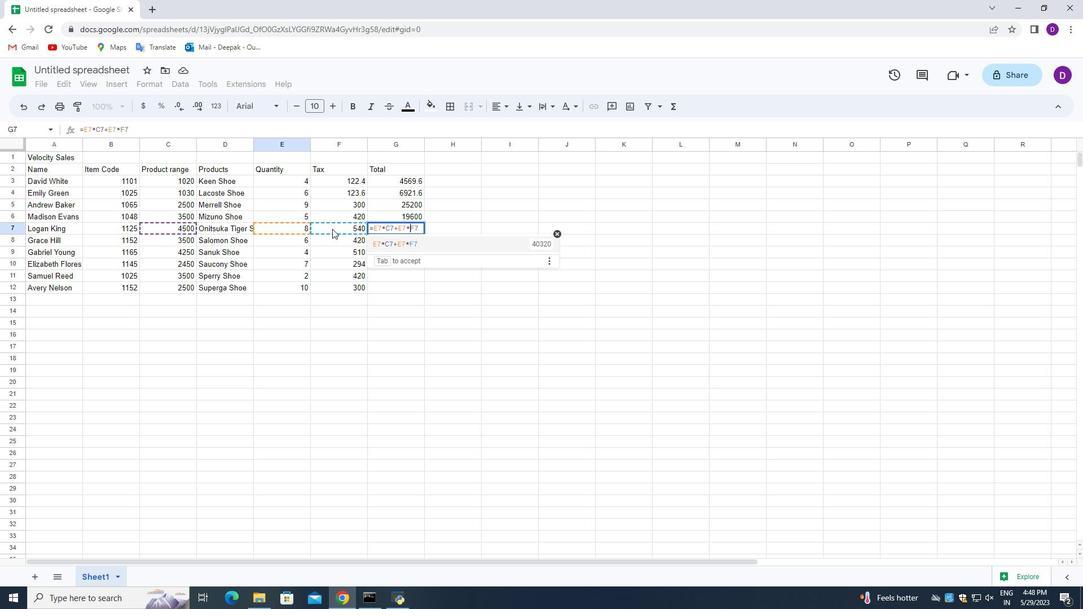 
Action: Mouse pressed left at (333, 225)
Screenshot: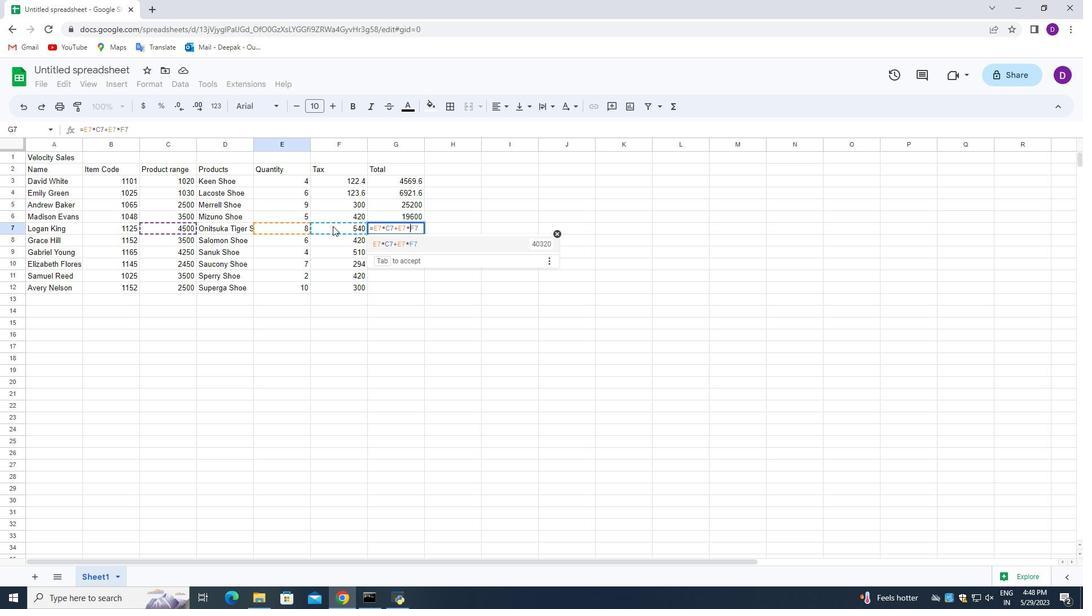 
Action: Mouse moved to (475, 301)
Screenshot: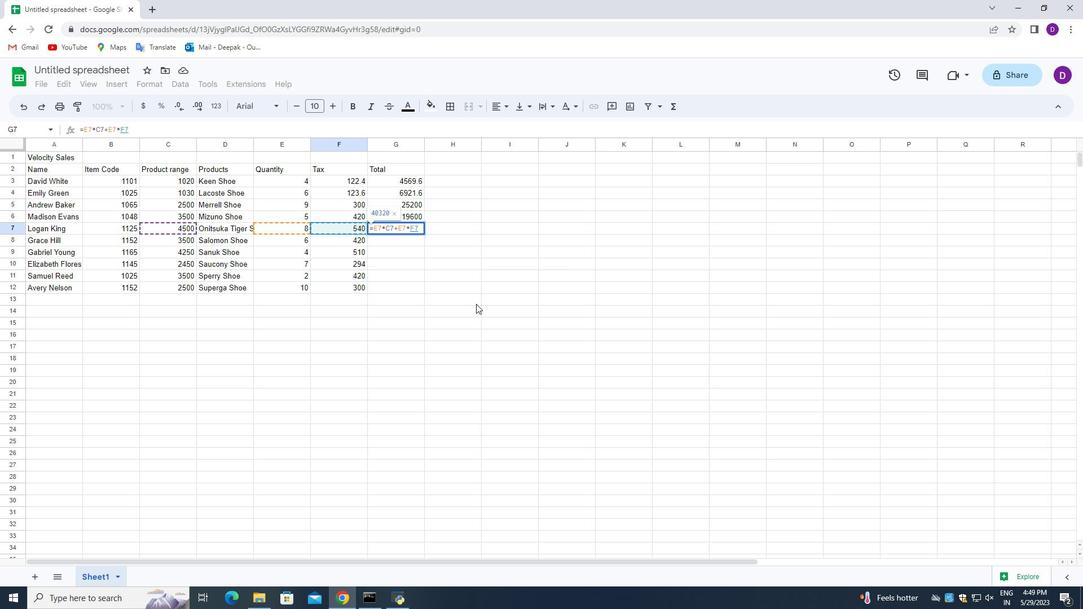 
Action: Key pressed <Key.enter>
Screenshot: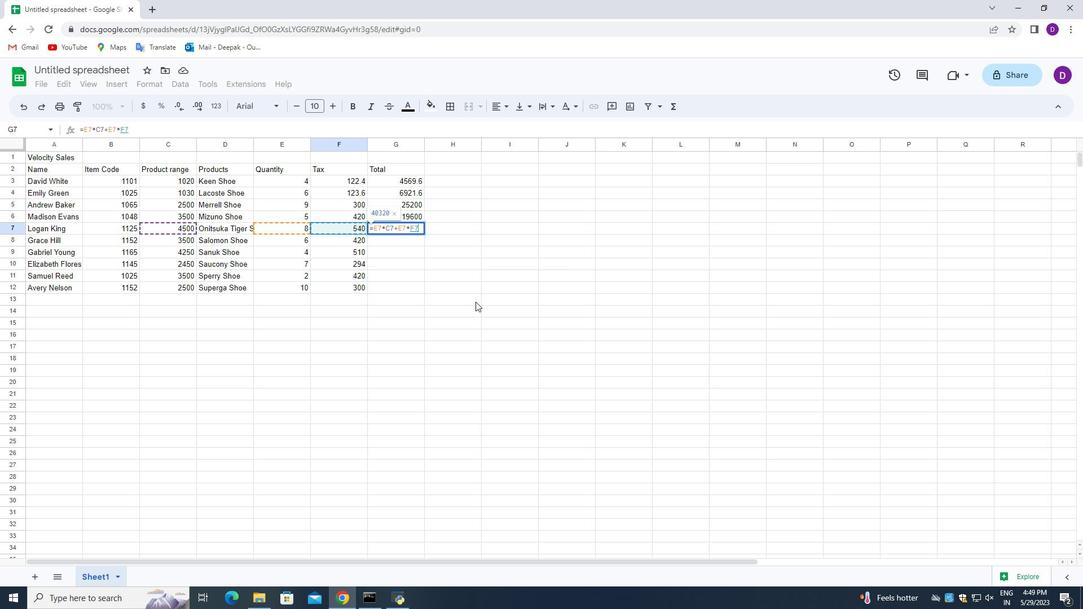 
Action: Mouse moved to (397, 242)
Screenshot: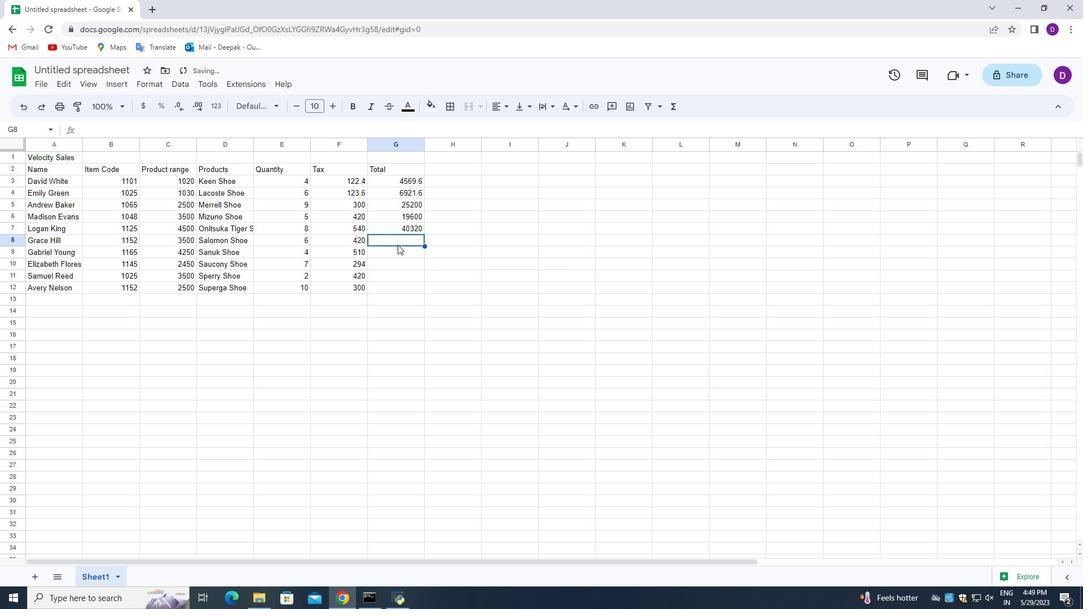 
Action: Key pressed =
Screenshot: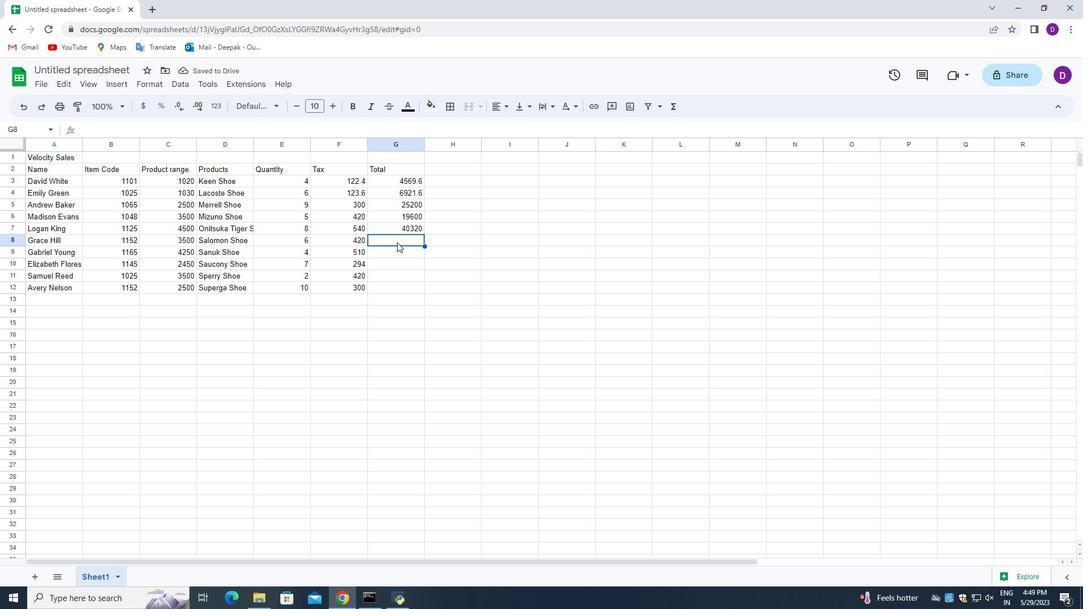 
Action: Mouse moved to (286, 240)
Screenshot: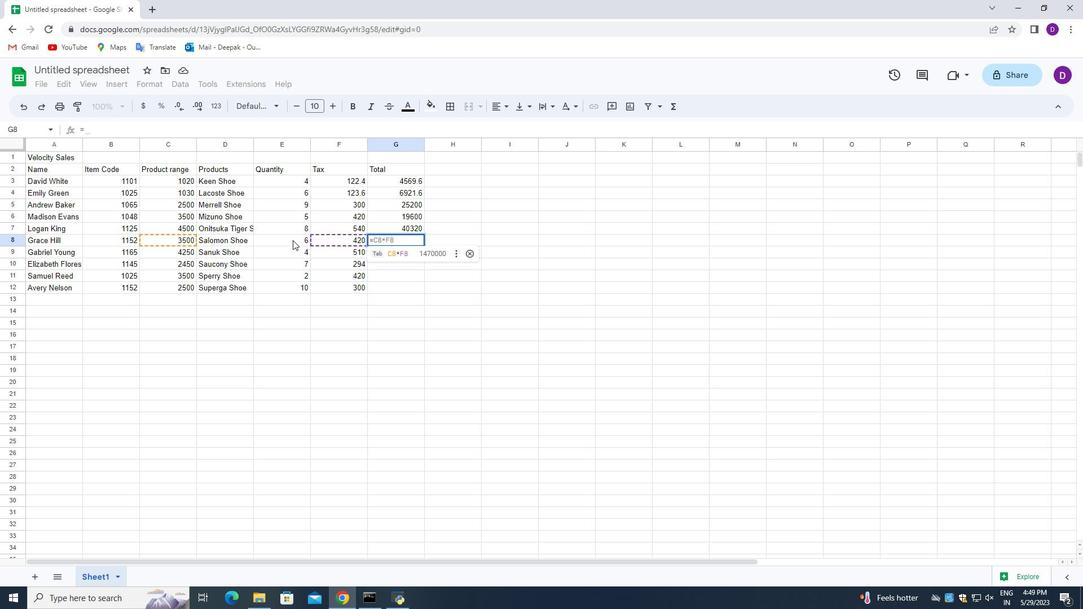 
Action: Mouse pressed left at (286, 240)
Screenshot: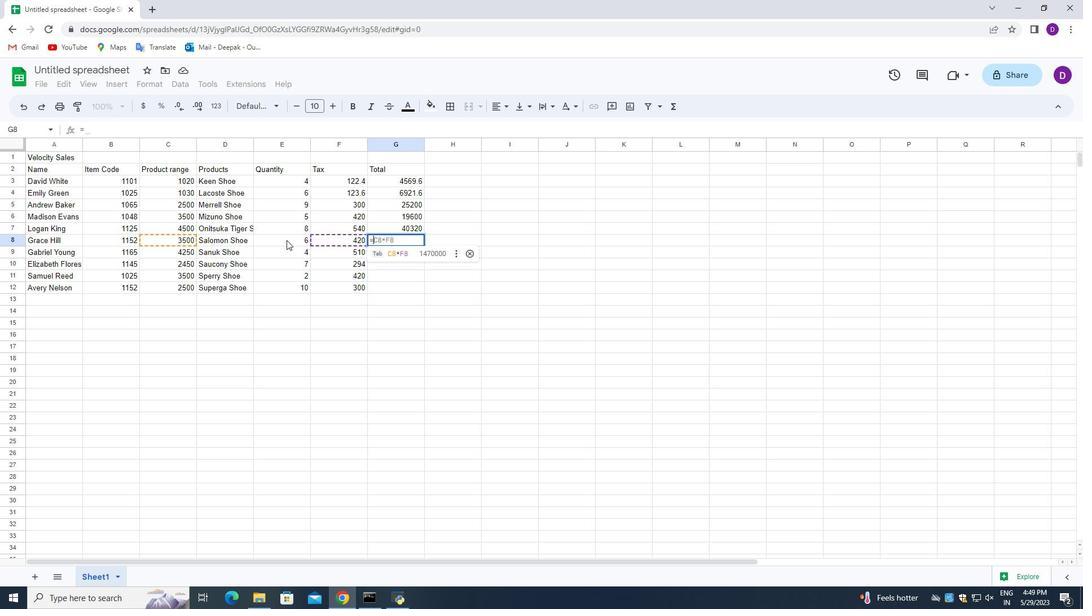 
Action: Key pressed *
Screenshot: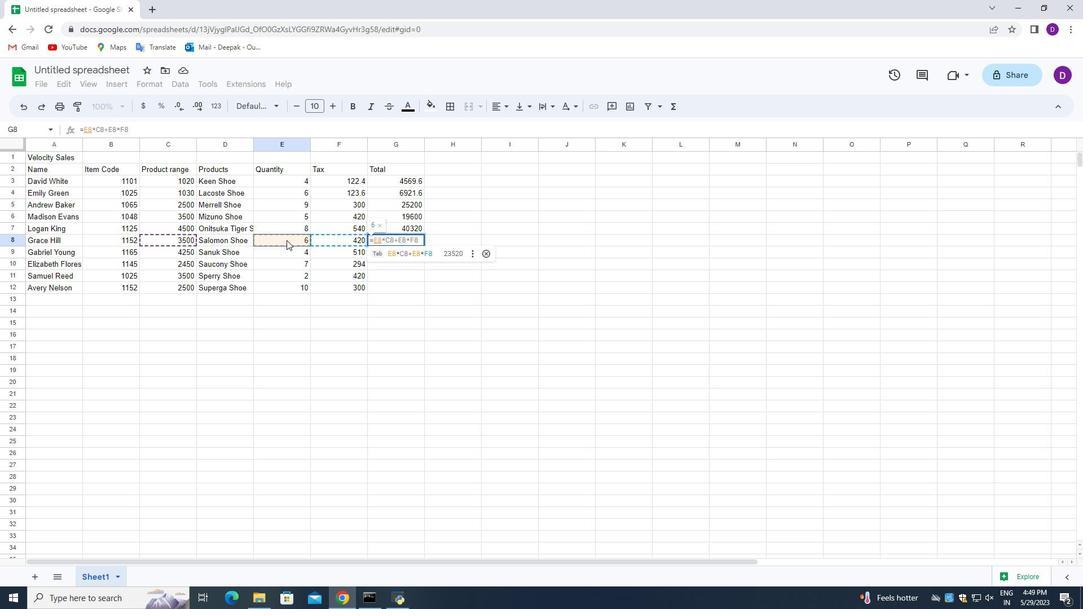 
Action: Mouse moved to (152, 238)
Screenshot: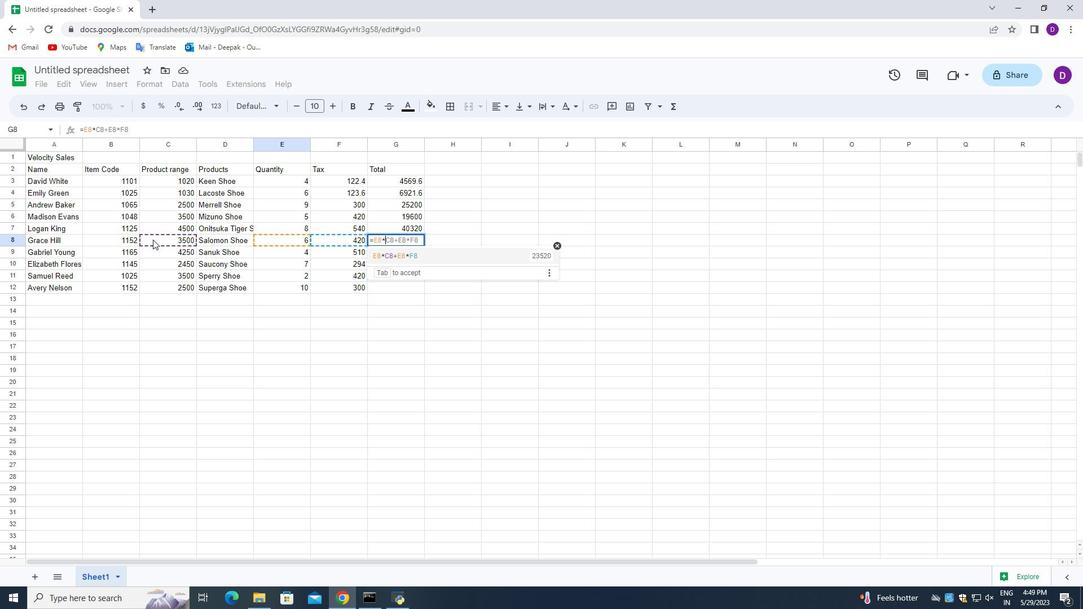 
Action: Mouse pressed left at (152, 238)
Screenshot: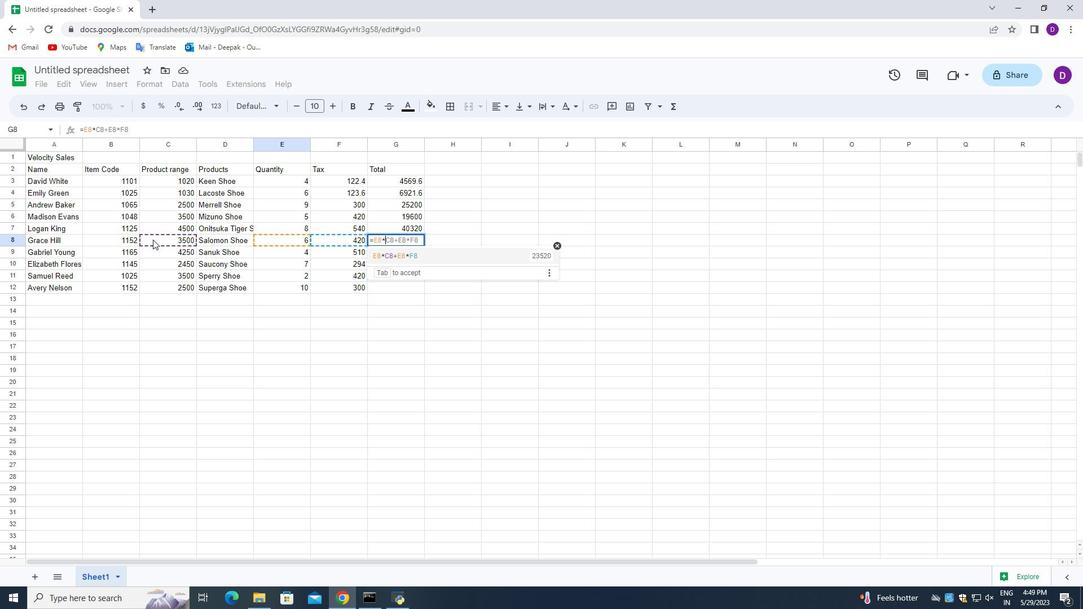 
Action: Key pressed +
Screenshot: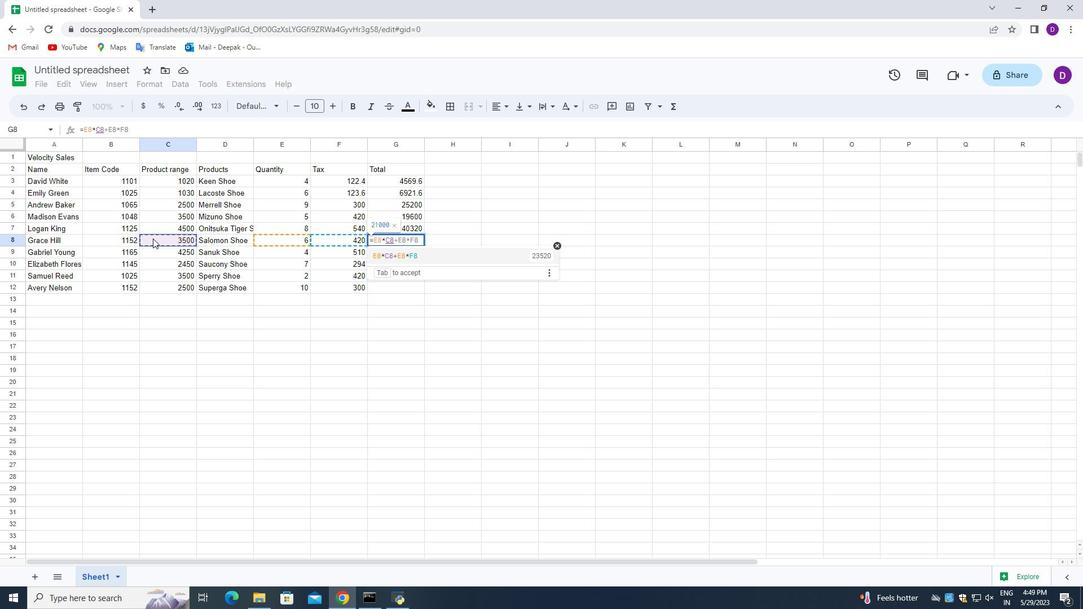 
Action: Mouse moved to (287, 241)
Screenshot: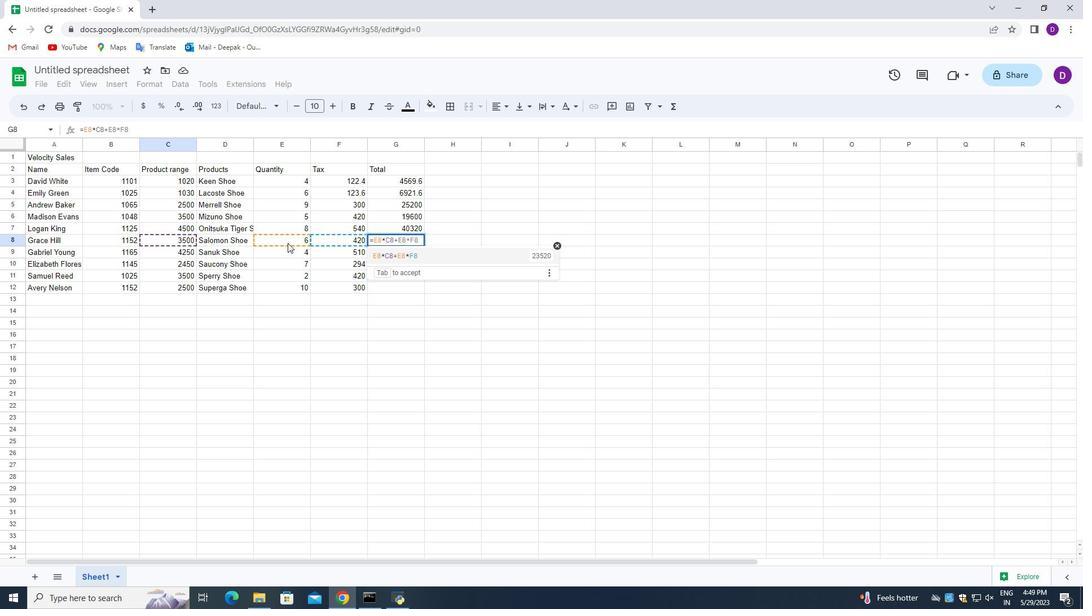 
Action: Mouse pressed left at (287, 241)
Screenshot: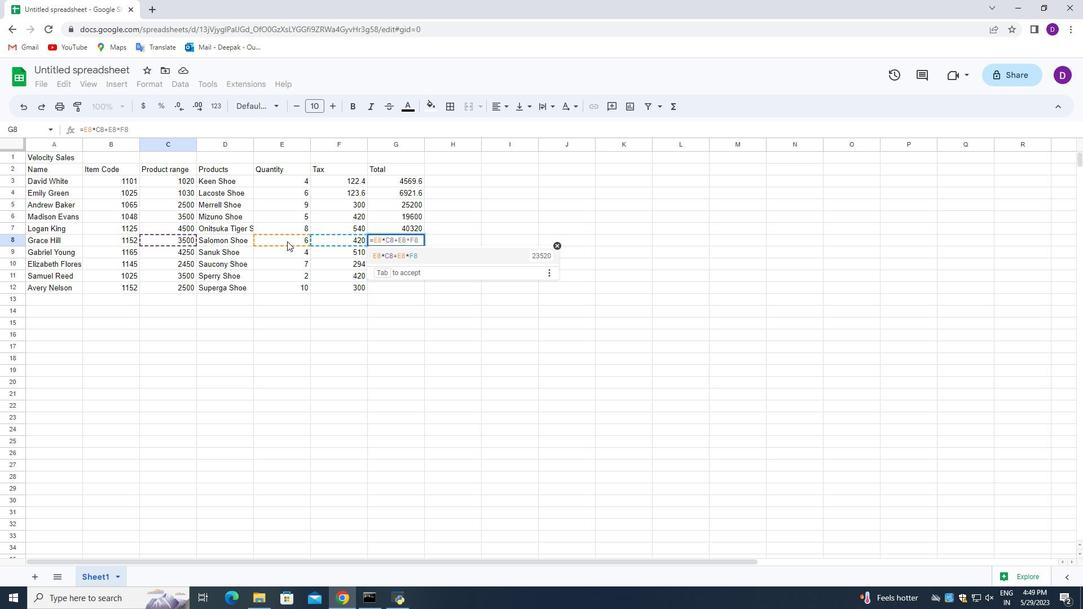 
Action: Mouse moved to (286, 241)
Screenshot: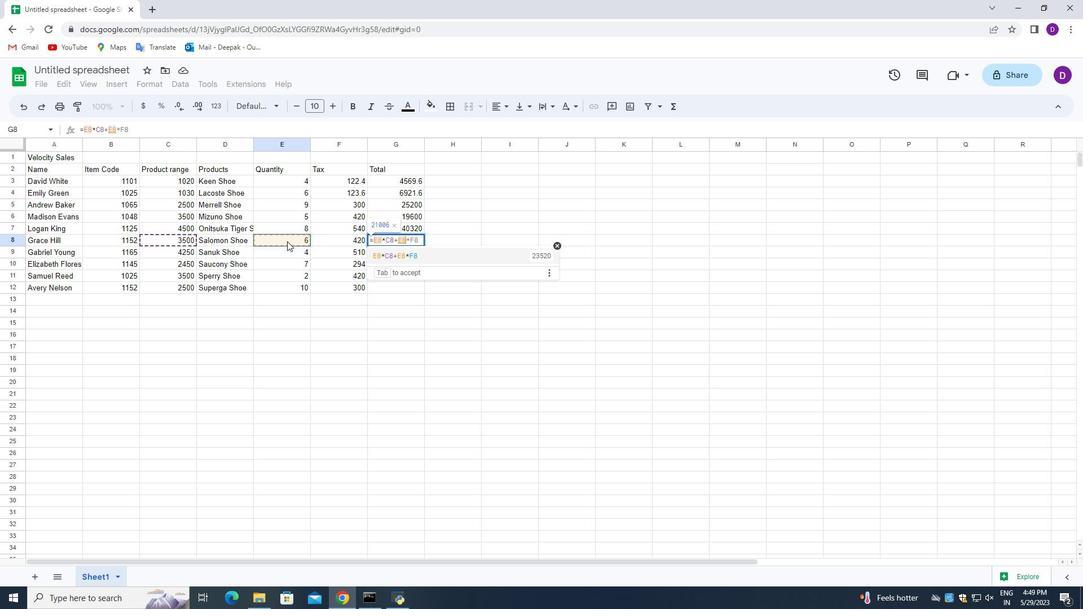 
Action: Key pressed *
Screenshot: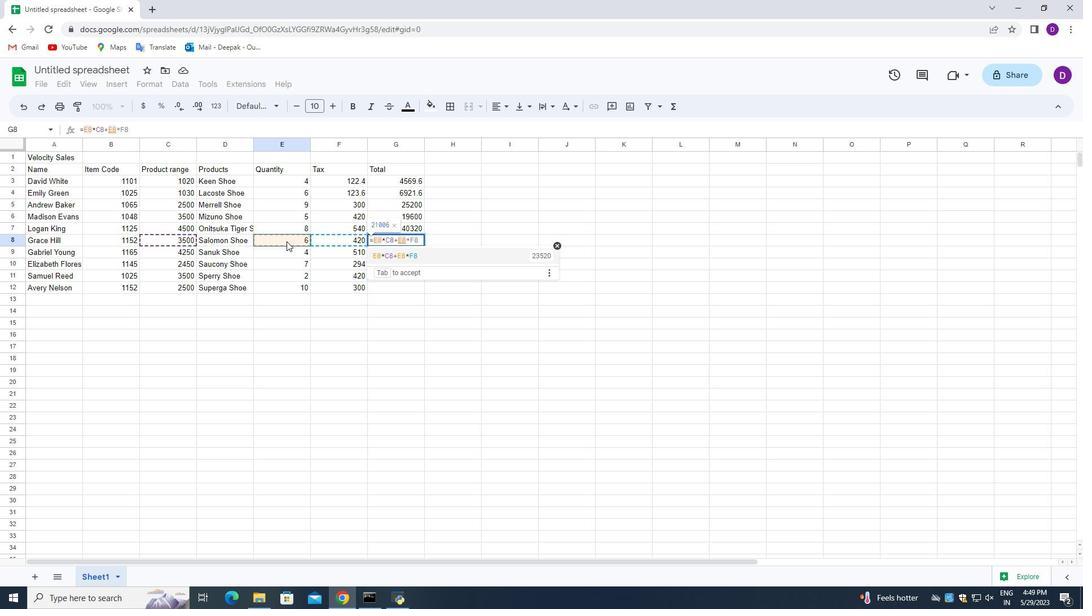 
Action: Mouse moved to (336, 239)
Screenshot: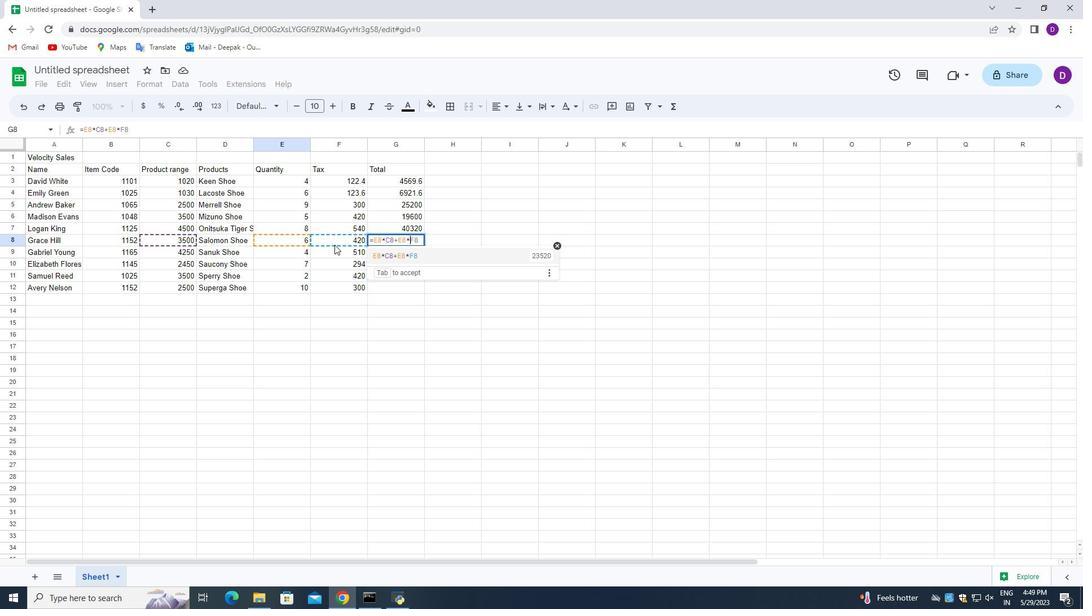 
Action: Mouse pressed left at (336, 239)
Screenshot: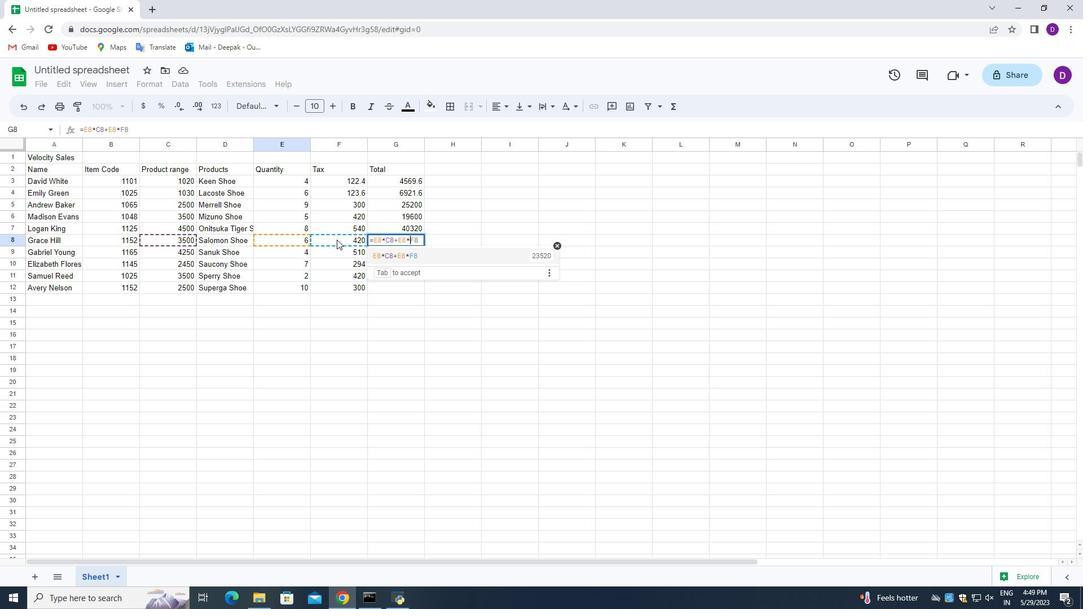 
Action: Mouse moved to (460, 238)
Screenshot: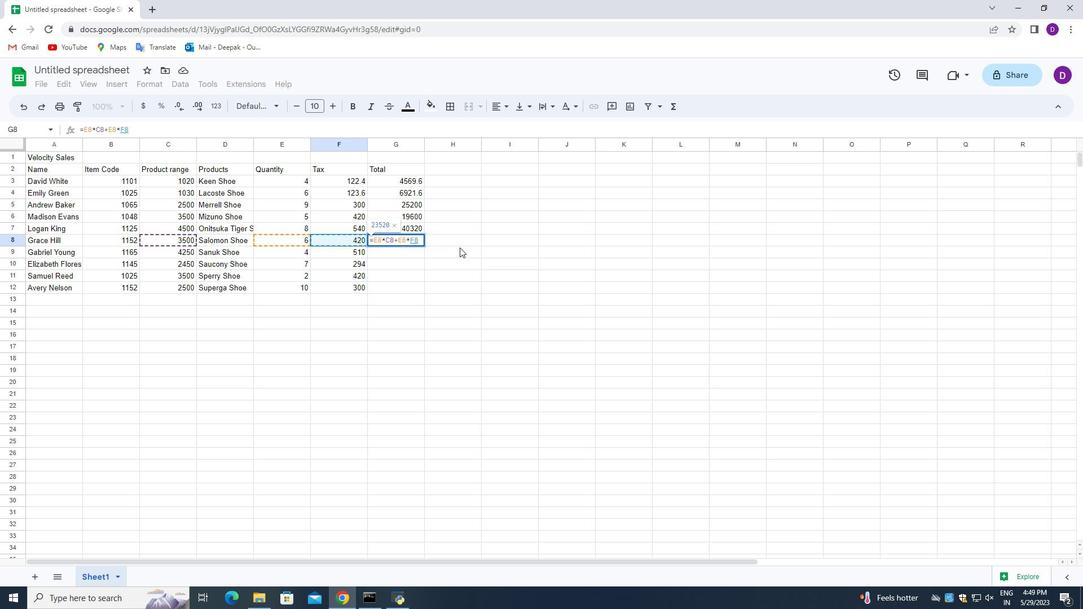 
Action: Key pressed <Key.enter>
Screenshot: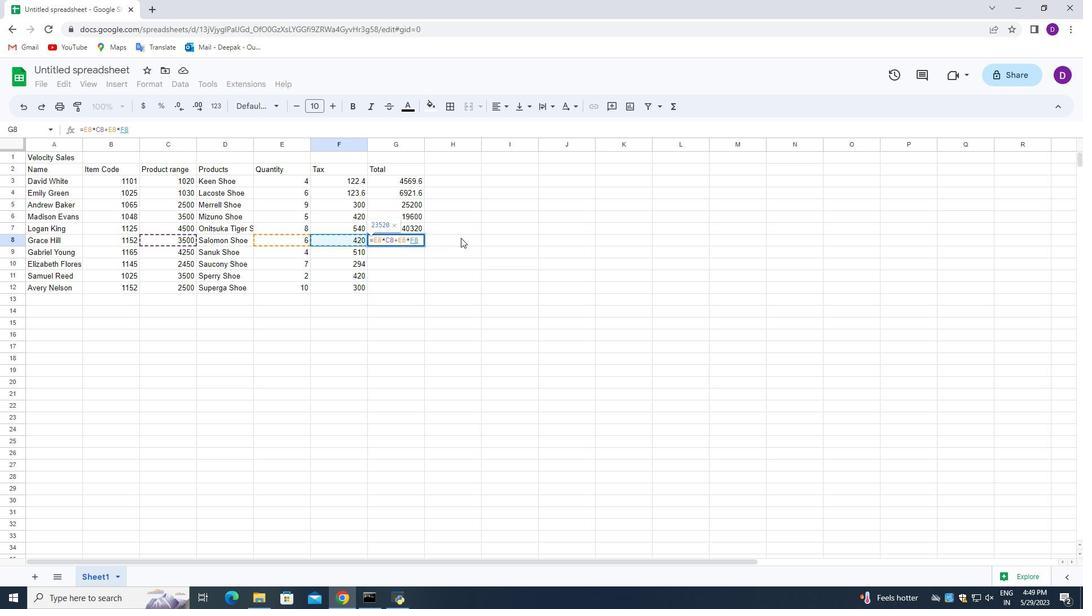 
Action: Mouse moved to (406, 251)
Screenshot: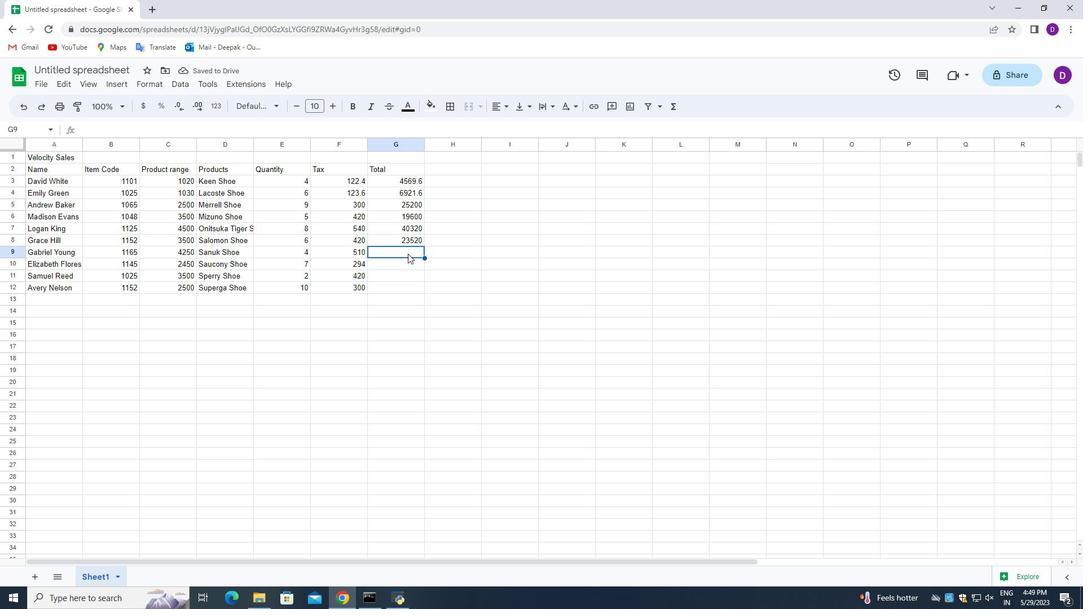
Action: Key pressed =
Screenshot: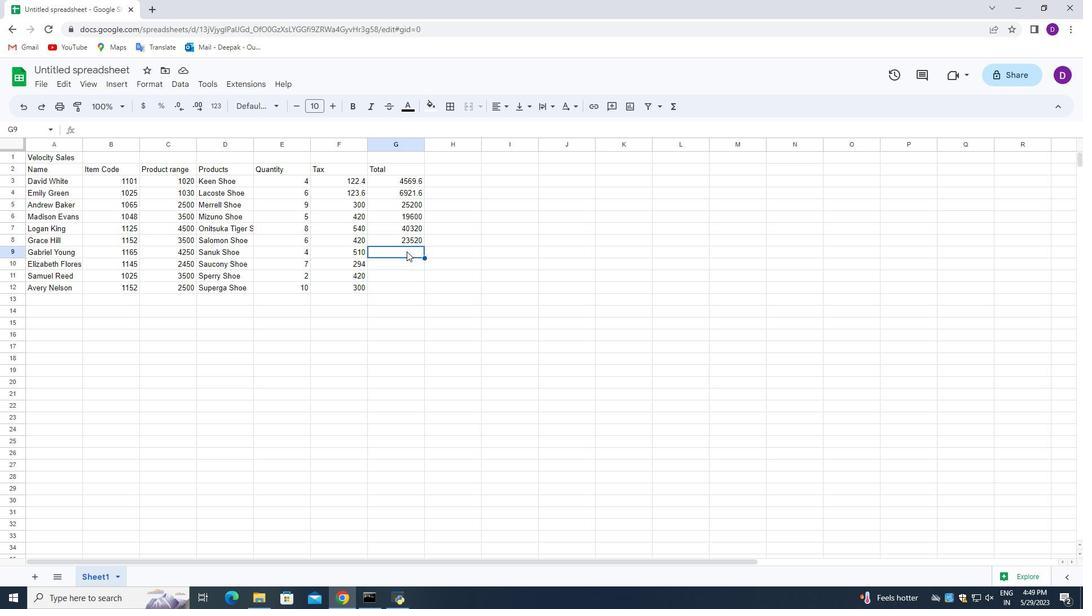 
Action: Mouse moved to (287, 252)
Screenshot: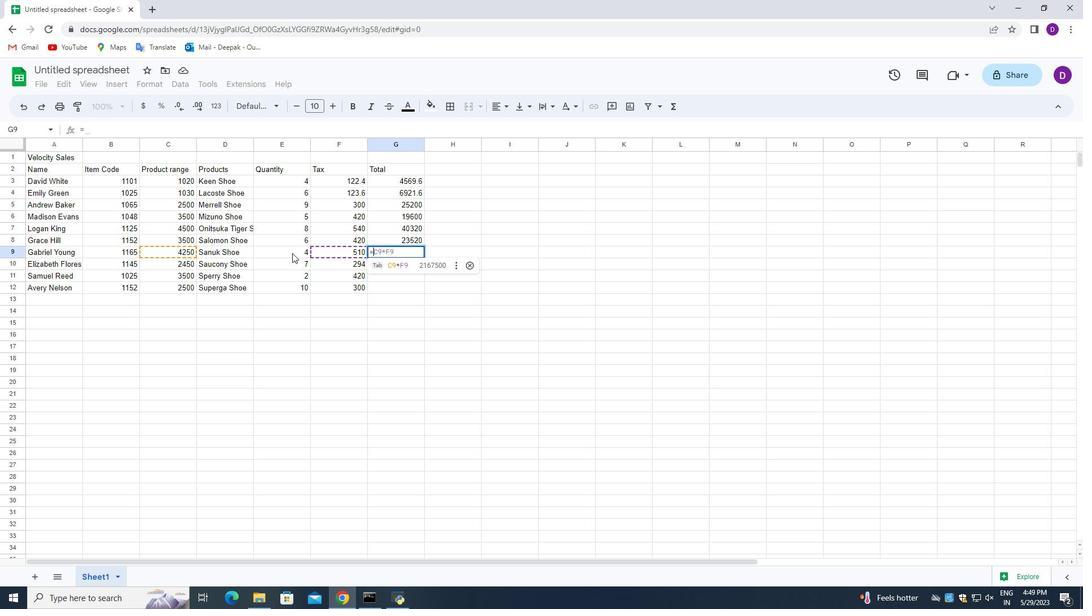 
Action: Mouse pressed left at (287, 252)
Screenshot: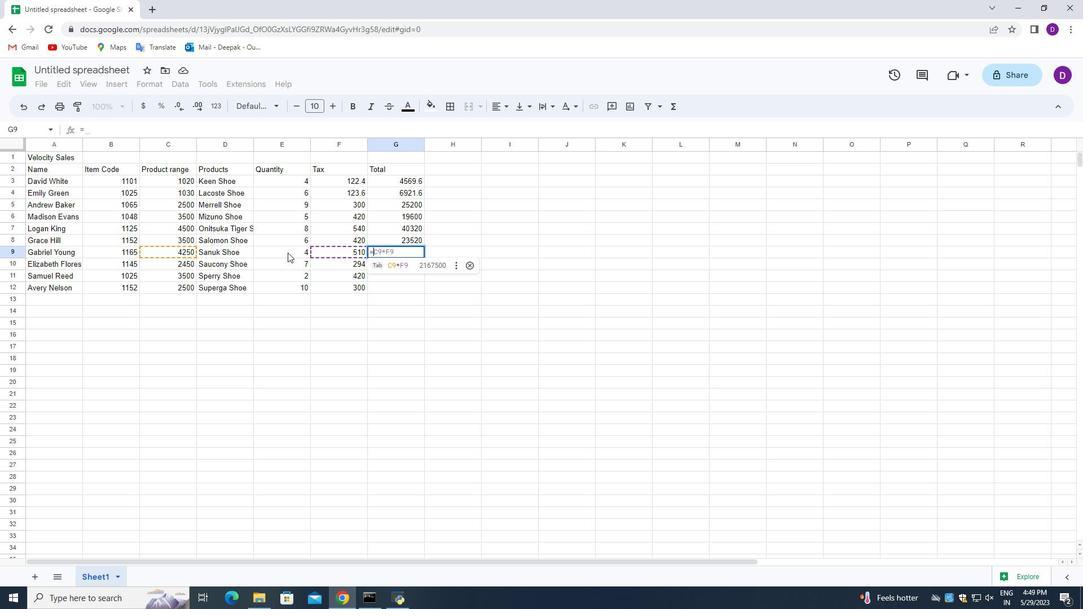 
Action: Key pressed *
Screenshot: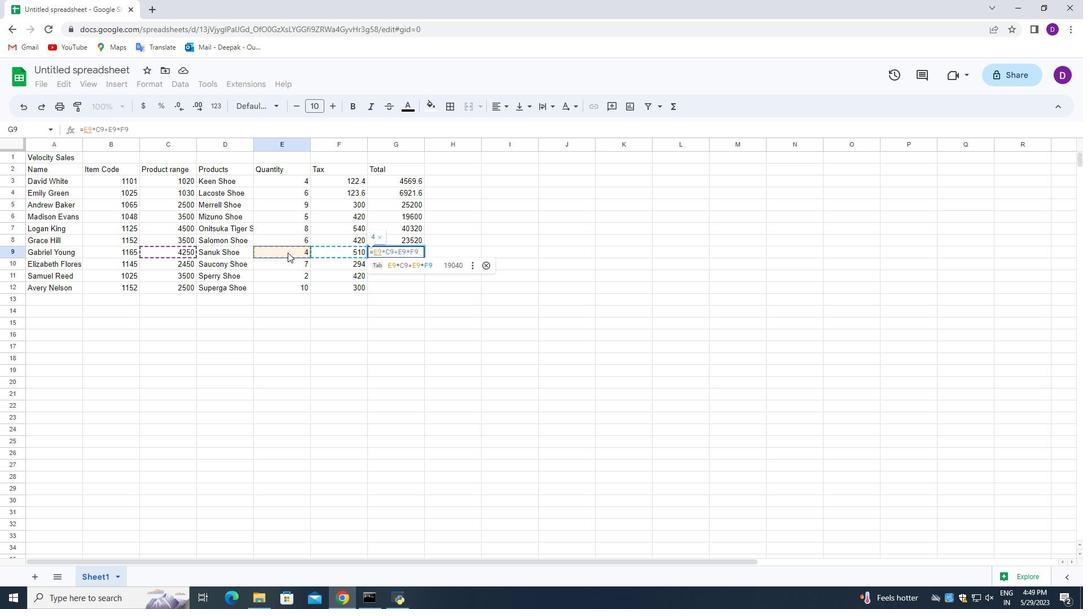 
Action: Mouse moved to (157, 253)
Screenshot: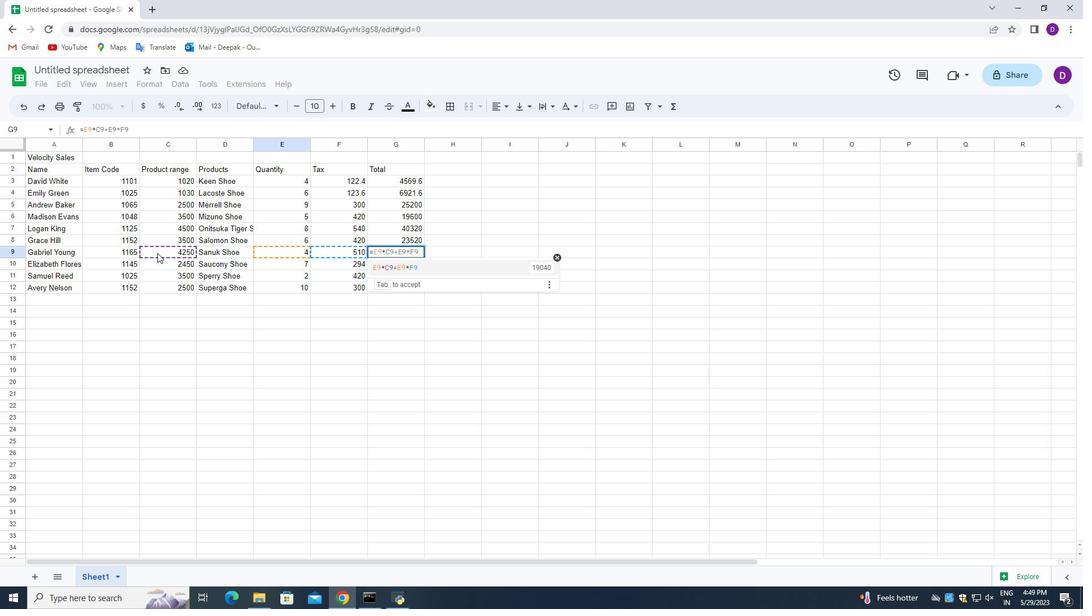 
Action: Mouse pressed left at (157, 253)
Screenshot: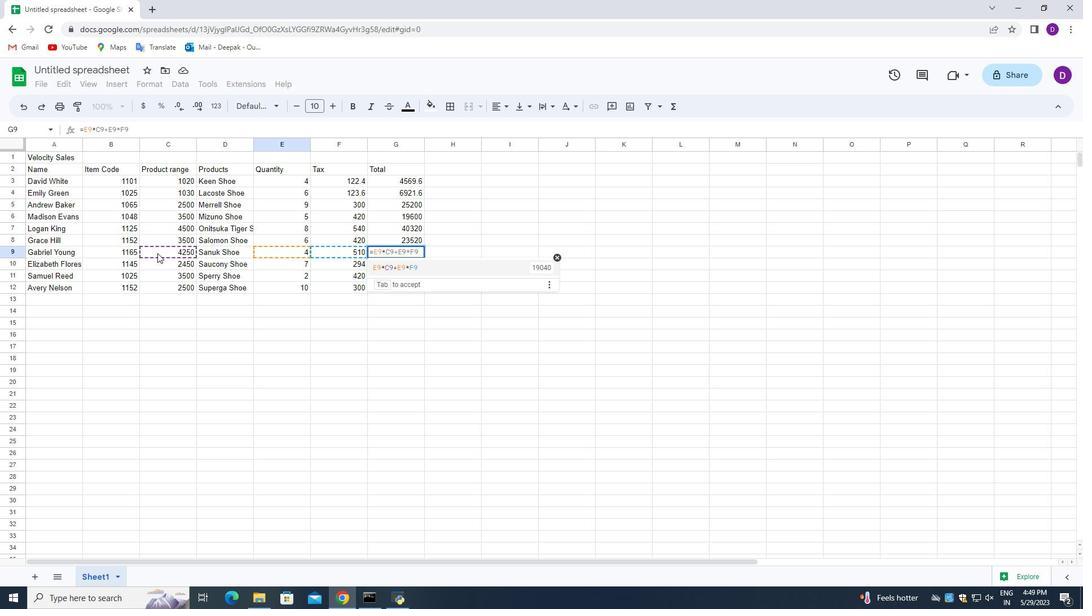 
Action: Mouse moved to (441, 252)
Screenshot: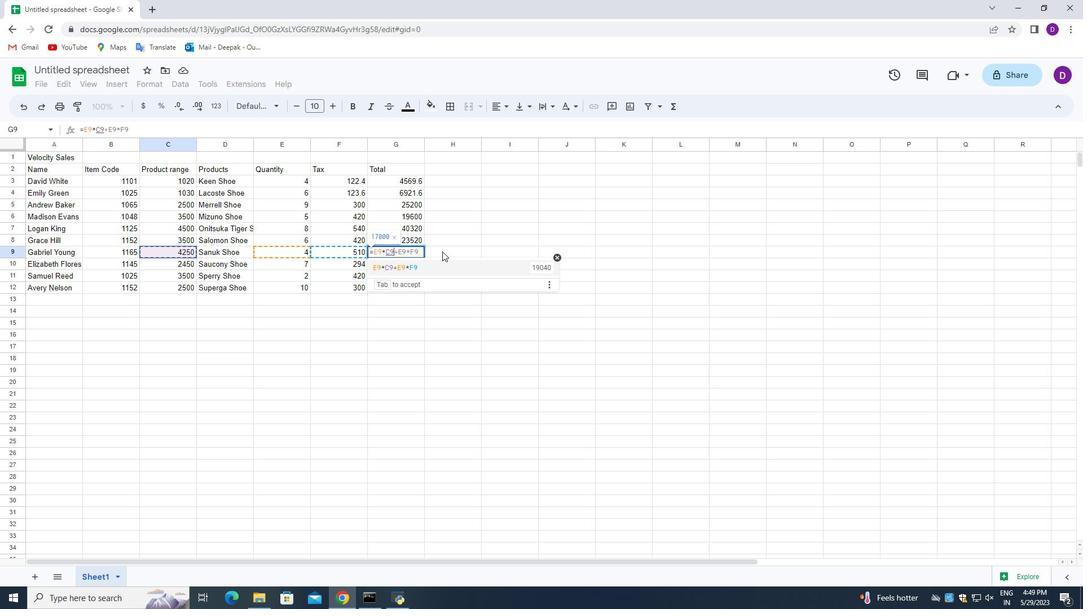 
Action: Key pressed +
Screenshot: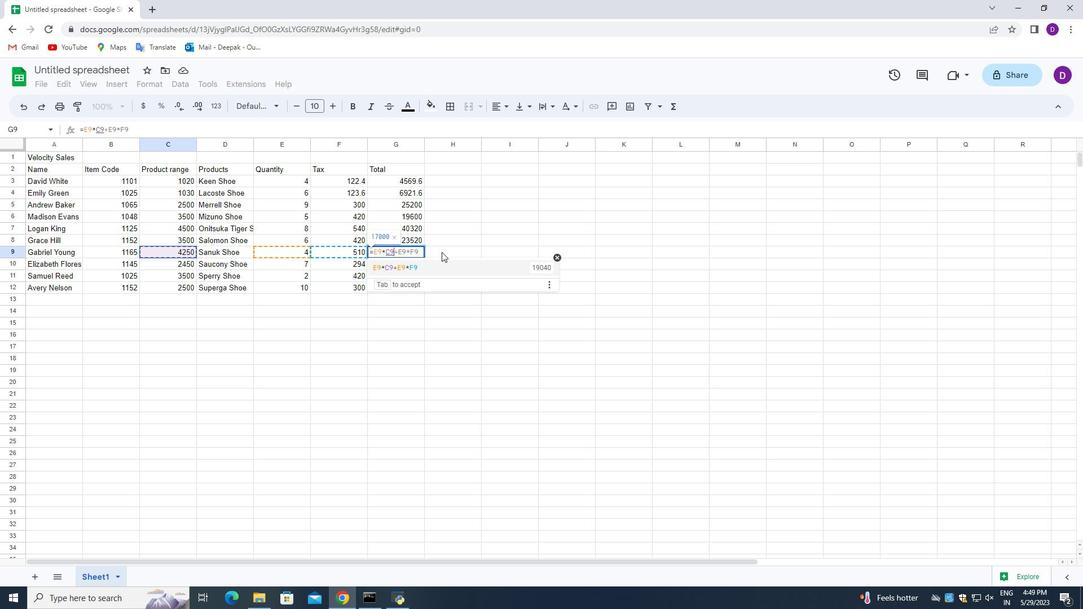 
Action: Mouse moved to (425, 269)
Screenshot: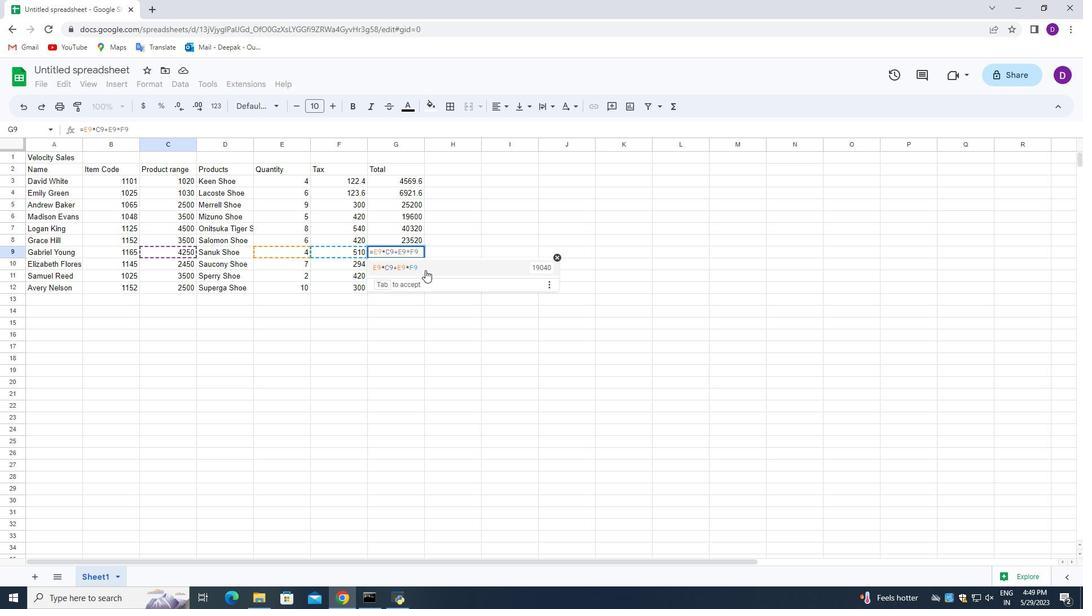 
Action: Mouse pressed left at (425, 269)
Screenshot: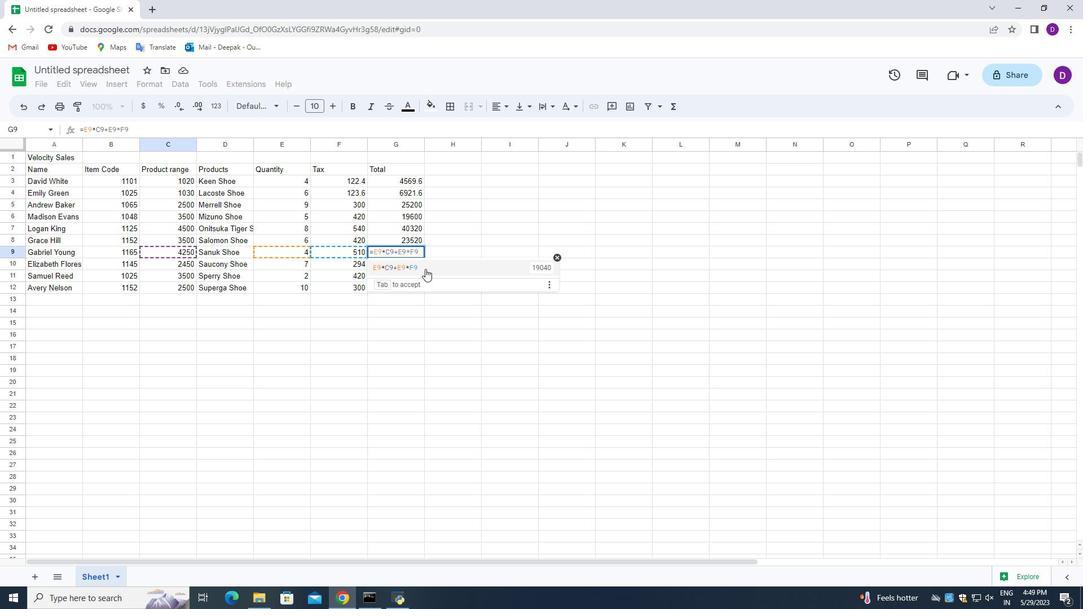 
Action: Mouse moved to (407, 261)
Screenshot: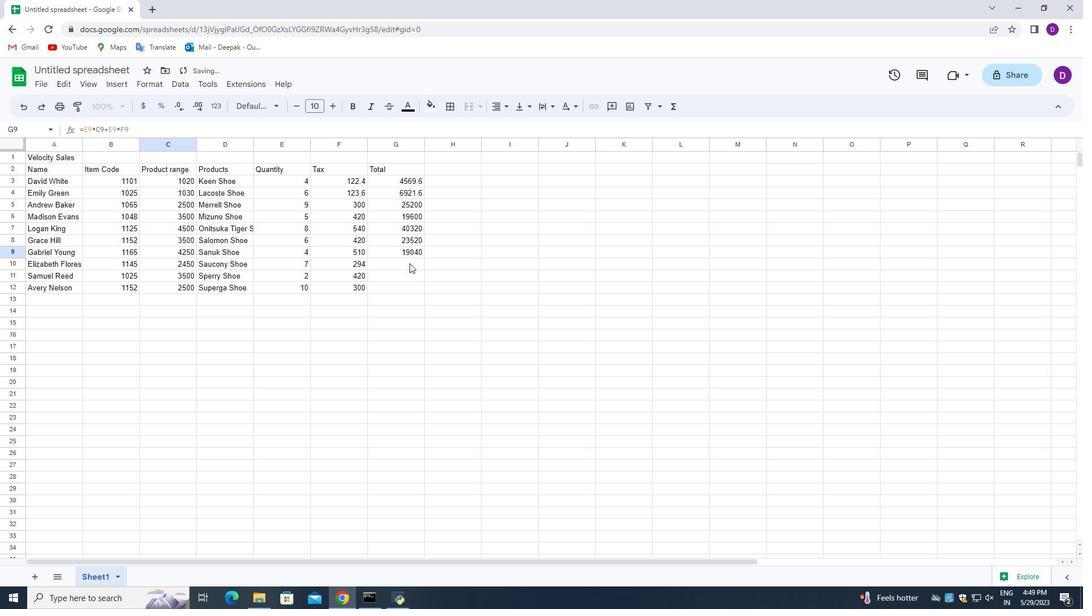 
Action: Mouse pressed left at (407, 261)
Screenshot: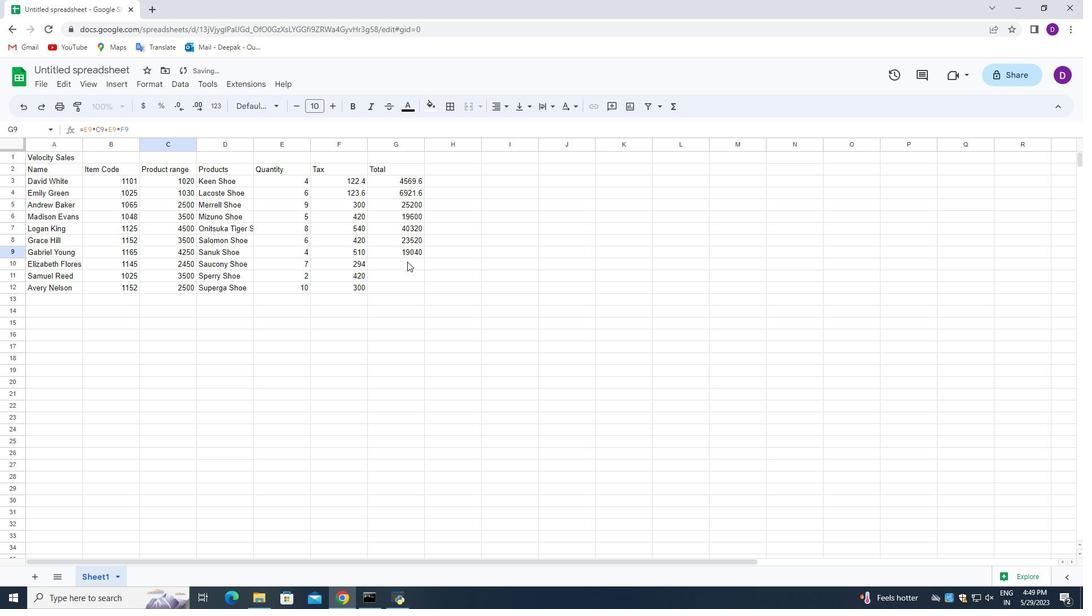 
Action: Key pressed =
Screenshot: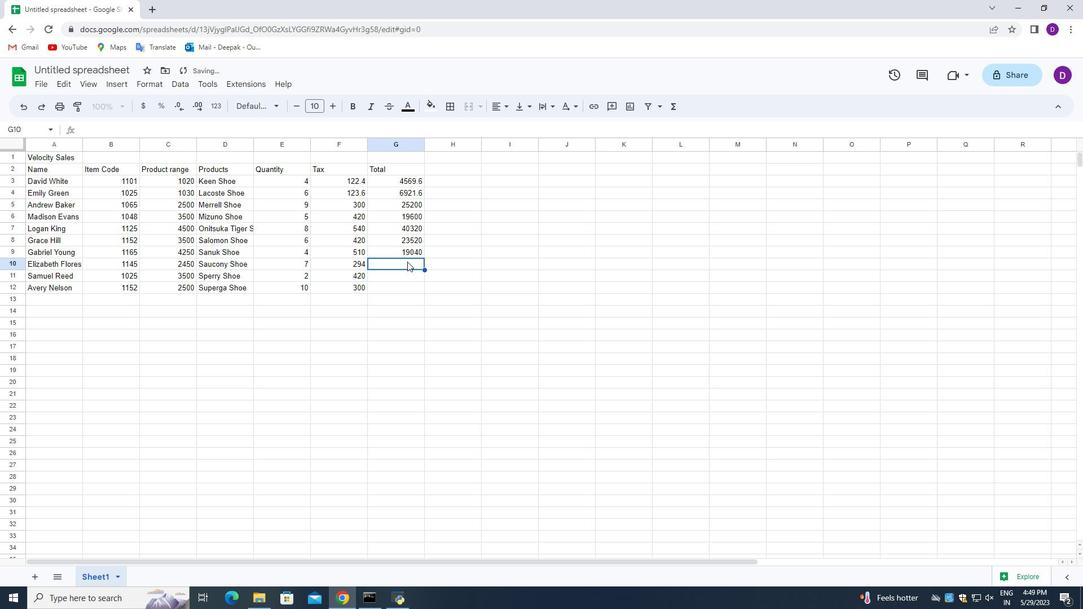 
Action: Mouse moved to (285, 262)
Screenshot: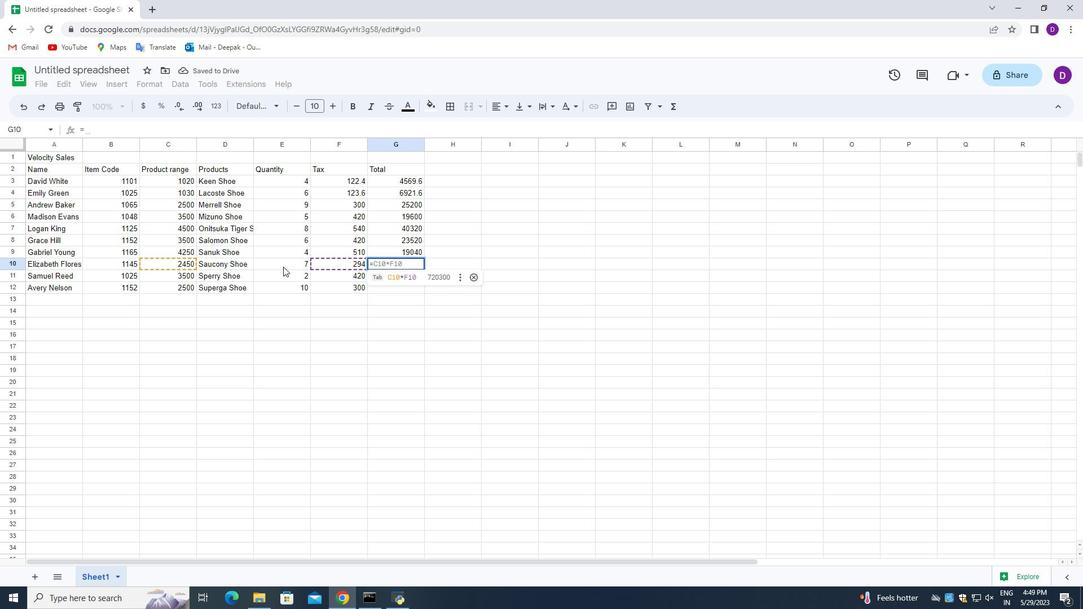 
Action: Mouse pressed left at (285, 262)
Screenshot: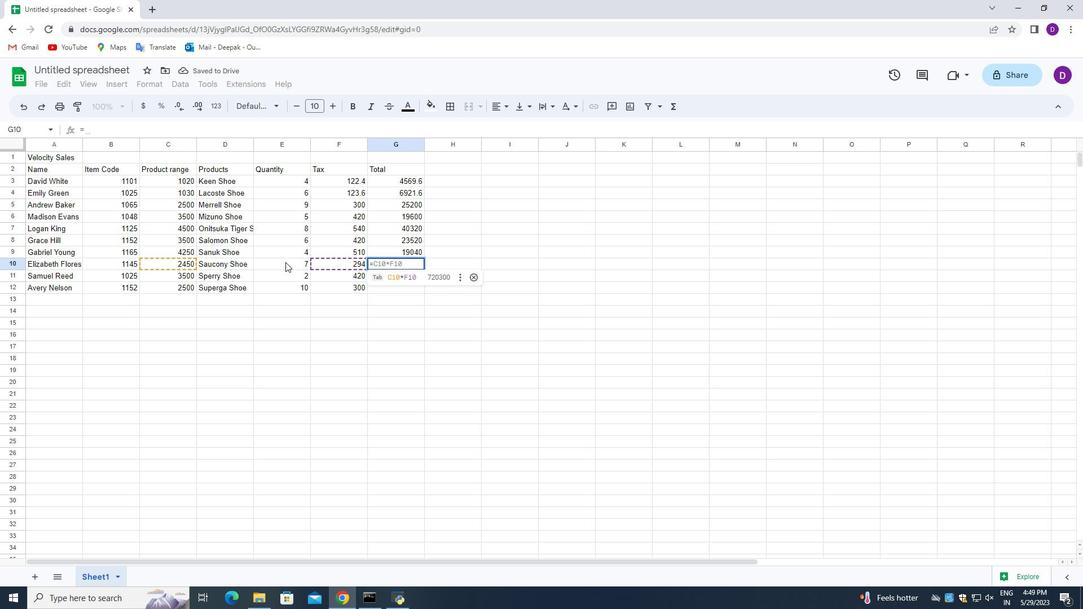 
Action: Key pressed *
Screenshot: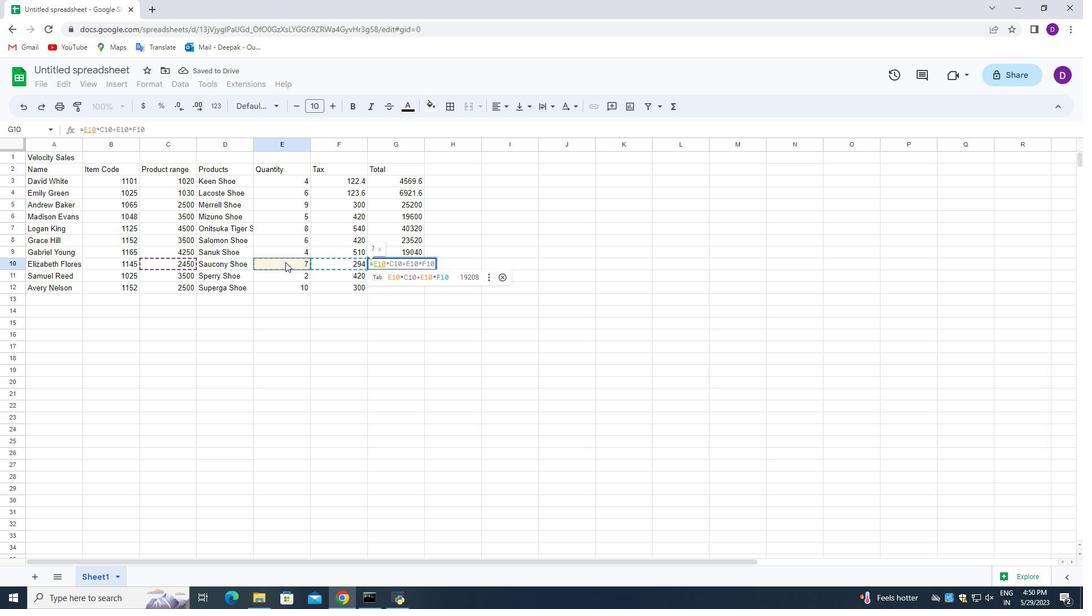 
Action: Mouse moved to (166, 264)
Screenshot: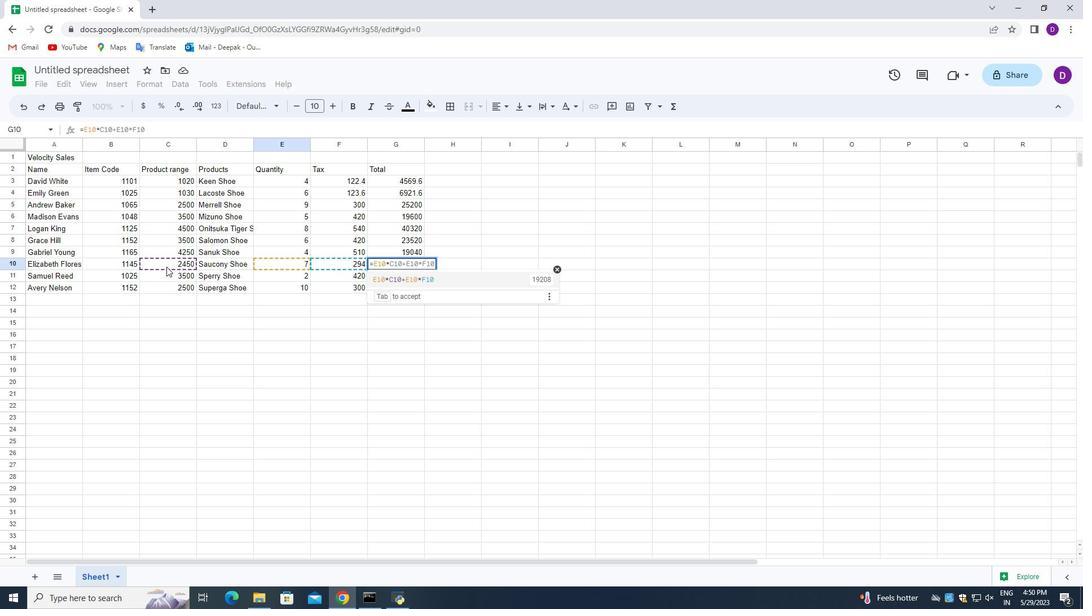
Action: Mouse pressed left at (166, 264)
Screenshot: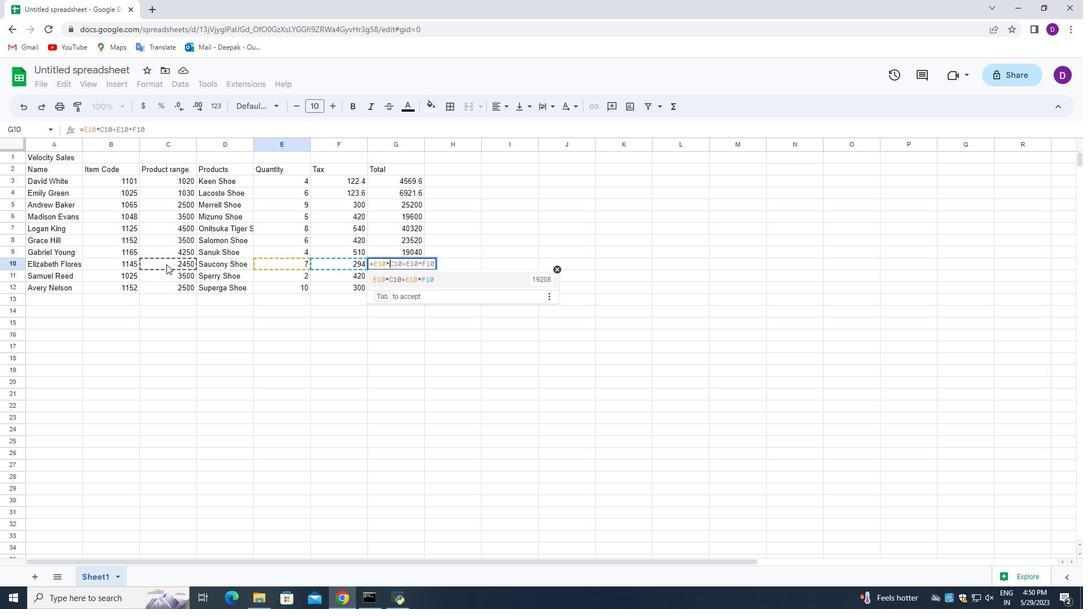 
Action: Key pressed +
Screenshot: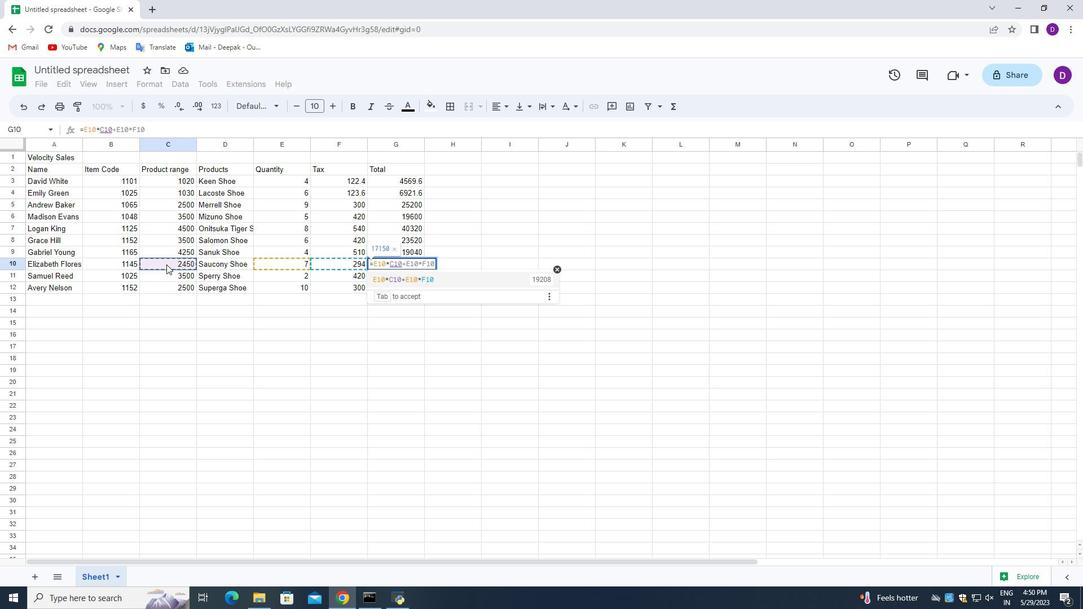 
Action: Mouse moved to (285, 262)
Screenshot: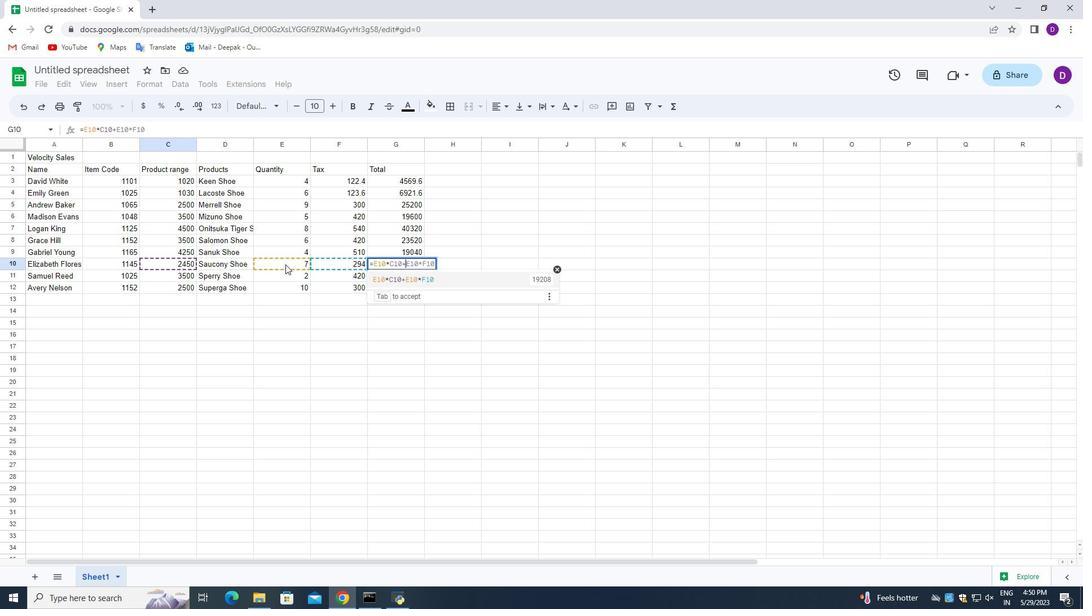 
Action: Mouse pressed left at (285, 262)
Screenshot: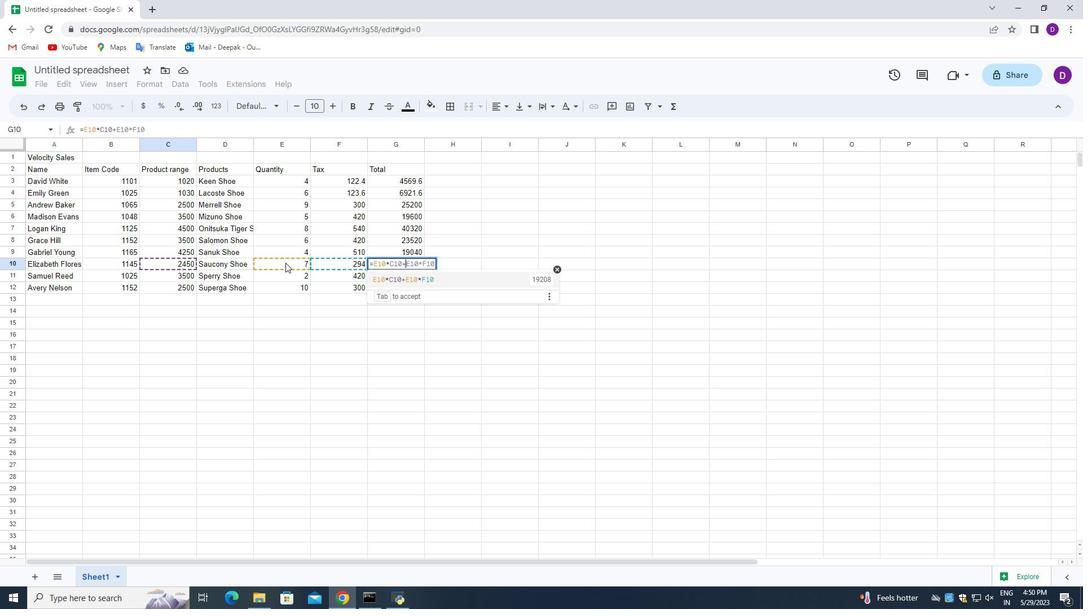 
Action: Key pressed *
Screenshot: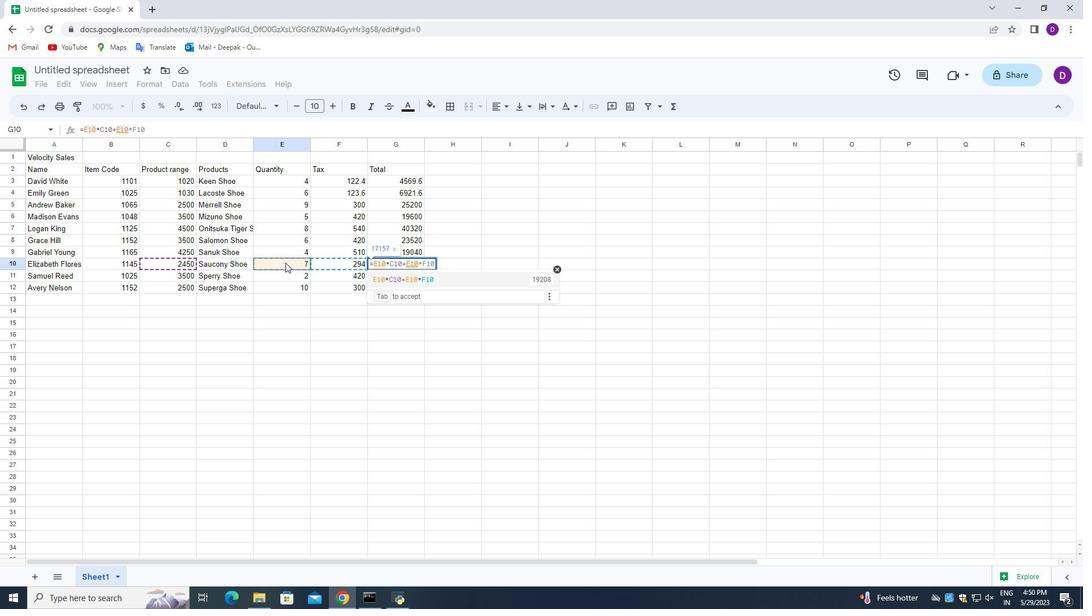 
Action: Mouse moved to (344, 262)
Screenshot: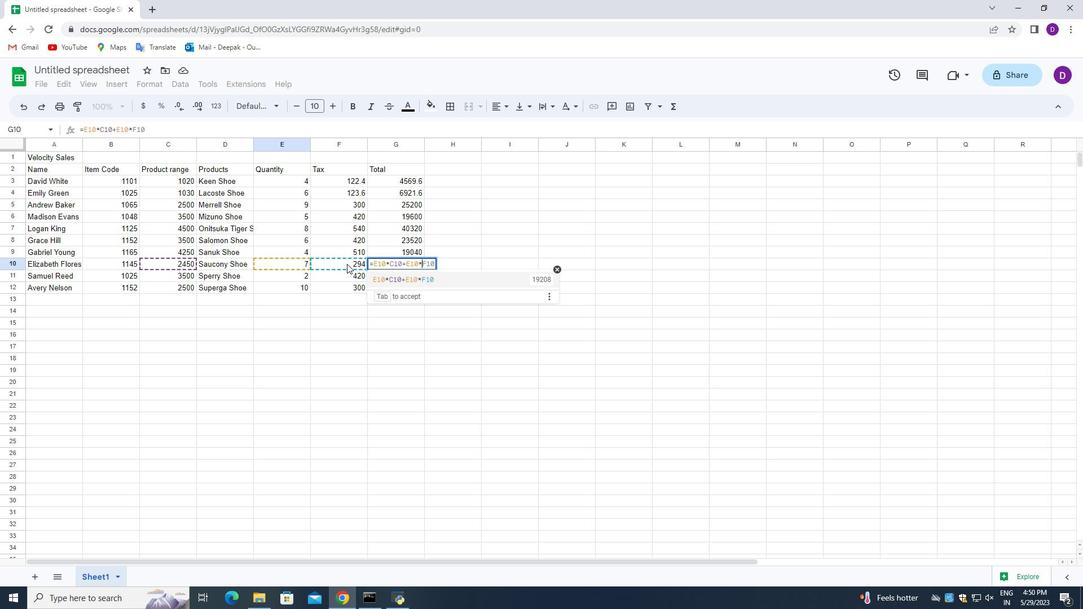 
Action: Mouse pressed left at (344, 262)
Screenshot: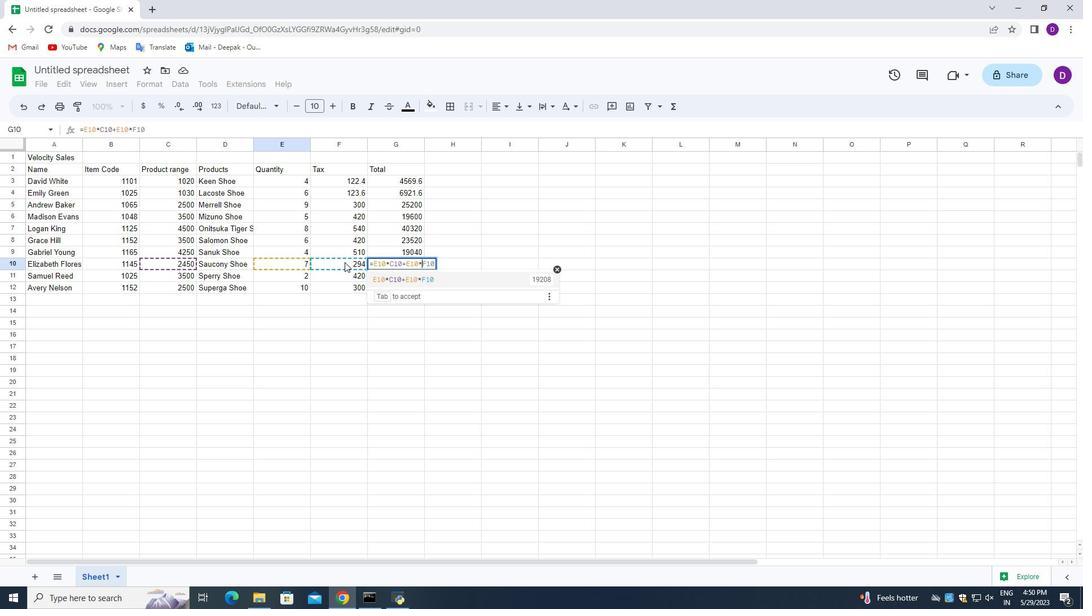 
Action: Mouse moved to (391, 279)
Screenshot: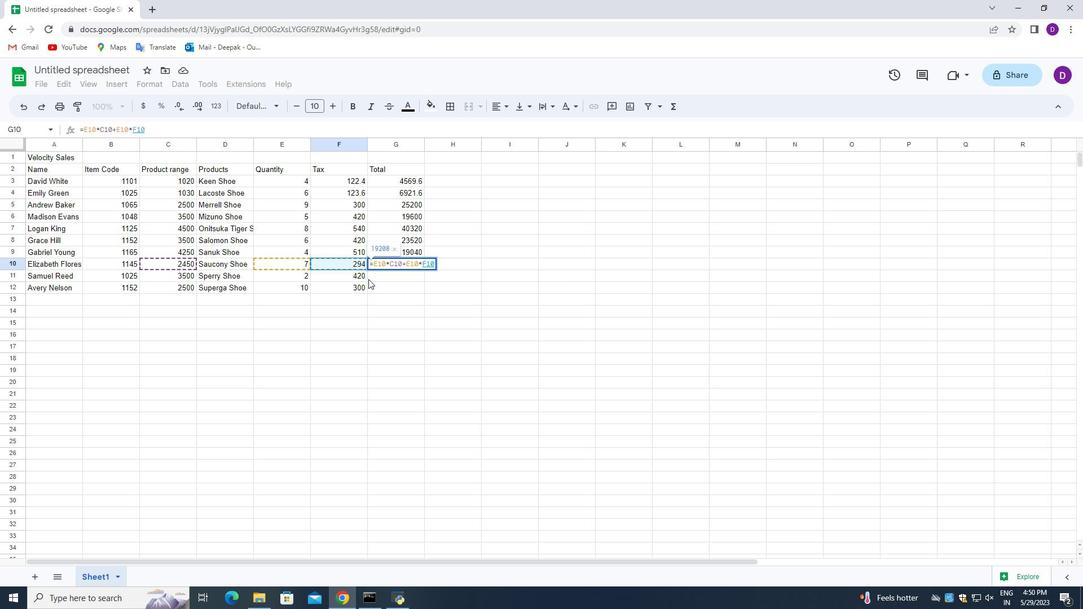 
Action: Key pressed <Key.enter>
Screenshot: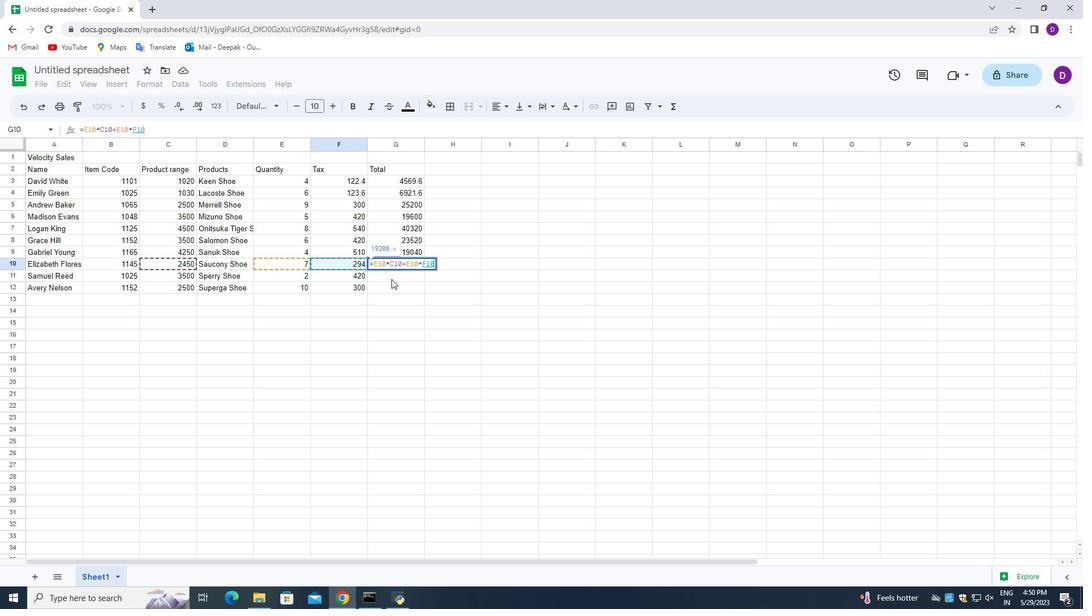 
Action: Mouse moved to (386, 277)
Screenshot: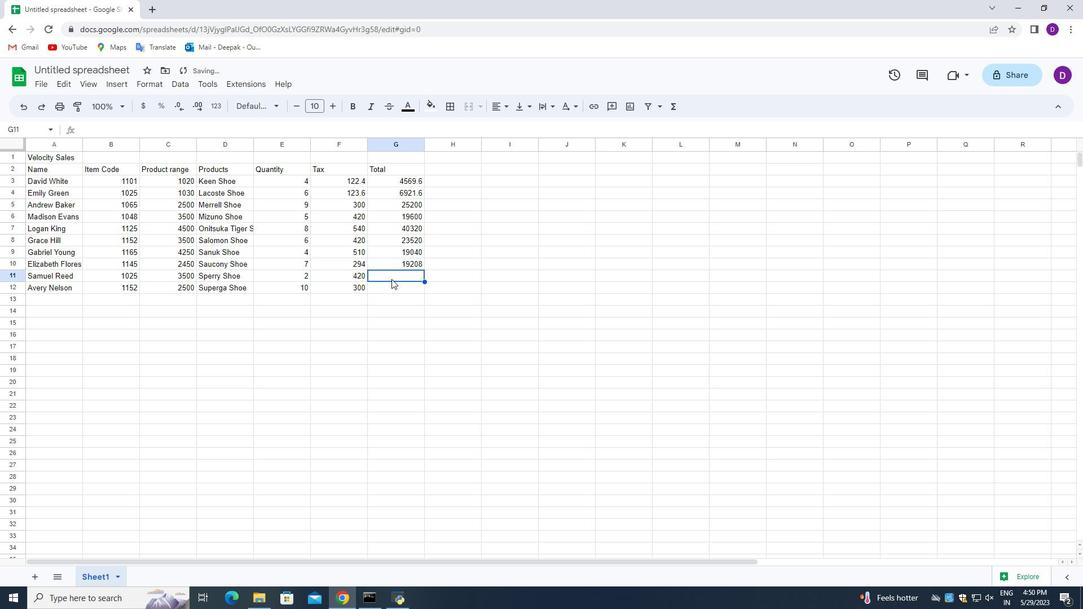 
Action: Key pressed =
Screenshot: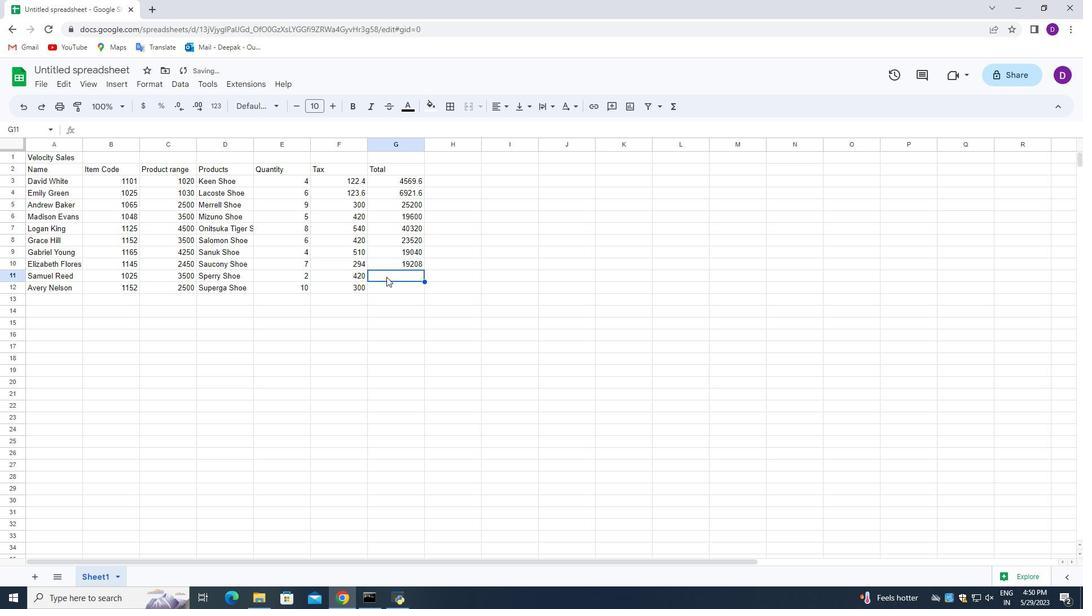 
Action: Mouse moved to (296, 275)
Screenshot: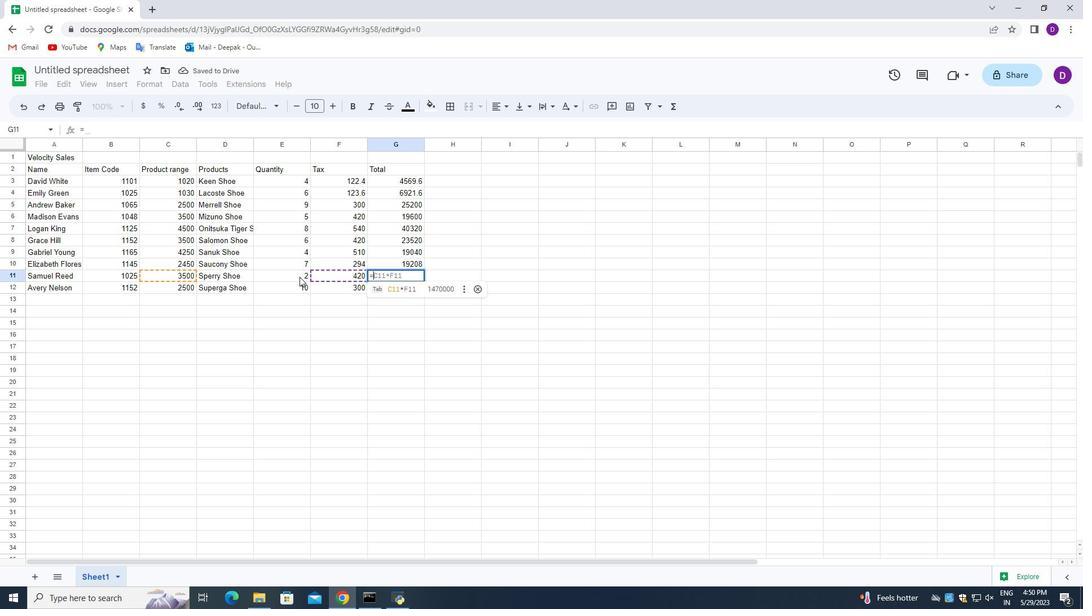 
Action: Mouse pressed left at (296, 275)
Screenshot: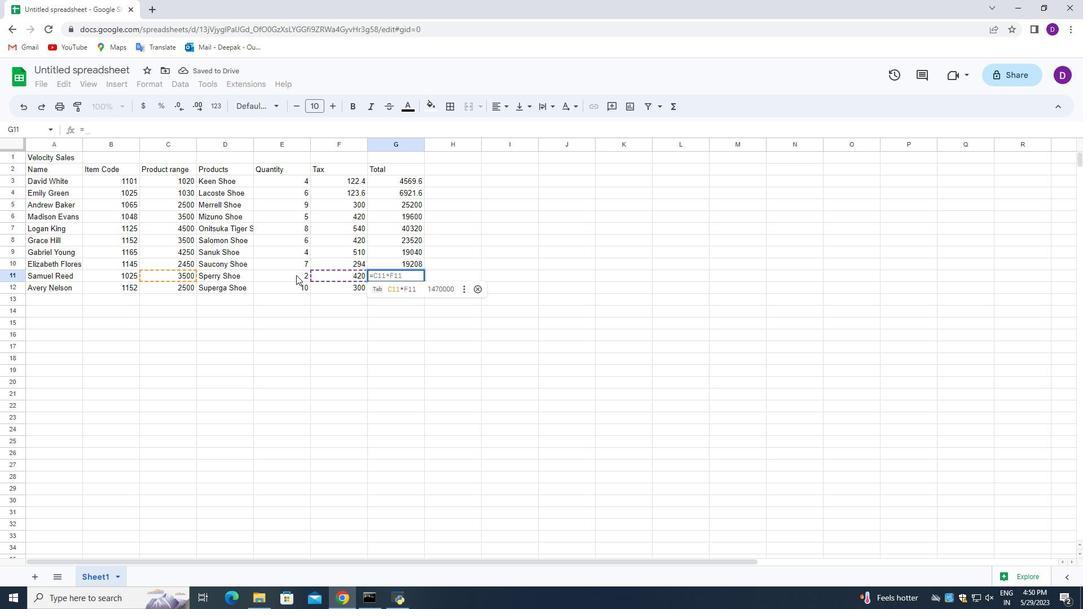 
Action: Key pressed *
